 Task: Go to Program & Features. Select Whole Food Market. Add to cart Organic Tempeh-2. Select Amazon Health. Add to cart Frankincense essential oil-1. Place order for Heidi Phillips, _x000D_
29730 SW Lancelot Ln_x000D_
Wilsonville, Oregon(OR), 97070, Cell Number (503) 682-3913
Action: Mouse moved to (13, 75)
Screenshot: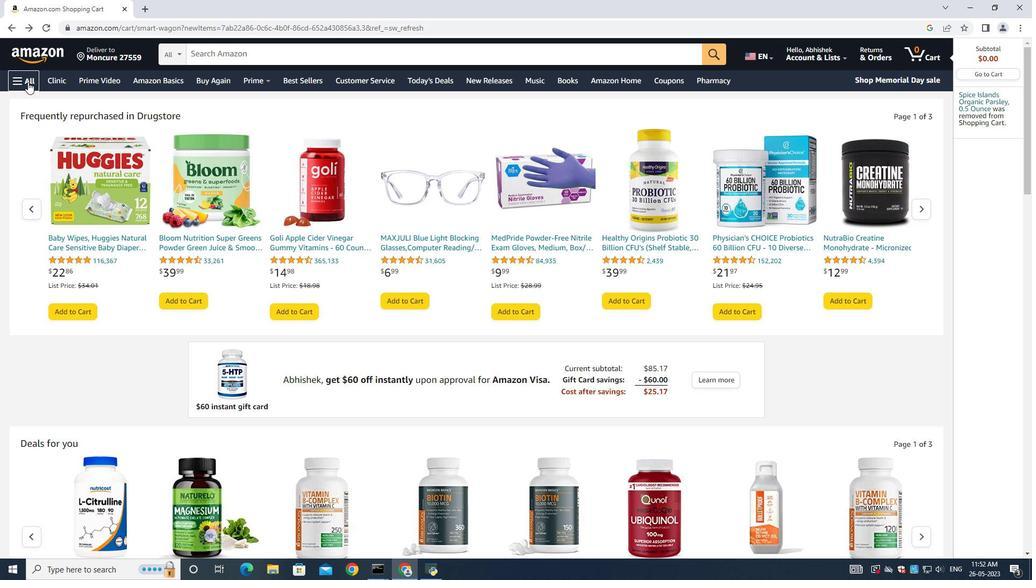 
Action: Mouse pressed left at (13, 75)
Screenshot: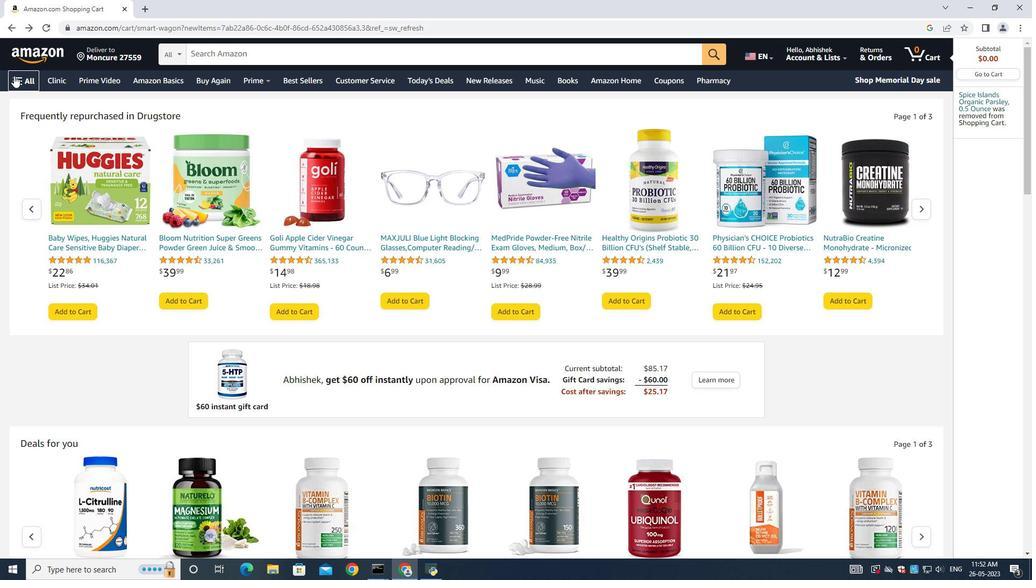
Action: Mouse moved to (98, 365)
Screenshot: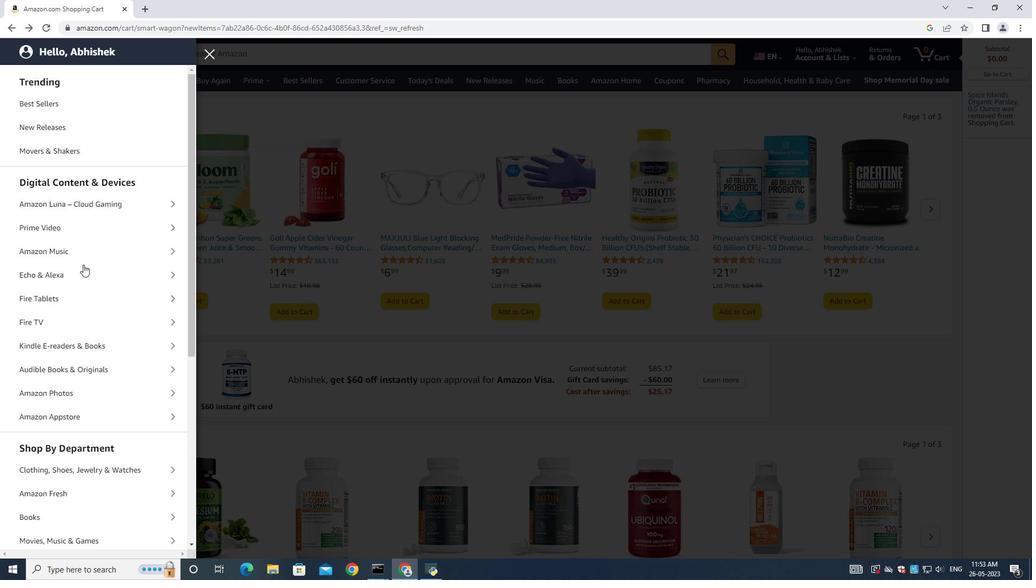 
Action: Mouse scrolled (98, 365) with delta (0, 0)
Screenshot: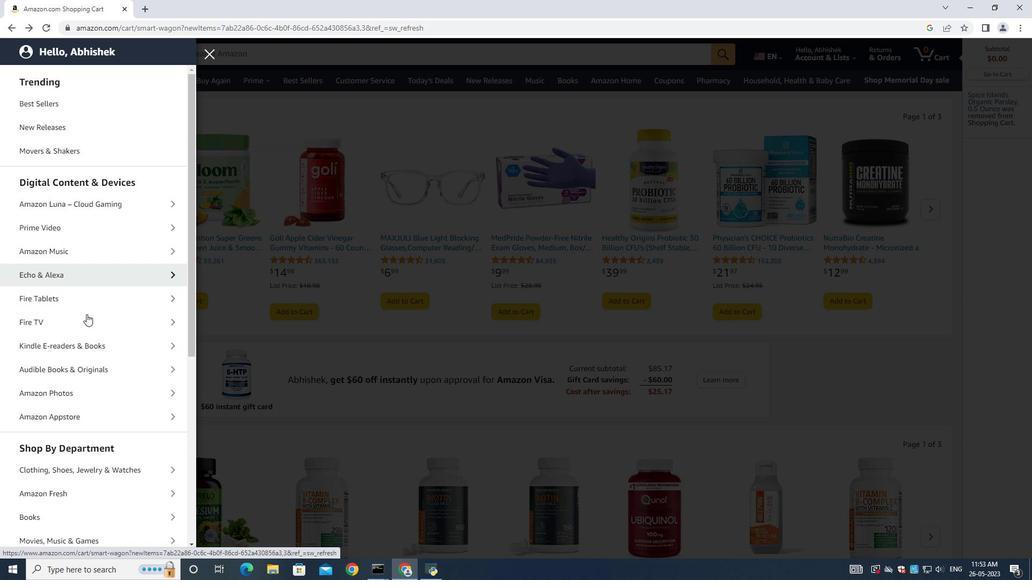 
Action: Mouse scrolled (98, 365) with delta (0, 0)
Screenshot: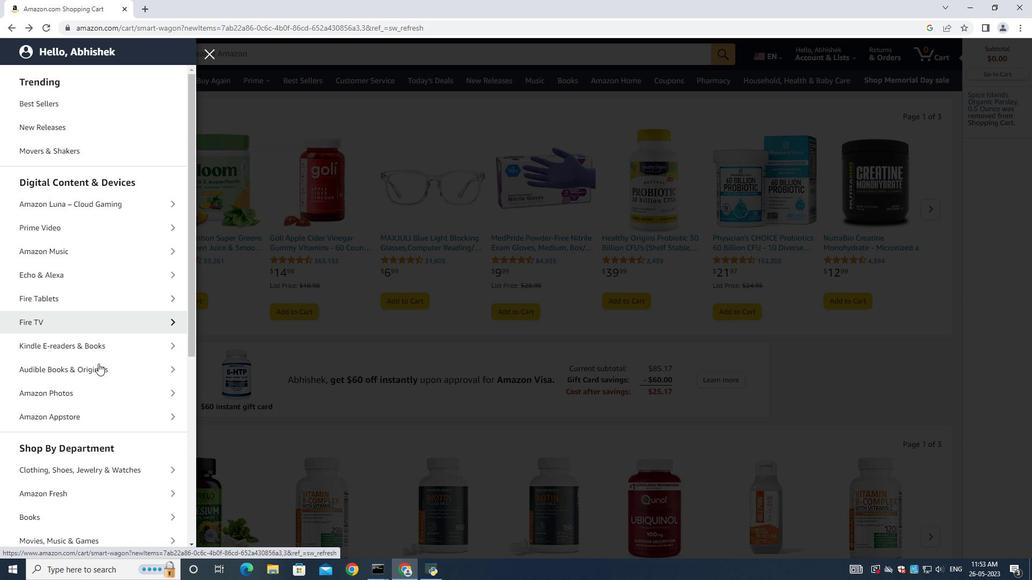 
Action: Mouse scrolled (98, 365) with delta (0, 0)
Screenshot: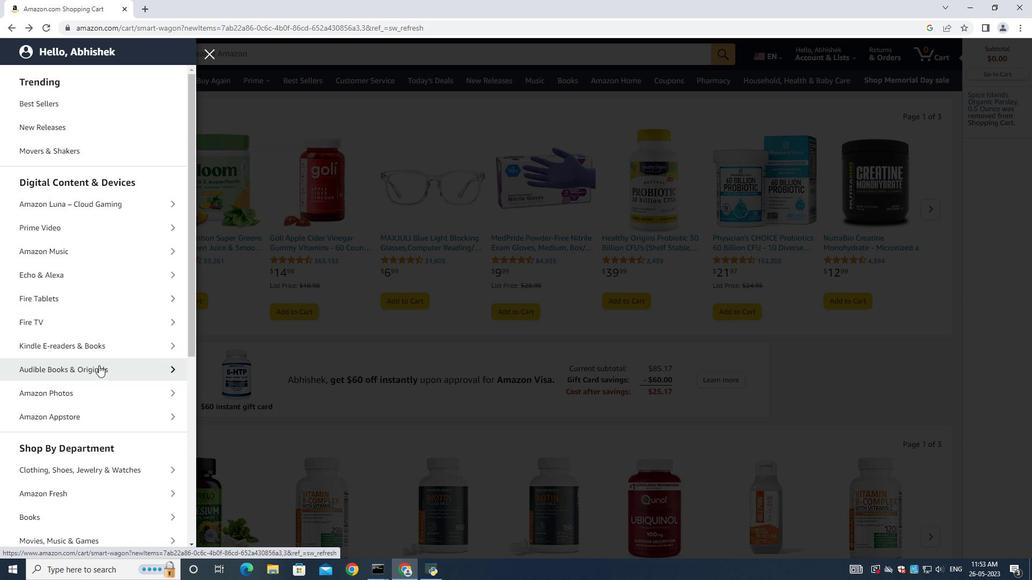 
Action: Mouse moved to (84, 449)
Screenshot: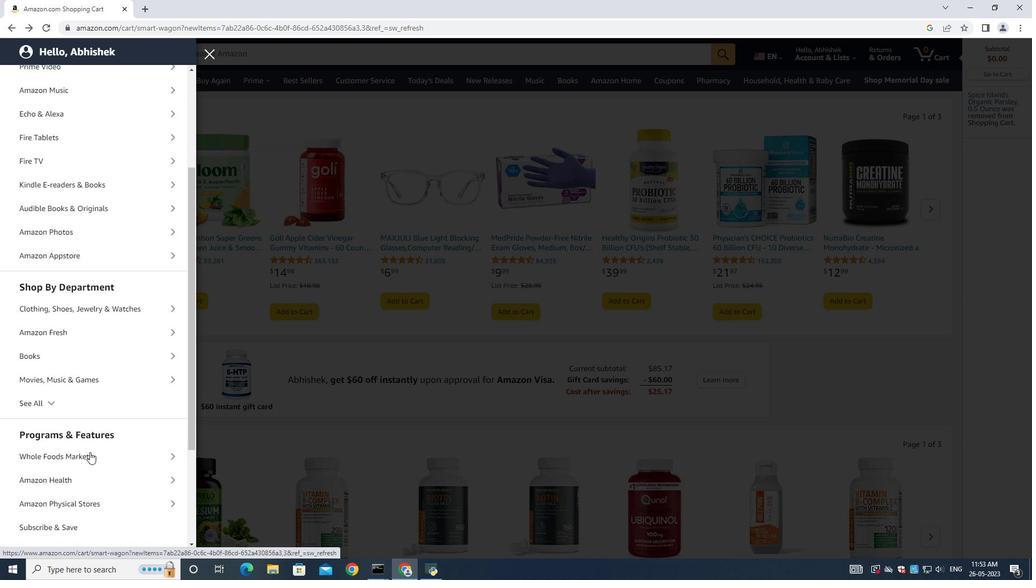 
Action: Mouse pressed left at (84, 449)
Screenshot: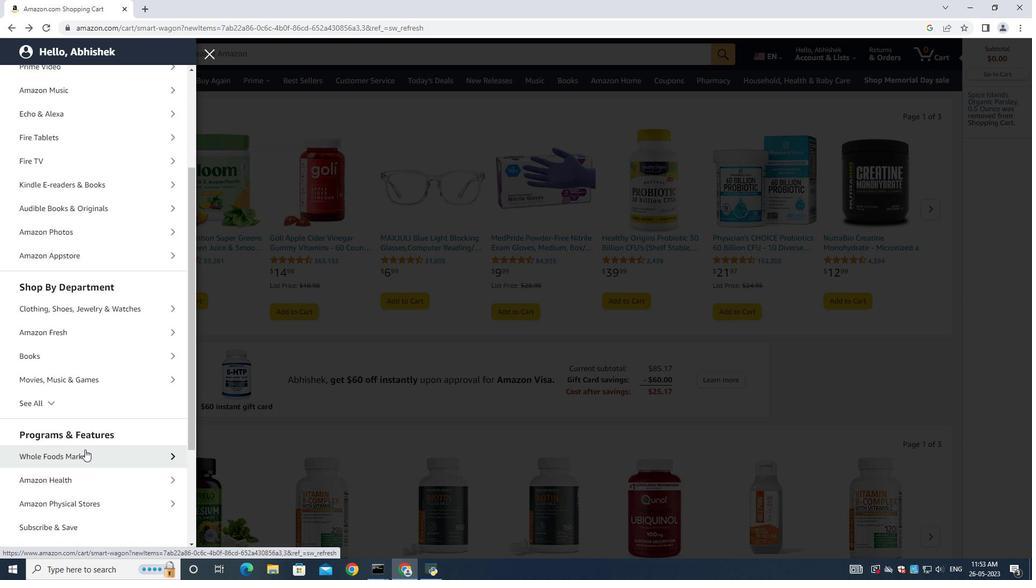 
Action: Mouse moved to (76, 130)
Screenshot: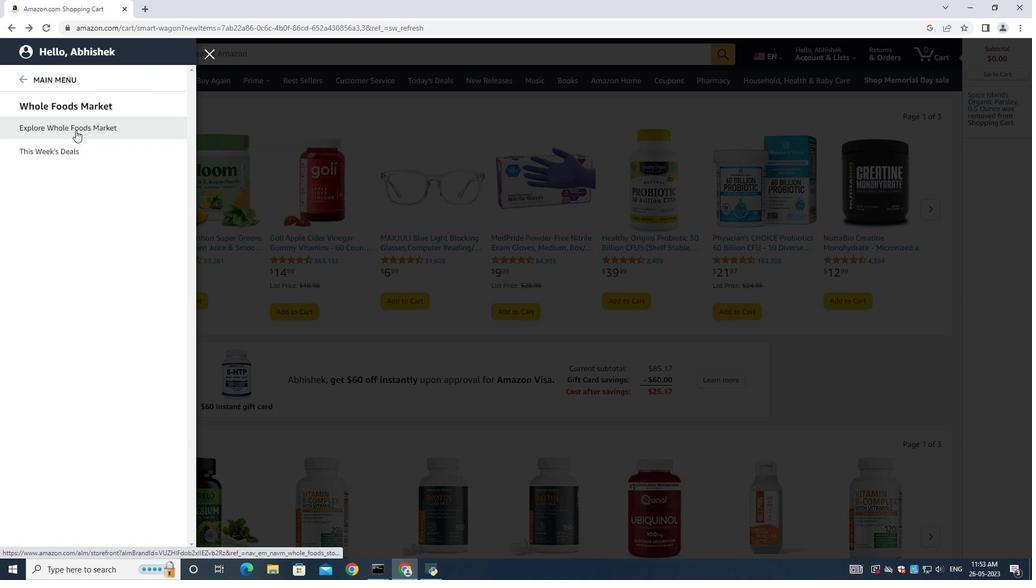 
Action: Mouse pressed left at (76, 130)
Screenshot: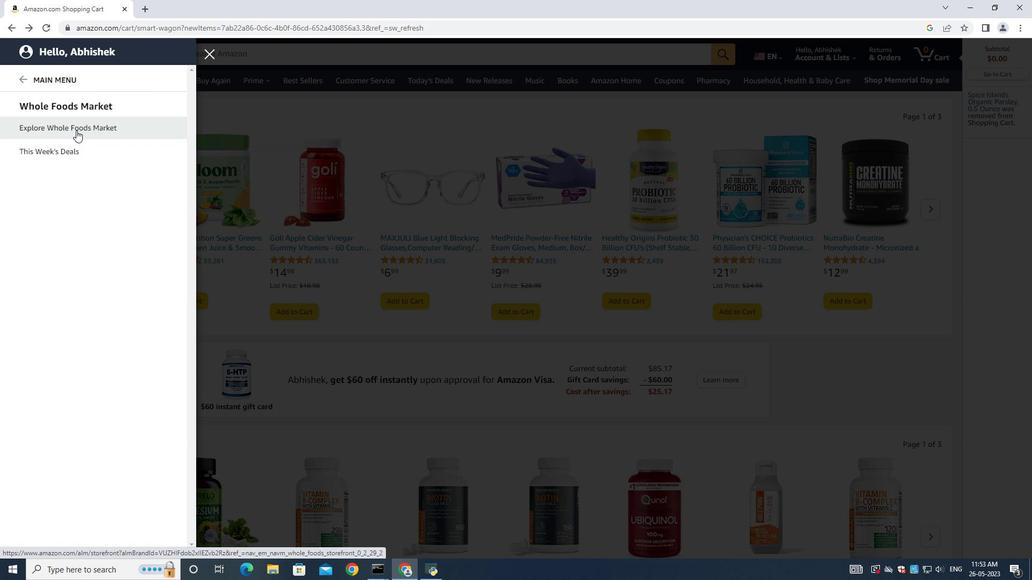 
Action: Mouse moved to (283, 56)
Screenshot: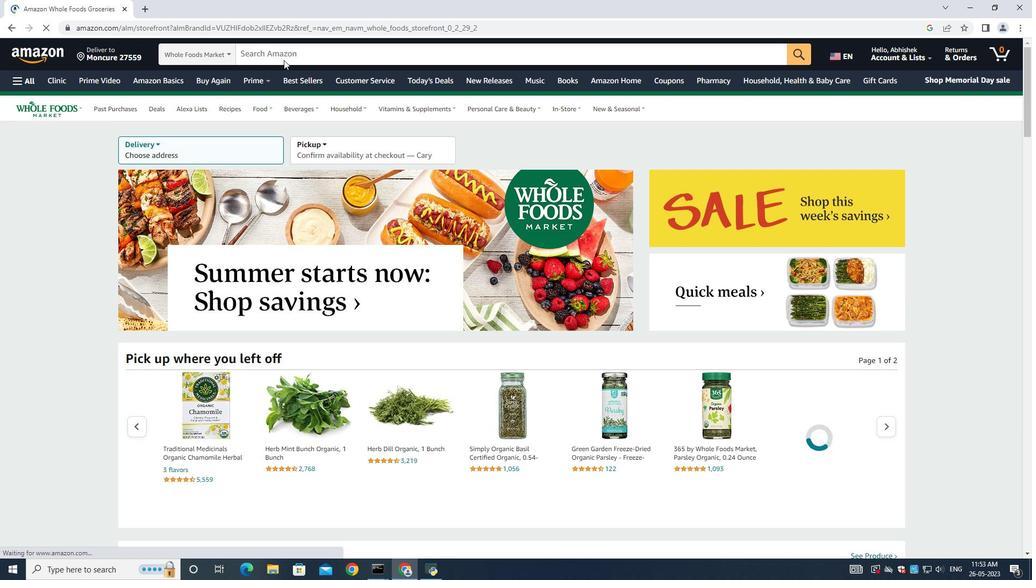 
Action: Mouse pressed left at (283, 56)
Screenshot: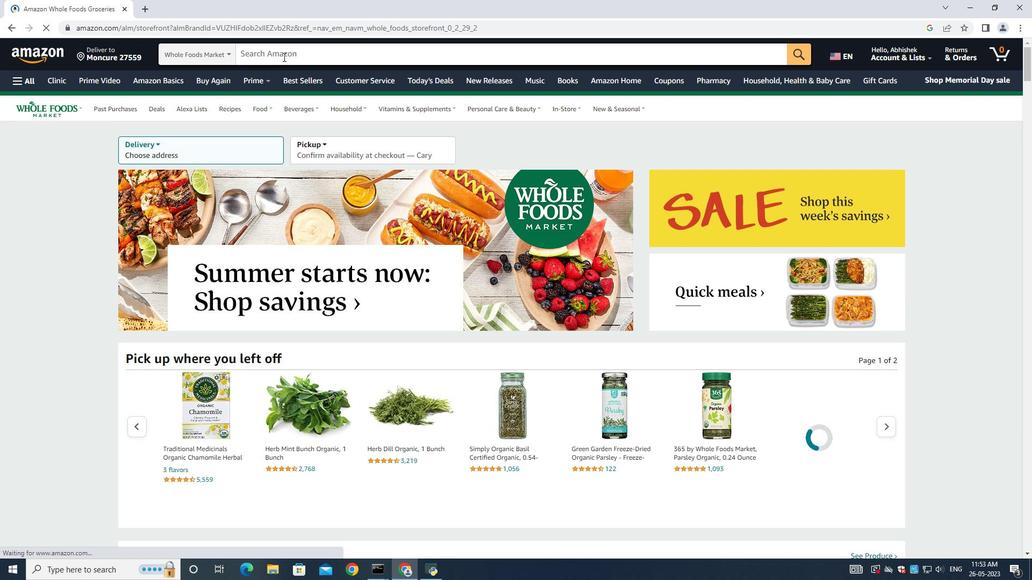 
Action: Mouse moved to (507, 418)
Screenshot: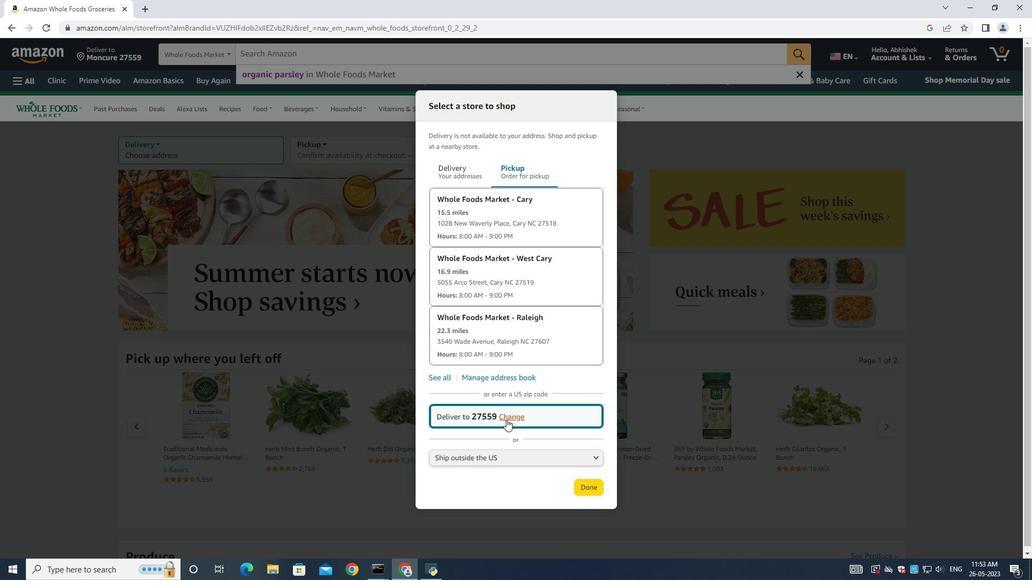 
Action: Mouse pressed left at (507, 418)
Screenshot: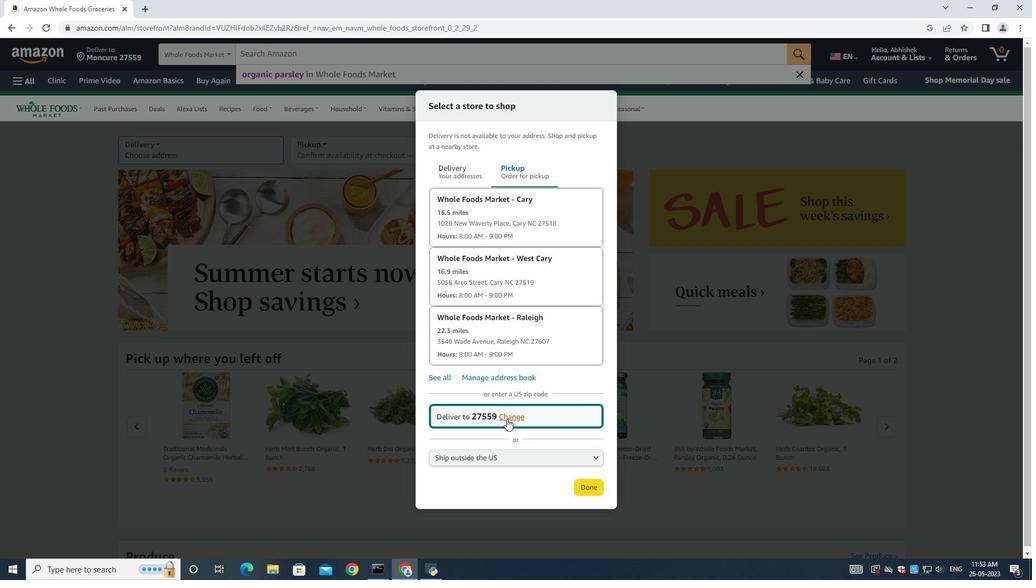 
Action: Mouse moved to (479, 410)
Screenshot: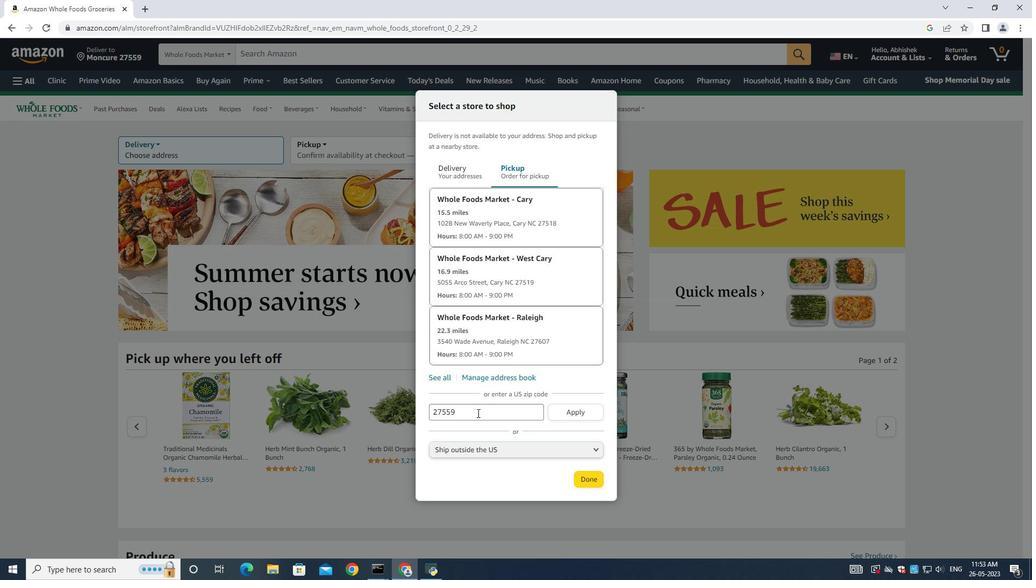 
Action: Key pressed ctrl+A<Key.backspace>
Screenshot: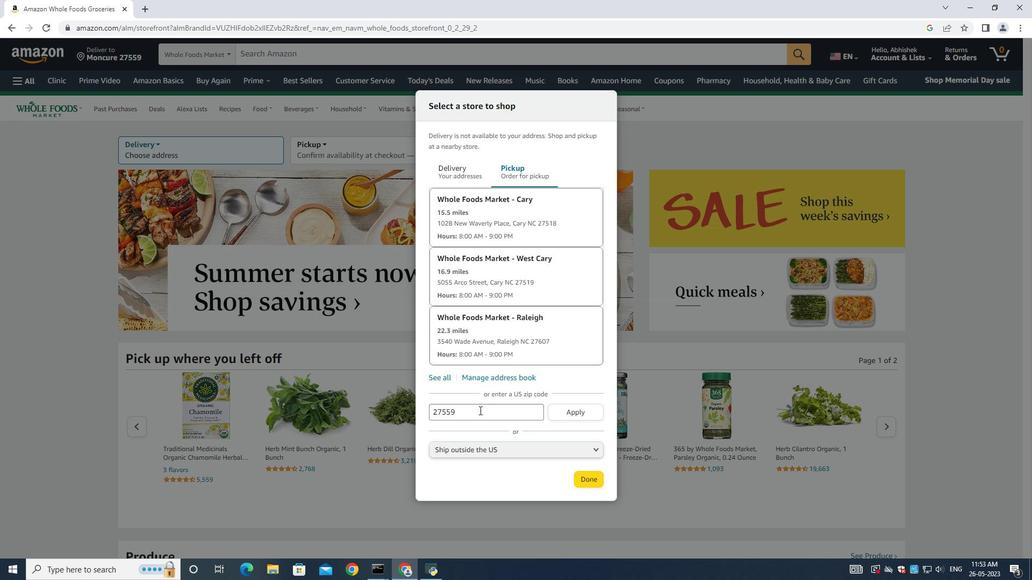 
Action: Mouse pressed left at (479, 410)
Screenshot: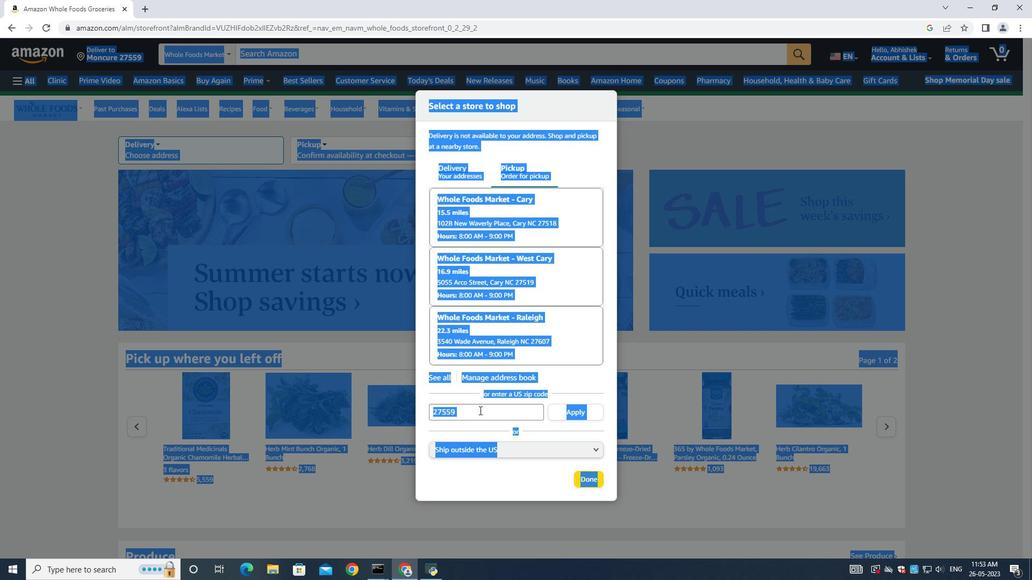 
Action: Mouse moved to (479, 410)
Screenshot: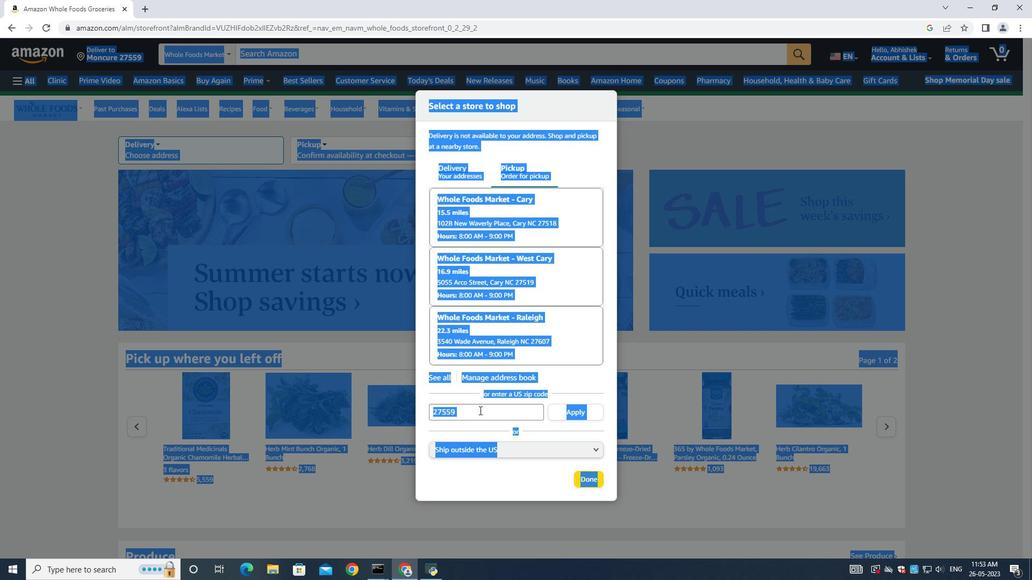 
Action: Mouse pressed left at (479, 410)
Screenshot: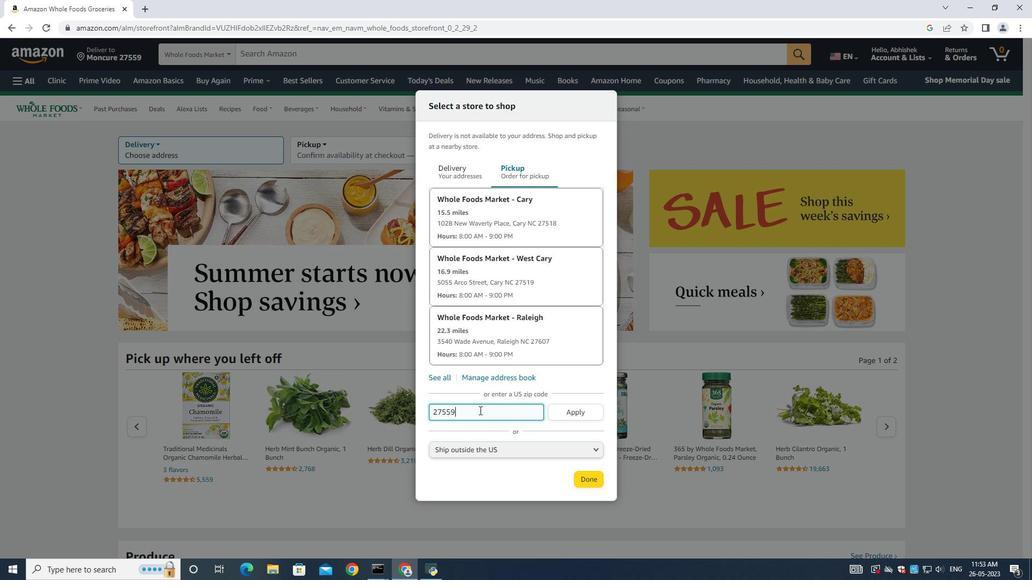 
Action: Mouse moved to (479, 411)
Screenshot: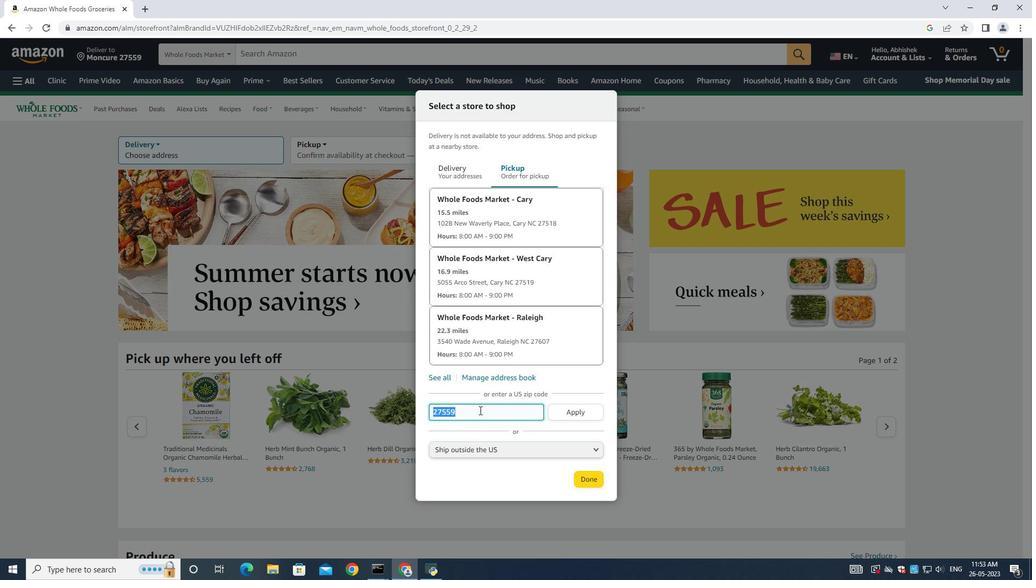 
Action: Key pressed <Key.backspace>97070
Screenshot: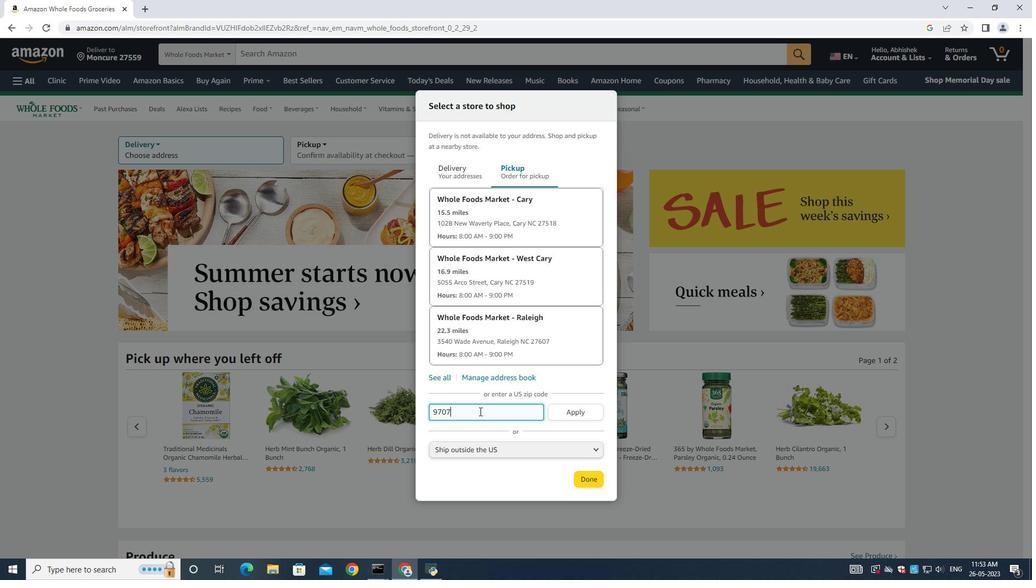 
Action: Mouse moved to (564, 414)
Screenshot: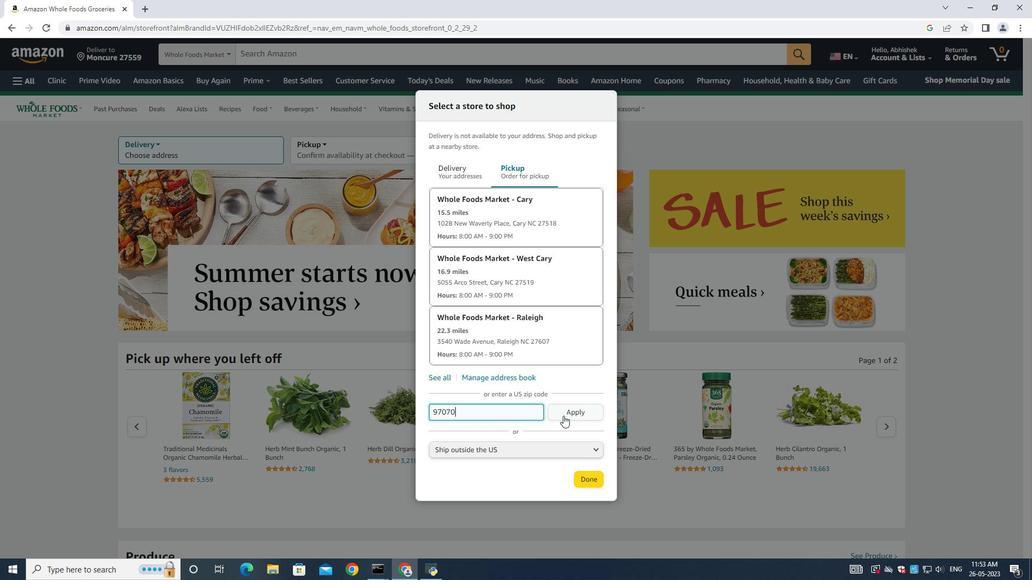 
Action: Mouse pressed left at (564, 414)
Screenshot: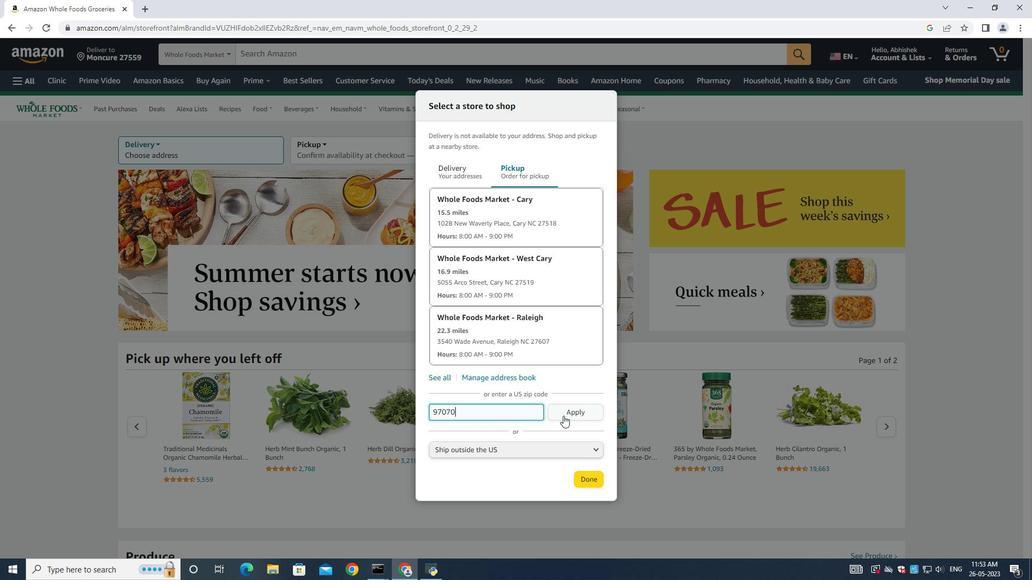 
Action: Mouse moved to (586, 489)
Screenshot: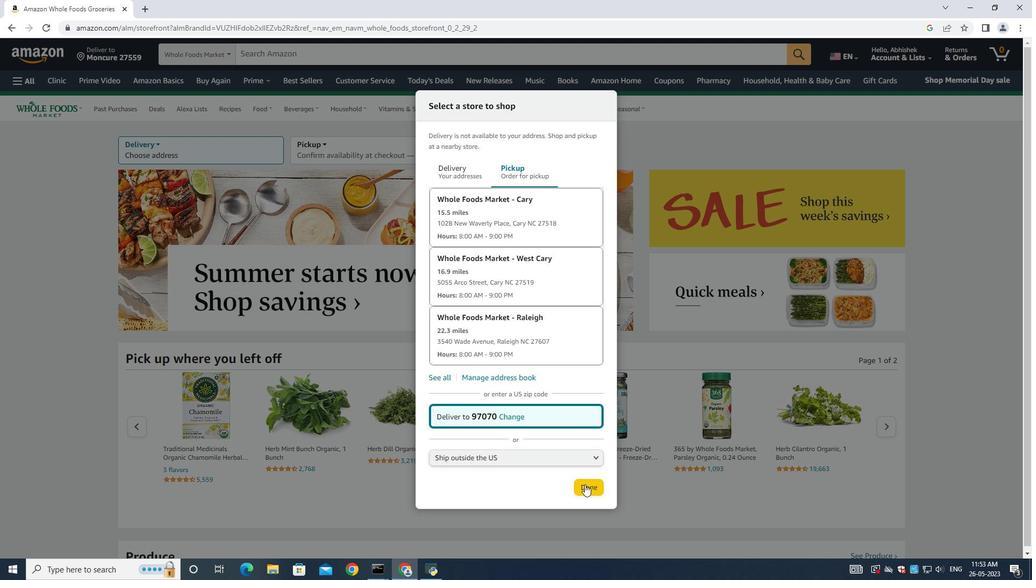 
Action: Mouse pressed left at (586, 489)
Screenshot: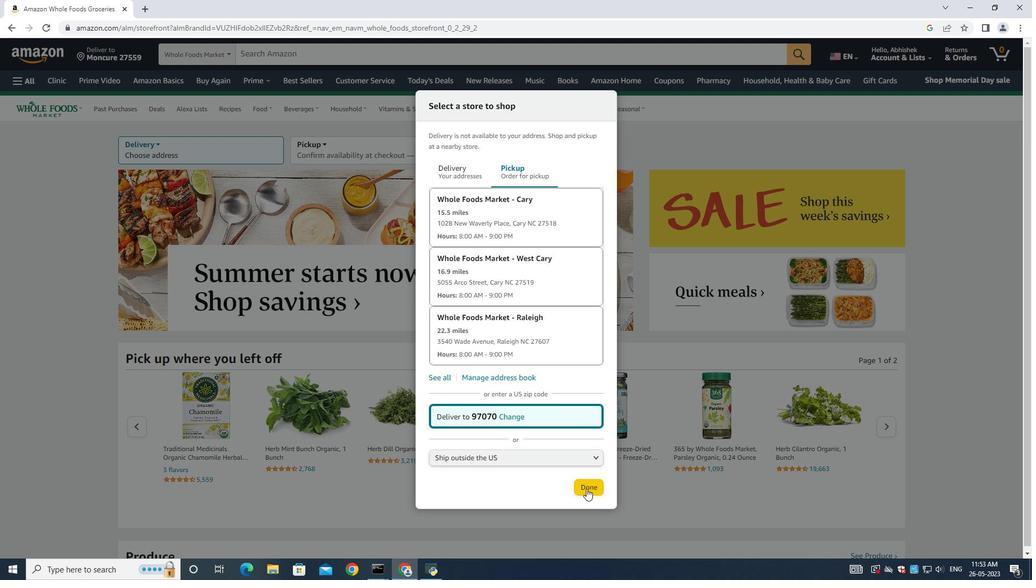 
Action: Mouse moved to (258, 199)
Screenshot: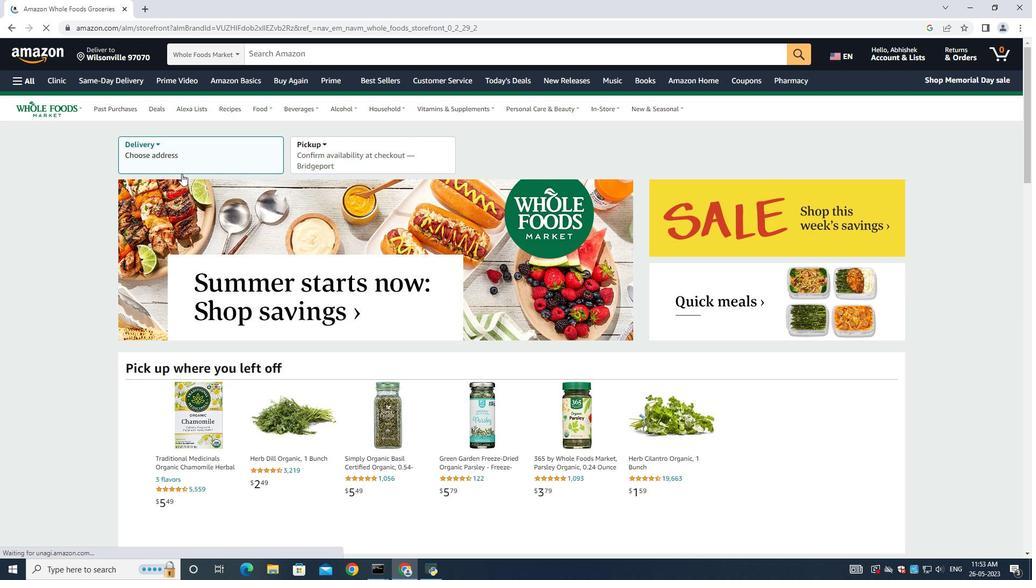 
Action: Mouse scrolled (258, 199) with delta (0, 0)
Screenshot: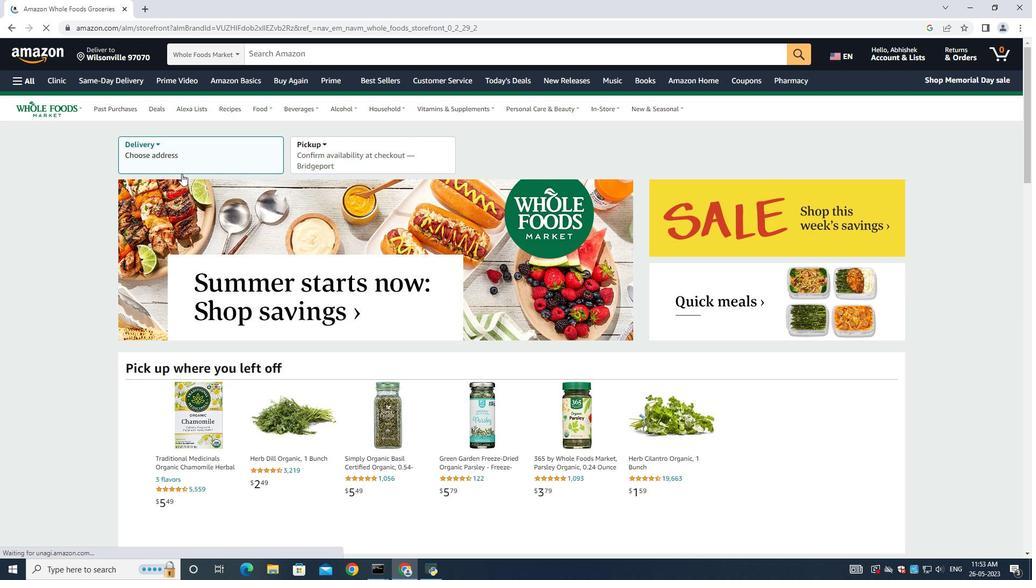 
Action: Mouse moved to (259, 202)
Screenshot: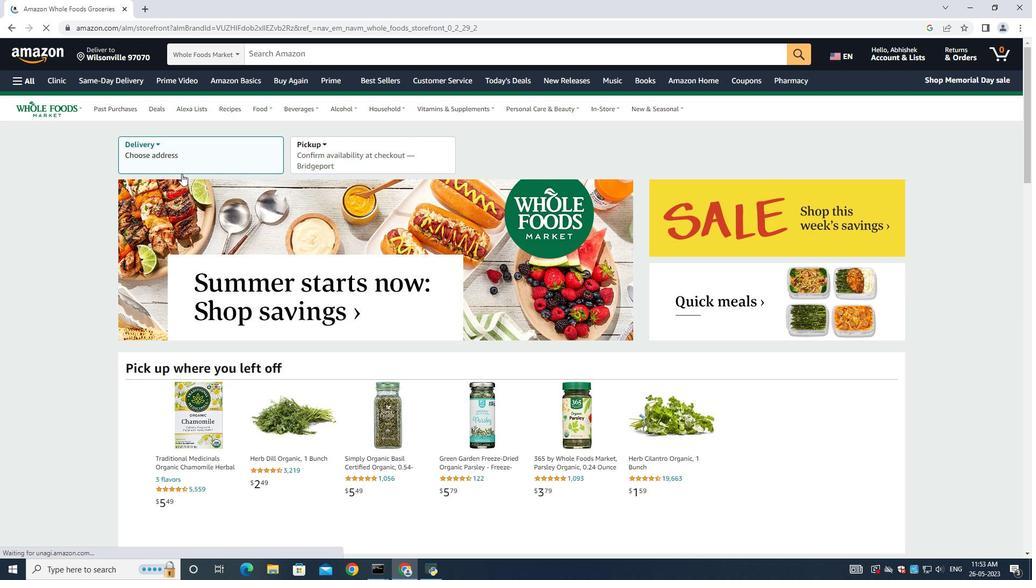
Action: Mouse scrolled (259, 201) with delta (0, 0)
Screenshot: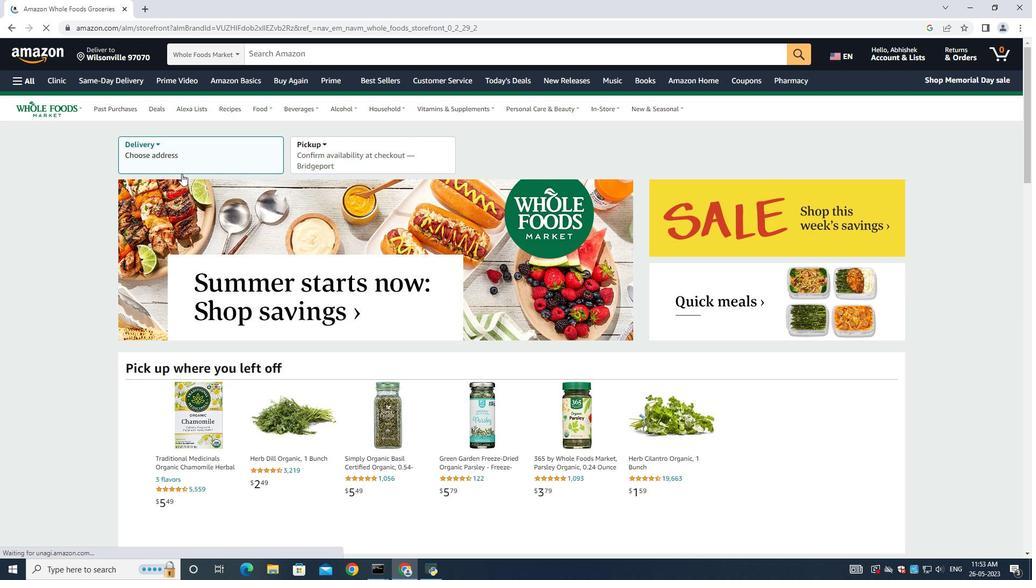
Action: Mouse moved to (260, 204)
Screenshot: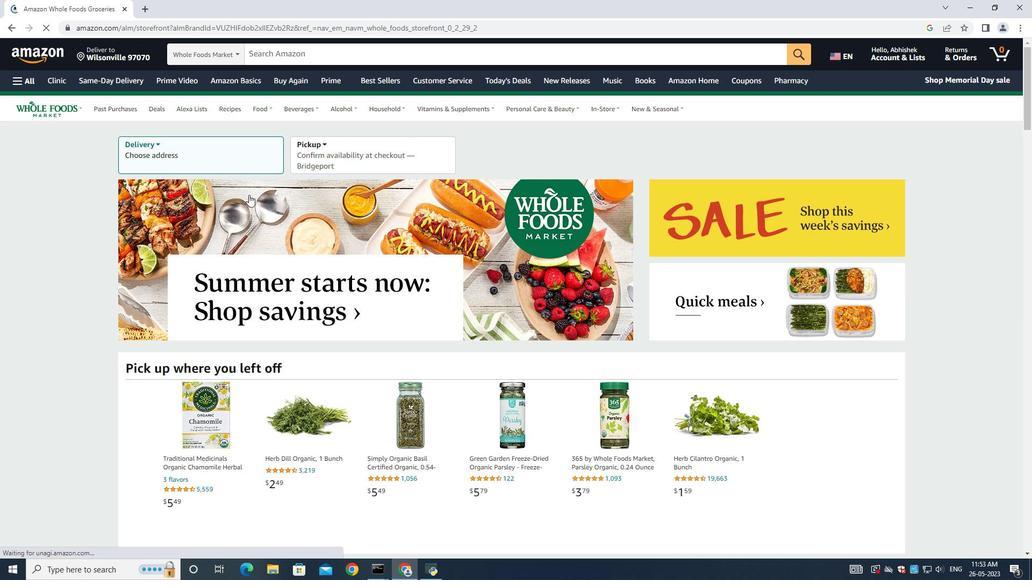 
Action: Mouse scrolled (260, 203) with delta (0, 0)
Screenshot: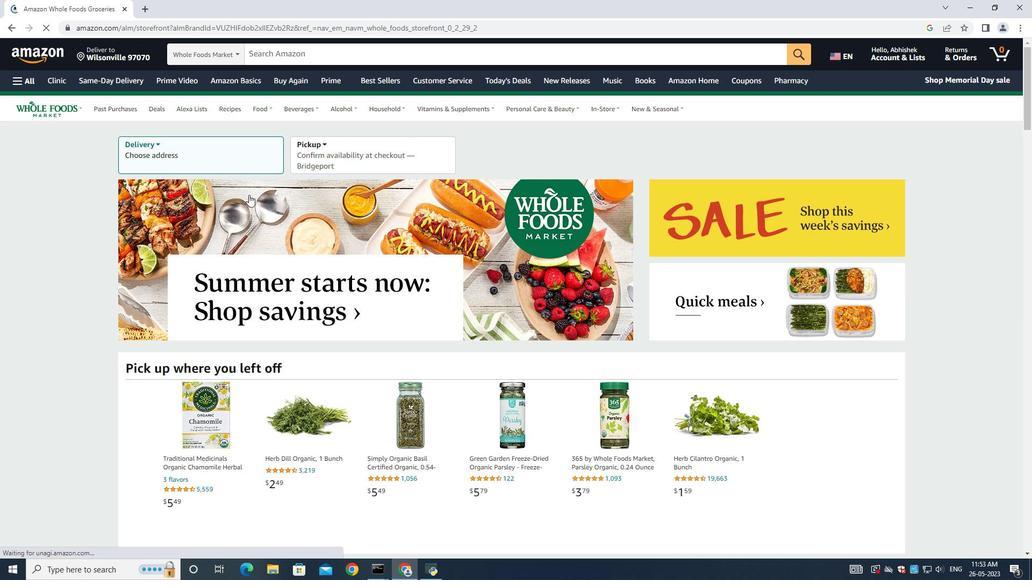 
Action: Mouse moved to (260, 204)
Screenshot: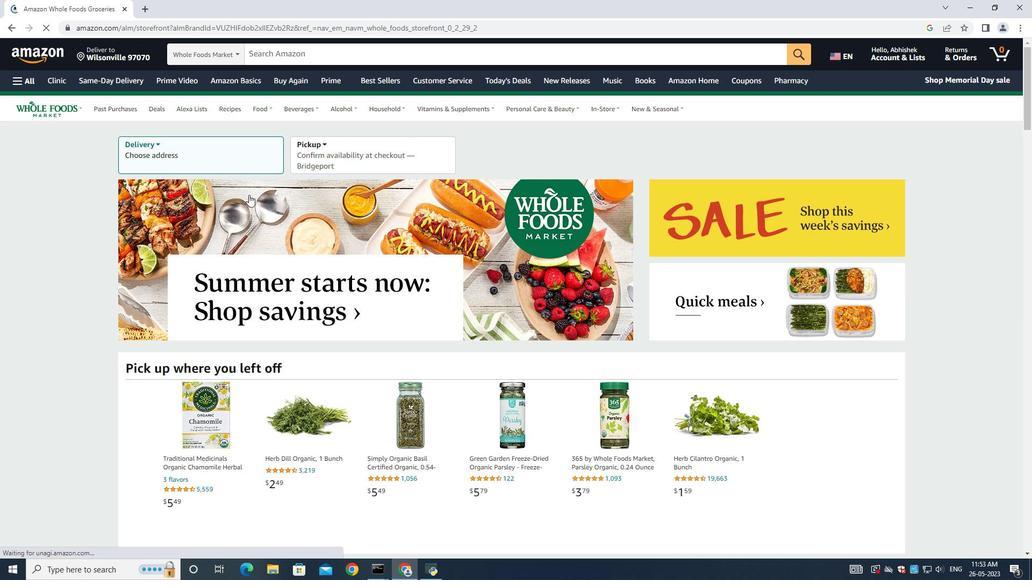 
Action: Mouse scrolled (260, 204) with delta (0, 0)
Screenshot: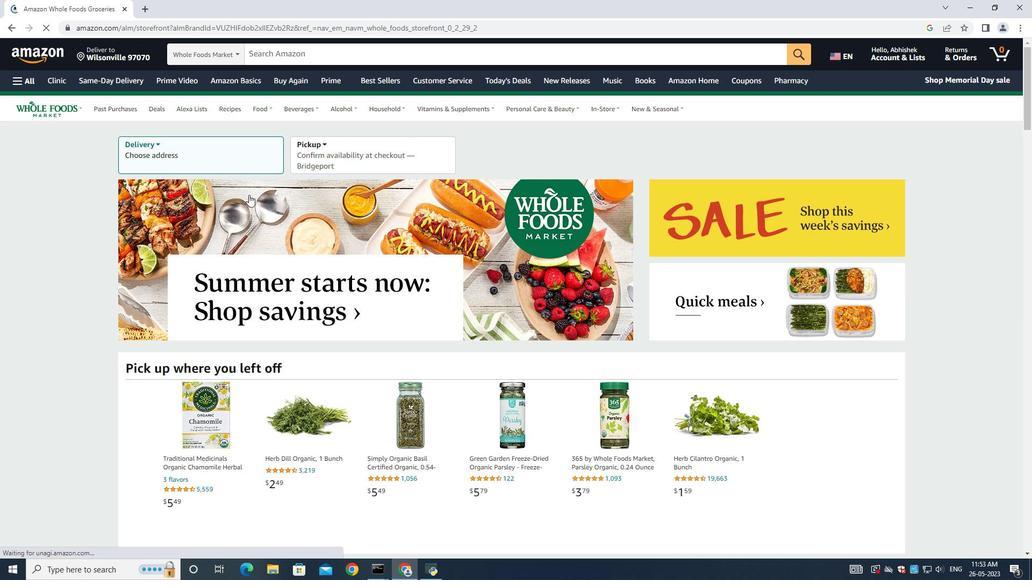 
Action: Mouse scrolled (260, 204) with delta (0, 0)
Screenshot: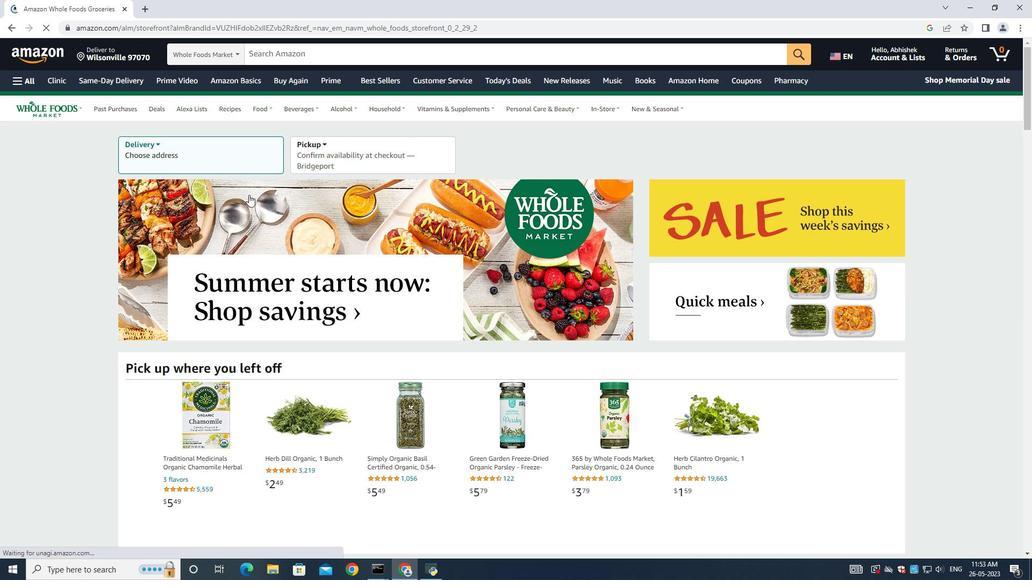 
Action: Mouse scrolled (260, 203) with delta (0, -1)
Screenshot: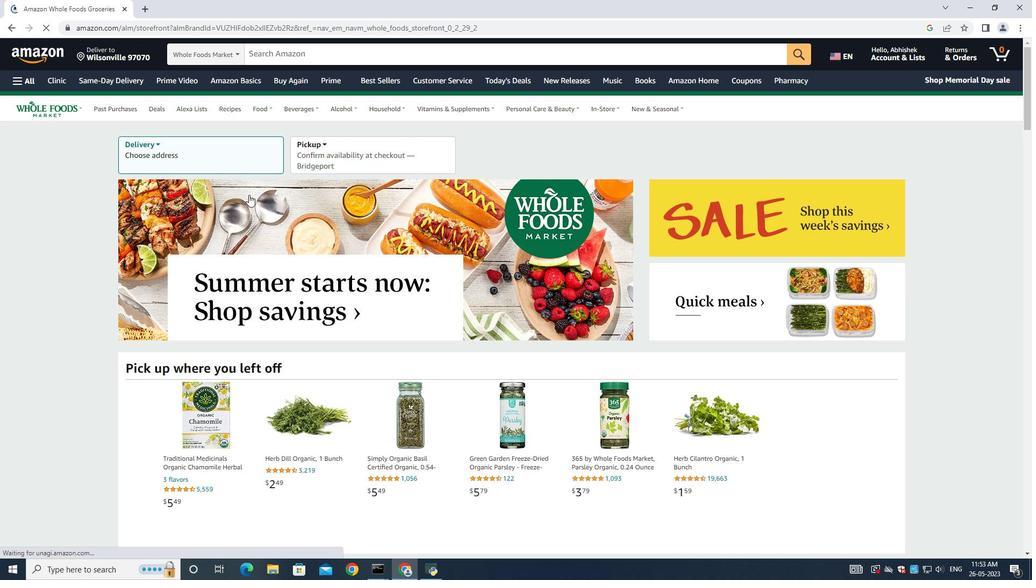 
Action: Mouse moved to (260, 205)
Screenshot: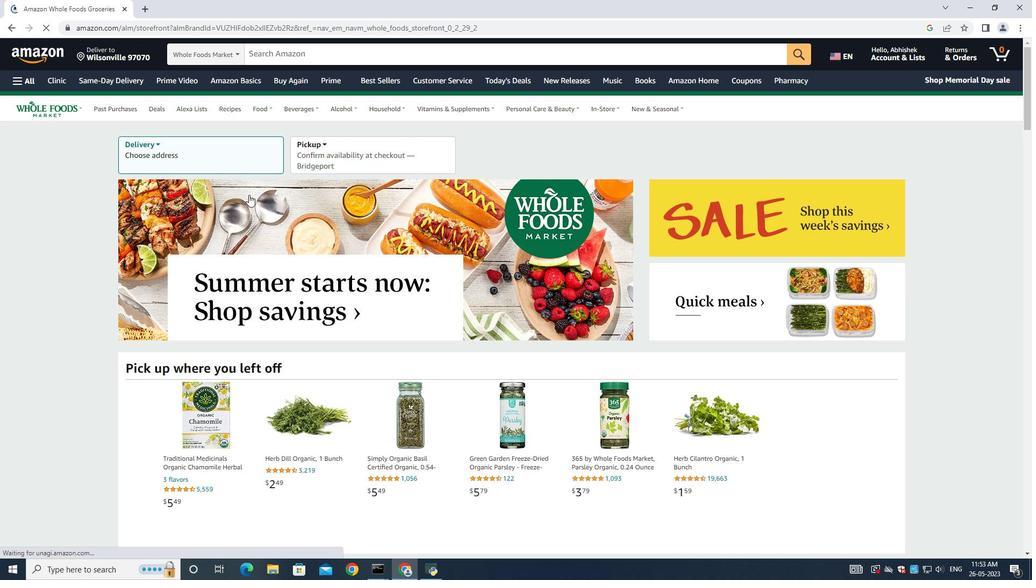 
Action: Mouse scrolled (260, 204) with delta (0, 0)
Screenshot: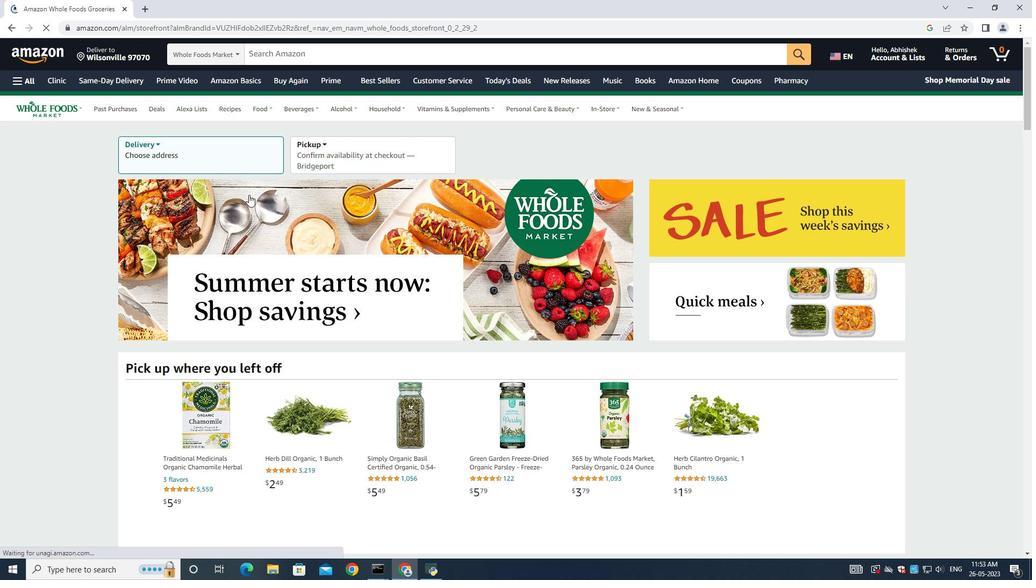 
Action: Mouse moved to (263, 260)
Screenshot: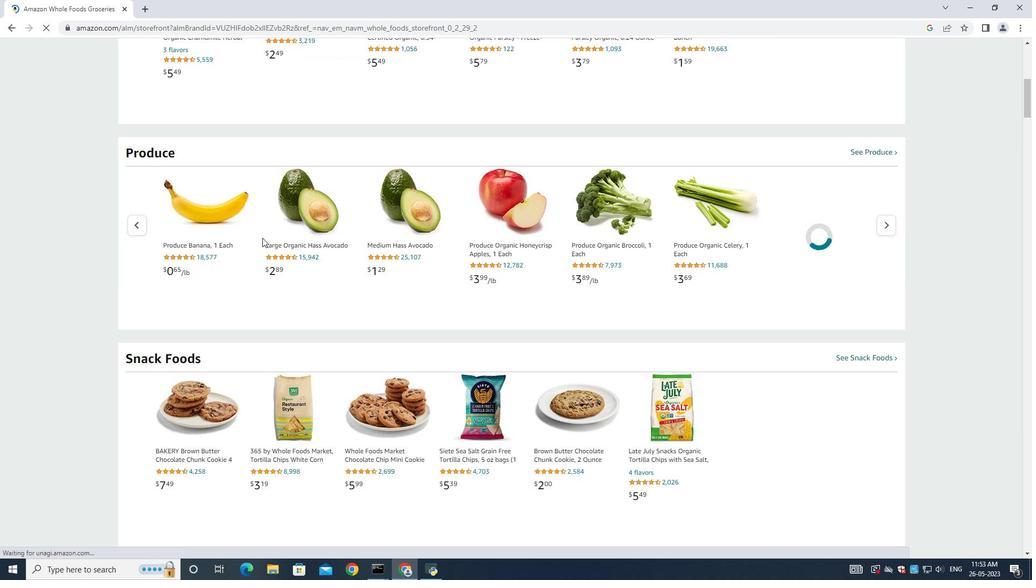 
Action: Mouse scrolled (263, 260) with delta (0, 0)
Screenshot: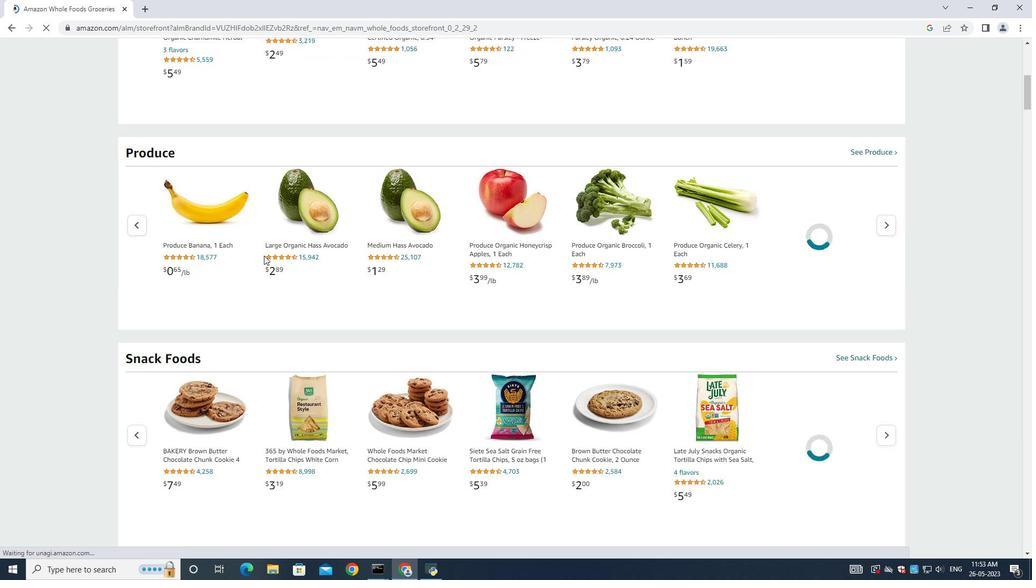 
Action: Mouse scrolled (263, 261) with delta (0, 1)
Screenshot: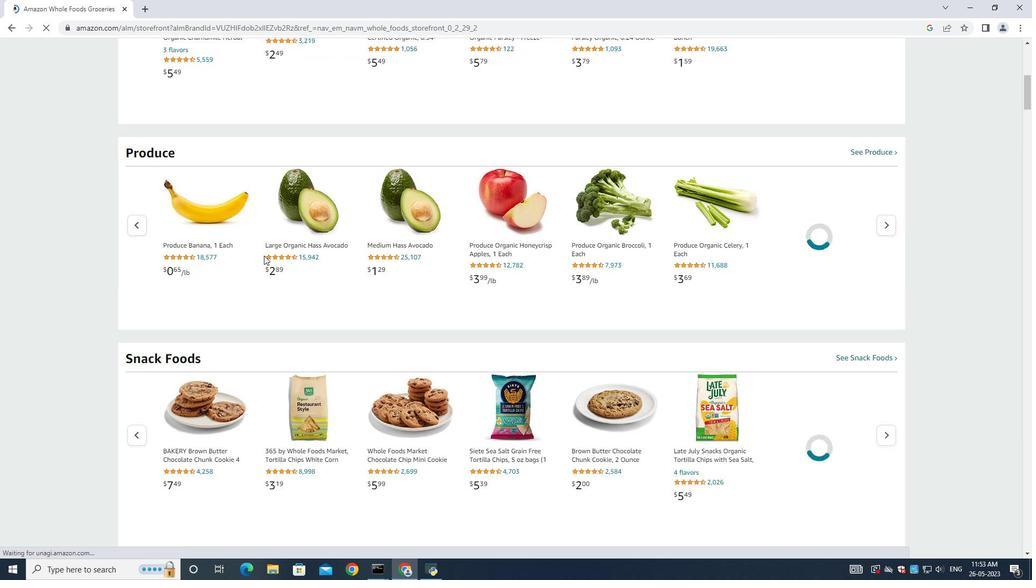 
Action: Mouse moved to (263, 260)
Screenshot: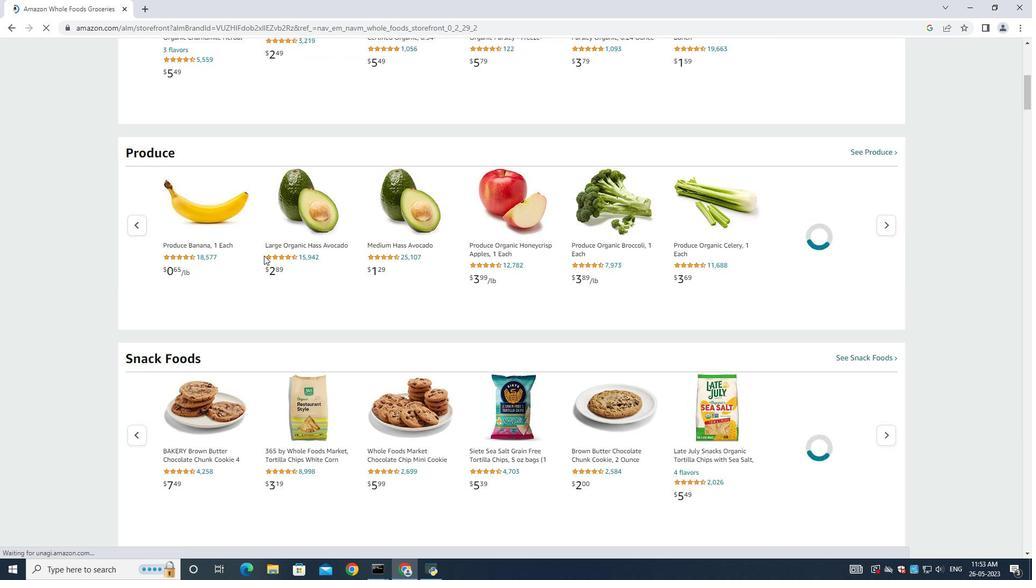 
Action: Mouse scrolled (263, 260) with delta (0, 0)
Screenshot: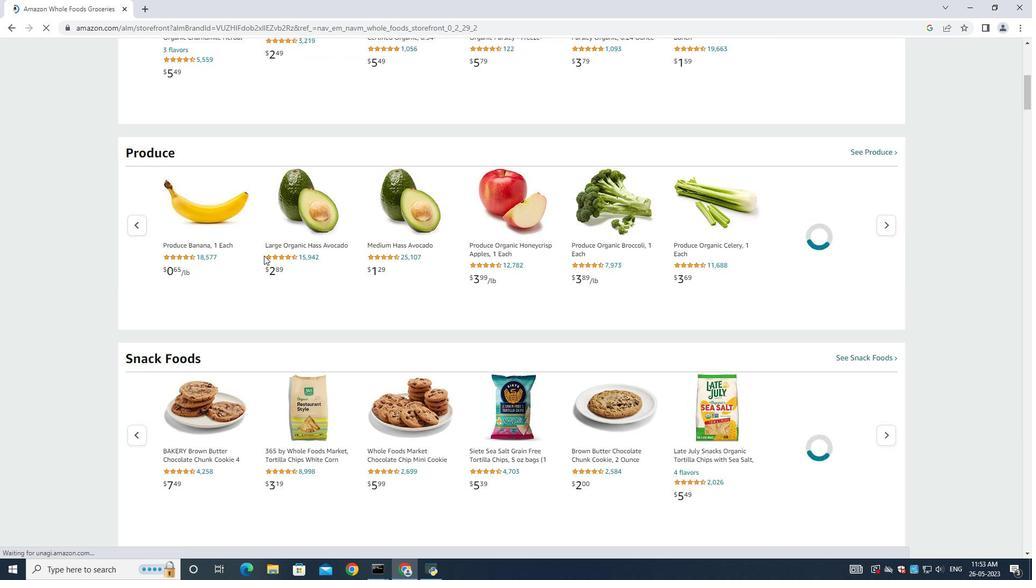 
Action: Mouse scrolled (263, 260) with delta (0, 0)
Screenshot: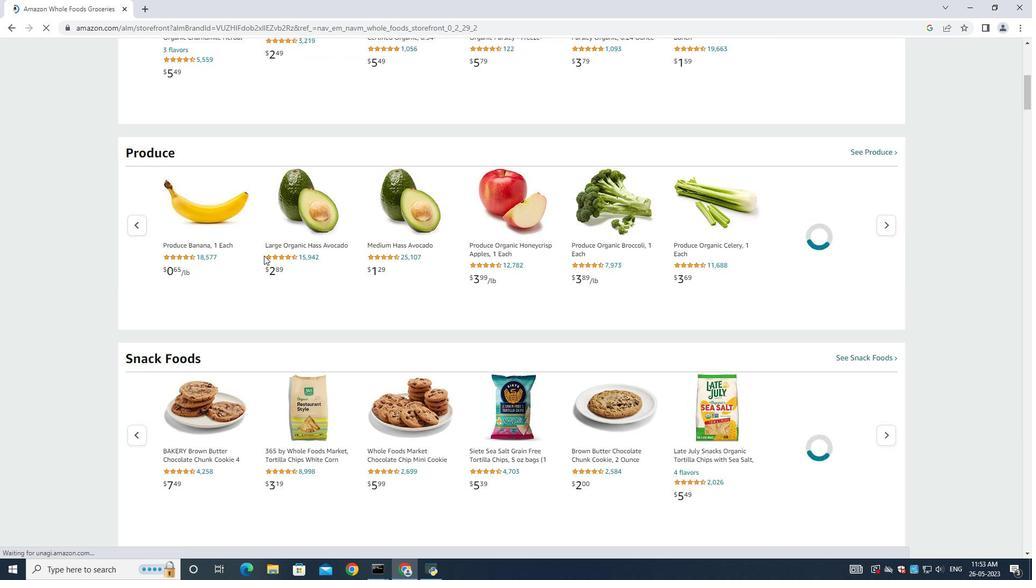 
Action: Mouse scrolled (263, 260) with delta (0, 0)
Screenshot: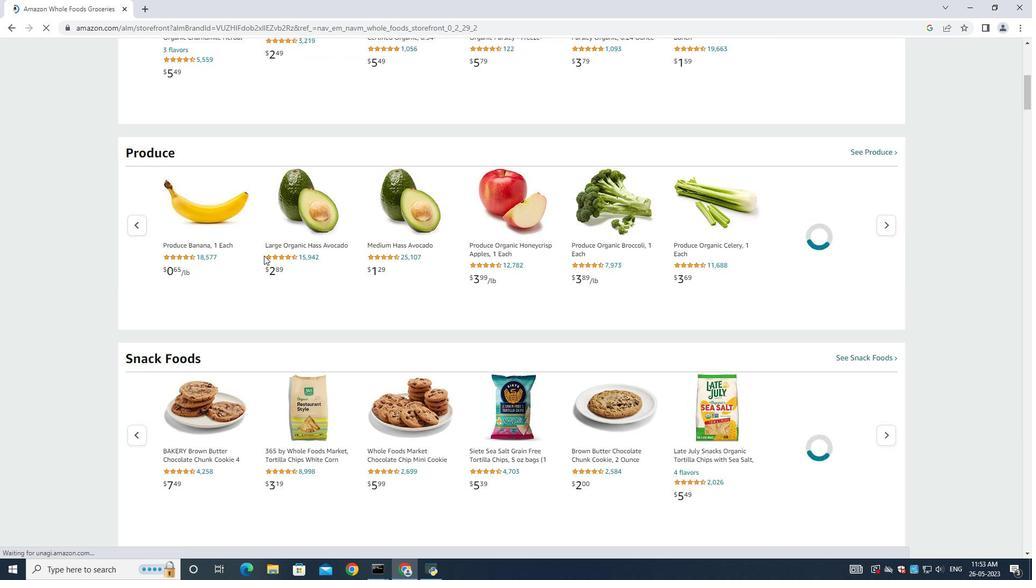 
Action: Mouse scrolled (263, 260) with delta (0, 0)
Screenshot: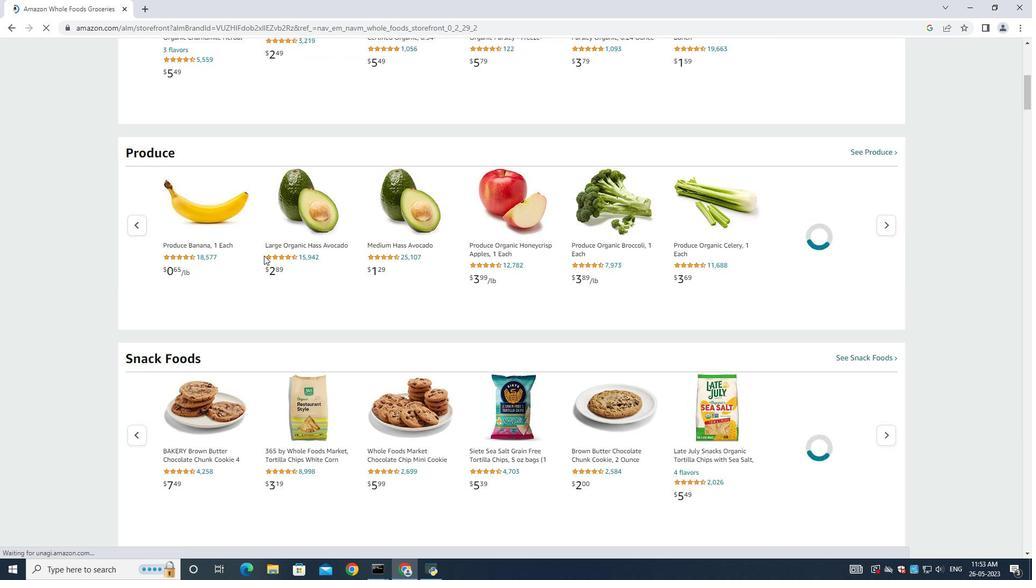 
Action: Mouse scrolled (263, 260) with delta (0, 0)
Screenshot: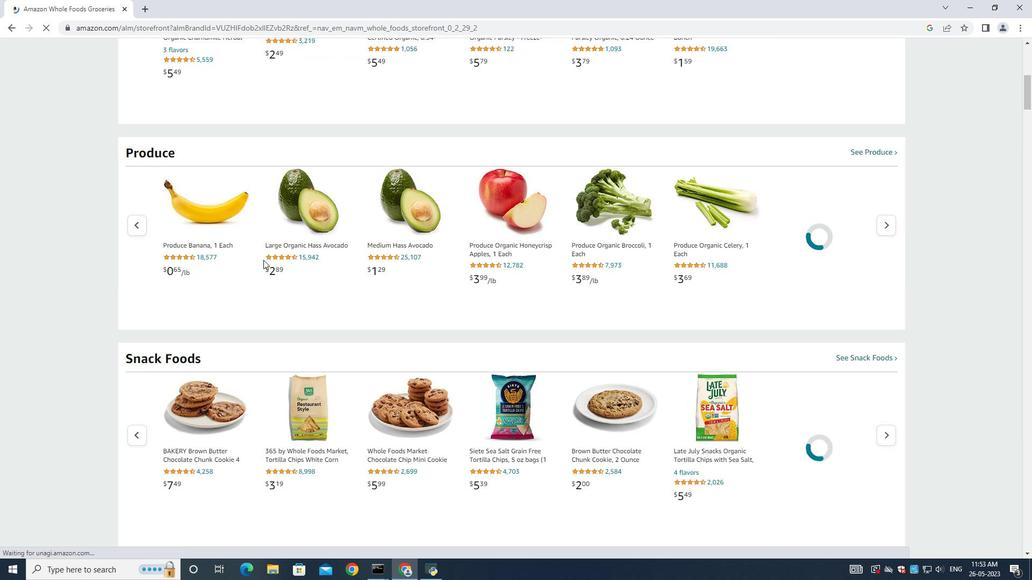 
Action: Mouse scrolled (263, 260) with delta (0, 0)
Screenshot: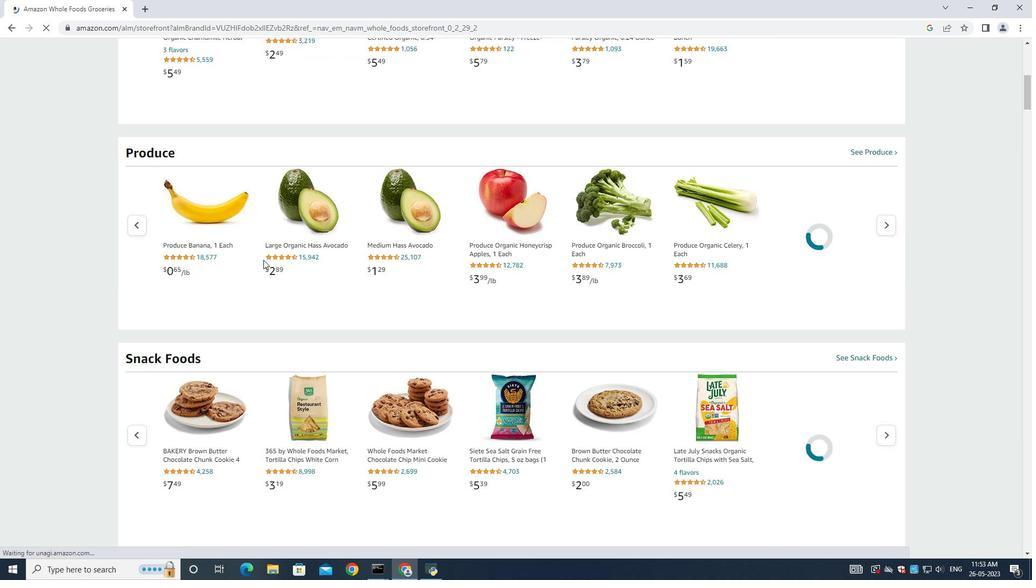 
Action: Mouse moved to (262, 260)
Screenshot: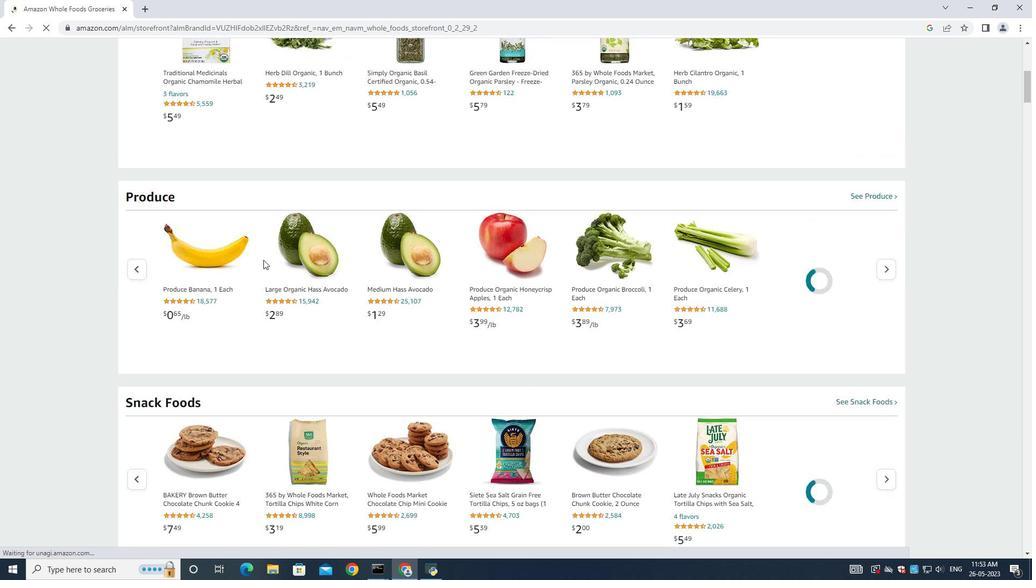 
Action: Mouse scrolled (262, 260) with delta (0, 0)
Screenshot: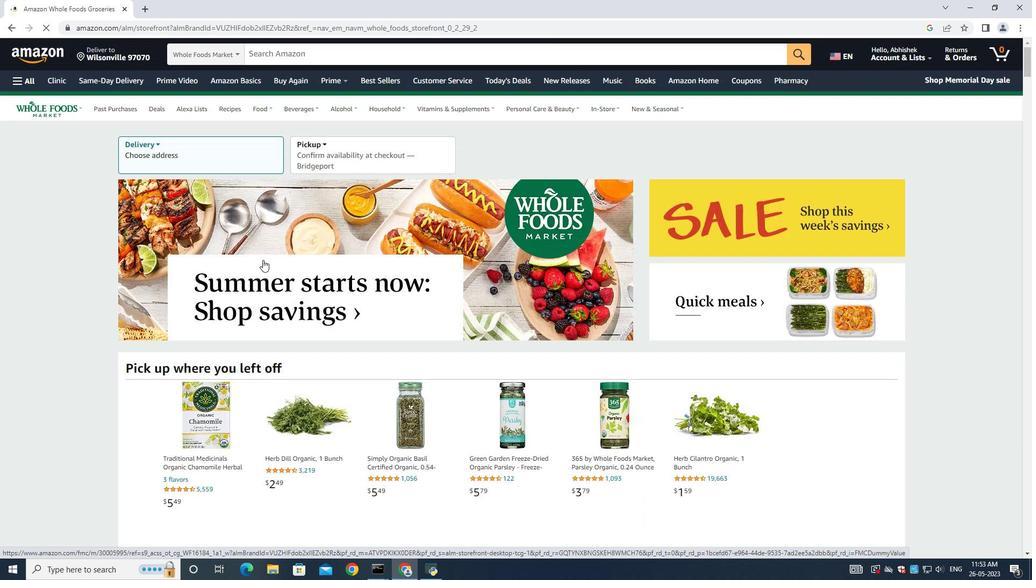 
Action: Mouse moved to (262, 260)
Screenshot: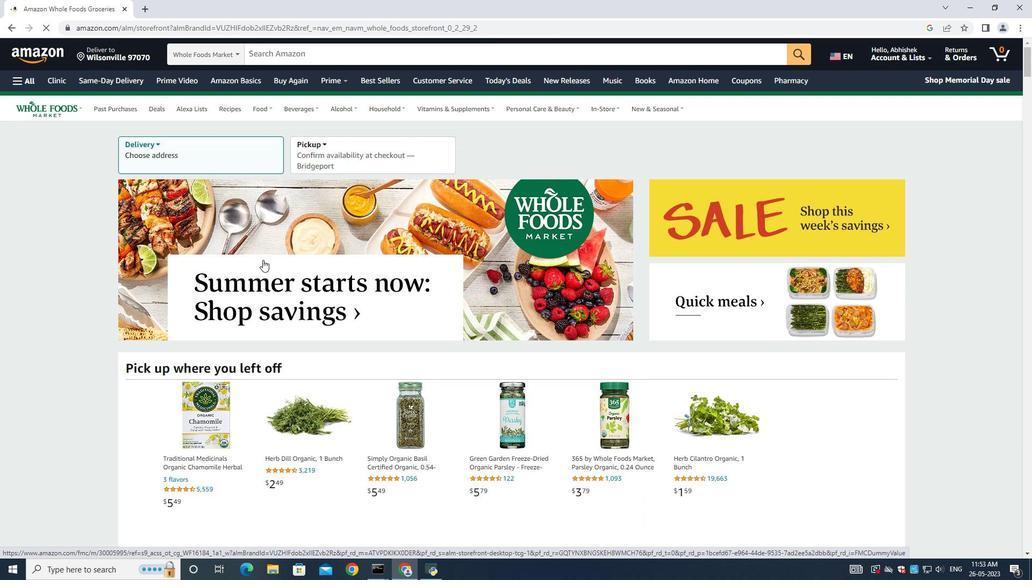 
Action: Mouse scrolled (262, 260) with delta (0, 0)
Screenshot: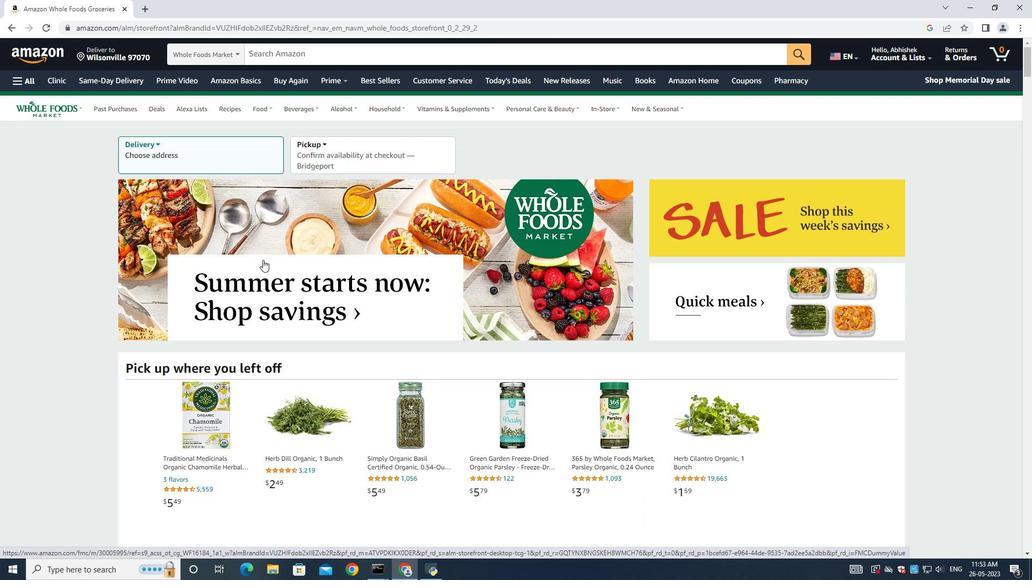 
Action: Mouse moved to (256, 256)
Screenshot: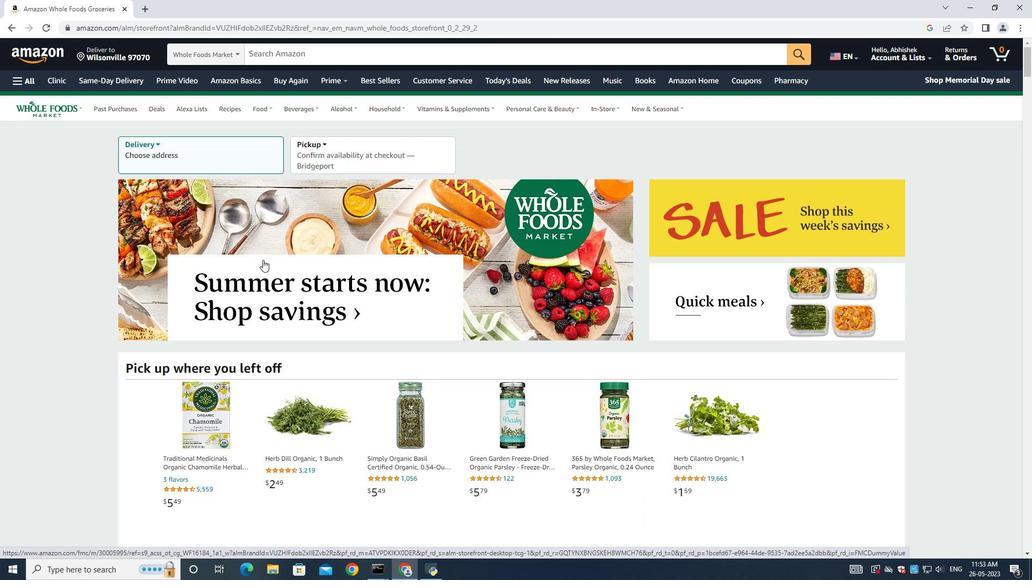 
Action: Mouse scrolled (262, 260) with delta (0, 0)
Screenshot: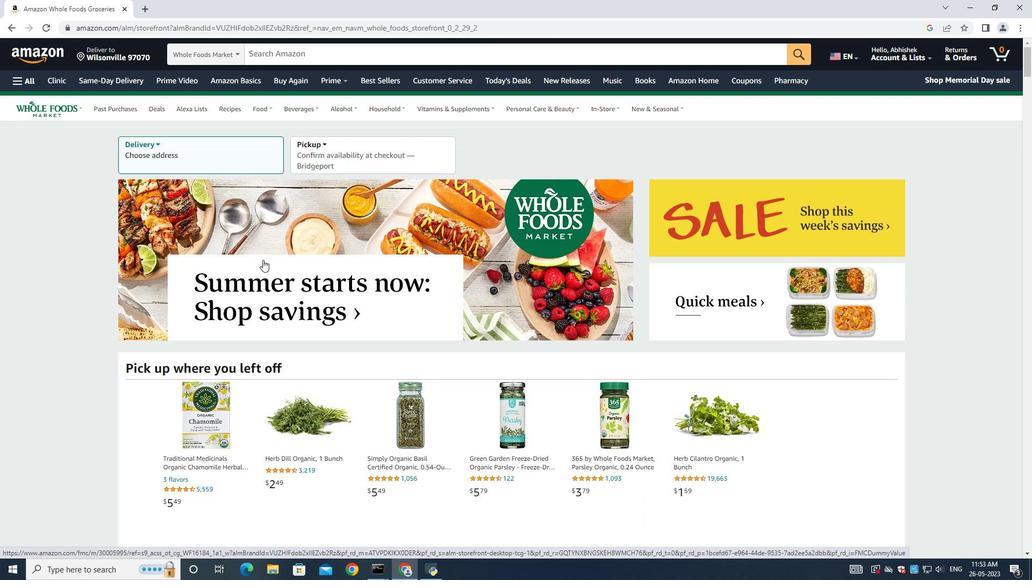 
Action: Mouse moved to (232, 243)
Screenshot: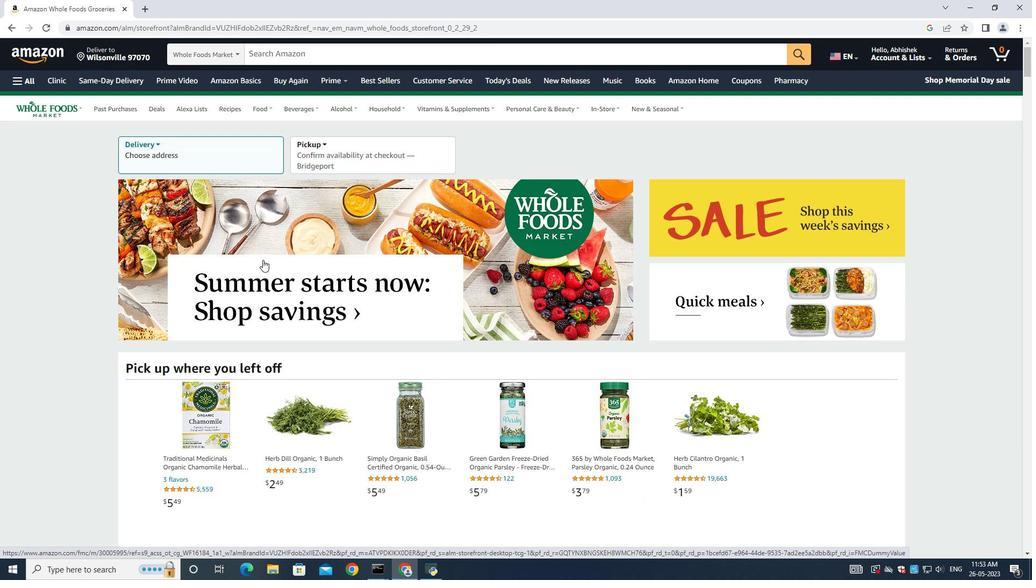 
Action: Mouse scrolled (262, 260) with delta (0, 0)
Screenshot: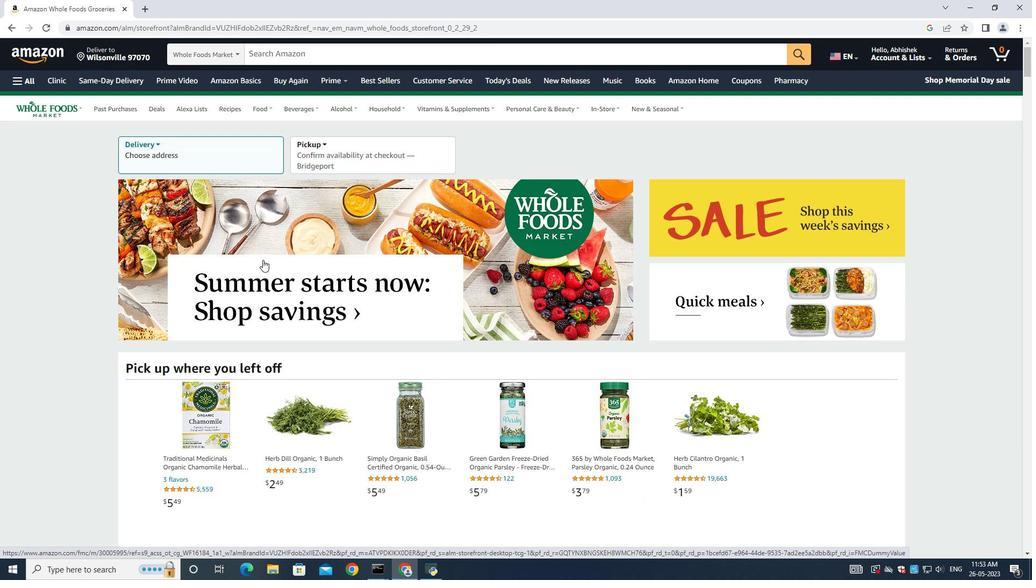 
Action: Mouse moved to (170, 201)
Screenshot: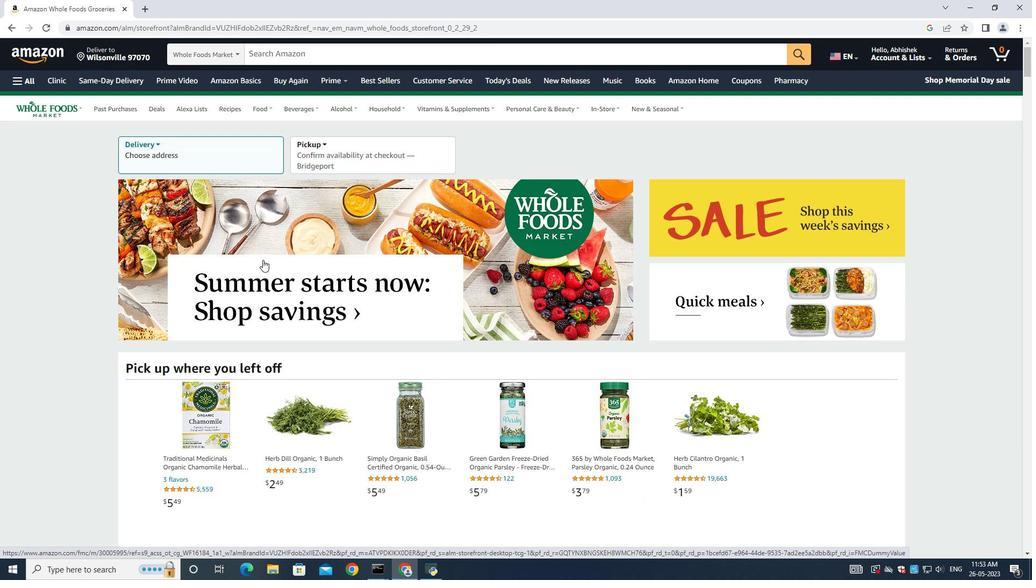 
Action: Mouse scrolled (262, 260) with delta (0, 0)
Screenshot: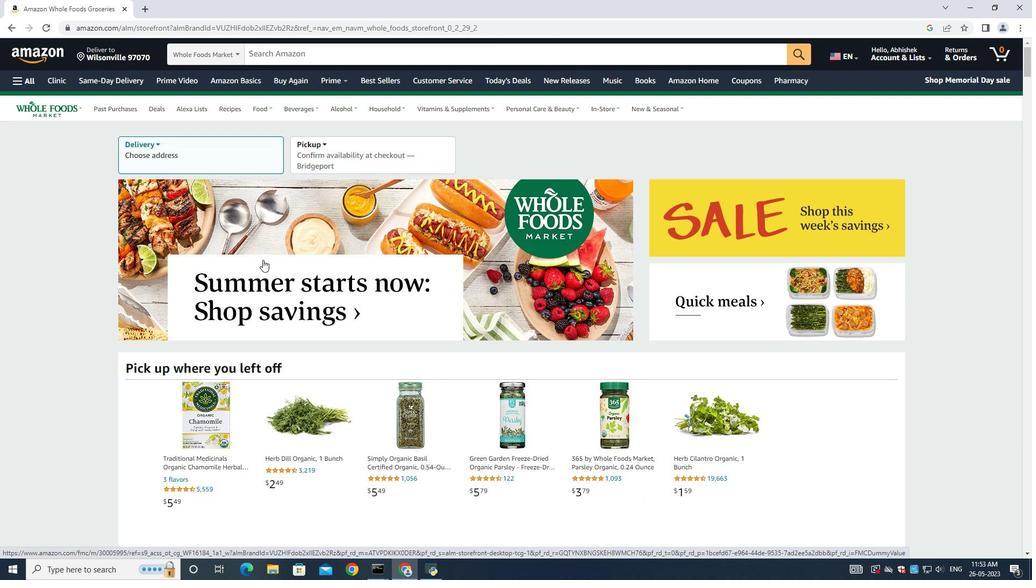 
Action: Mouse moved to (128, 169)
Screenshot: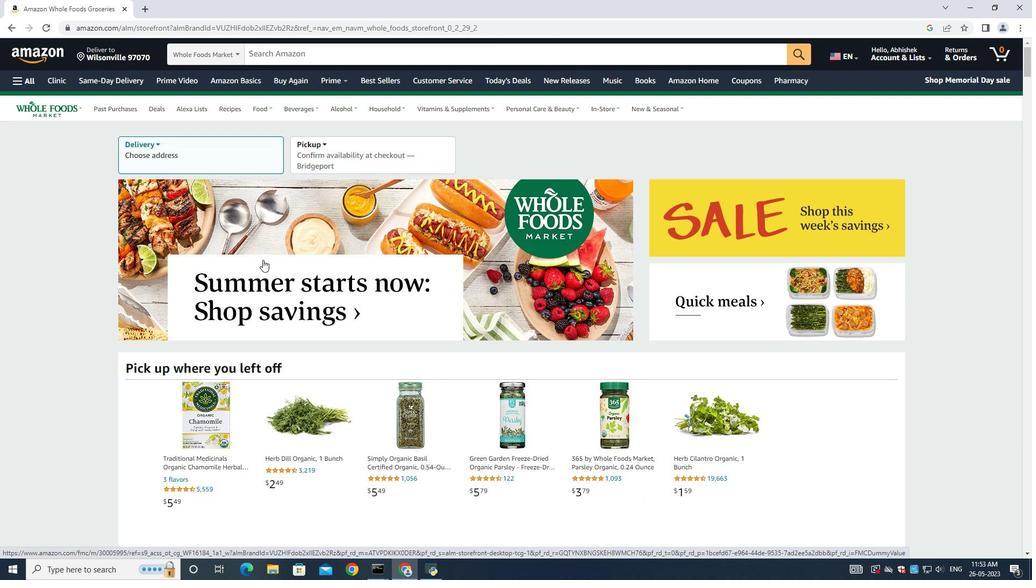 
Action: Mouse scrolled (262, 260) with delta (0, 0)
Screenshot: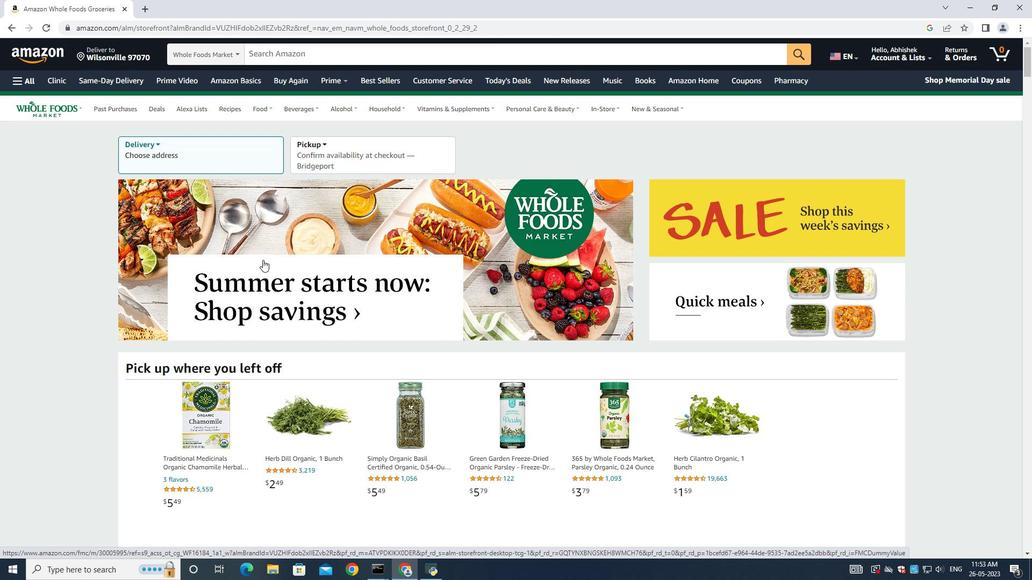 
Action: Mouse moved to (79, 130)
Screenshot: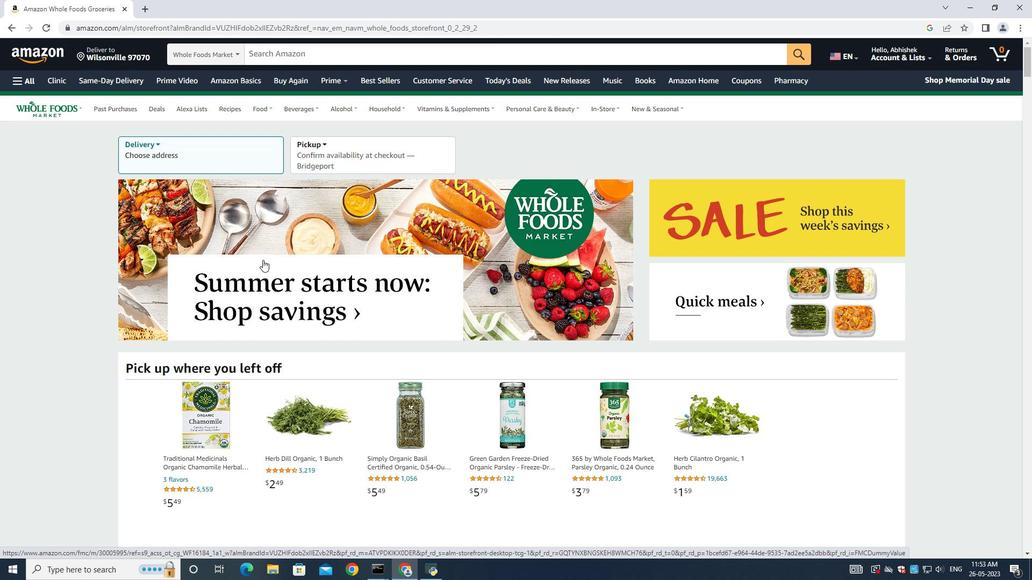 
Action: Mouse scrolled (262, 260) with delta (0, 0)
Screenshot: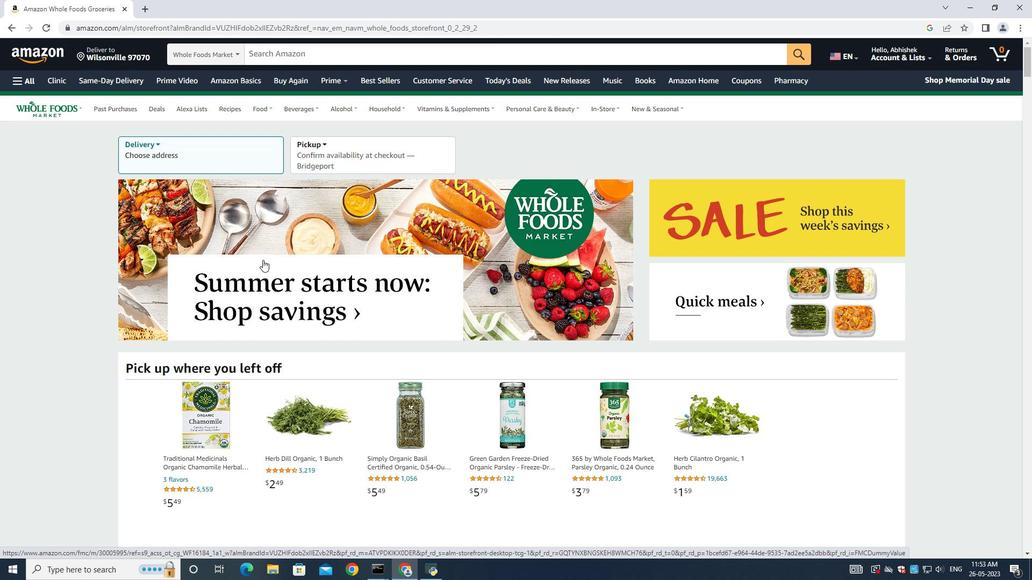 
Action: Mouse moved to (73, 127)
Screenshot: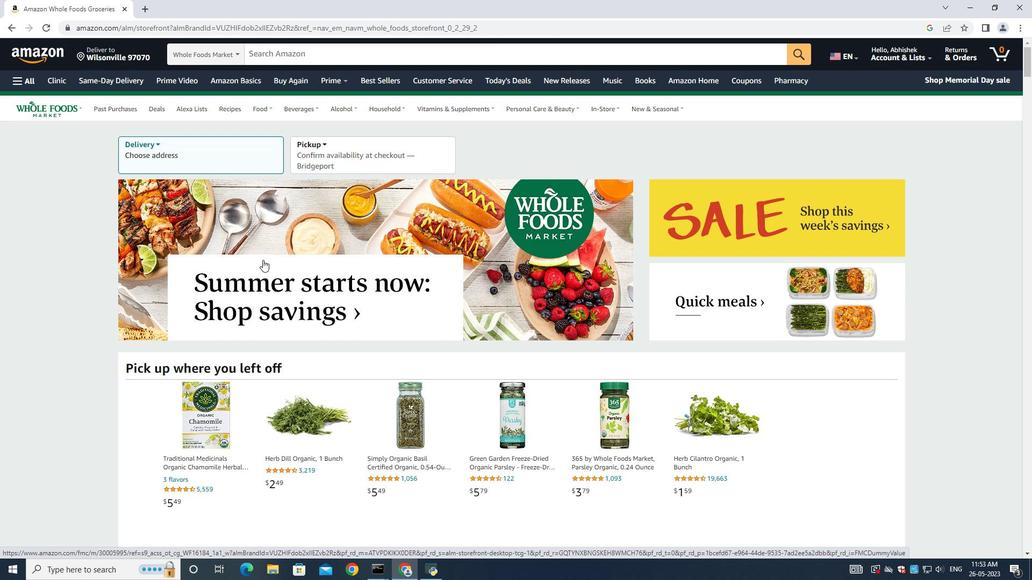 
Action: Mouse scrolled (262, 260) with delta (0, 0)
Screenshot: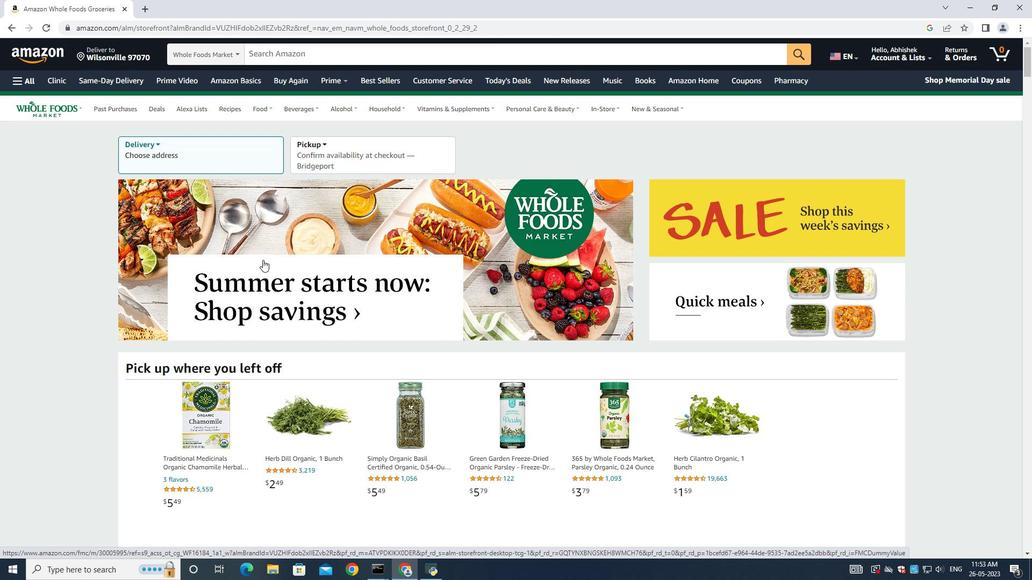 
Action: Mouse moved to (73, 126)
Screenshot: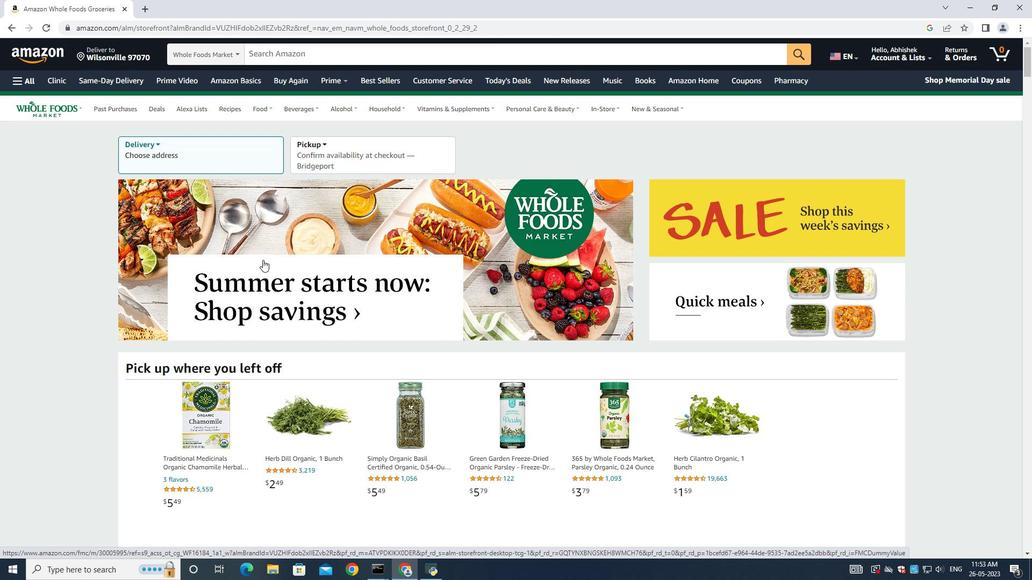 
Action: Mouse scrolled (262, 260) with delta (0, 0)
Screenshot: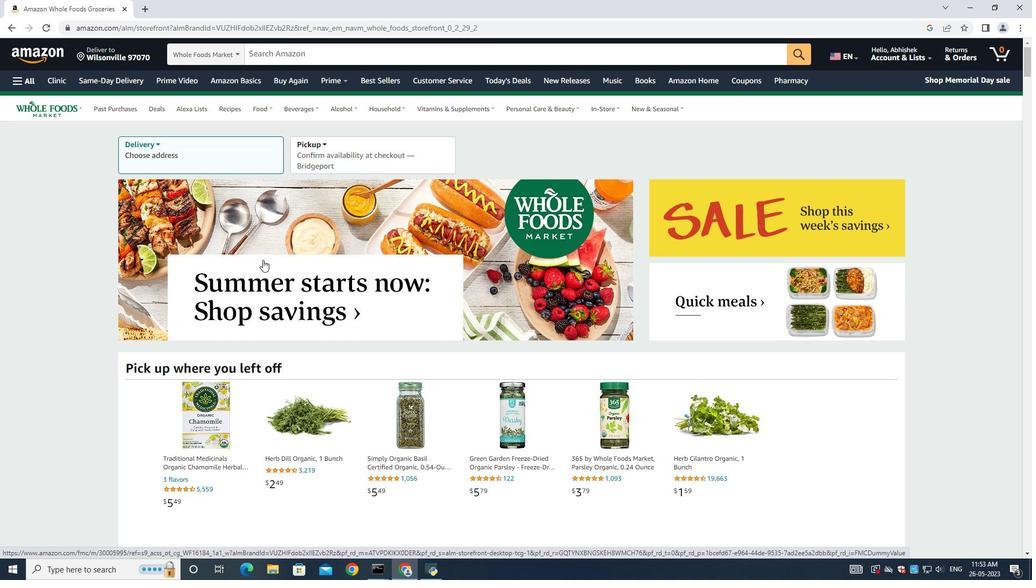
Action: Mouse moved to (24, 80)
Screenshot: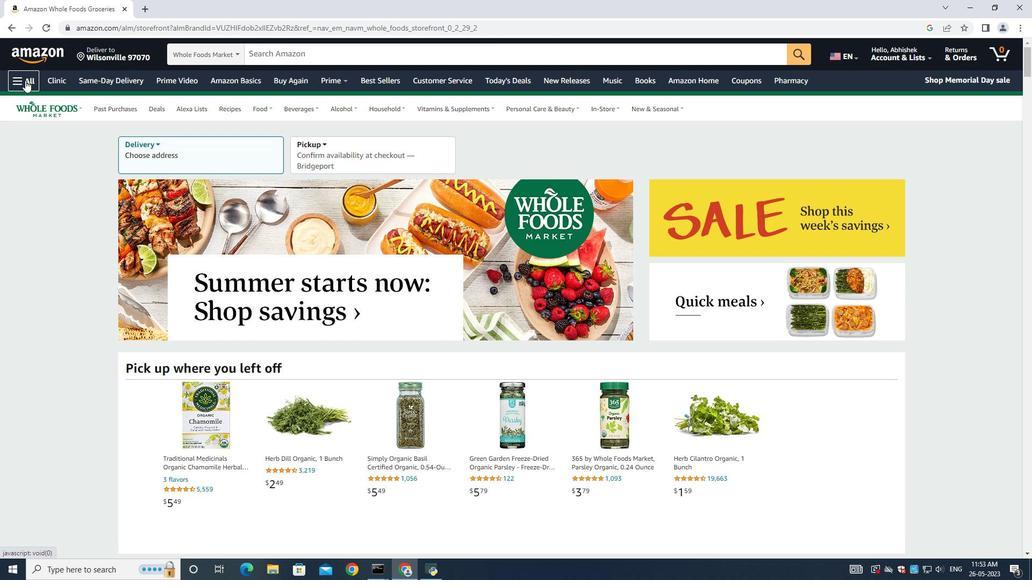 
Action: Mouse pressed left at (24, 80)
Screenshot: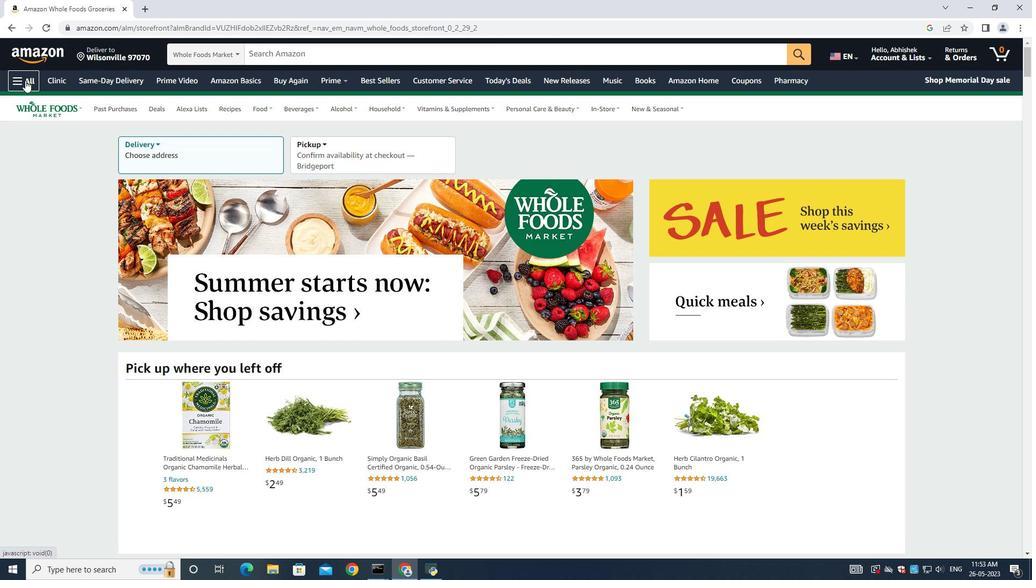 
Action: Mouse moved to (84, 347)
Screenshot: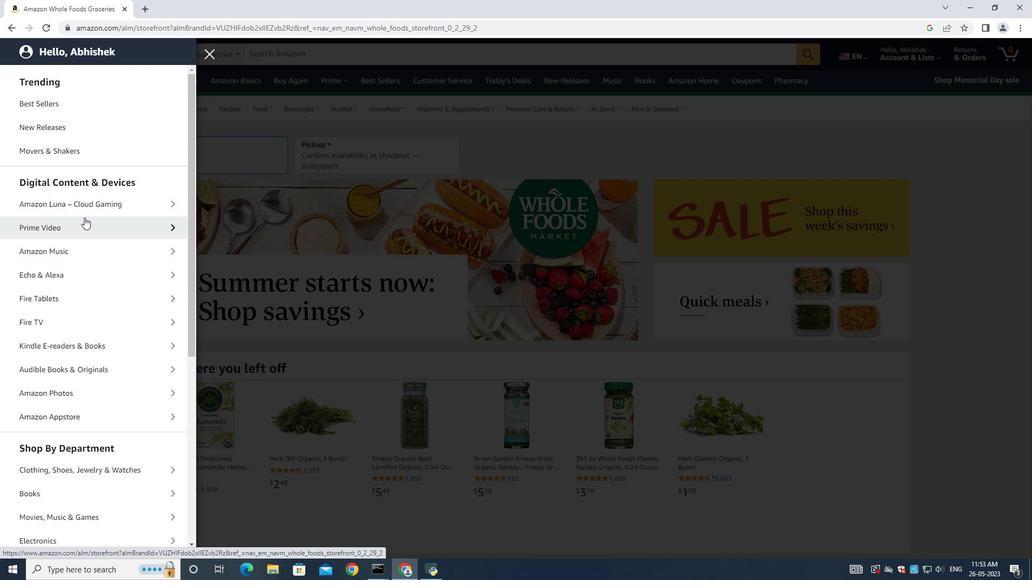 
Action: Mouse scrolled (84, 347) with delta (0, 0)
Screenshot: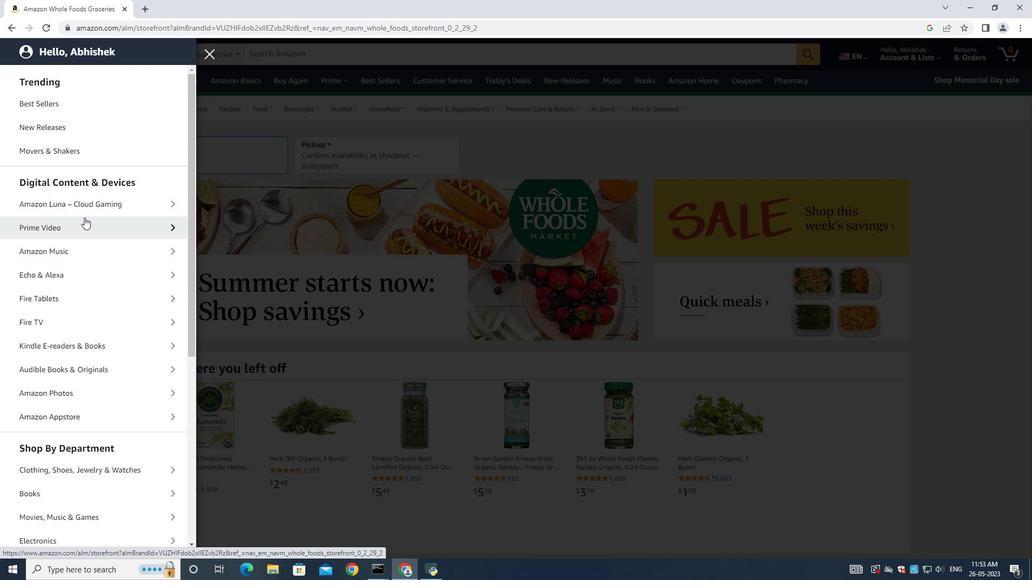 
Action: Mouse moved to (83, 355)
Screenshot: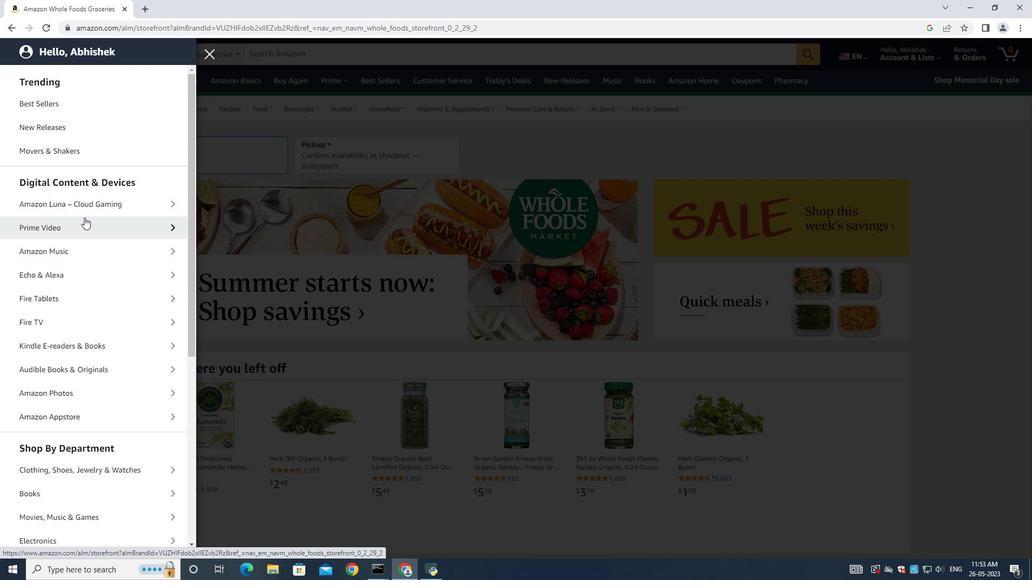 
Action: Mouse scrolled (83, 355) with delta (0, 0)
Screenshot: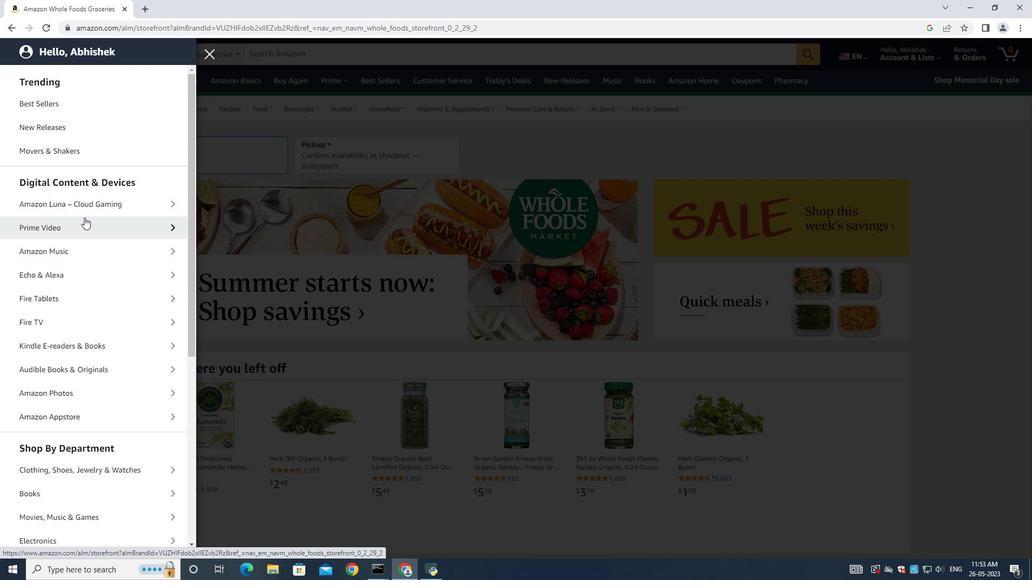 
Action: Mouse moved to (83, 357)
Screenshot: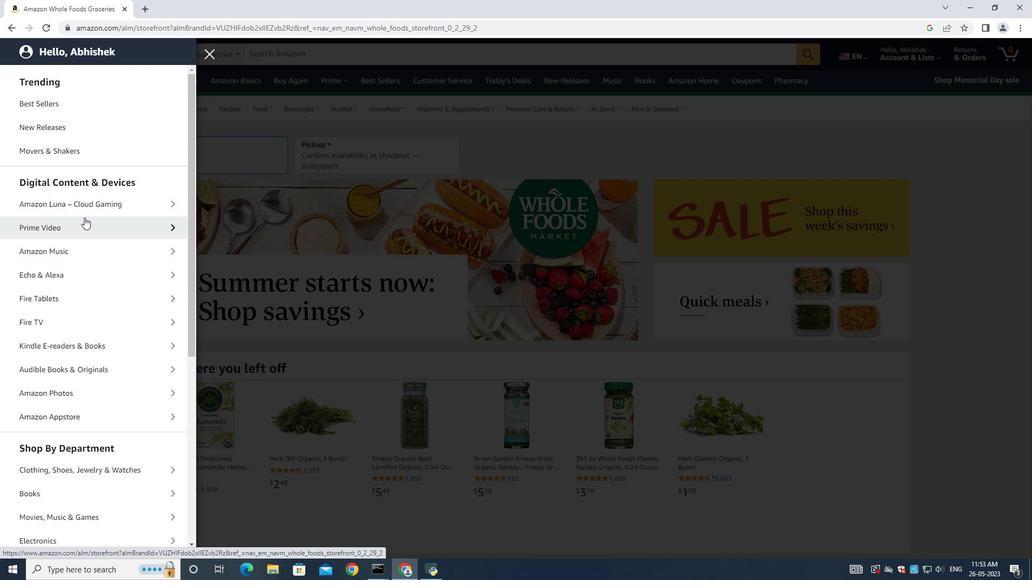 
Action: Mouse scrolled (83, 356) with delta (0, 0)
Screenshot: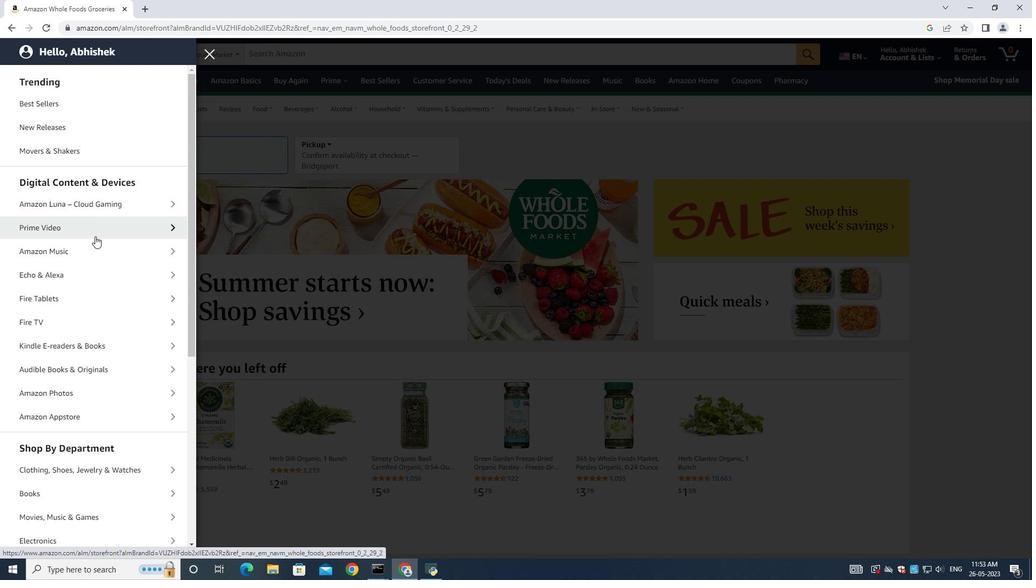 
Action: Mouse moved to (83, 359)
Screenshot: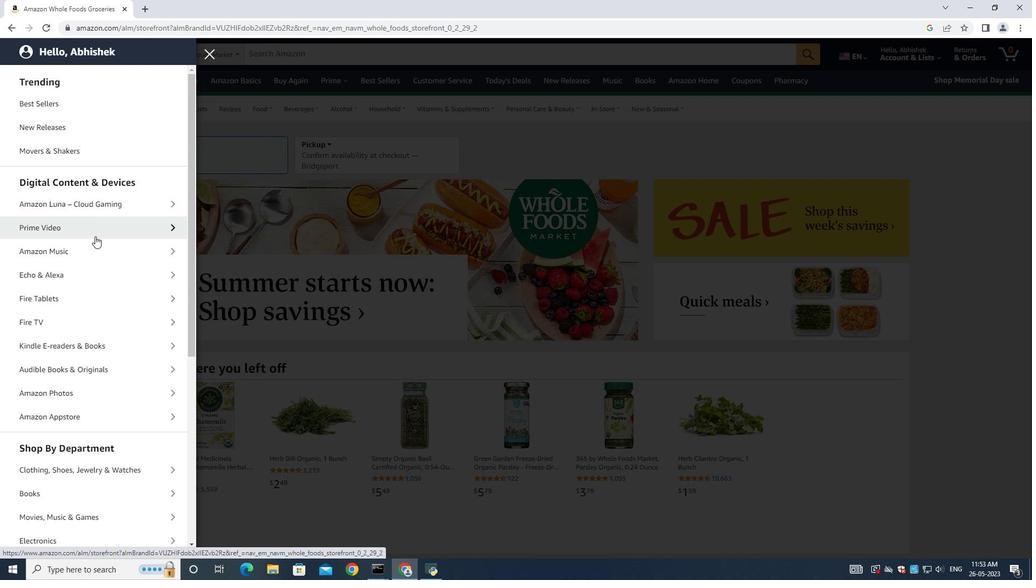 
Action: Mouse scrolled (83, 358) with delta (0, 0)
Screenshot: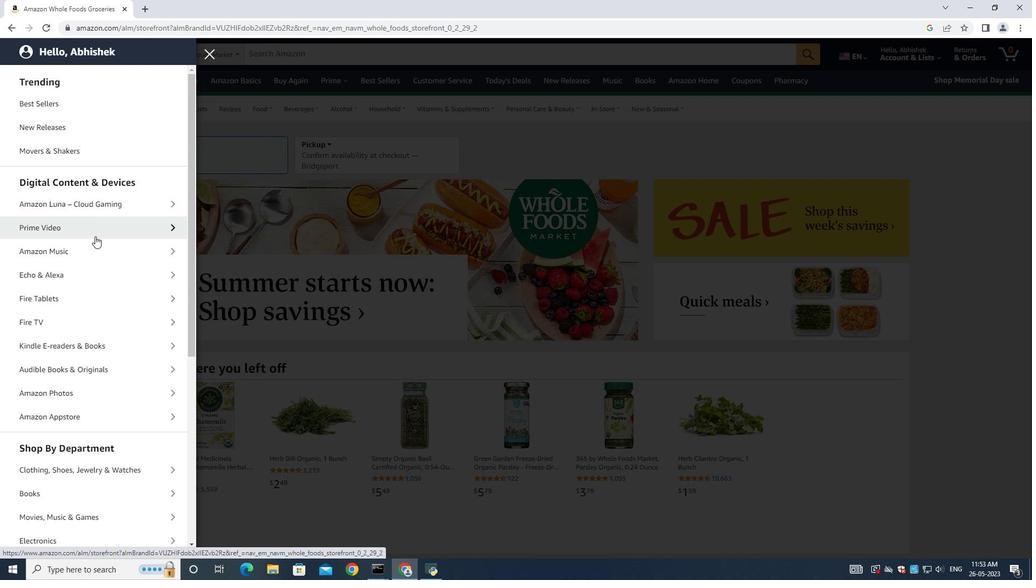 
Action: Mouse moved to (83, 359)
Screenshot: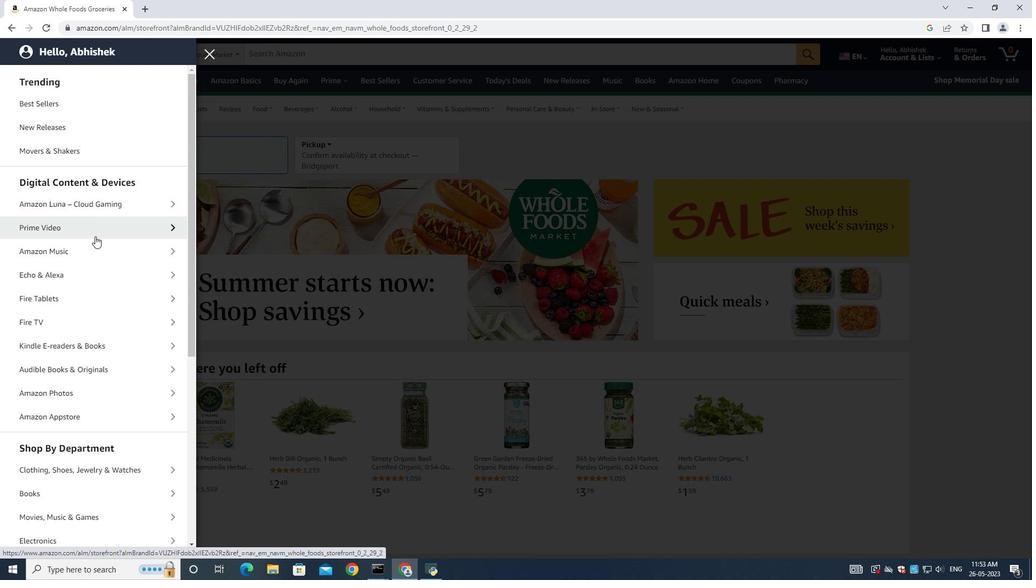 
Action: Mouse scrolled (83, 359) with delta (0, 0)
Screenshot: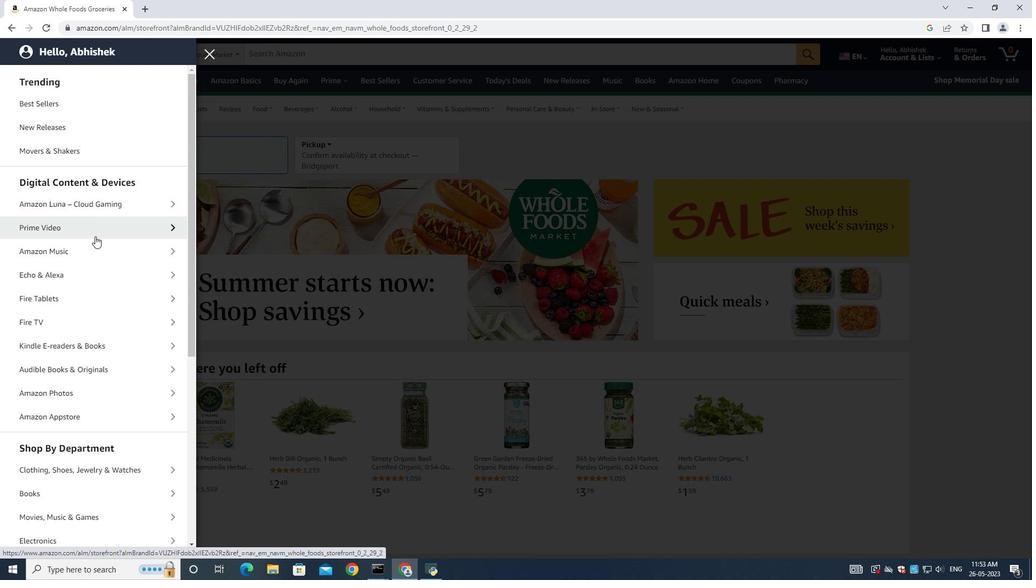 
Action: Mouse scrolled (83, 359) with delta (0, 0)
Screenshot: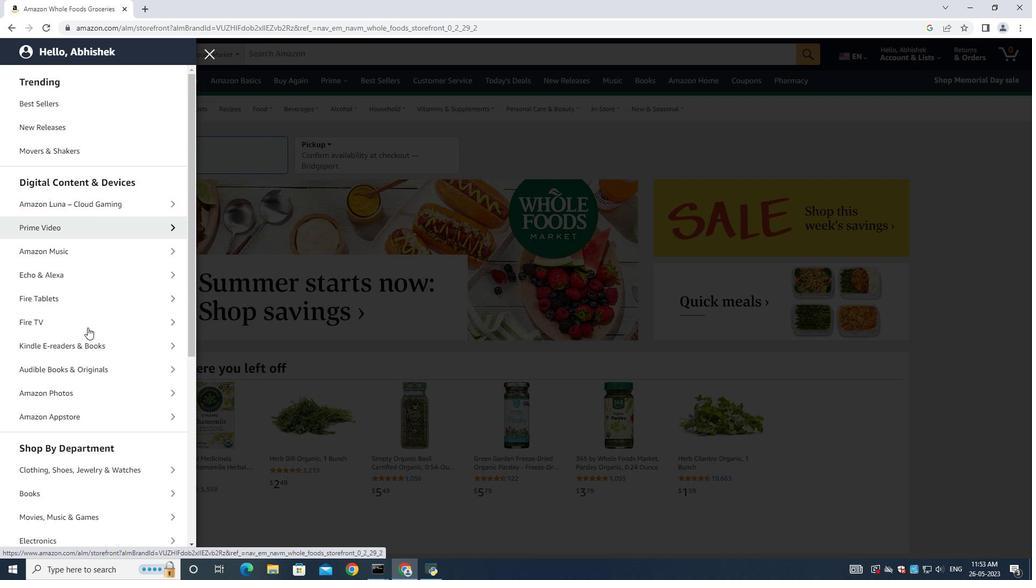 
Action: Mouse scrolled (83, 359) with delta (0, 0)
Screenshot: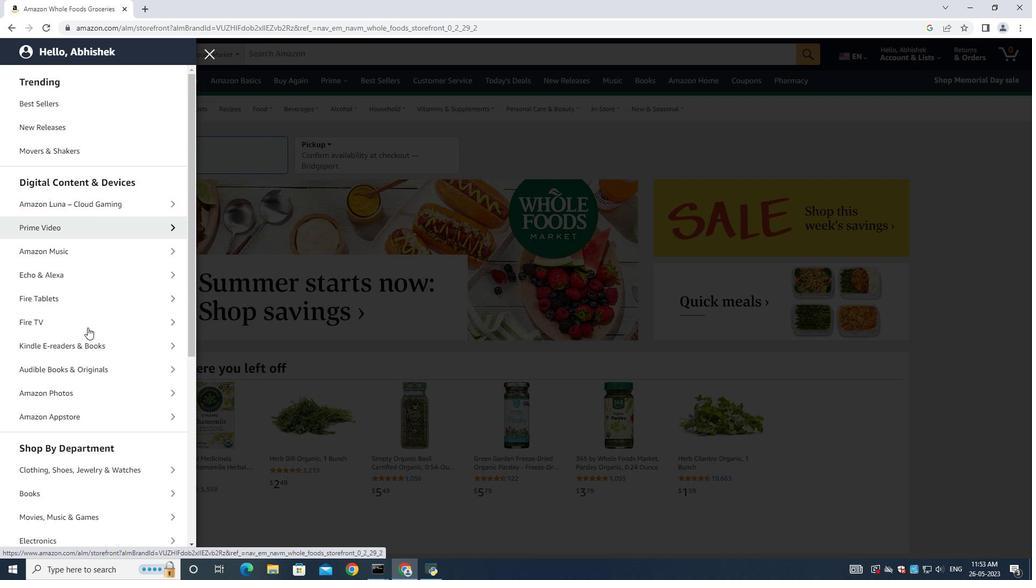
Action: Mouse moved to (83, 360)
Screenshot: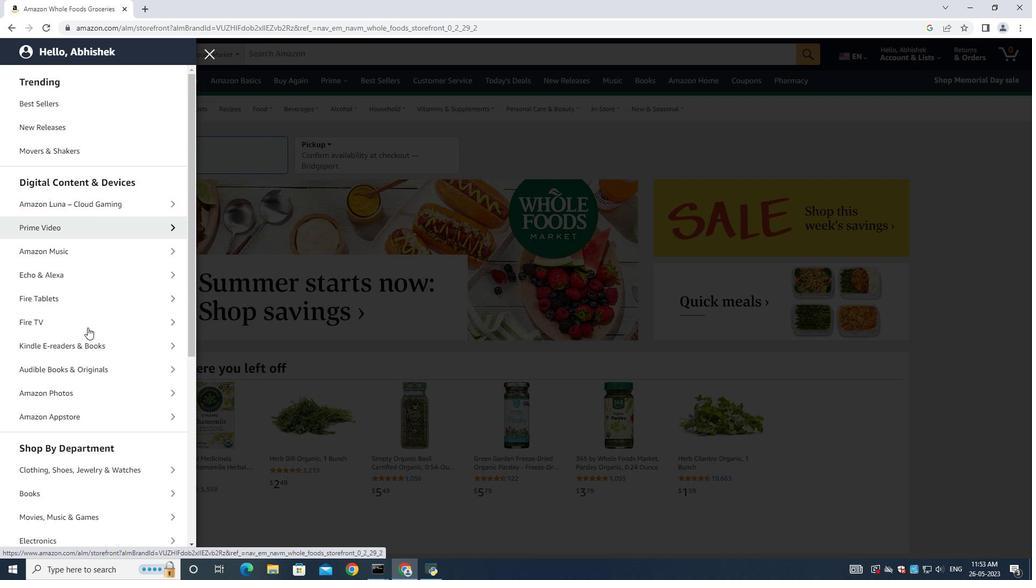 
Action: Mouse scrolled (83, 359) with delta (0, 0)
Screenshot: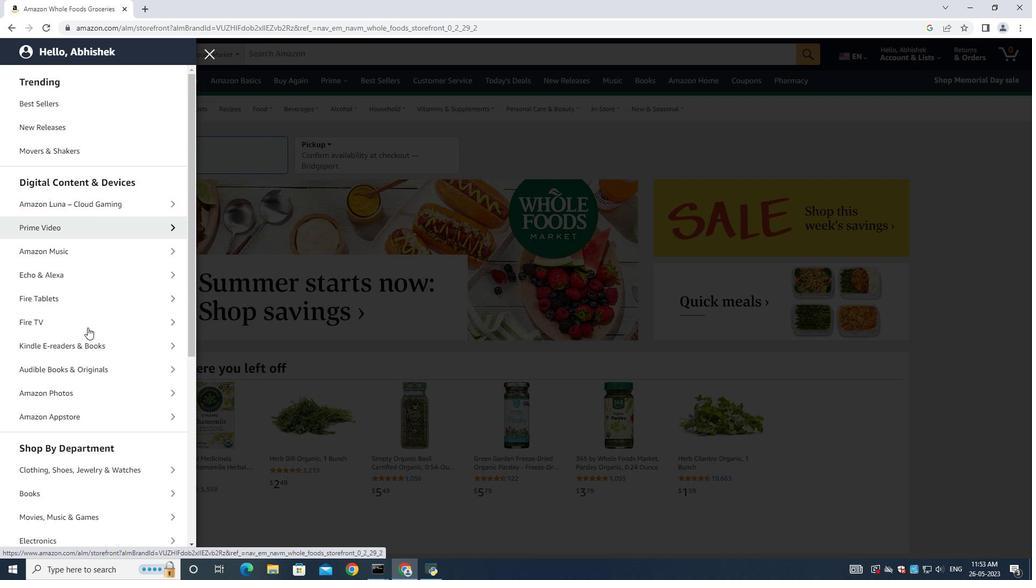 
Action: Mouse moved to (68, 323)
Screenshot: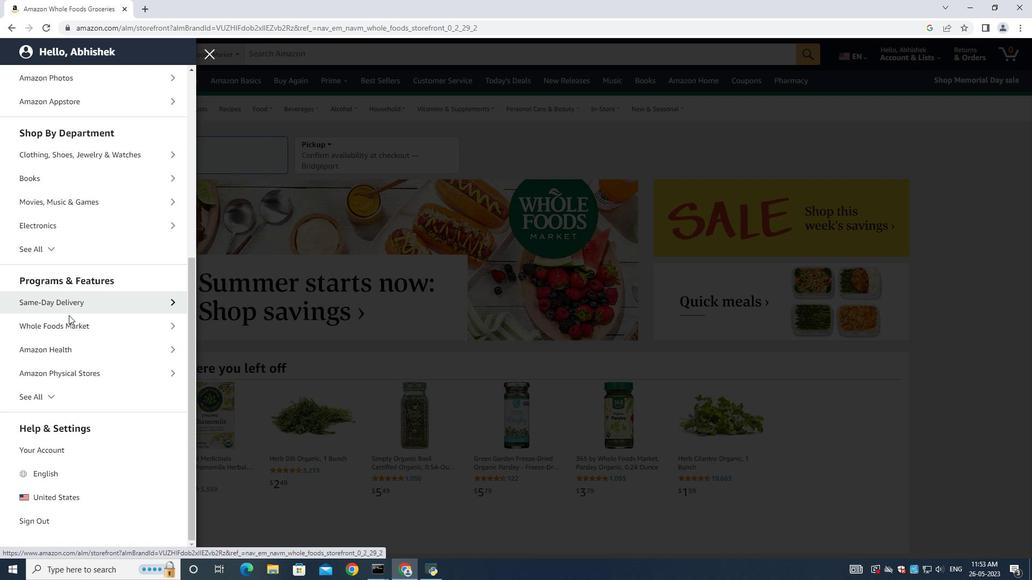 
Action: Mouse pressed left at (68, 323)
Screenshot: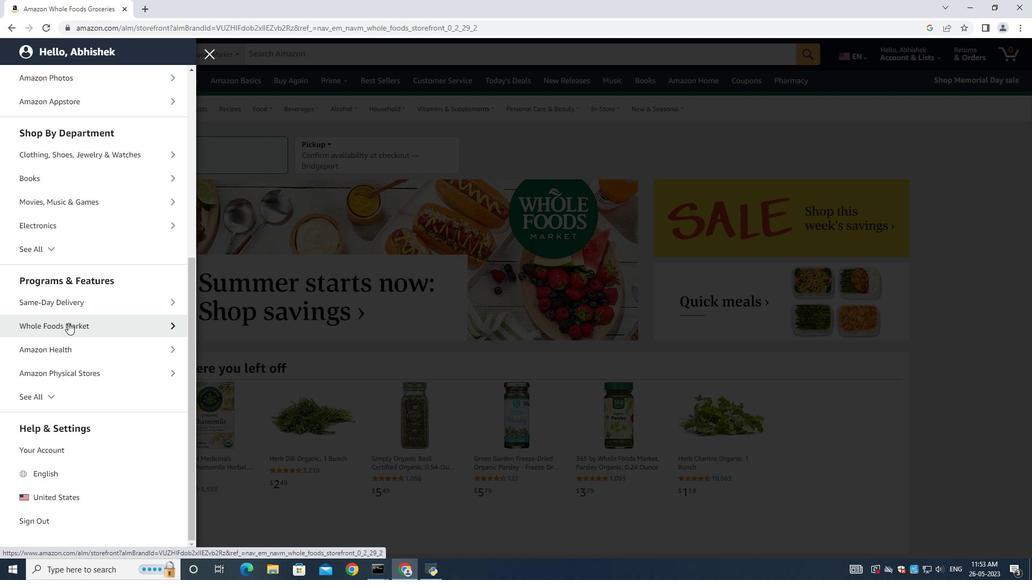 
Action: Mouse moved to (44, 27)
Screenshot: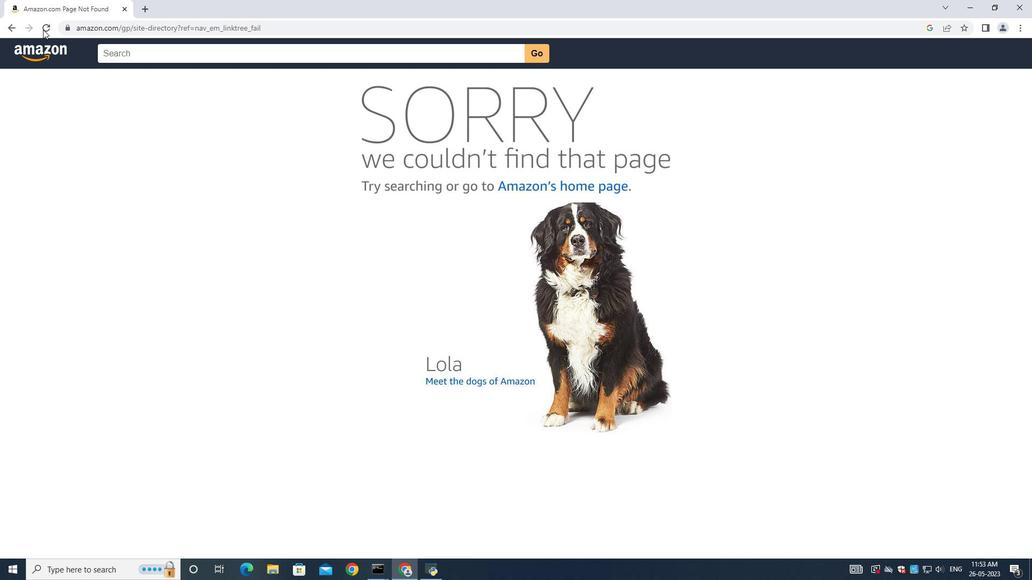 
Action: Mouse pressed left at (44, 27)
Screenshot: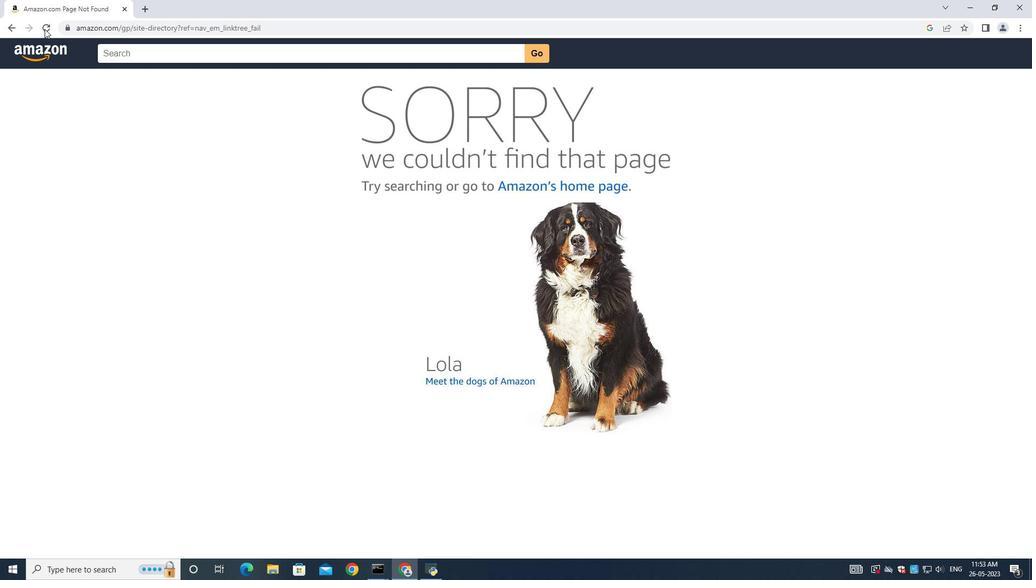 
Action: Mouse moved to (6, 23)
Screenshot: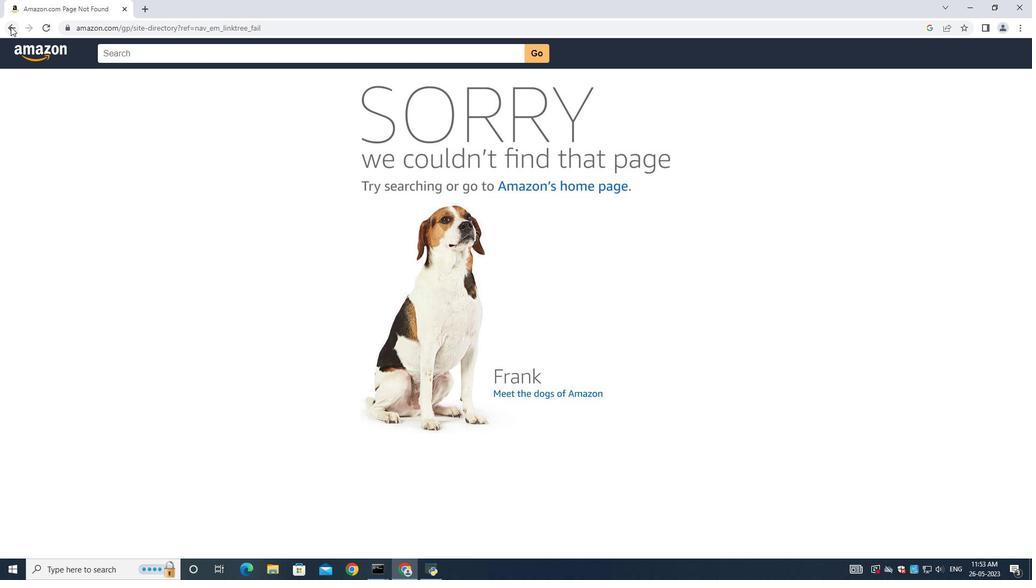
Action: Mouse pressed left at (6, 23)
Screenshot: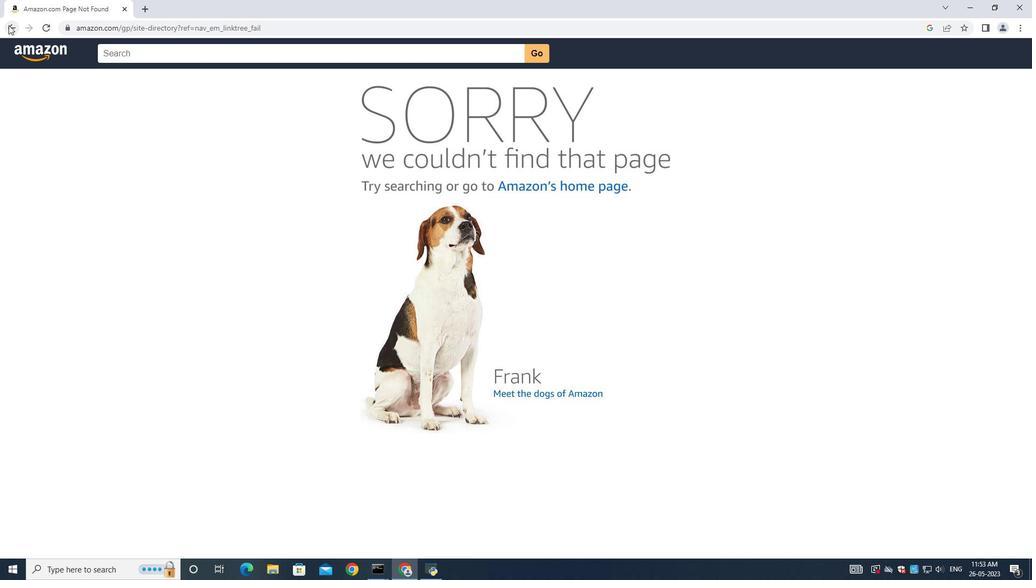 
Action: Mouse moved to (126, 55)
Screenshot: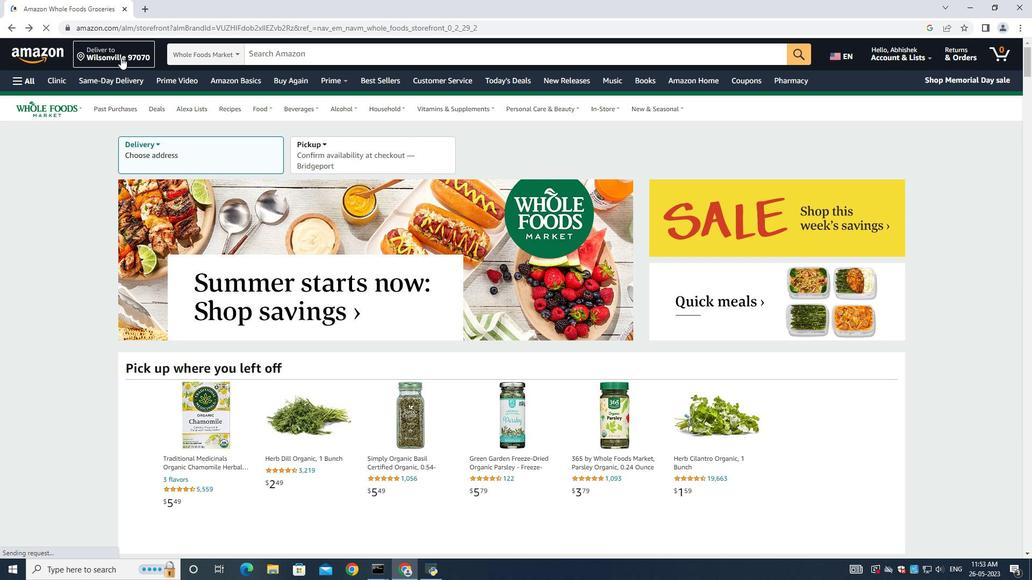 
Action: Mouse pressed left at (126, 55)
Screenshot: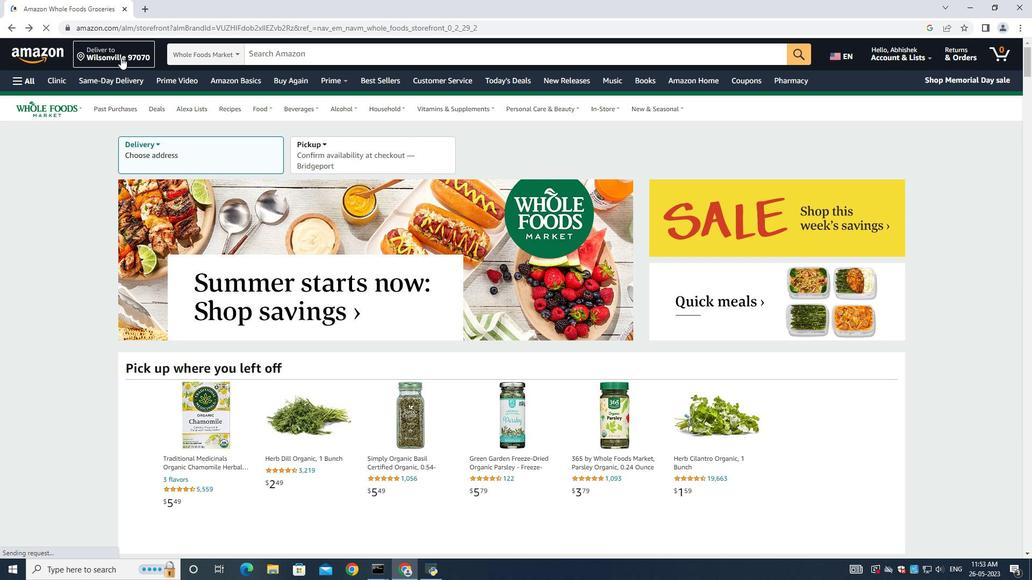 
Action: Mouse moved to (594, 483)
Screenshot: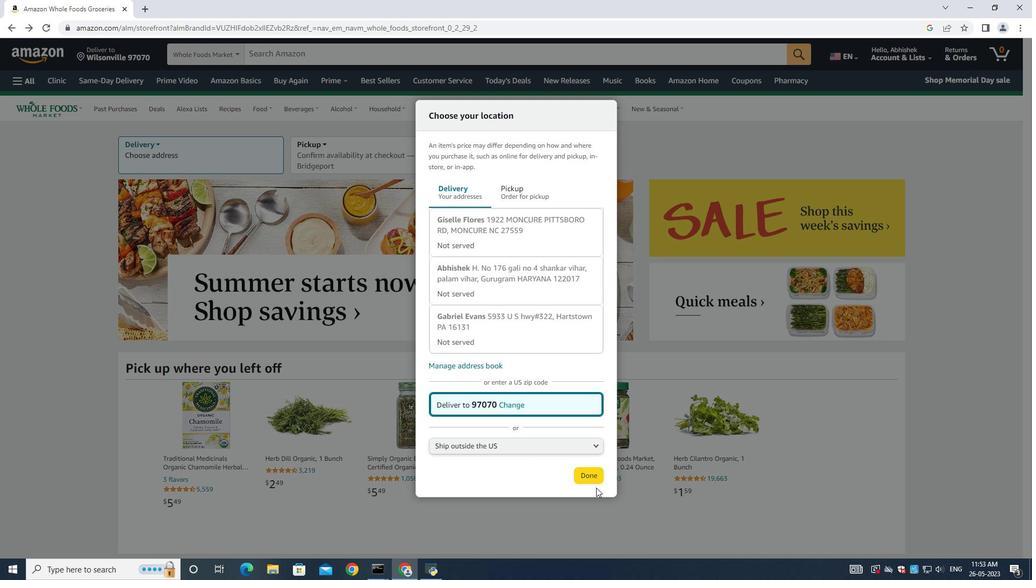 
Action: Mouse pressed left at (594, 483)
Screenshot: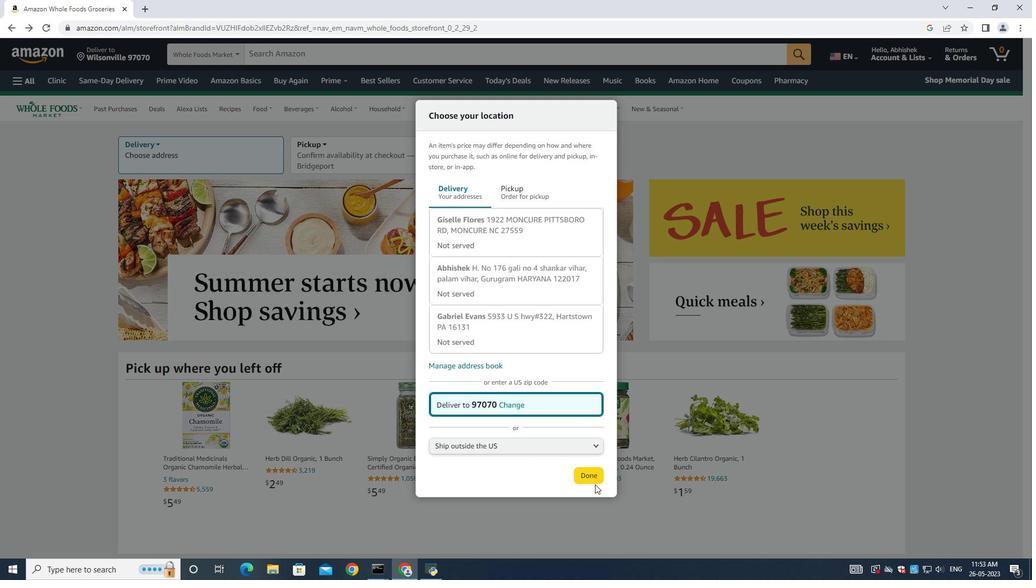 
Action: Mouse moved to (17, 89)
Screenshot: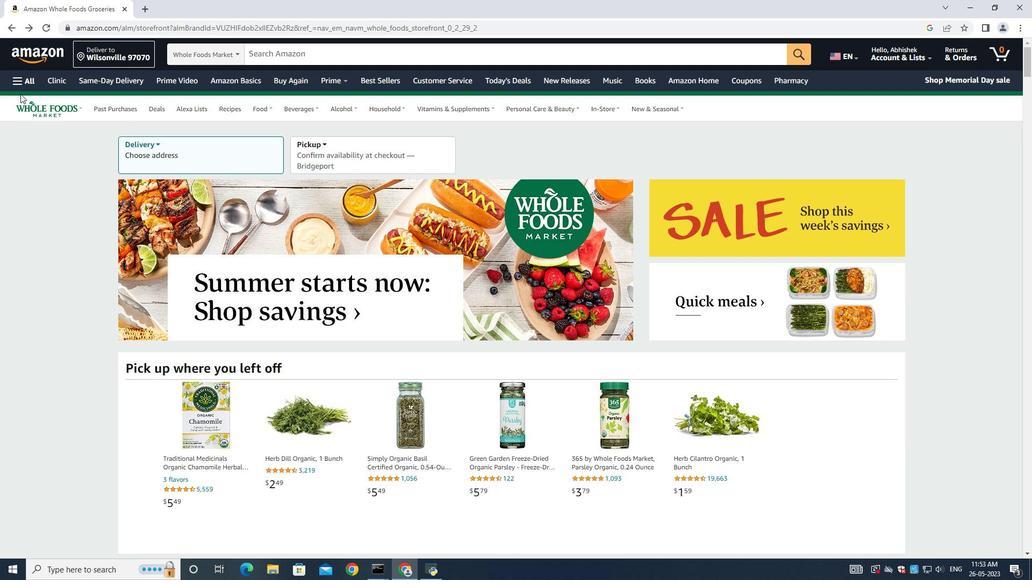 
Action: Mouse pressed left at (17, 89)
Screenshot: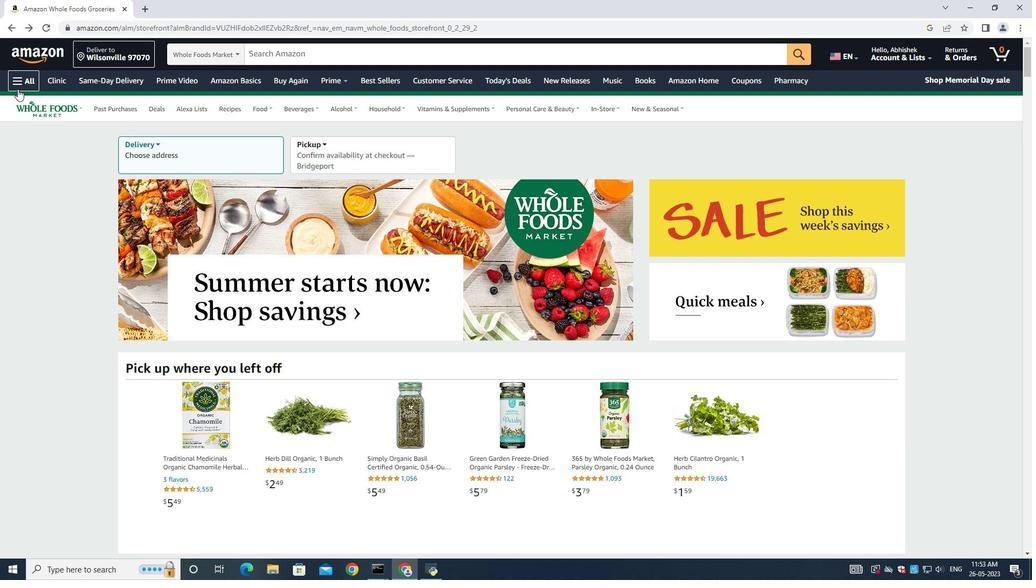 
Action: Mouse moved to (212, 54)
Screenshot: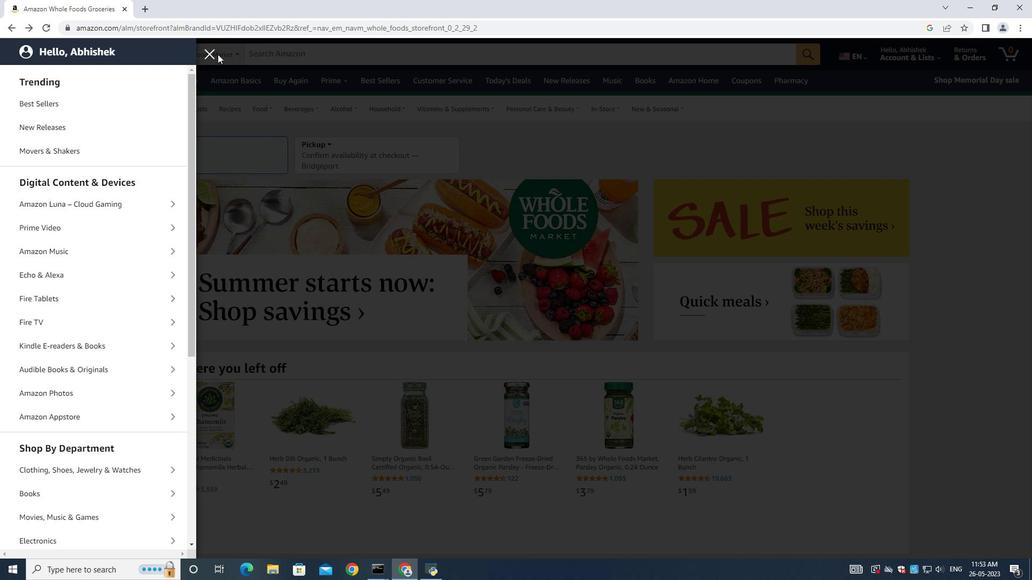 
Action: Mouse pressed left at (212, 54)
Screenshot: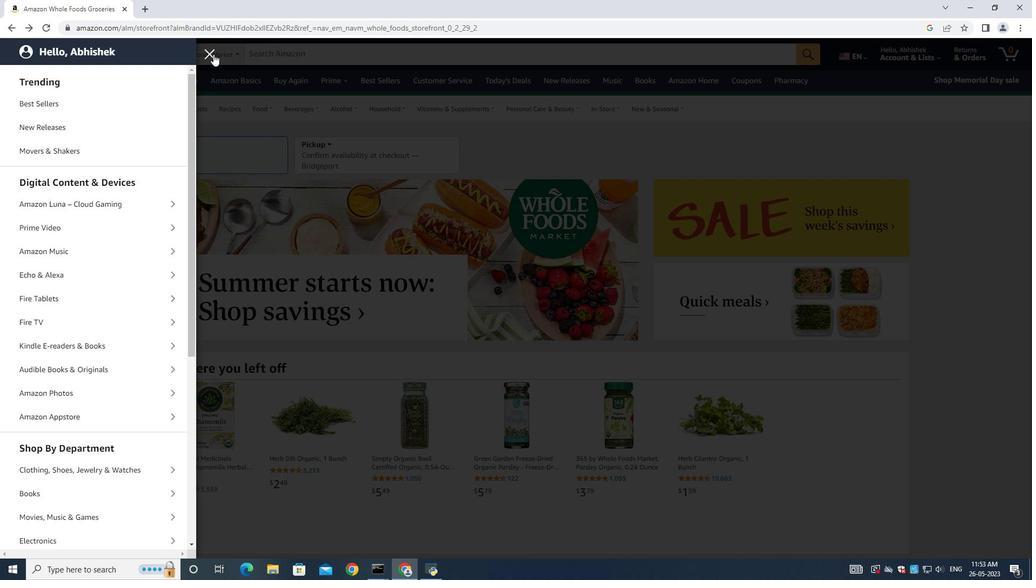 
Action: Mouse moved to (195, 58)
Screenshot: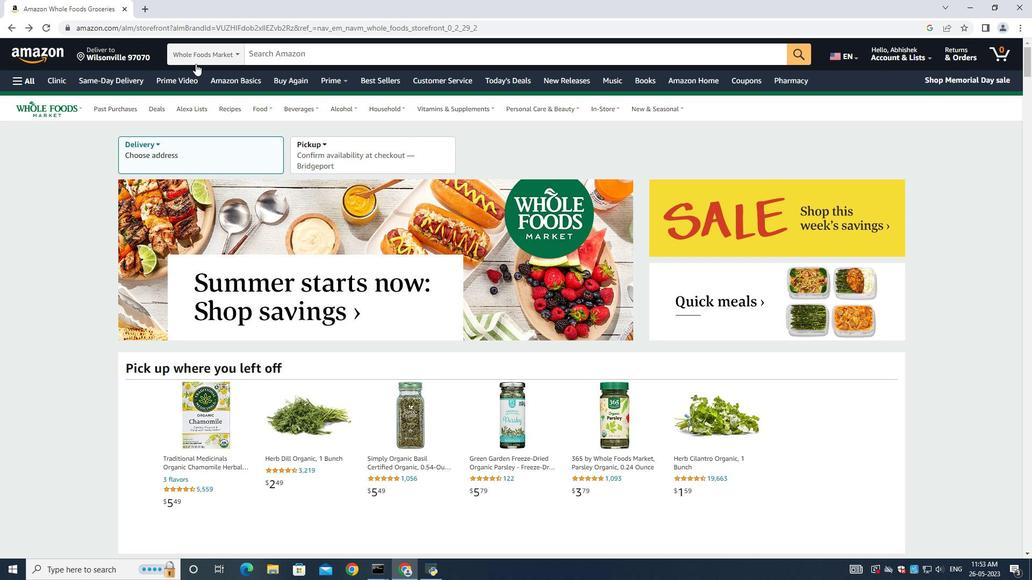 
Action: Mouse pressed left at (195, 58)
Screenshot: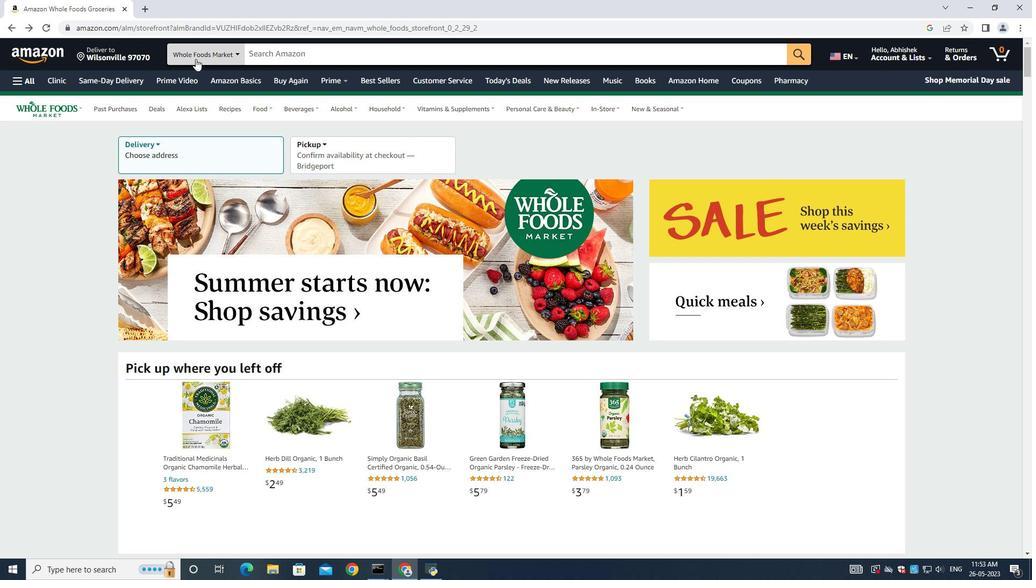 
Action: Mouse moved to (217, 69)
Screenshot: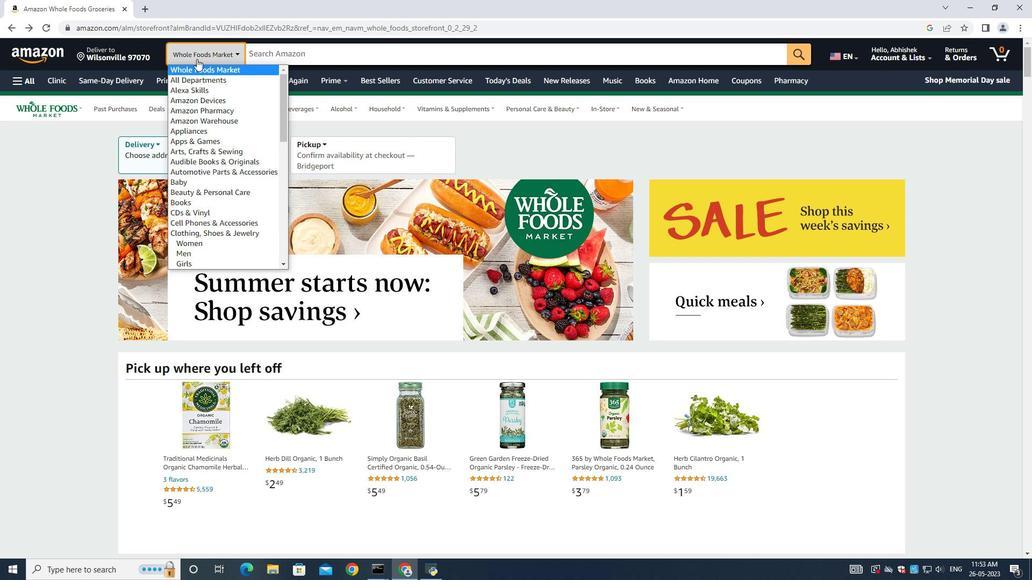 
Action: Mouse pressed left at (217, 69)
Screenshot: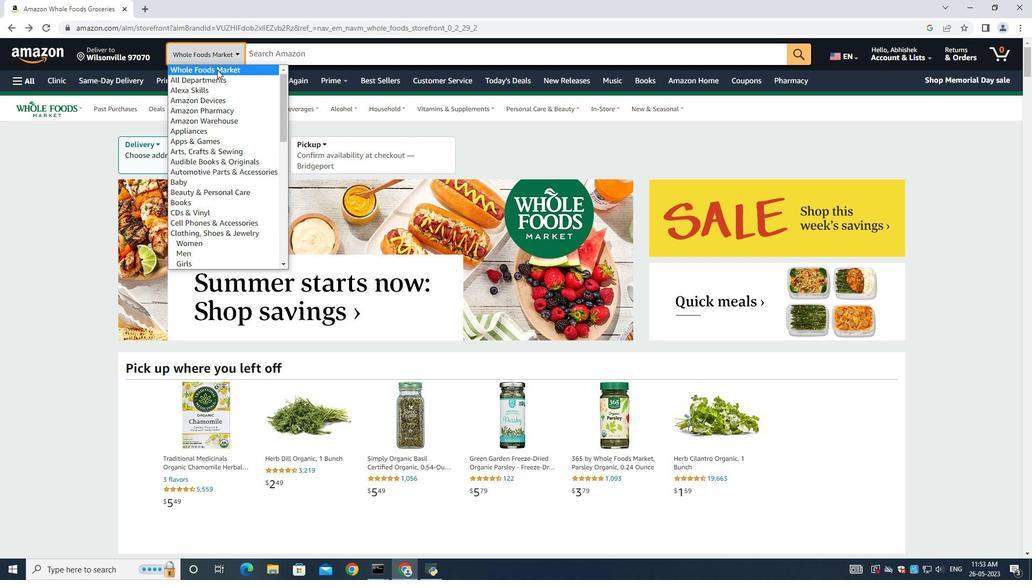 
Action: Mouse moved to (282, 60)
Screenshot: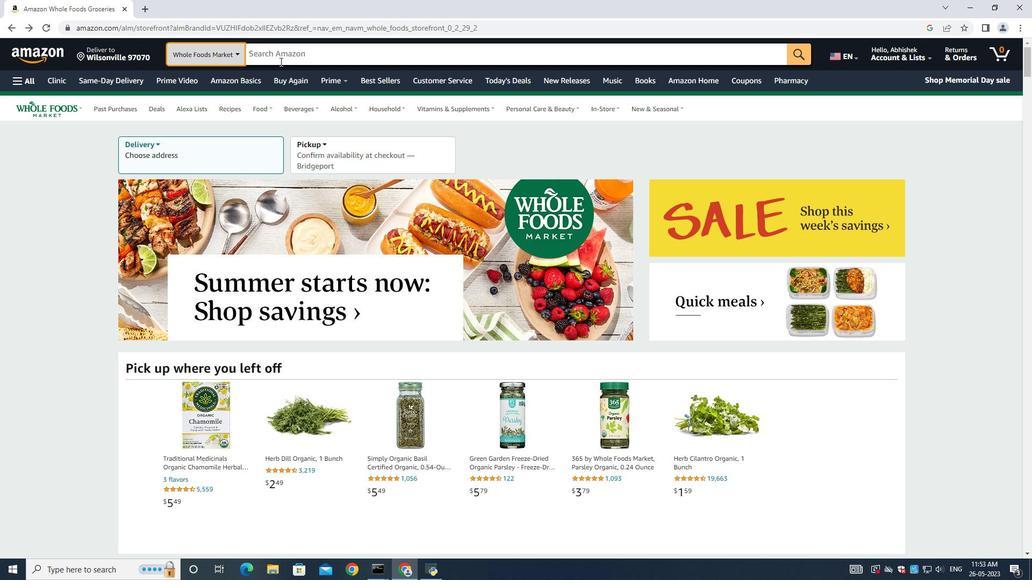 
Action: Mouse pressed left at (282, 60)
Screenshot: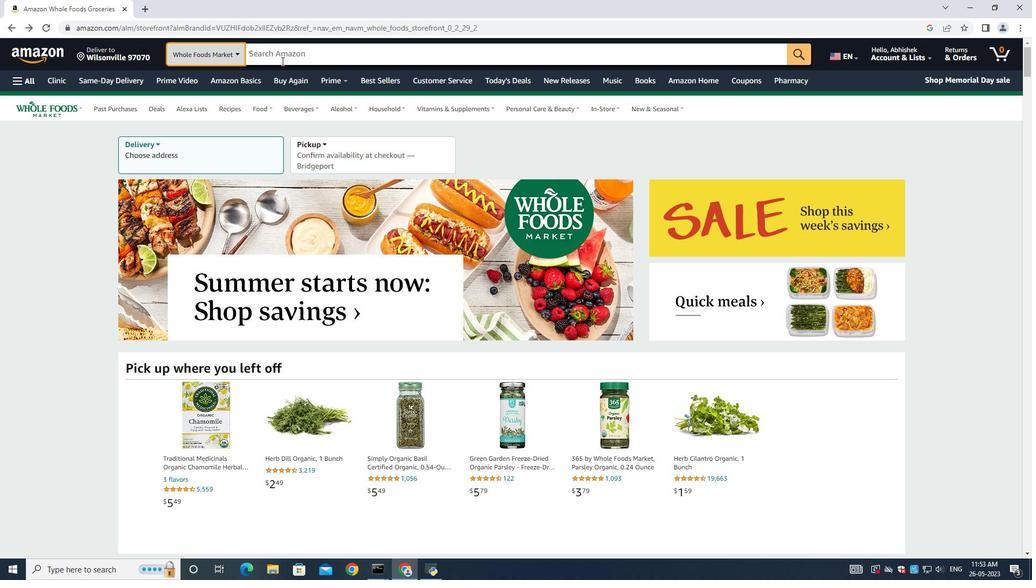 
Action: Mouse moved to (276, 60)
Screenshot: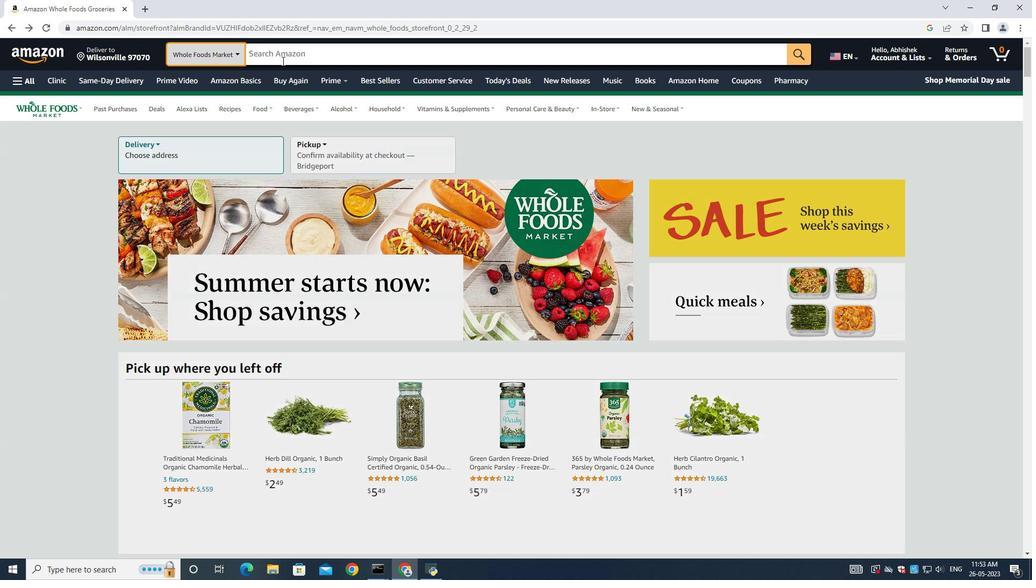 
Action: Key pressed o<Key.backspace><Key.shift>Organic<Key.space><Key.shift>Tempeh<Key.enter>
Screenshot: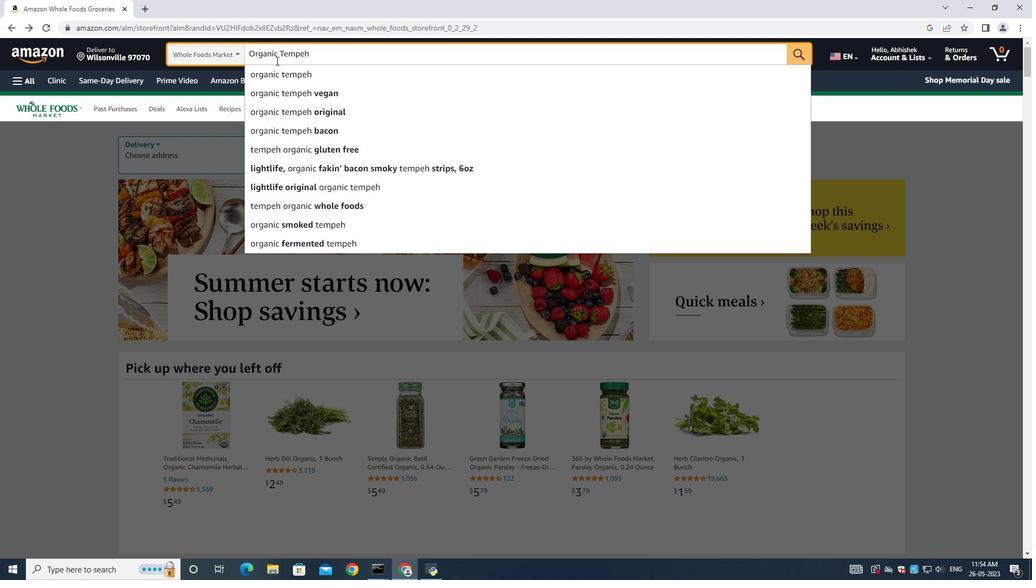 
Action: Mouse moved to (468, 99)
Screenshot: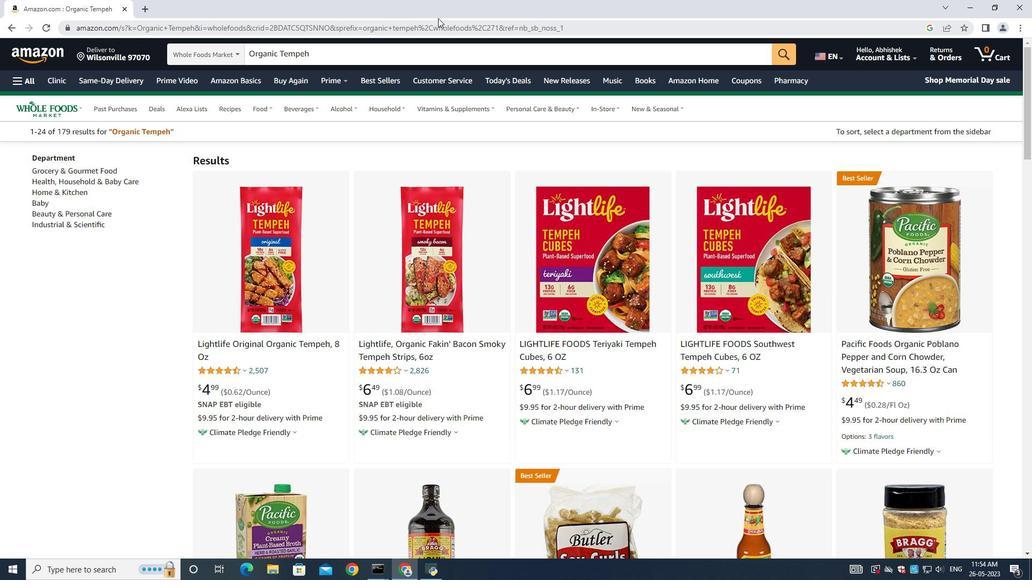 
Action: Mouse scrolled (465, 82) with delta (0, 0)
Screenshot: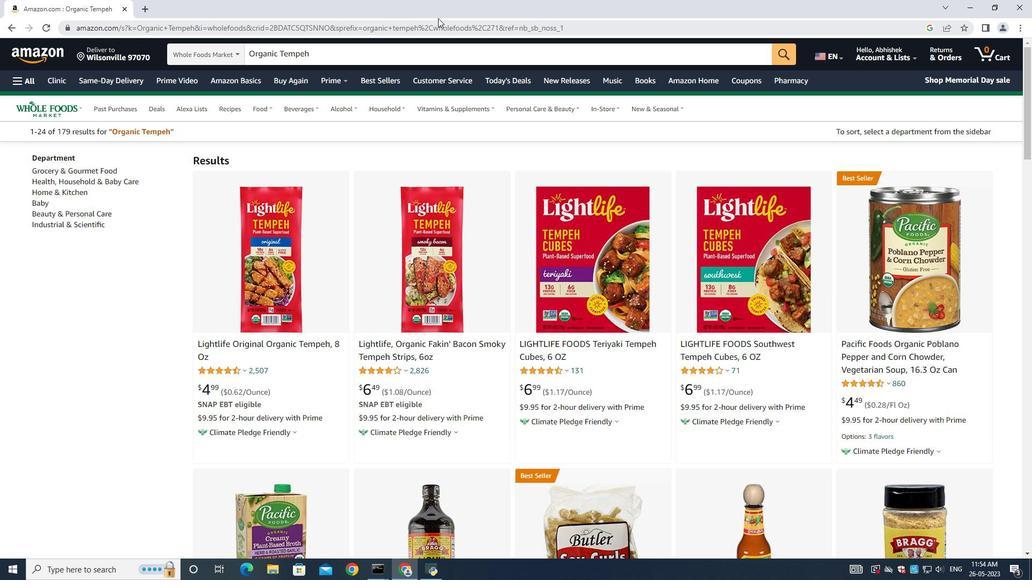
Action: Mouse moved to (471, 116)
Screenshot: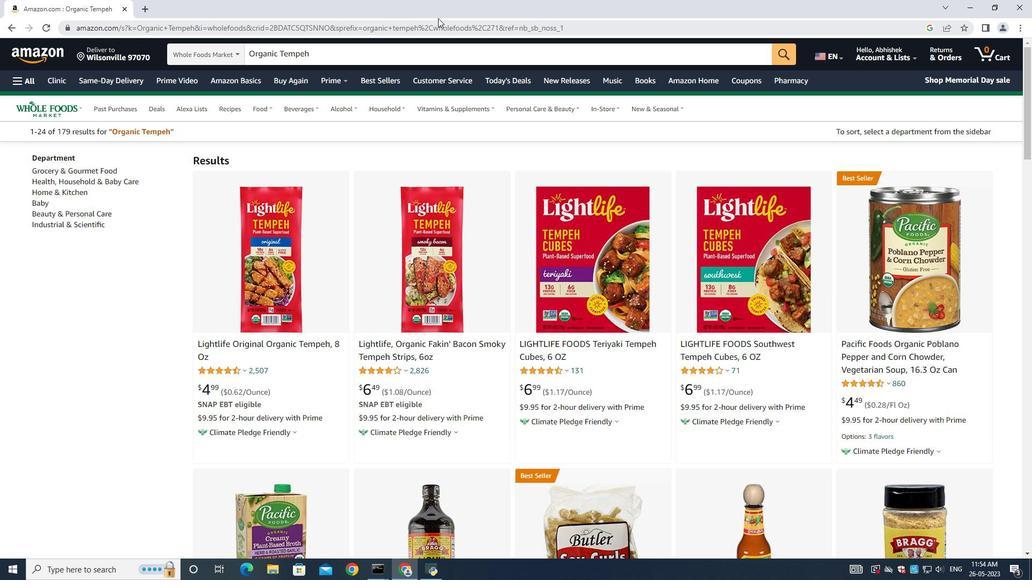 
Action: Mouse scrolled (470, 109) with delta (0, 0)
Screenshot: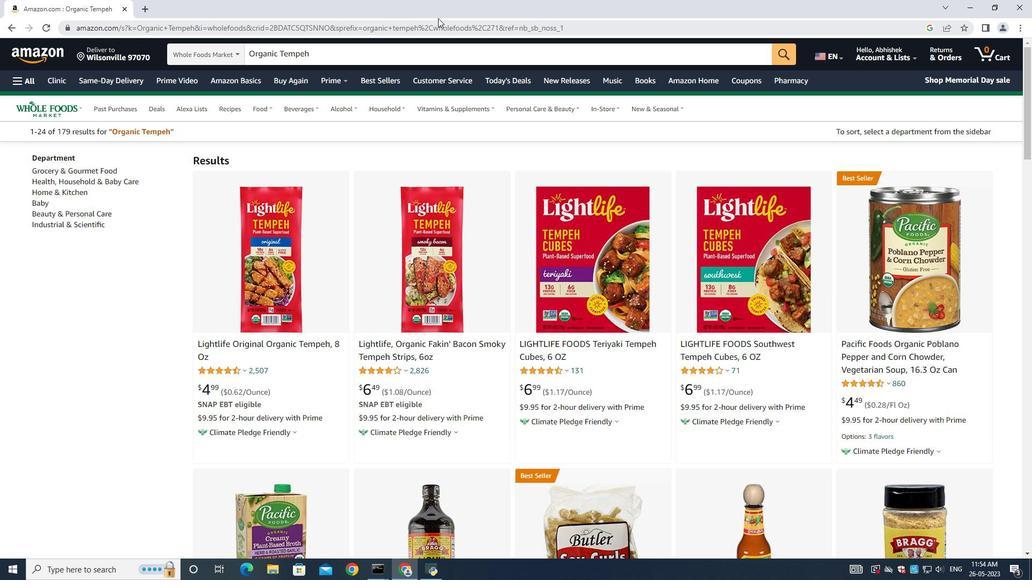 
Action: Mouse moved to (472, 119)
Screenshot: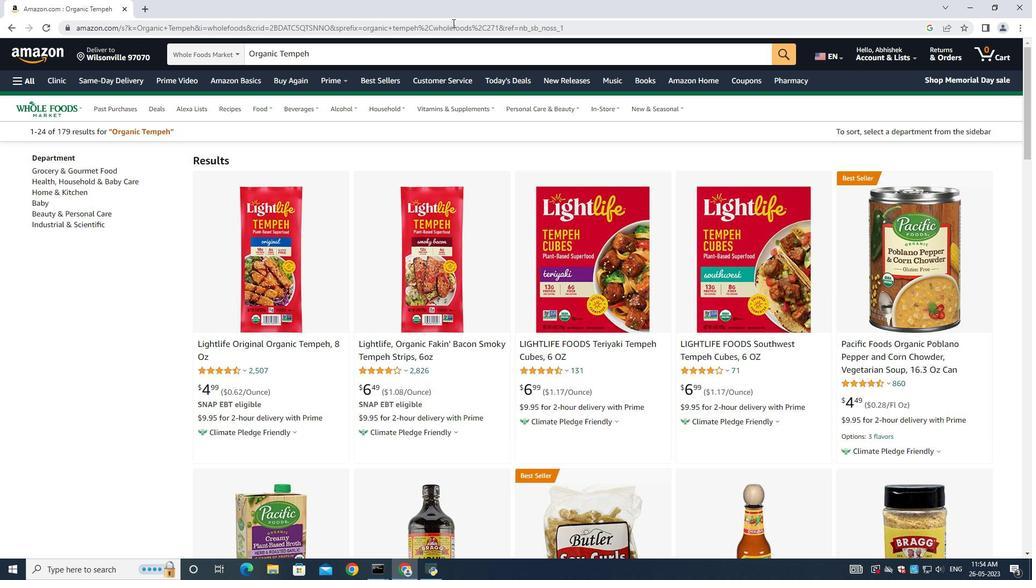 
Action: Mouse scrolled (472, 118) with delta (0, 0)
Screenshot: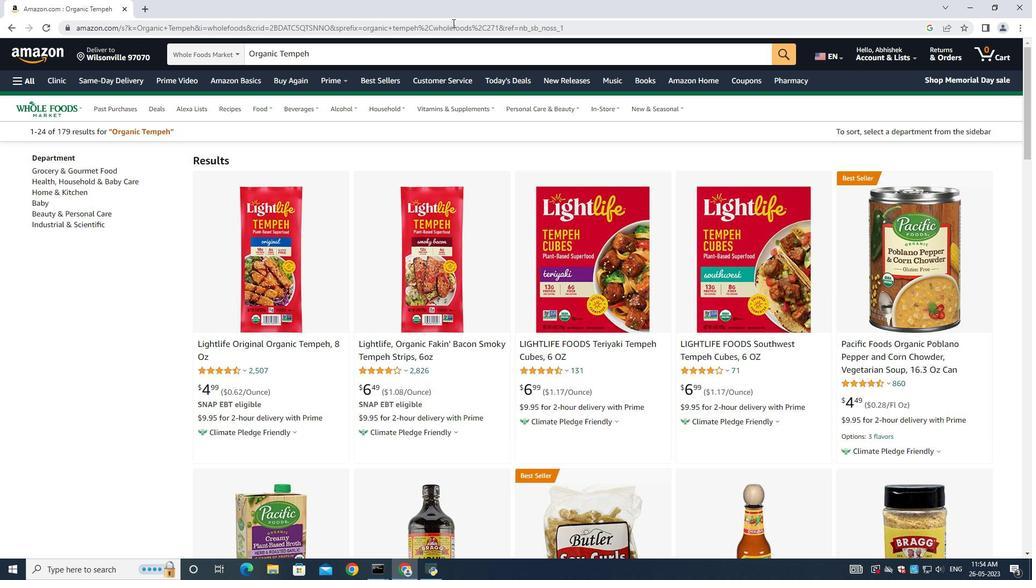 
Action: Mouse moved to (472, 119)
Screenshot: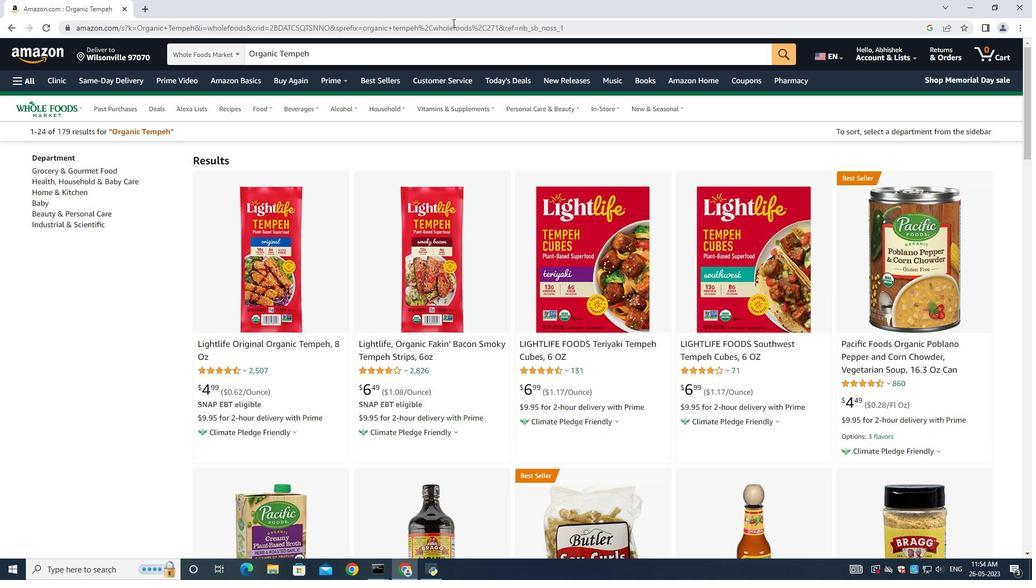 
Action: Mouse scrolled (472, 118) with delta (0, 0)
Screenshot: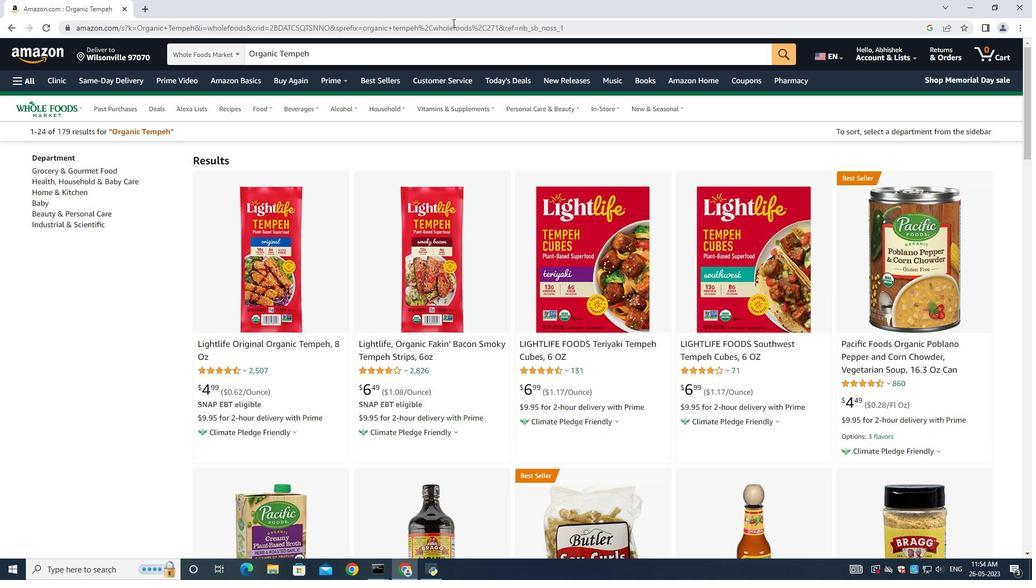 
Action: Mouse scrolled (472, 119) with delta (0, 0)
Screenshot: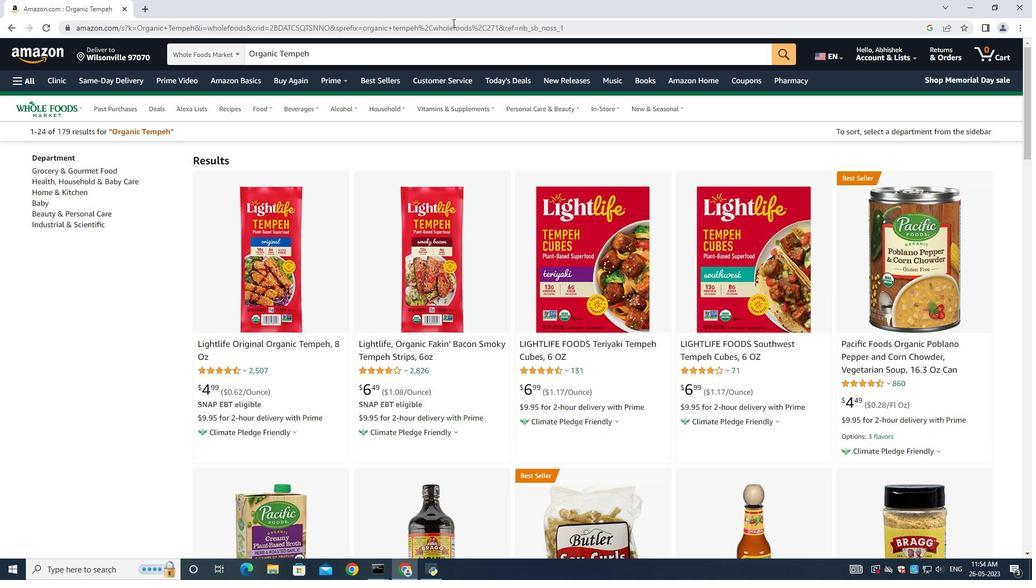 
Action: Mouse moved to (354, 243)
Screenshot: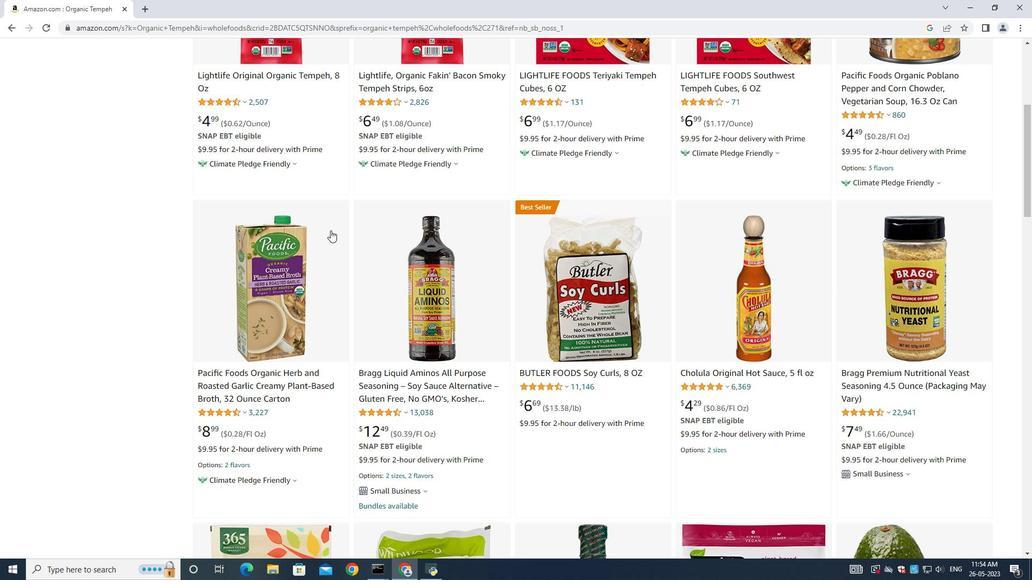 
Action: Mouse scrolled (354, 244) with delta (0, 0)
Screenshot: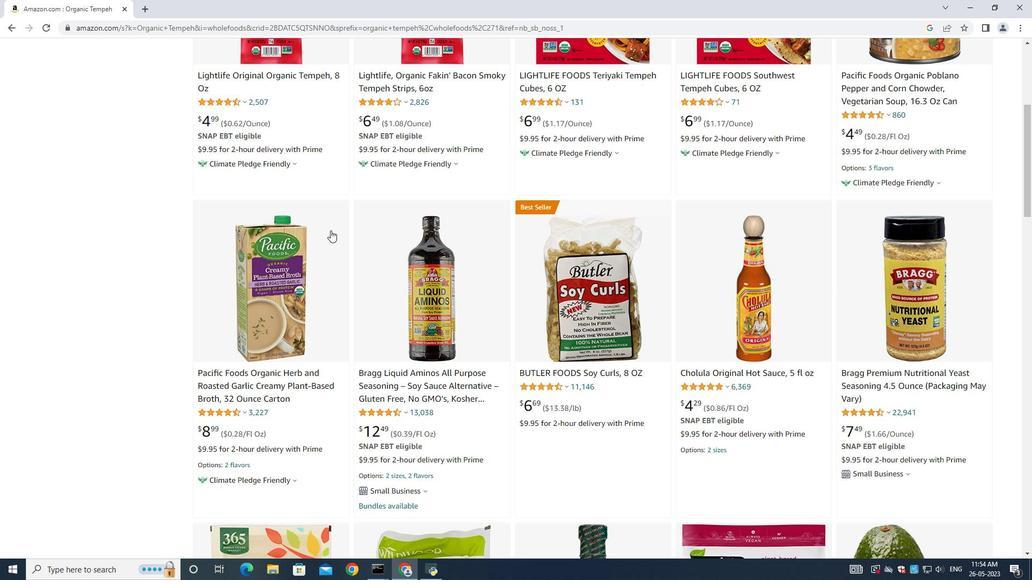 
Action: Mouse scrolled (354, 244) with delta (0, 0)
Screenshot: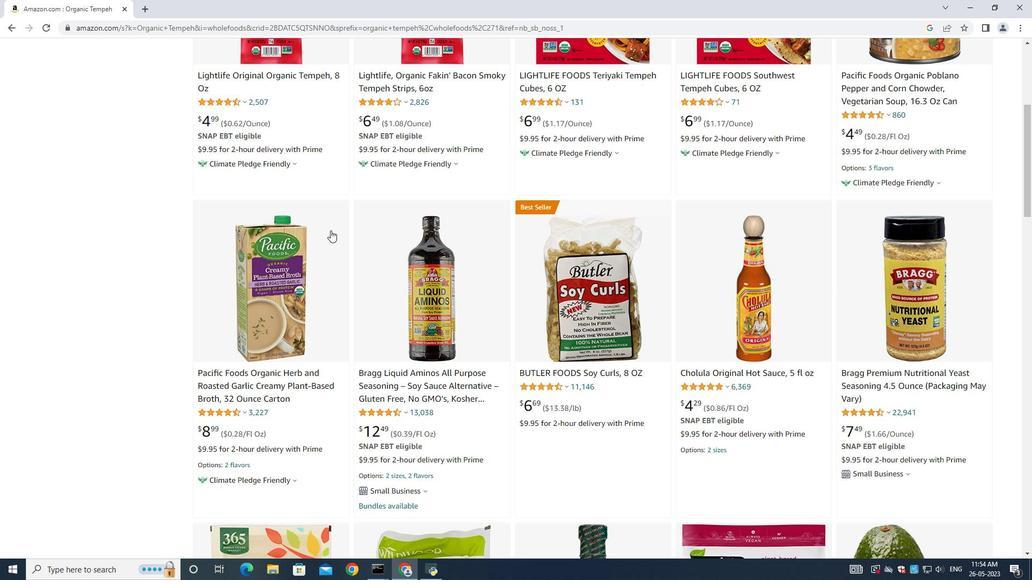 
Action: Mouse scrolled (354, 244) with delta (0, 0)
Screenshot: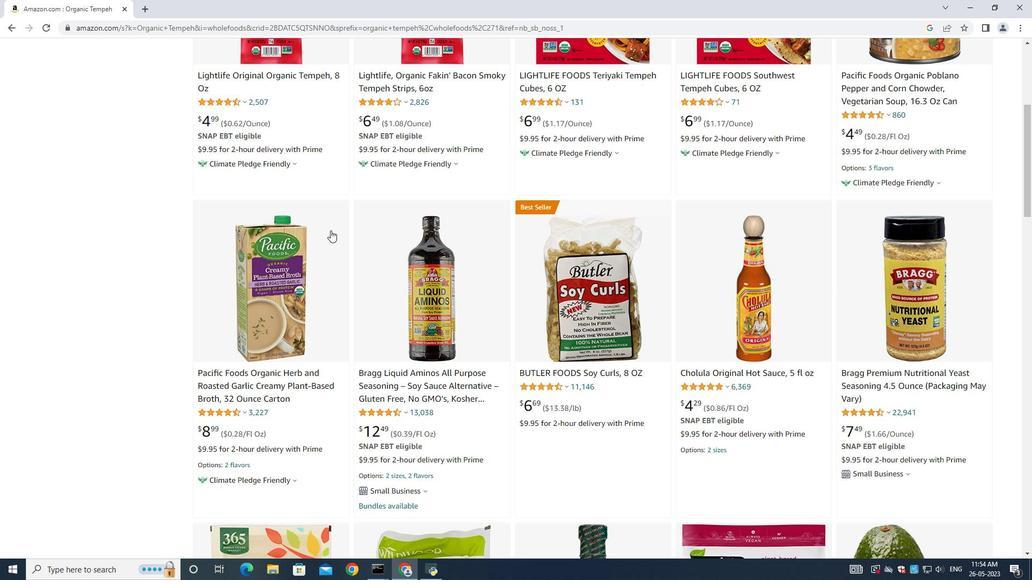 
Action: Mouse scrolled (354, 244) with delta (0, 0)
Screenshot: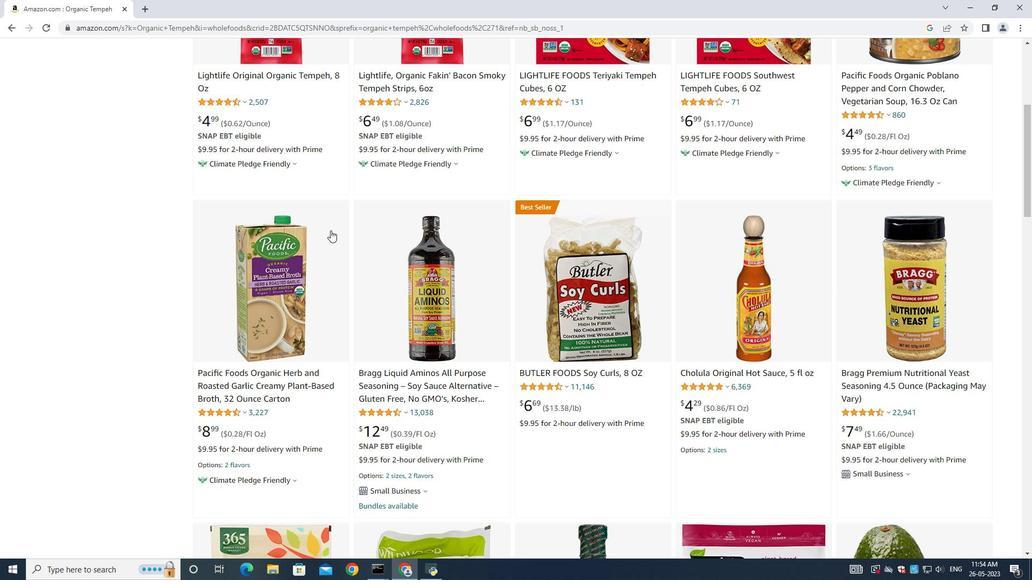 
Action: Mouse scrolled (354, 244) with delta (0, 0)
Screenshot: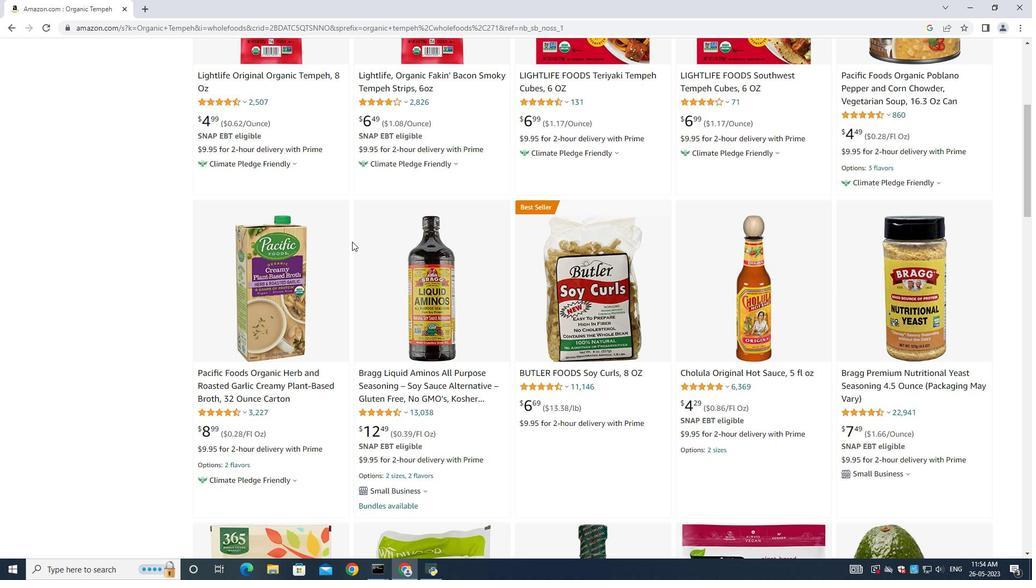 
Action: Mouse moved to (419, 268)
Screenshot: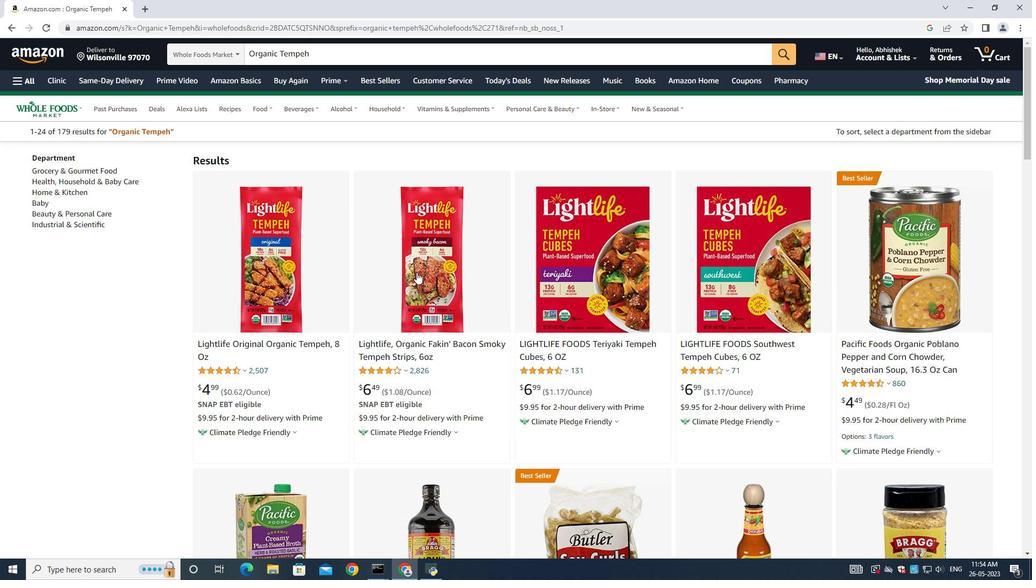 
Action: Mouse pressed left at (419, 268)
Screenshot: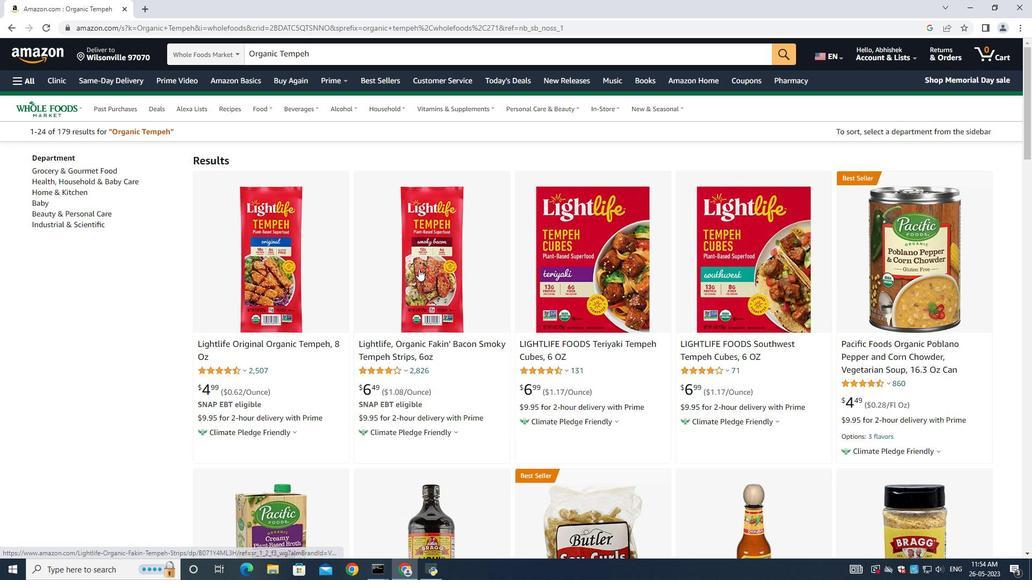 
Action: Mouse moved to (528, 319)
Screenshot: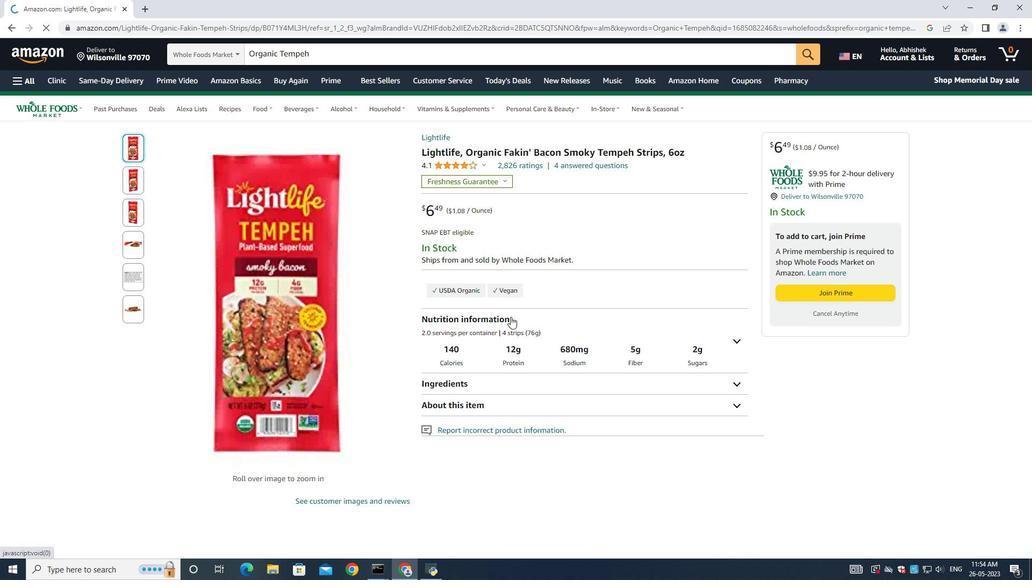
Action: Mouse scrolled (528, 318) with delta (0, 0)
Screenshot: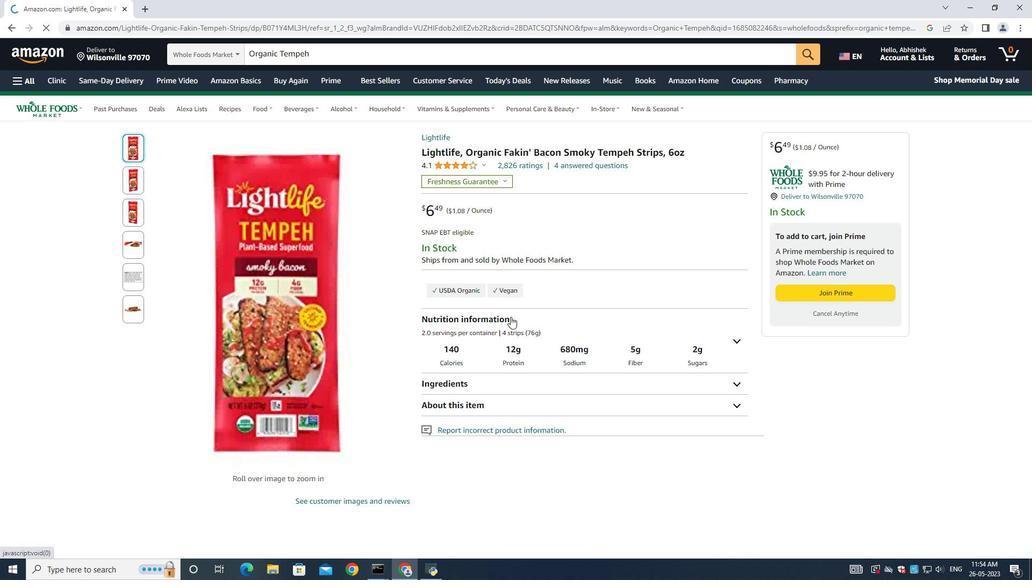 
Action: Mouse moved to (528, 319)
Screenshot: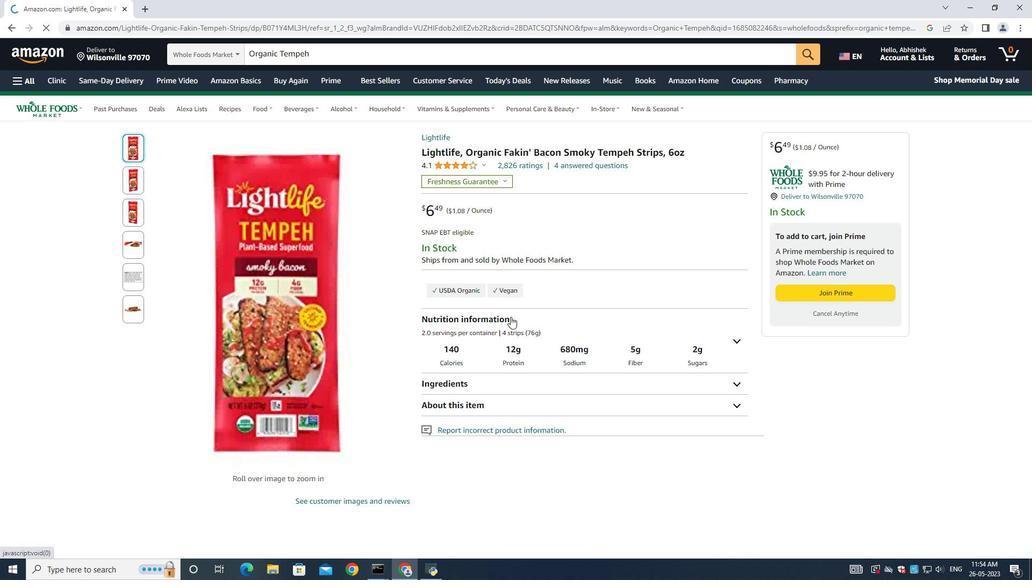 
Action: Mouse scrolled (528, 319) with delta (0, 0)
Screenshot: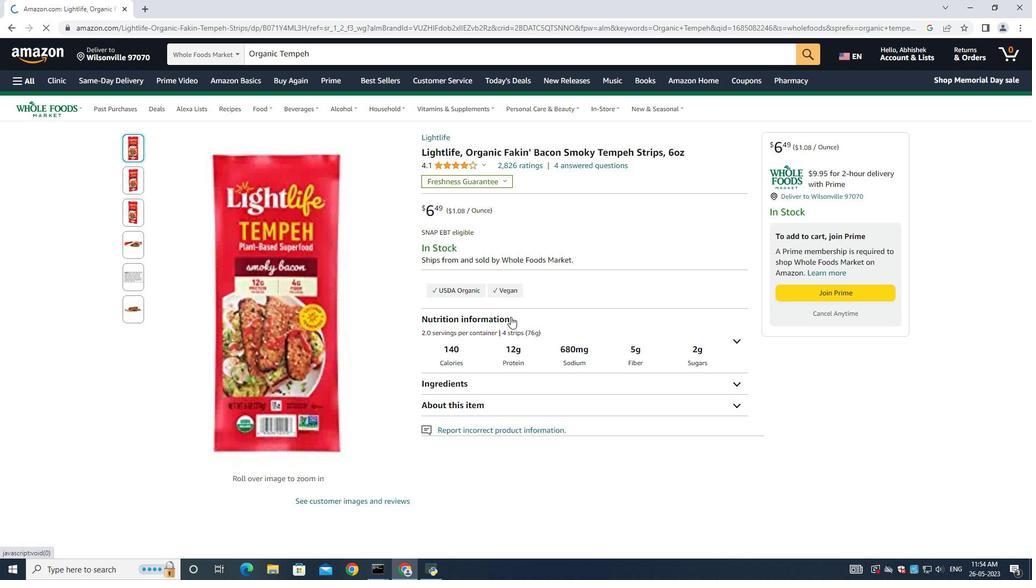 
Action: Mouse moved to (528, 320)
Screenshot: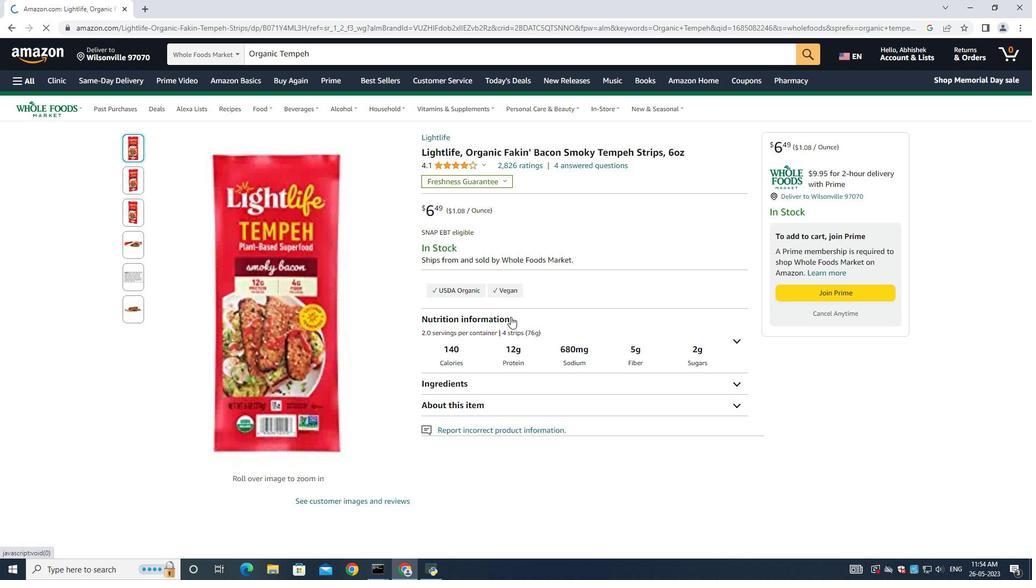 
Action: Mouse scrolled (528, 319) with delta (0, 0)
Screenshot: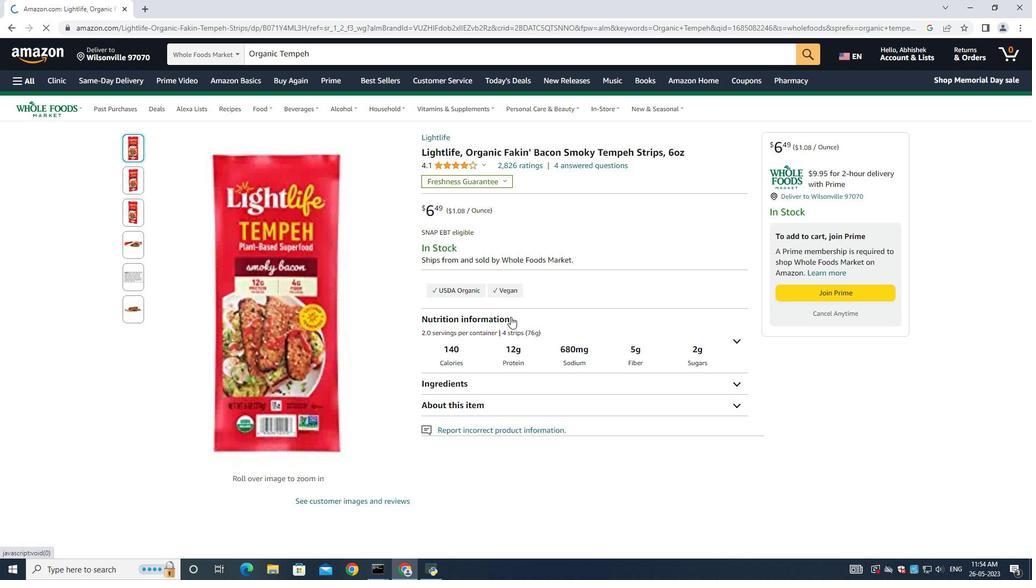 
Action: Mouse moved to (527, 320)
Screenshot: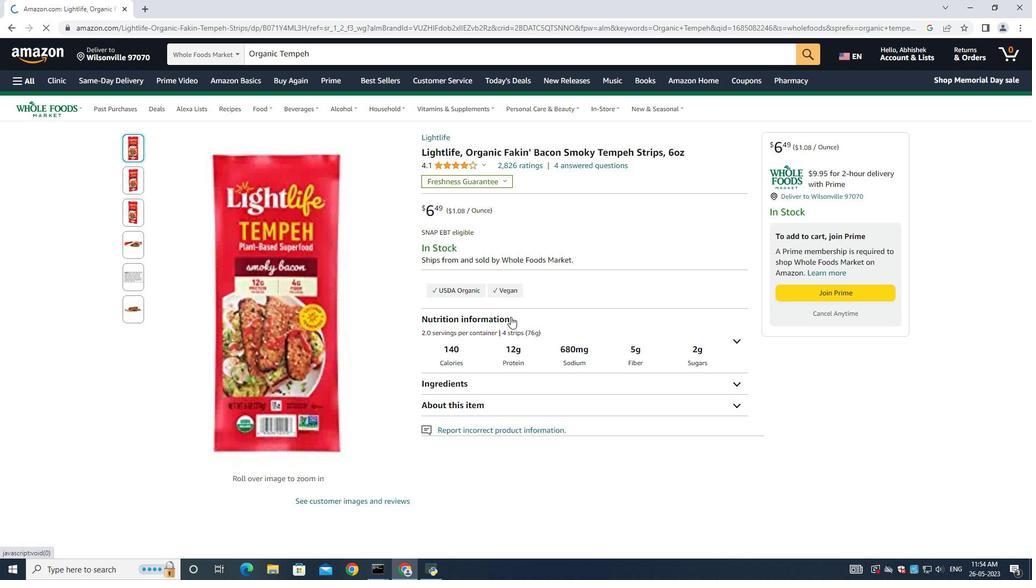 
Action: Mouse scrolled (527, 319) with delta (0, 0)
Screenshot: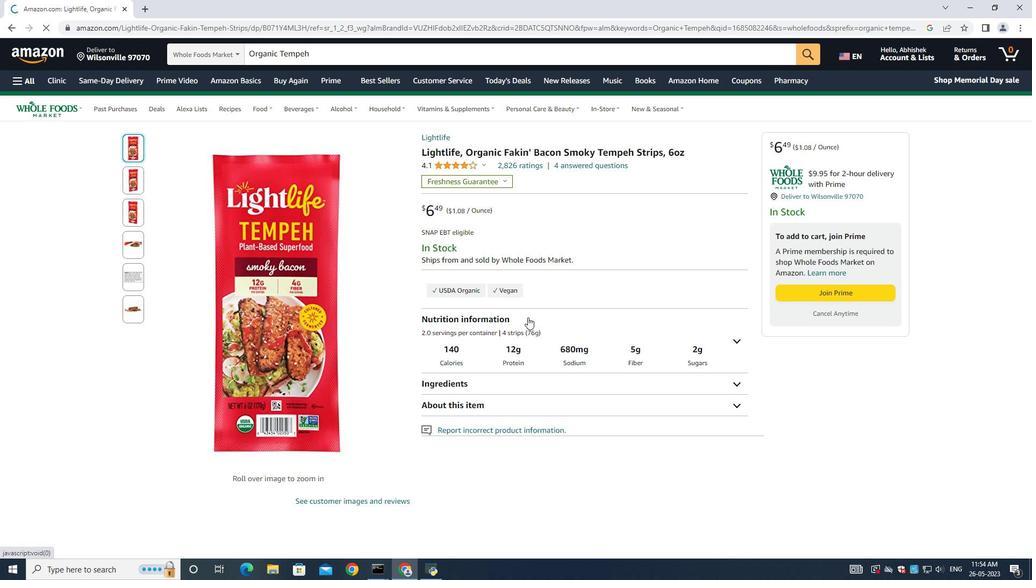 
Action: Mouse moved to (527, 320)
Screenshot: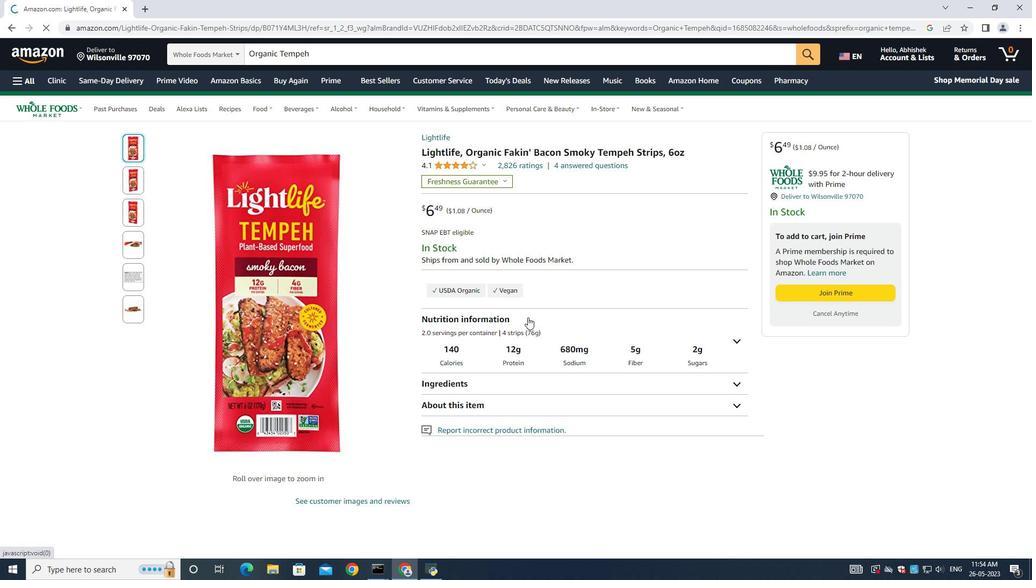 
Action: Mouse scrolled (527, 319) with delta (0, 0)
Screenshot: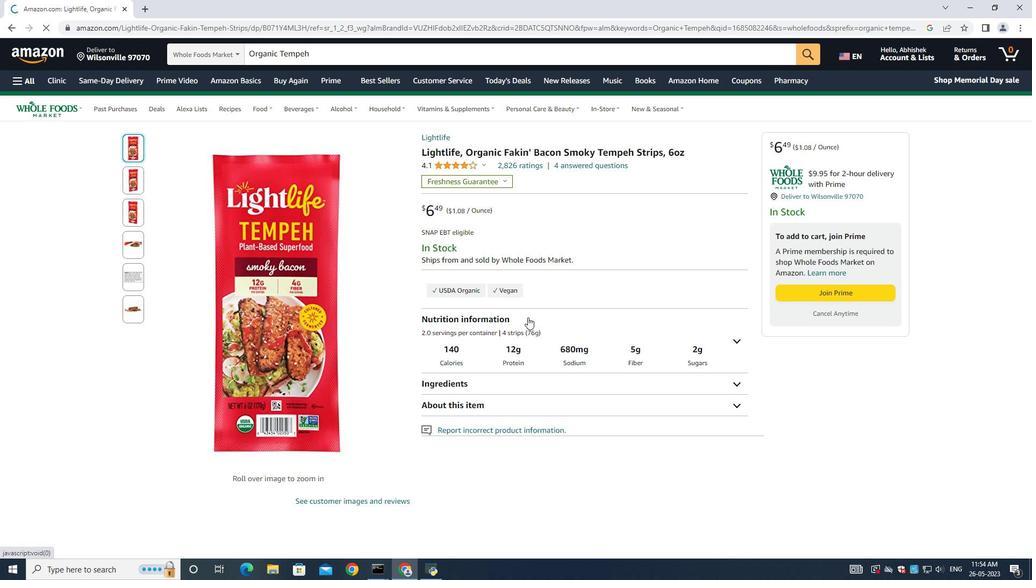 
Action: Mouse moved to (518, 310)
Screenshot: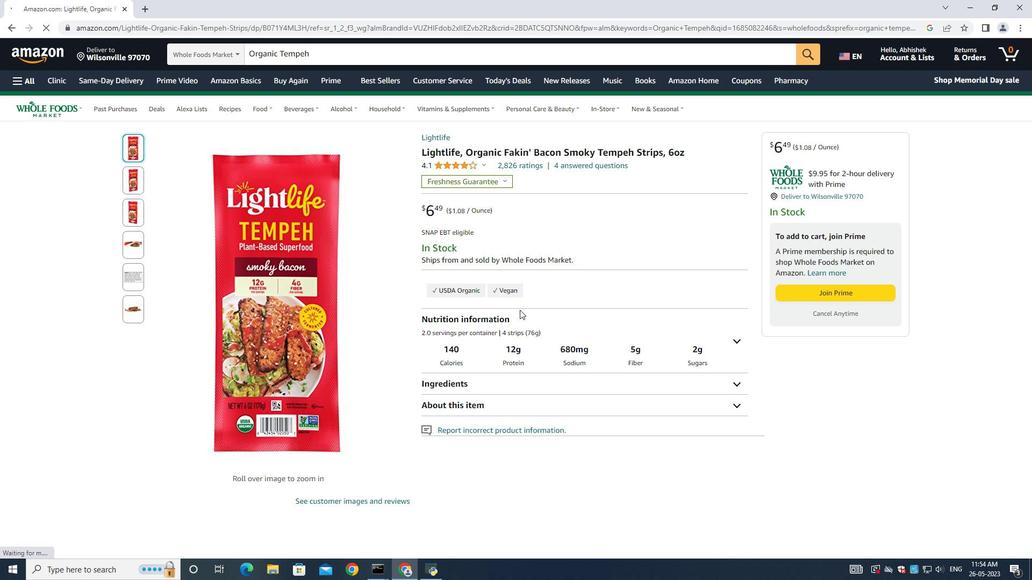 
Action: Mouse scrolled (518, 309) with delta (0, 0)
Screenshot: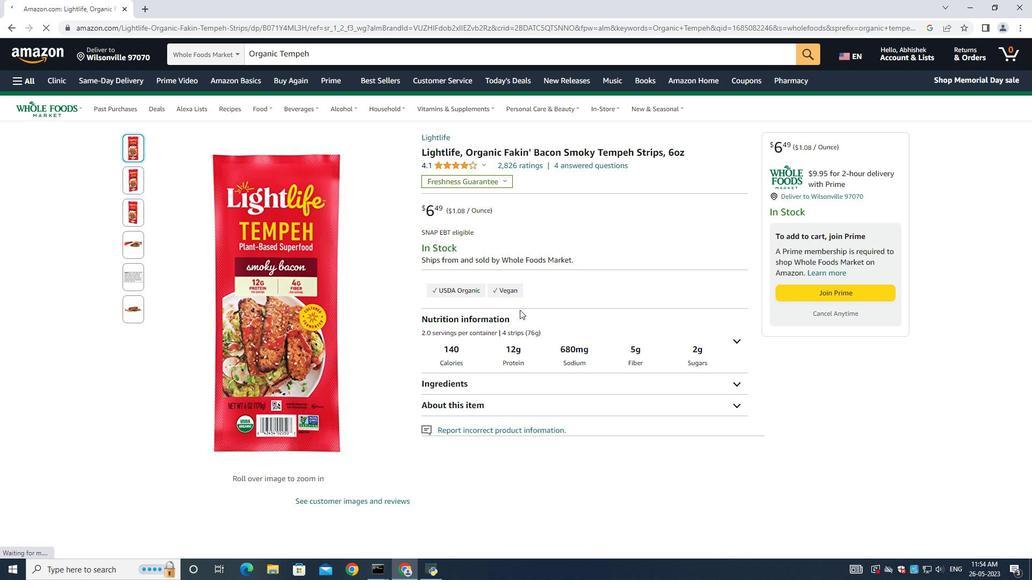 
Action: Mouse moved to (518, 310)
Screenshot: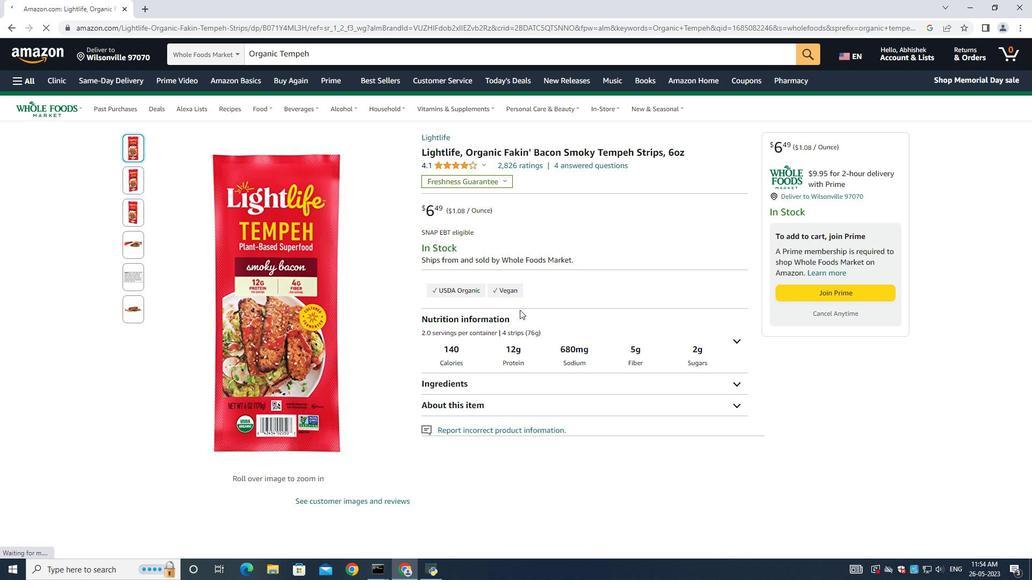 
Action: Mouse scrolled (518, 310) with delta (0, 0)
Screenshot: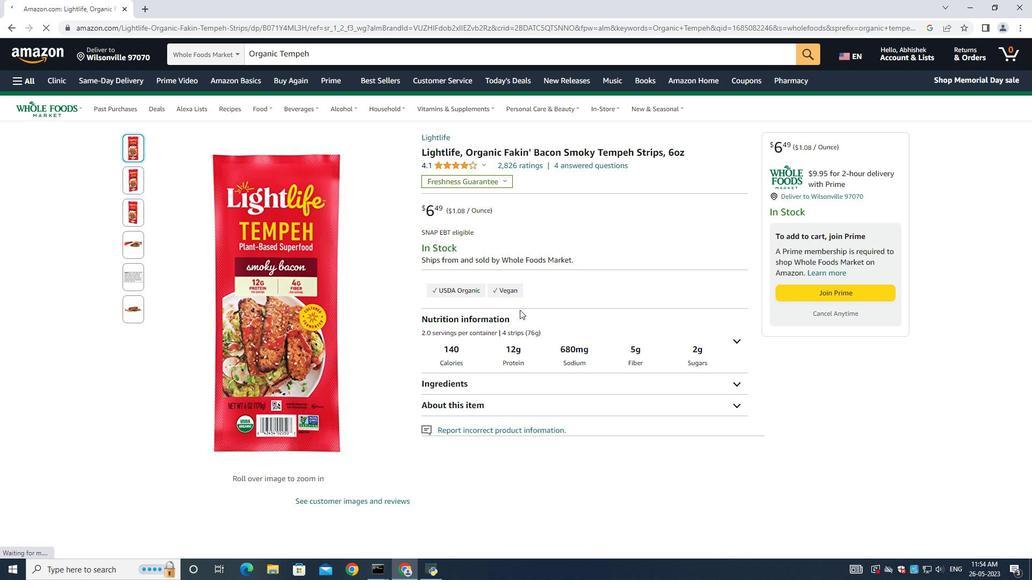 
Action: Mouse moved to (518, 311)
Screenshot: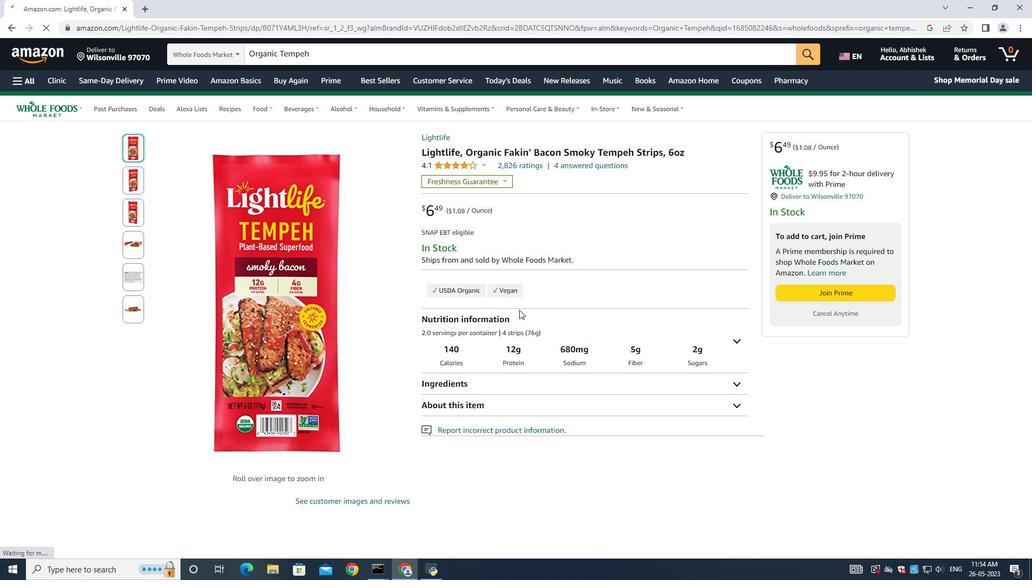
Action: Mouse scrolled (518, 310) with delta (0, 0)
Screenshot: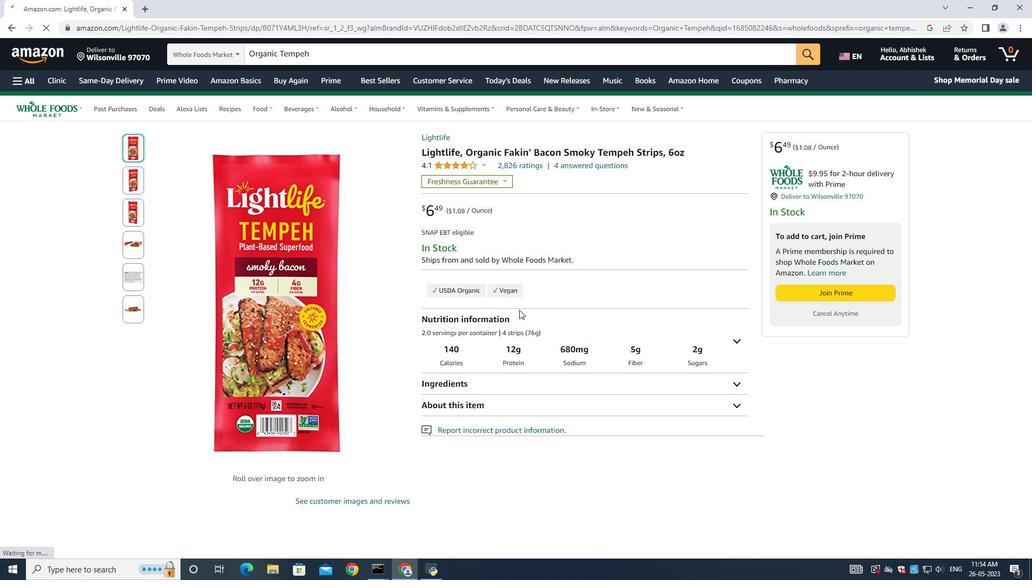 
Action: Mouse scrolled (518, 310) with delta (0, 0)
Screenshot: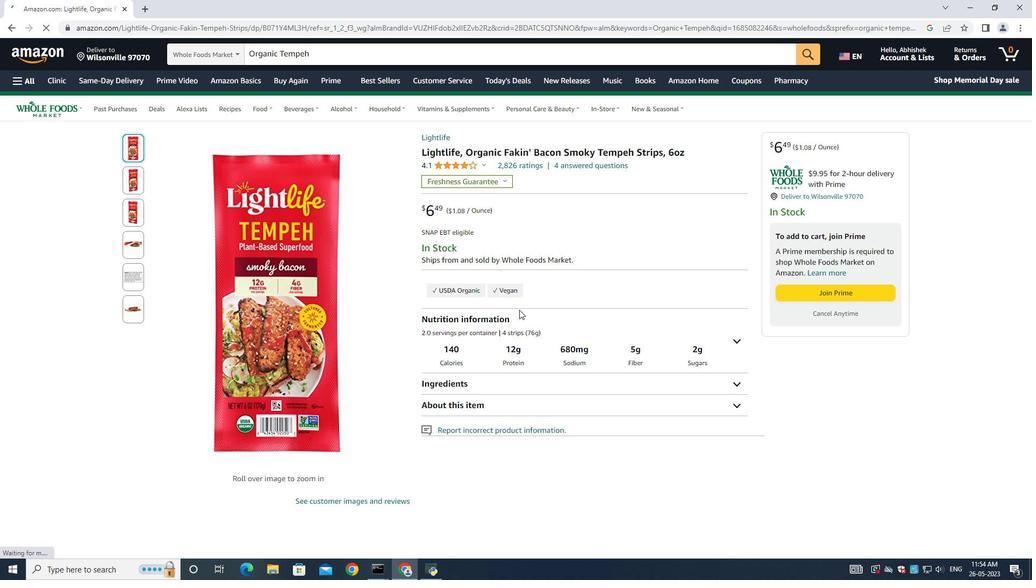 
Action: Mouse moved to (523, 280)
Screenshot: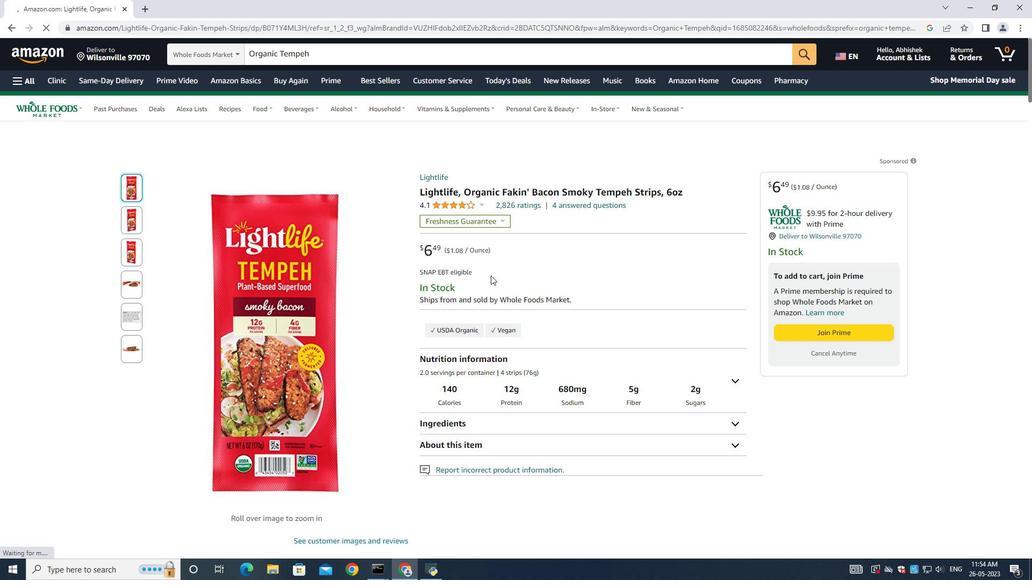 
Action: Mouse scrolled (523, 279) with delta (0, 0)
Screenshot: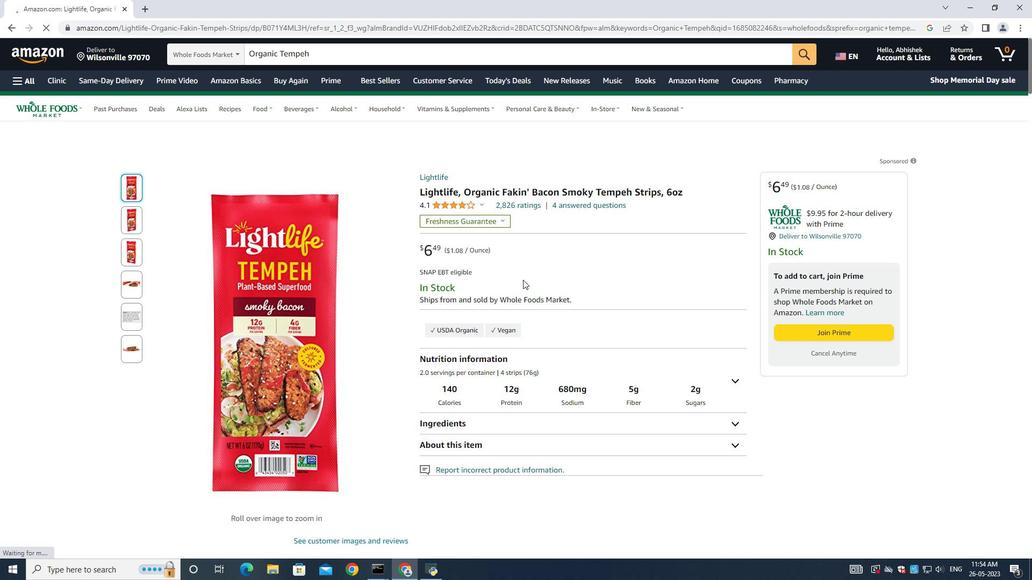 
Action: Mouse scrolled (523, 279) with delta (0, 0)
Screenshot: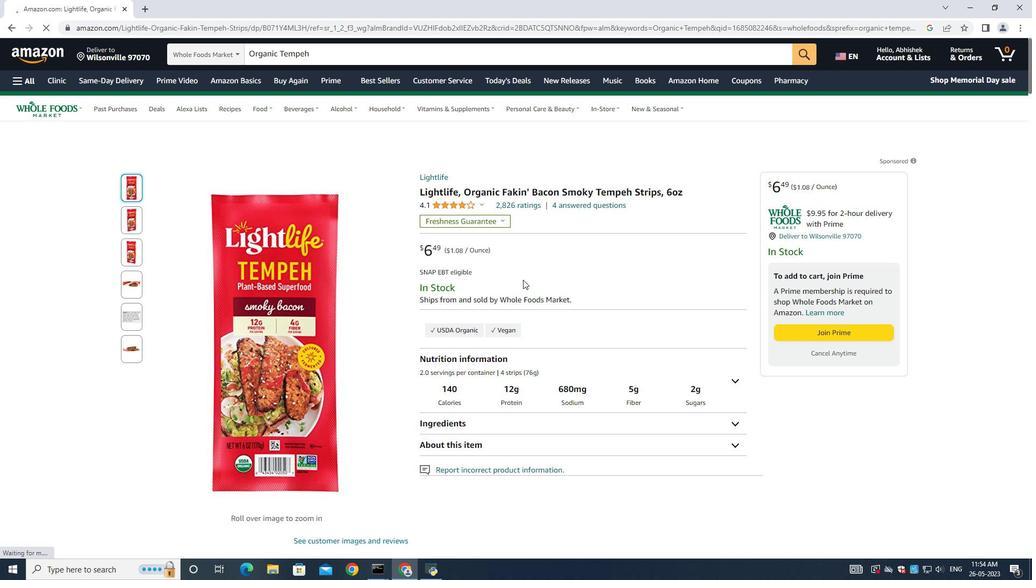 
Action: Mouse scrolled (523, 279) with delta (0, 0)
Screenshot: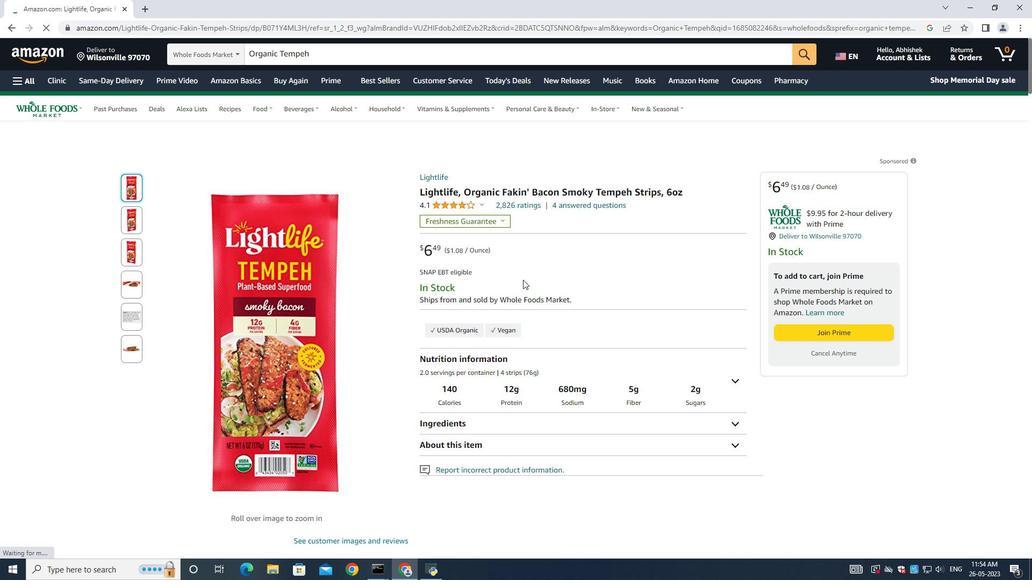 
Action: Mouse scrolled (523, 279) with delta (0, 0)
Screenshot: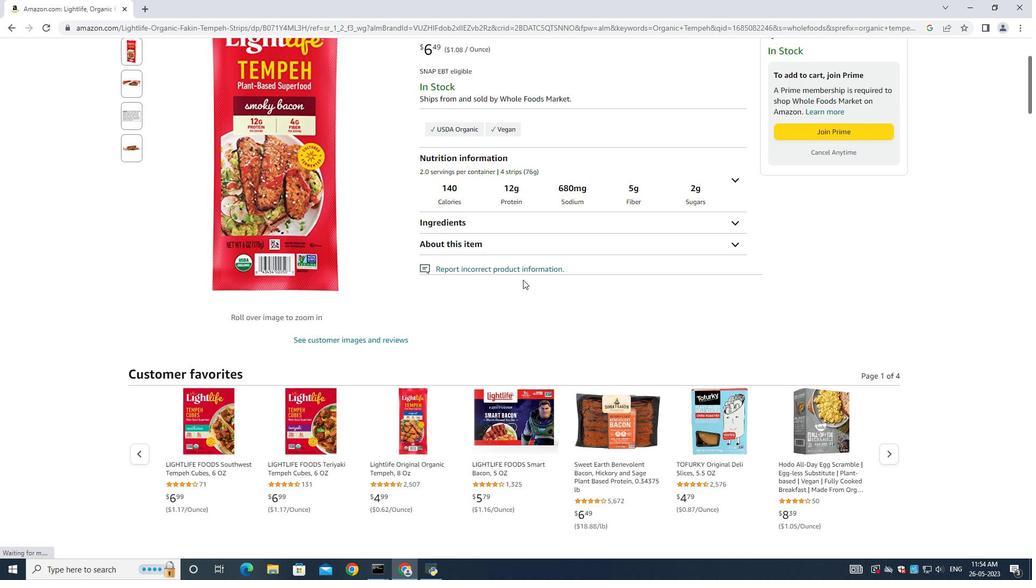 
Action: Mouse scrolled (523, 279) with delta (0, 0)
Screenshot: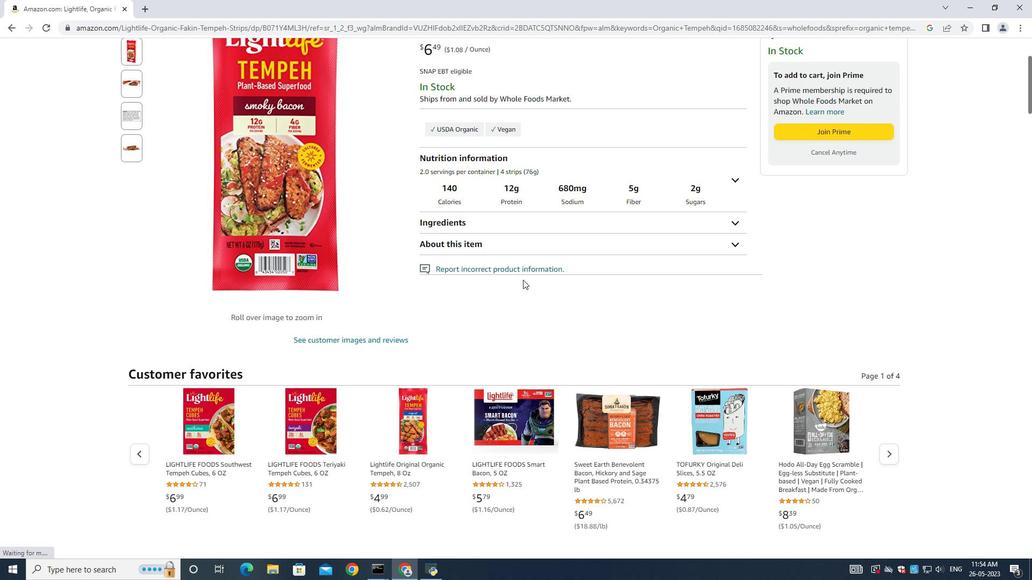 
Action: Mouse scrolled (523, 279) with delta (0, 0)
Screenshot: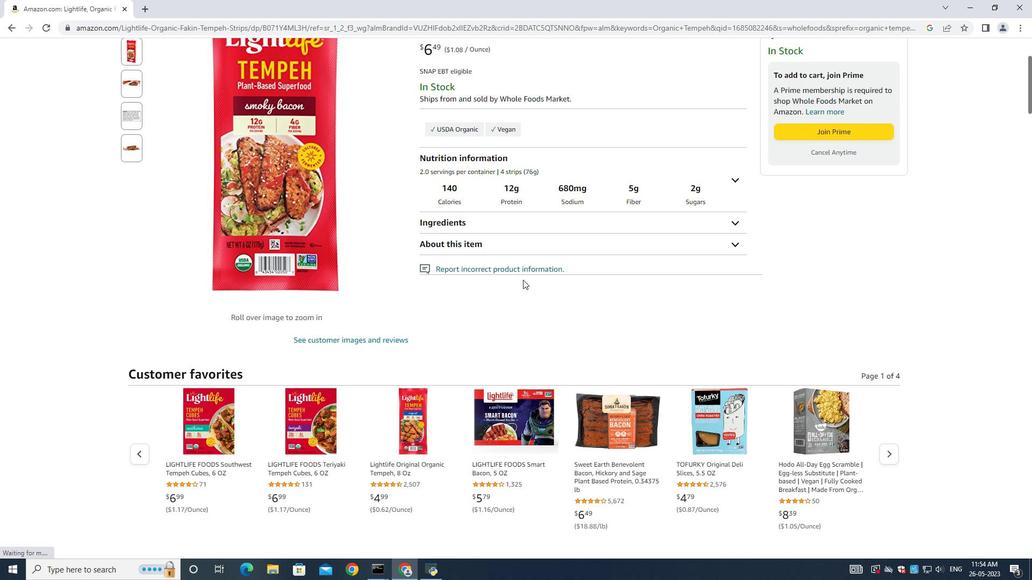 
Action: Mouse moved to (531, 292)
Screenshot: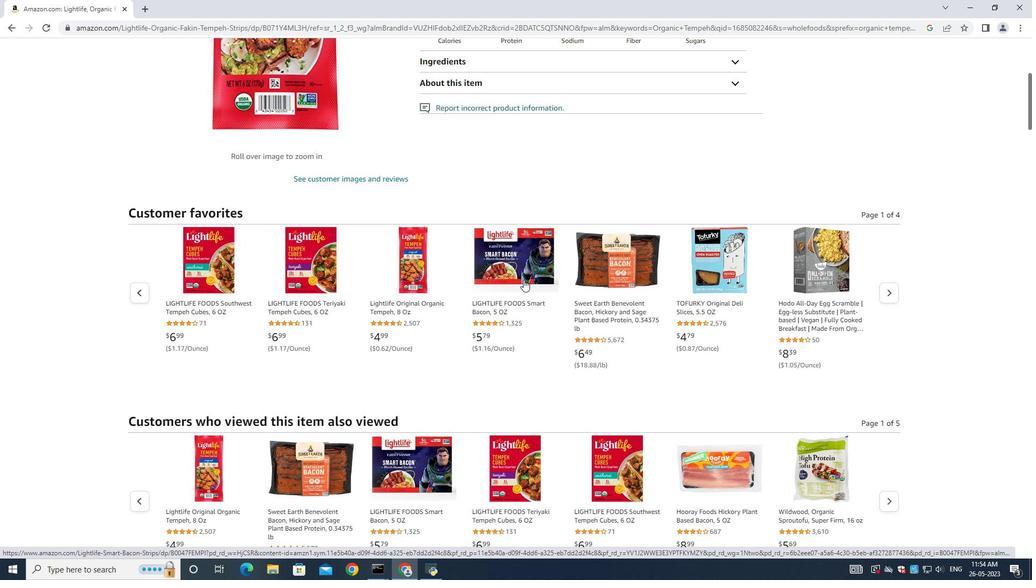 
Action: Mouse scrolled (531, 291) with delta (0, 0)
Screenshot: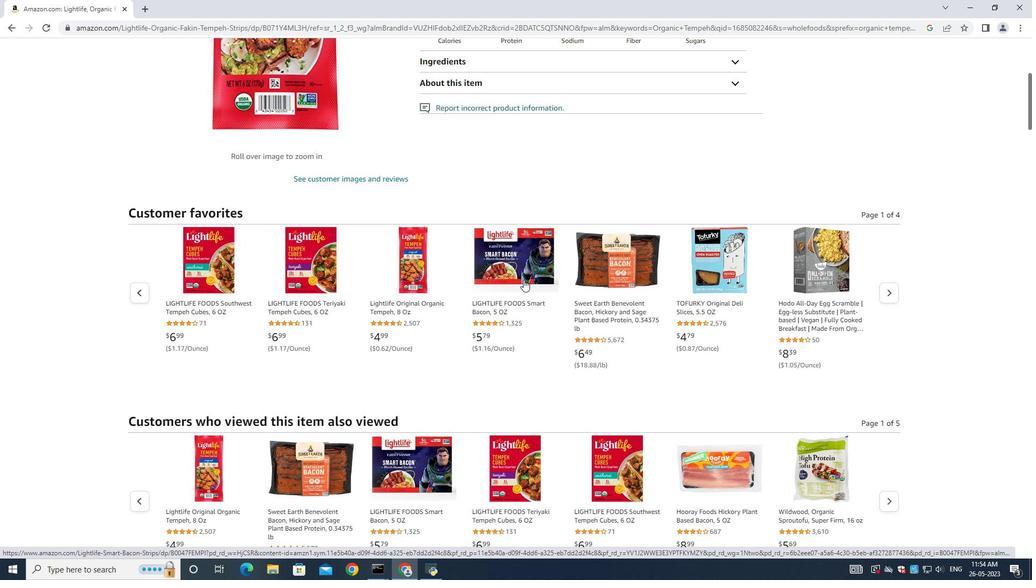 
Action: Mouse moved to (534, 303)
Screenshot: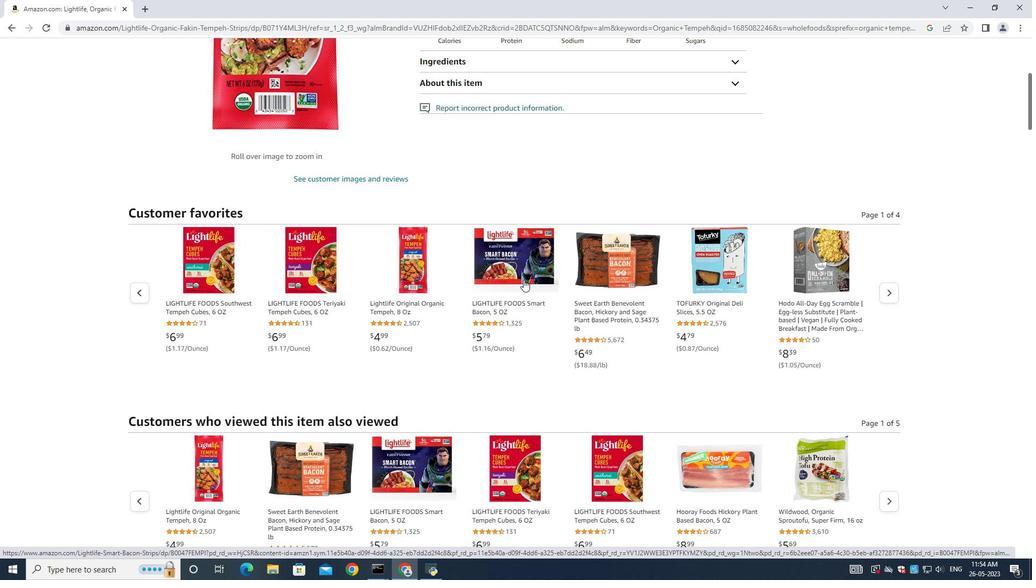 
Action: Mouse scrolled (534, 302) with delta (0, 0)
Screenshot: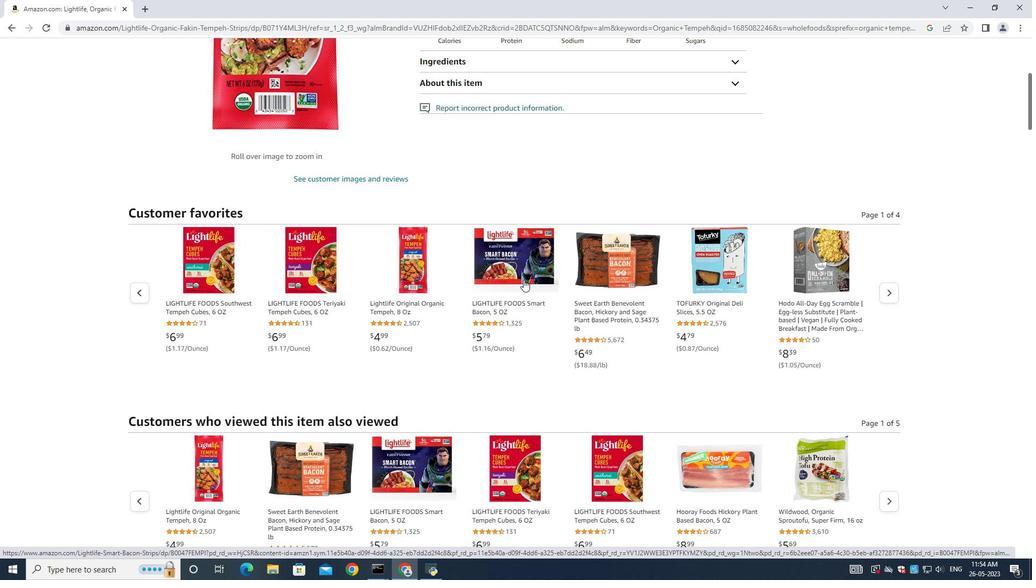 
Action: Mouse moved to (534, 304)
Screenshot: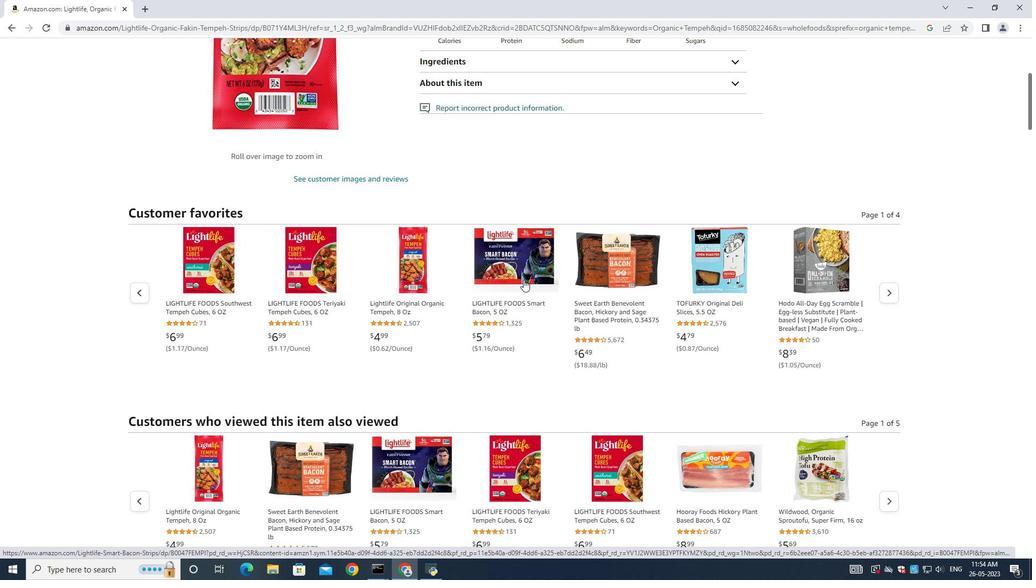 
Action: Mouse scrolled (534, 303) with delta (0, 0)
Screenshot: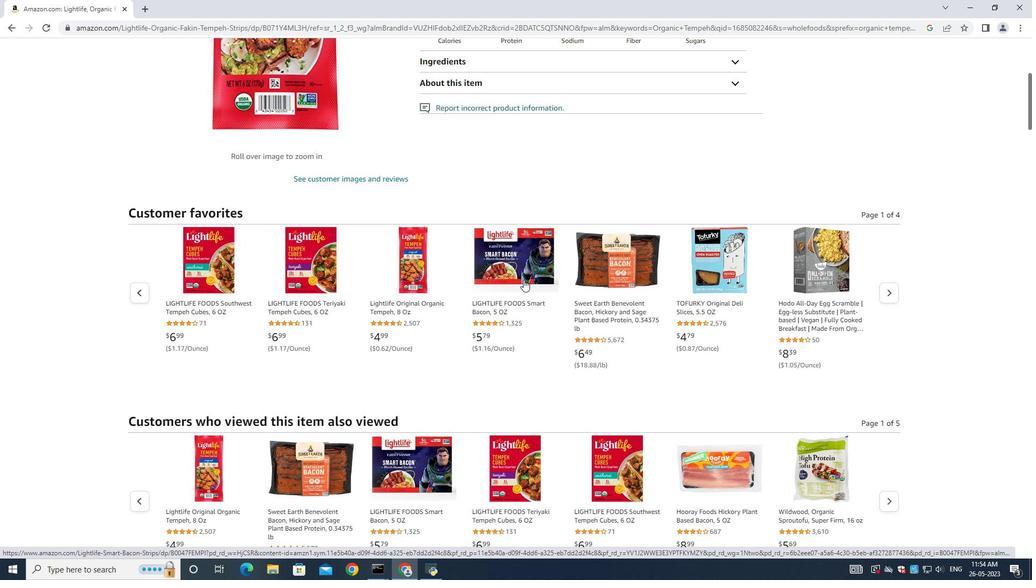 
Action: Mouse moved to (534, 304)
Screenshot: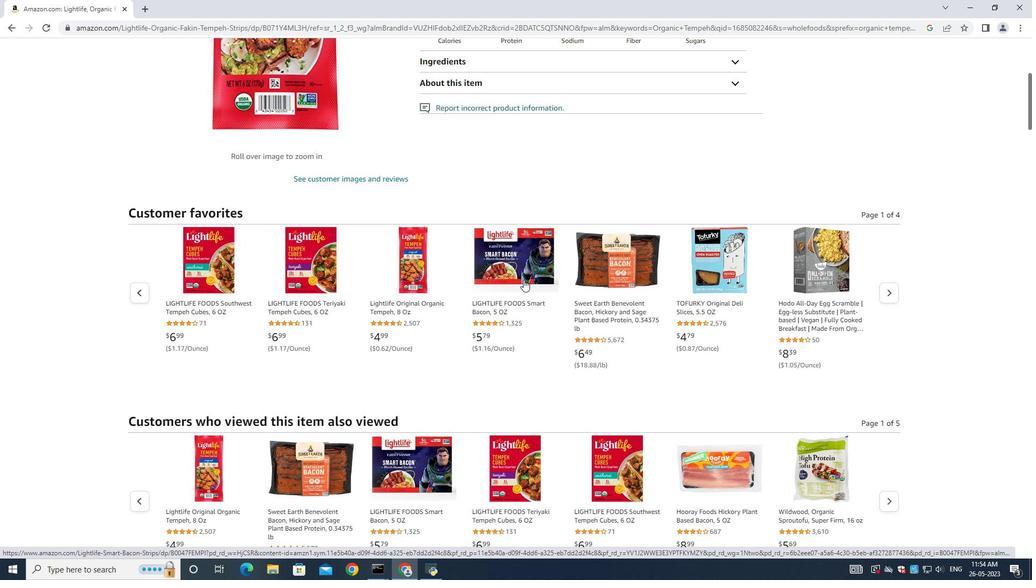 
Action: Mouse scrolled (534, 304) with delta (0, 0)
Screenshot: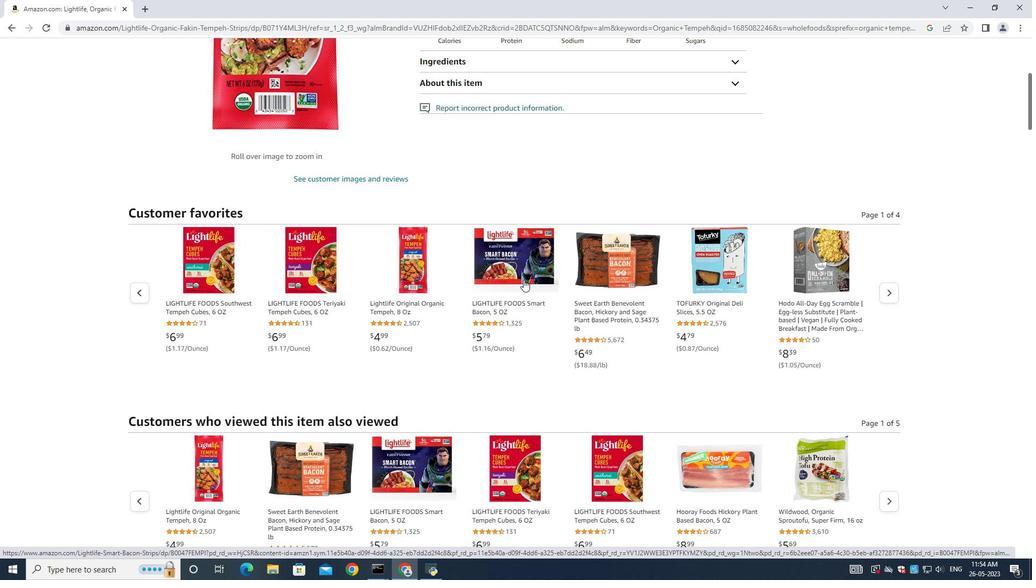 
Action: Mouse moved to (534, 305)
Screenshot: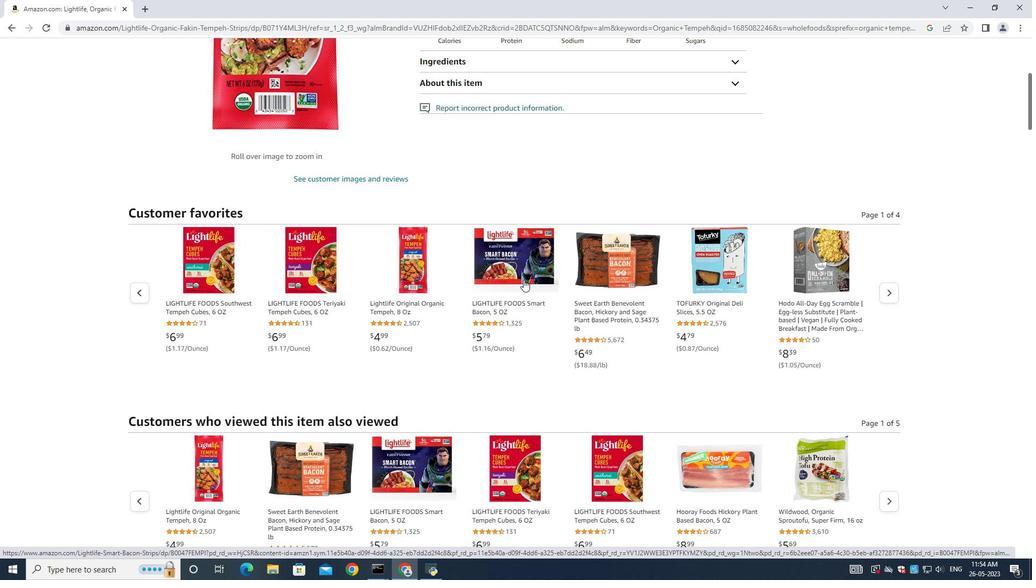 
Action: Mouse scrolled (534, 304) with delta (0, 0)
Screenshot: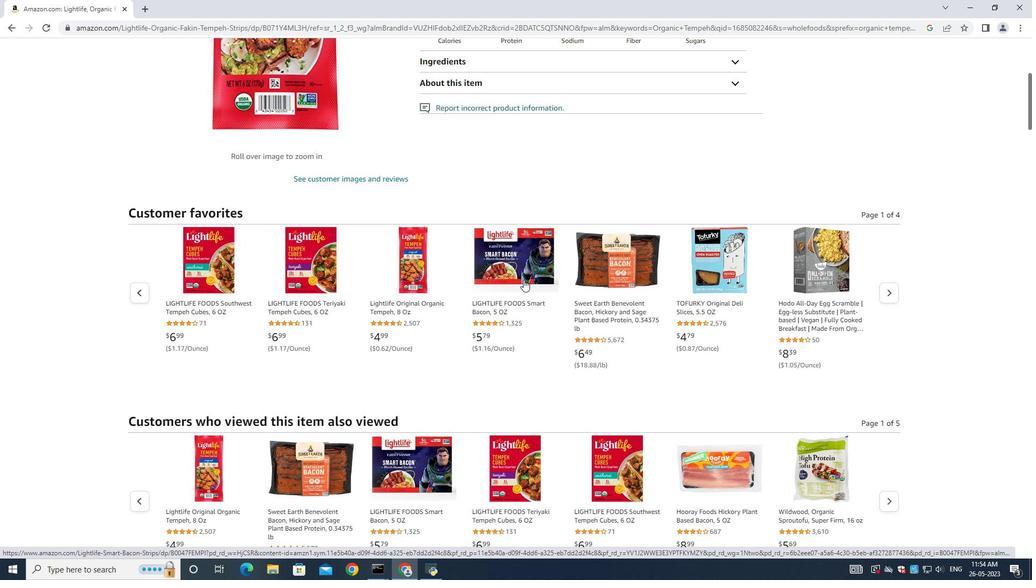 
Action: Mouse moved to (538, 312)
Screenshot: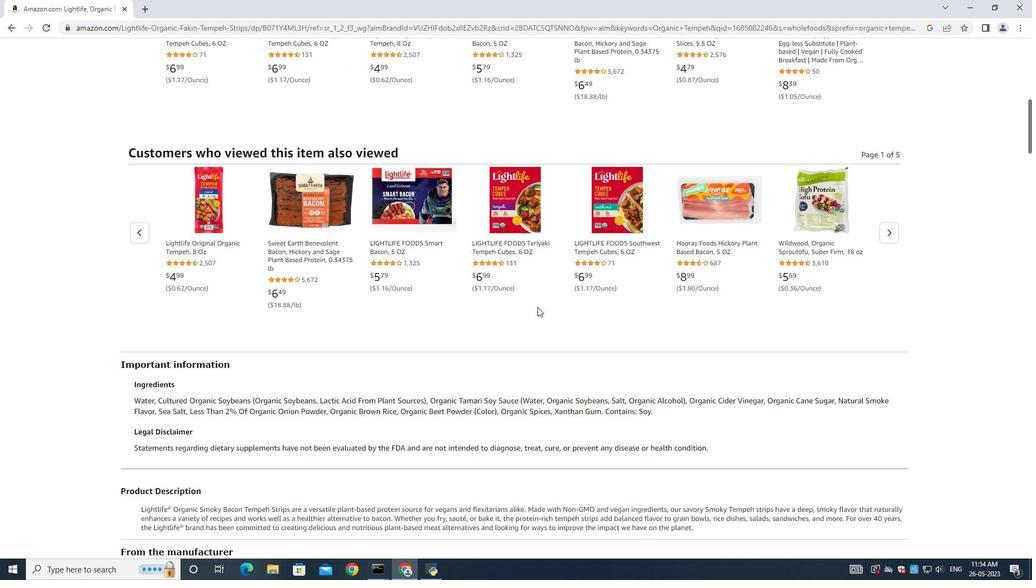 
Action: Mouse scrolled (538, 311) with delta (0, 0)
Screenshot: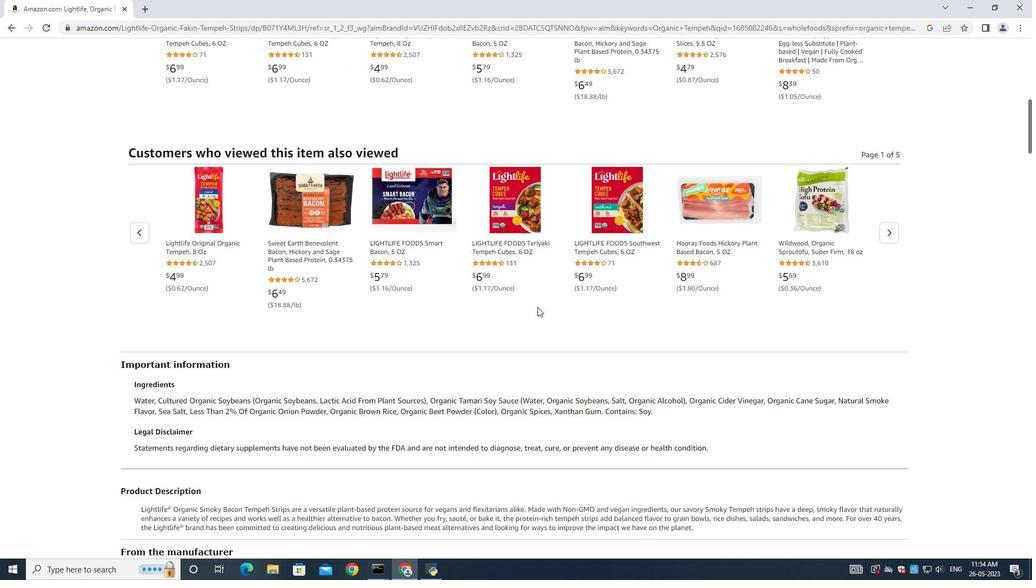 
Action: Mouse moved to (538, 320)
Screenshot: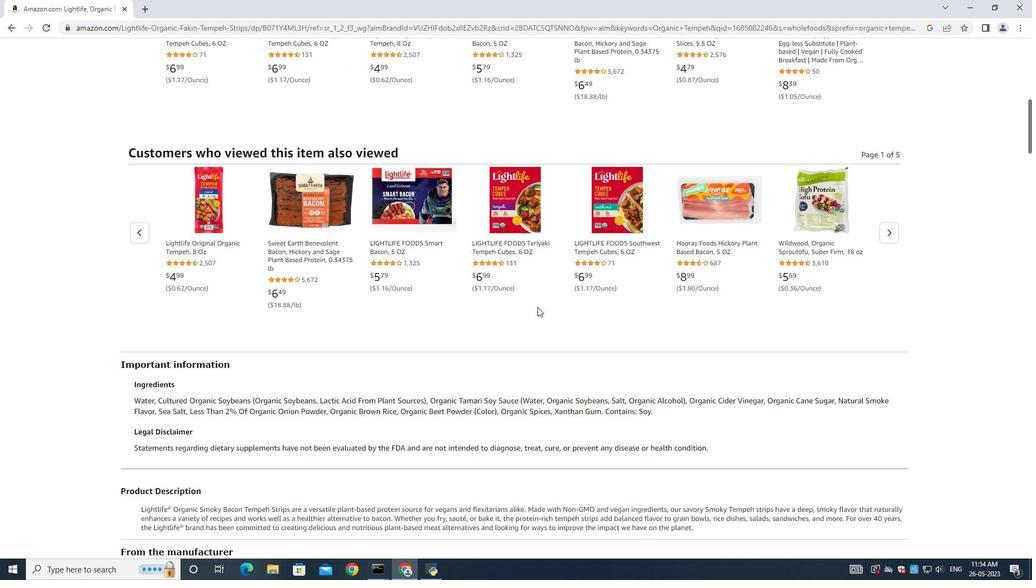 
Action: Mouse scrolled (538, 319) with delta (0, 0)
Screenshot: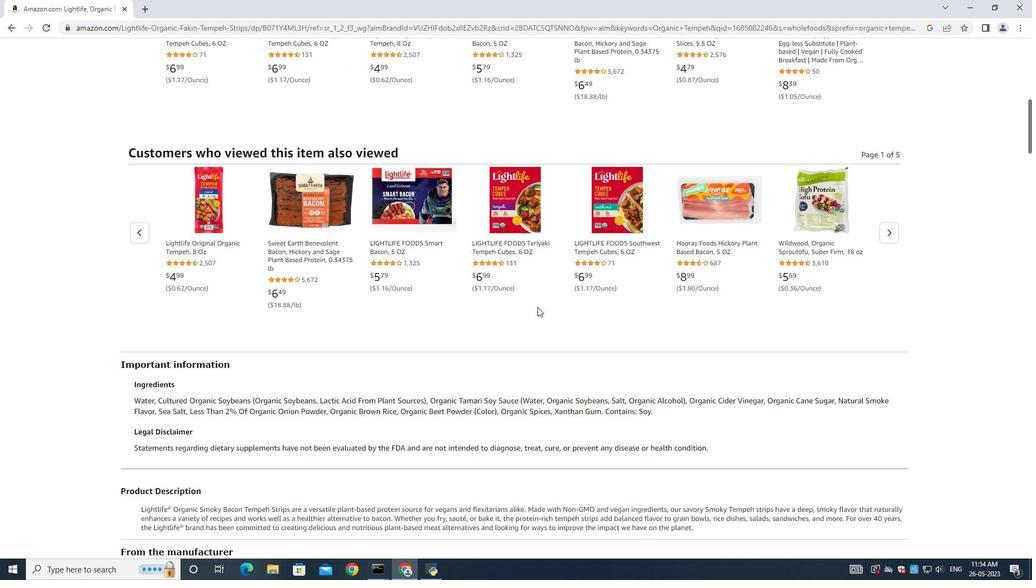 
Action: Mouse moved to (538, 324)
Screenshot: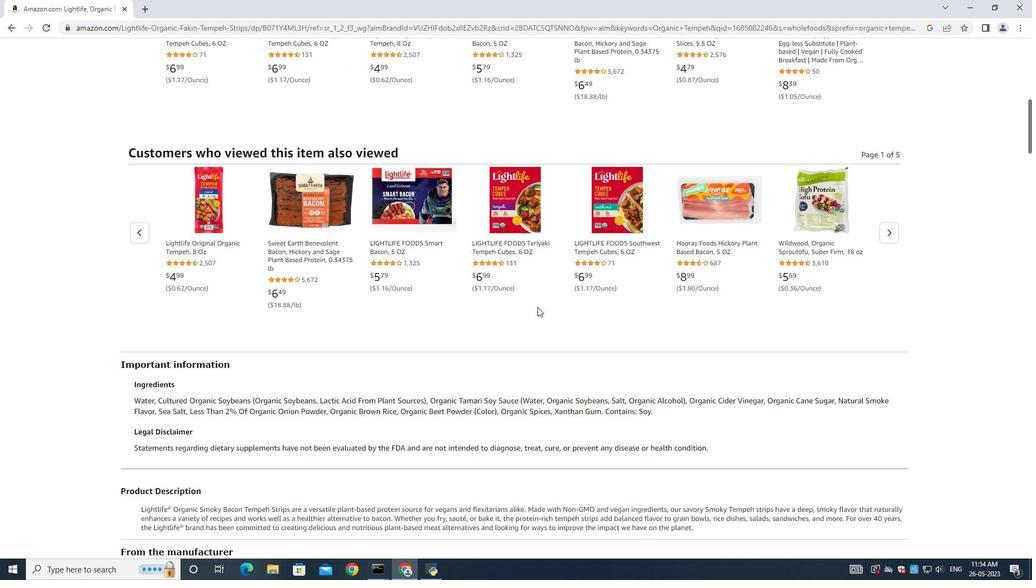 
Action: Mouse scrolled (538, 323) with delta (0, 0)
Screenshot: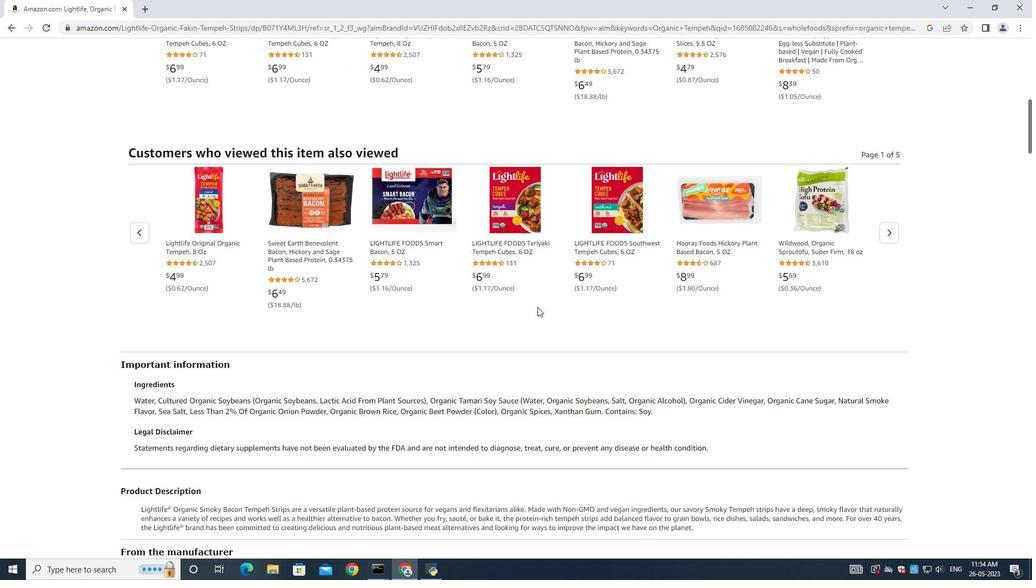
Action: Mouse moved to (538, 325)
Screenshot: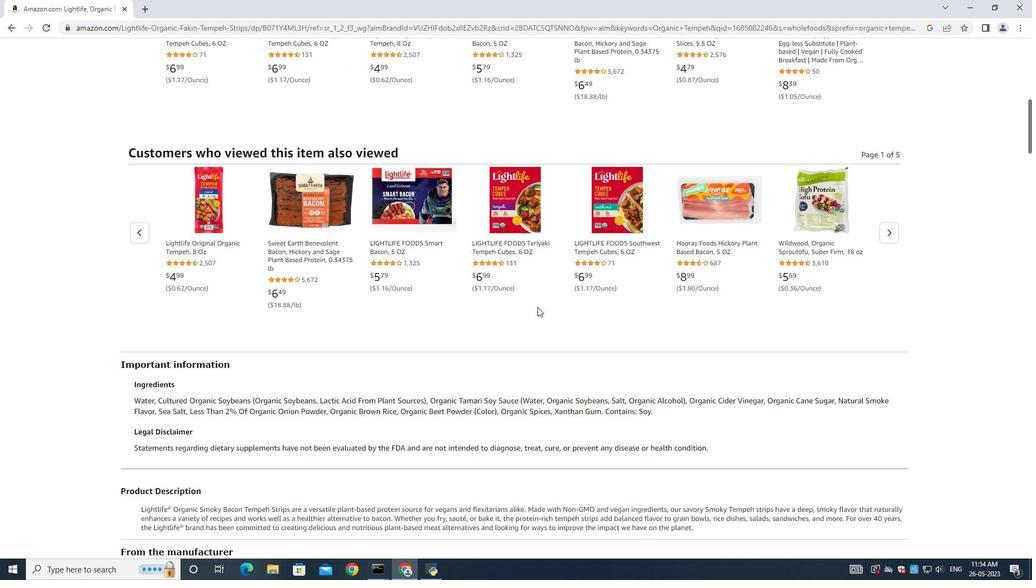 
Action: Mouse scrolled (538, 325) with delta (0, 0)
Screenshot: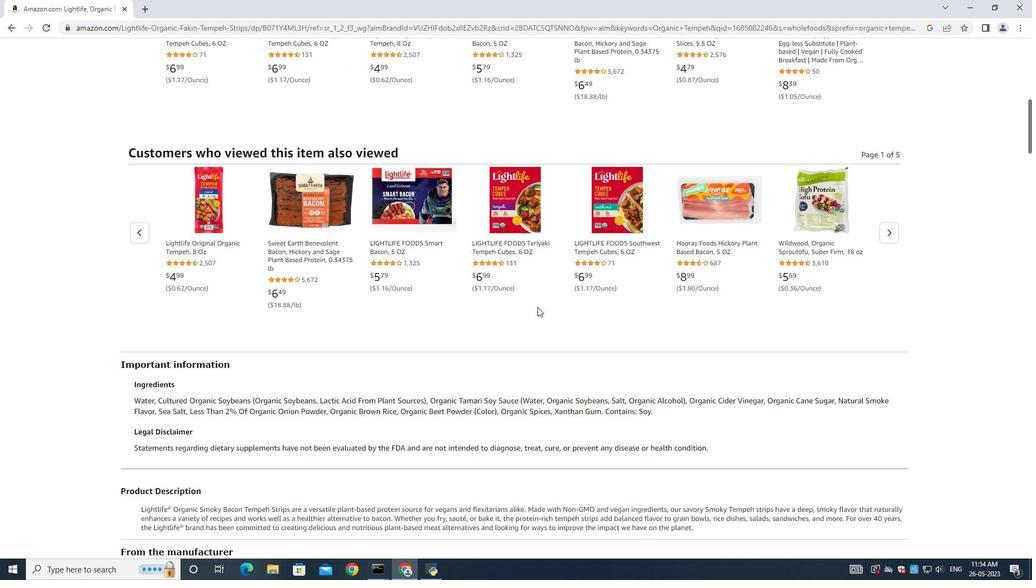 
Action: Mouse moved to (551, 323)
Screenshot: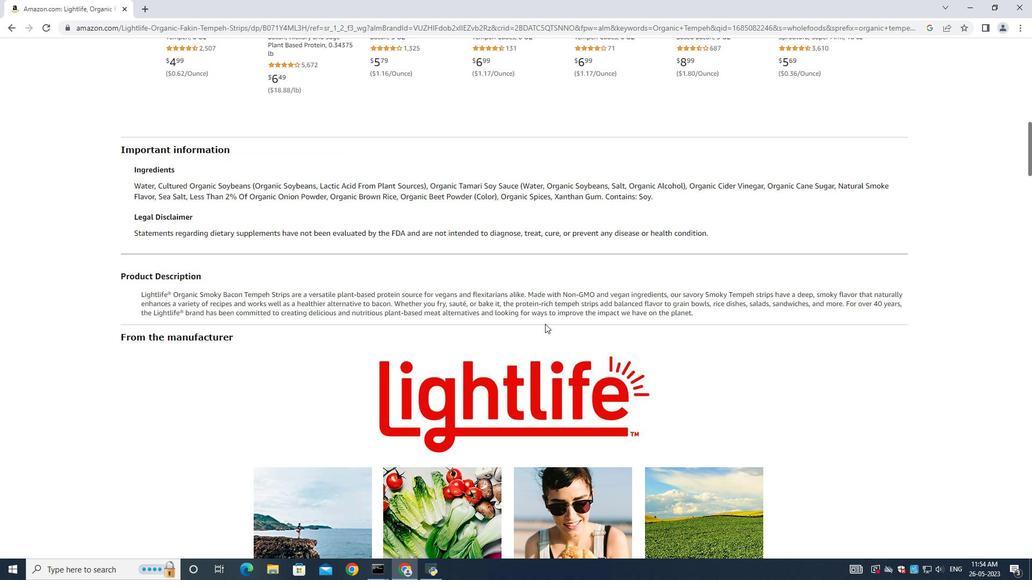 
Action: Mouse scrolled (551, 322) with delta (0, 0)
Screenshot: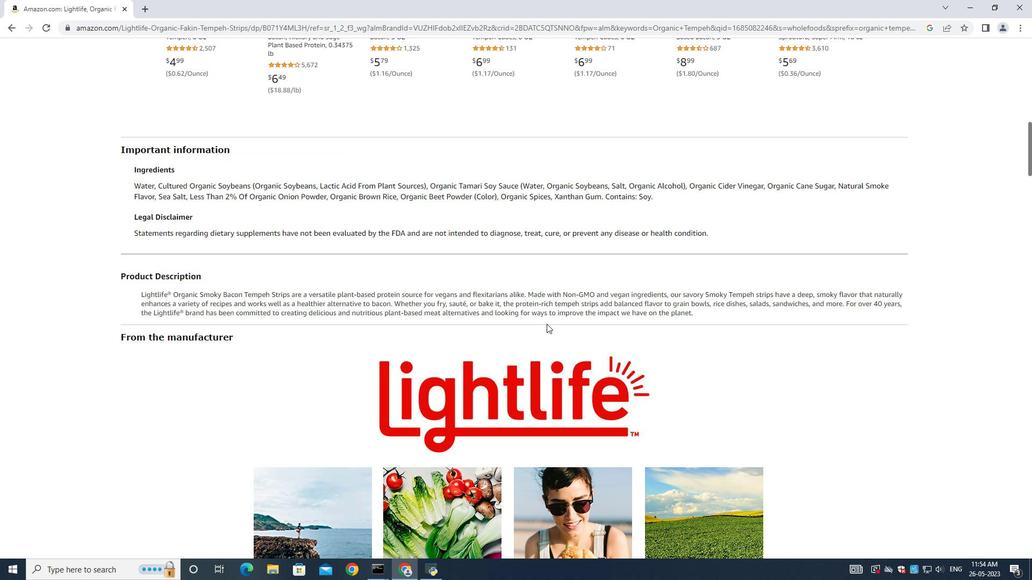 
Action: Mouse scrolled (551, 322) with delta (0, 0)
Screenshot: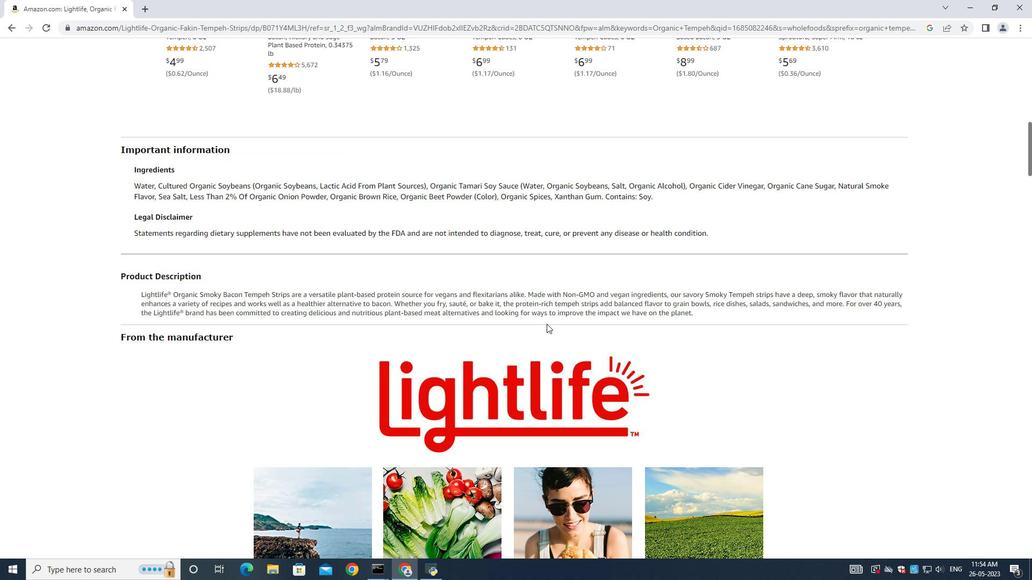 
Action: Mouse scrolled (551, 322) with delta (0, 0)
Screenshot: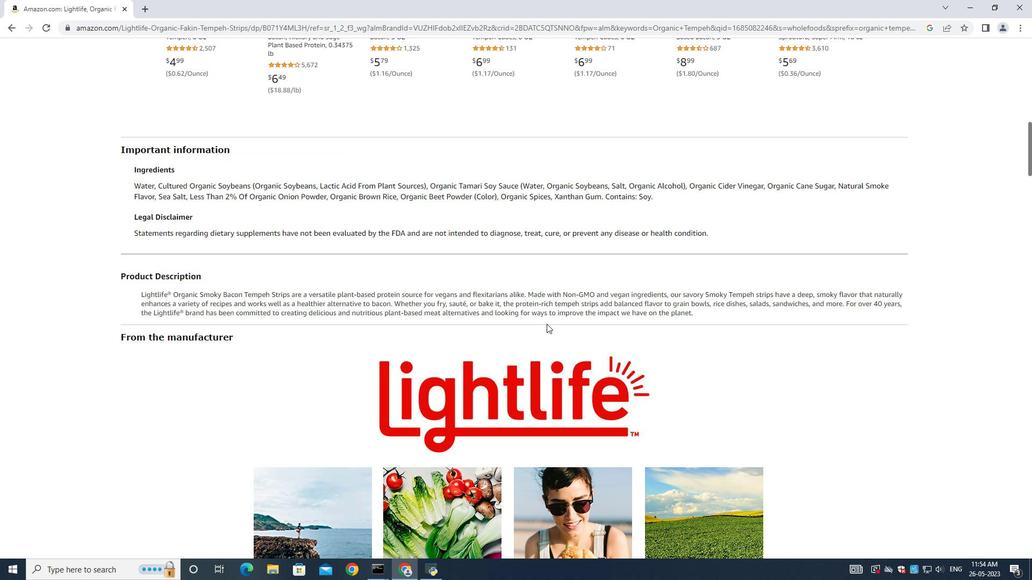 
Action: Mouse moved to (584, 281)
Screenshot: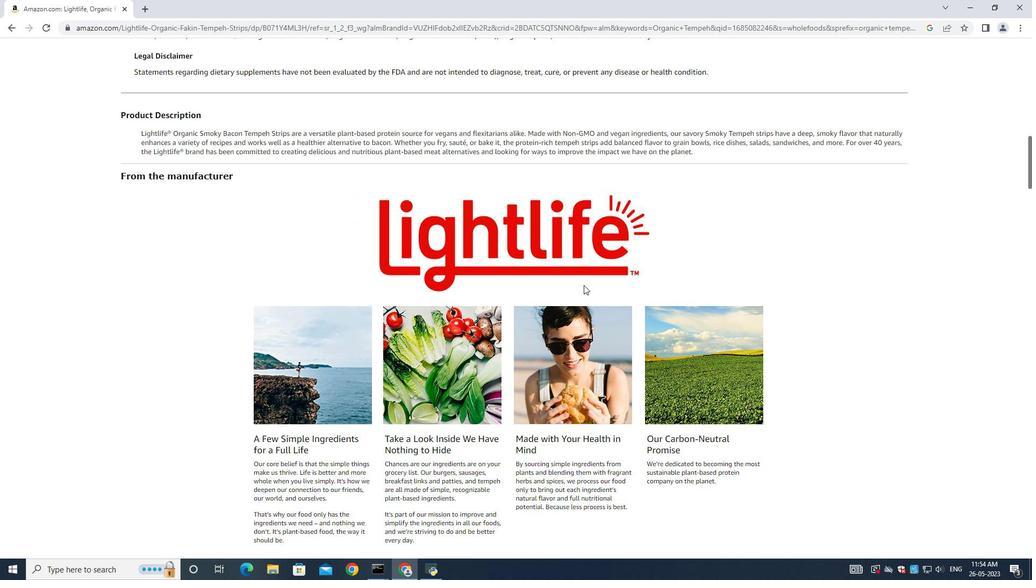 
Action: Mouse scrolled (584, 282) with delta (0, 0)
Screenshot: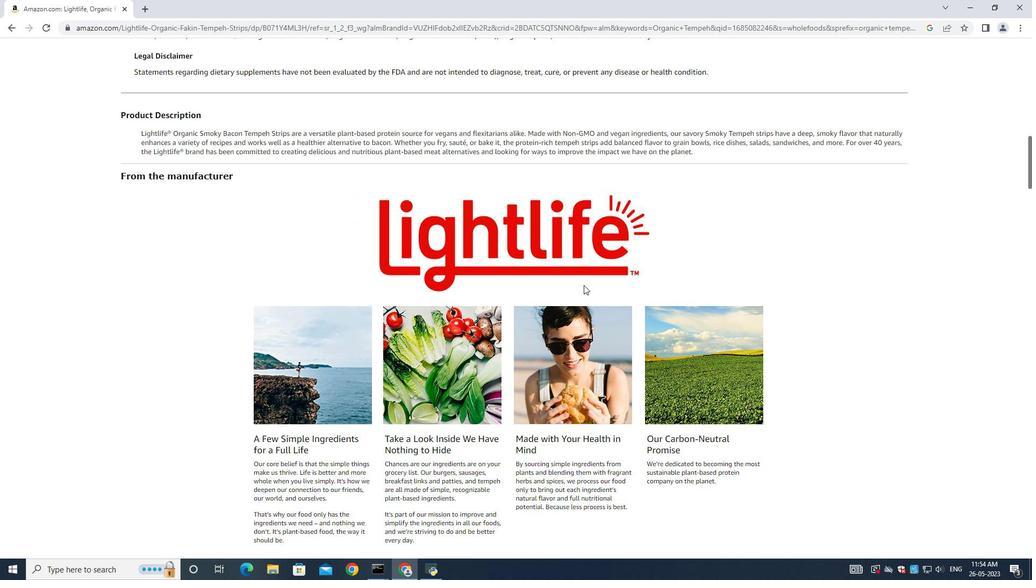 
Action: Mouse scrolled (584, 282) with delta (0, 0)
Screenshot: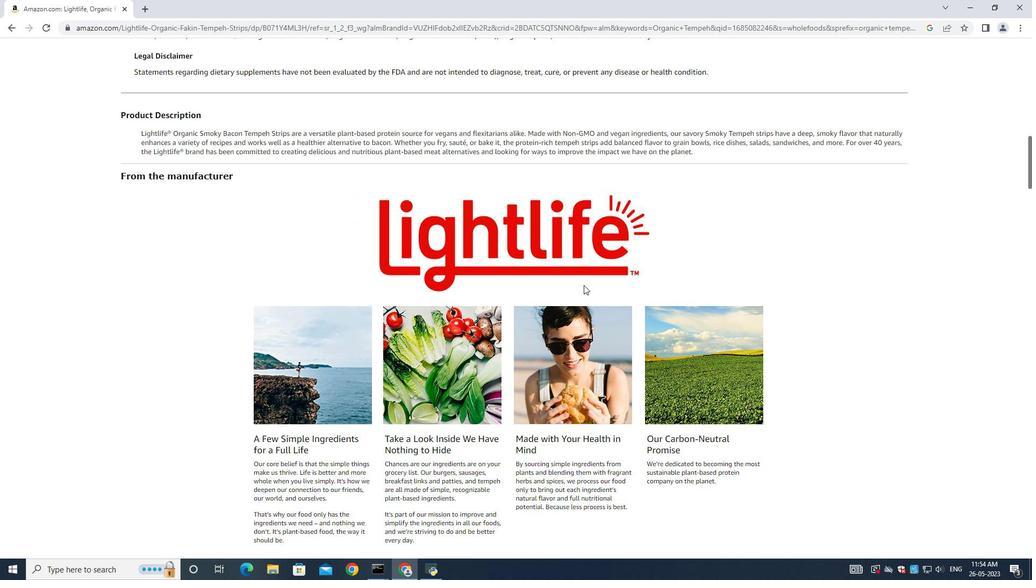 
Action: Mouse scrolled (584, 282) with delta (0, 0)
Screenshot: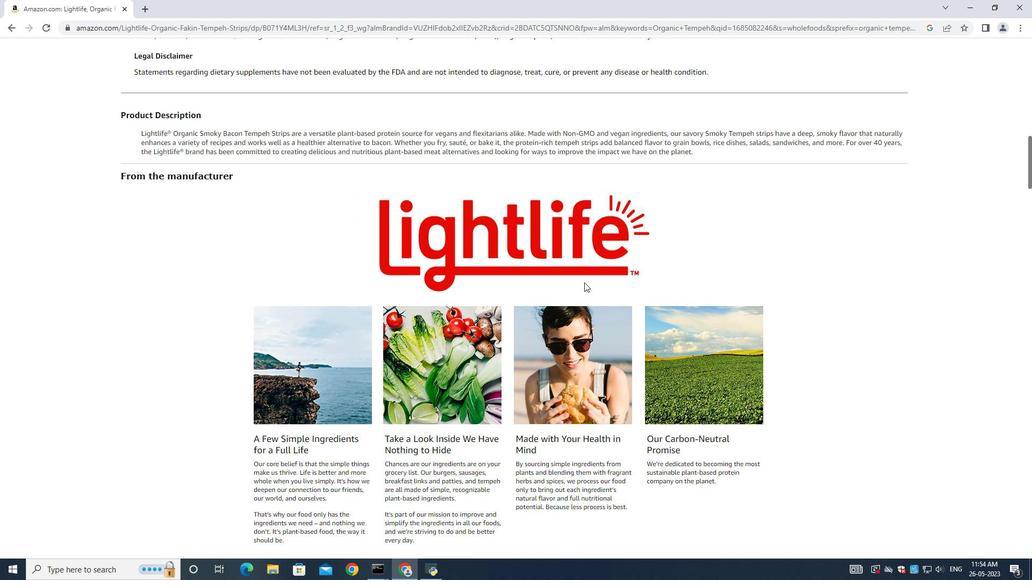 
Action: Mouse scrolled (584, 282) with delta (0, 0)
Screenshot: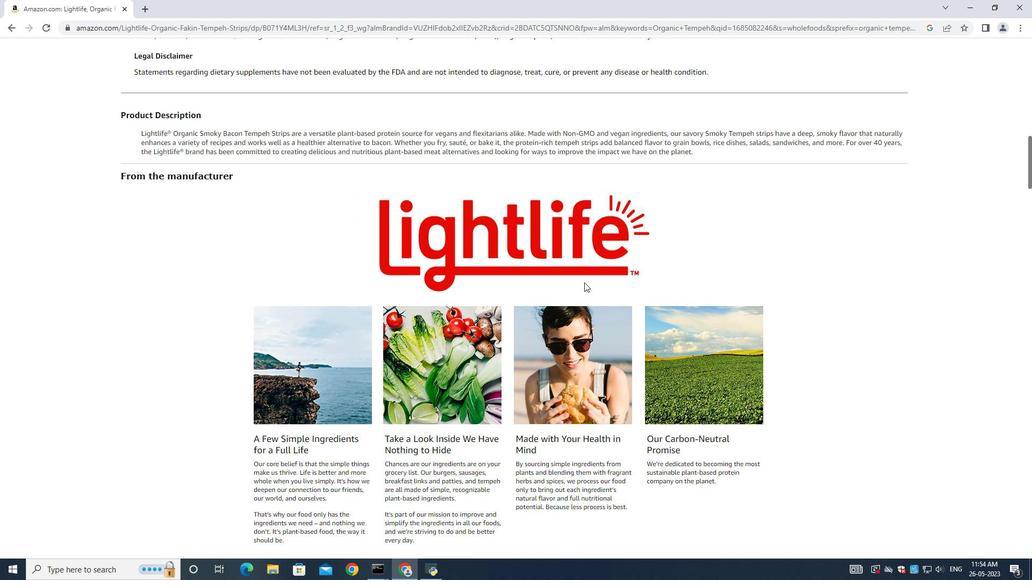 
Action: Mouse scrolled (584, 282) with delta (0, 0)
Screenshot: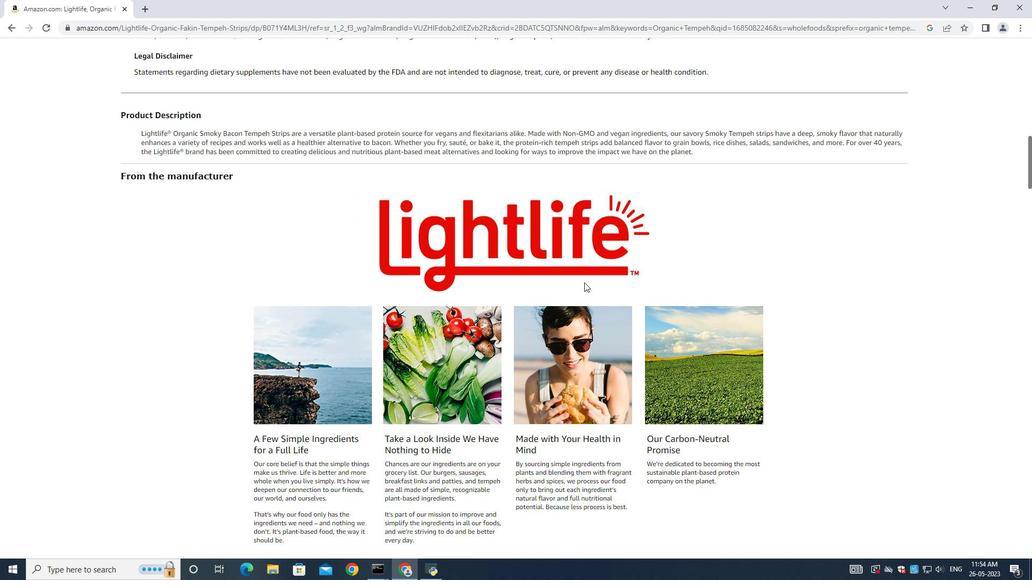 
Action: Mouse scrolled (584, 282) with delta (0, 0)
Screenshot: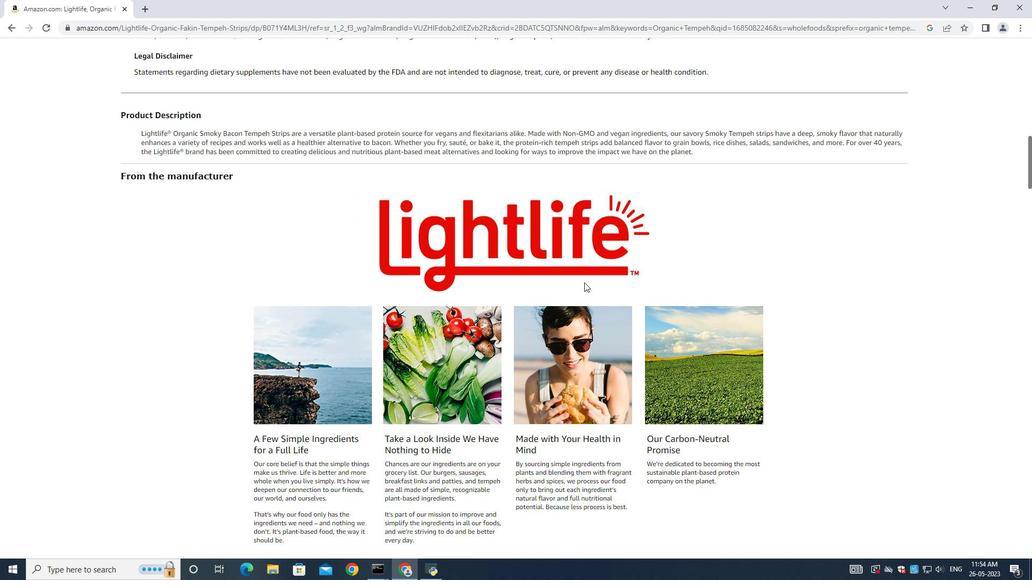 
Action: Mouse scrolled (584, 282) with delta (0, 0)
Screenshot: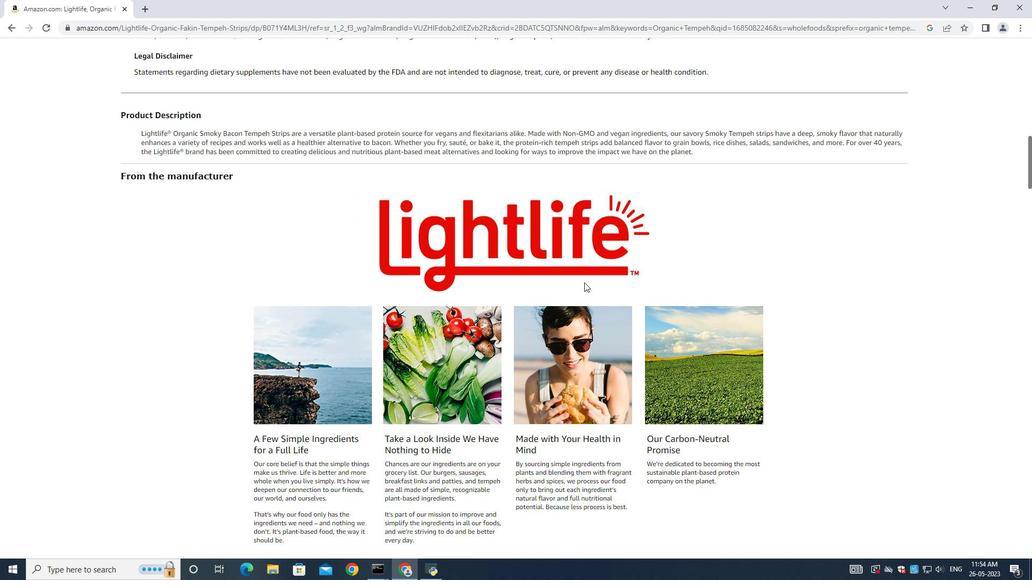
Action: Mouse scrolled (584, 282) with delta (0, 0)
Screenshot: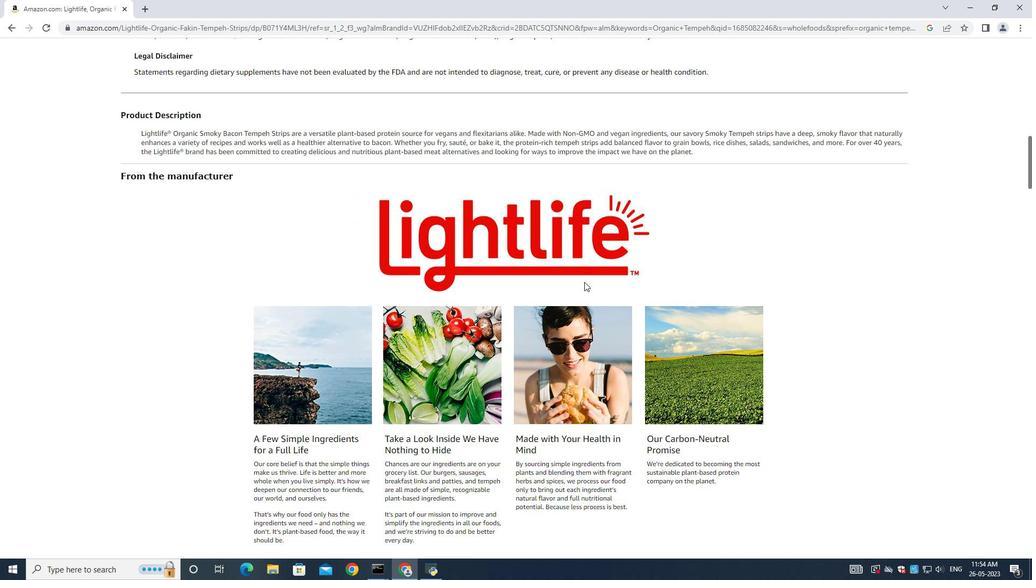 
Action: Mouse moved to (588, 281)
Screenshot: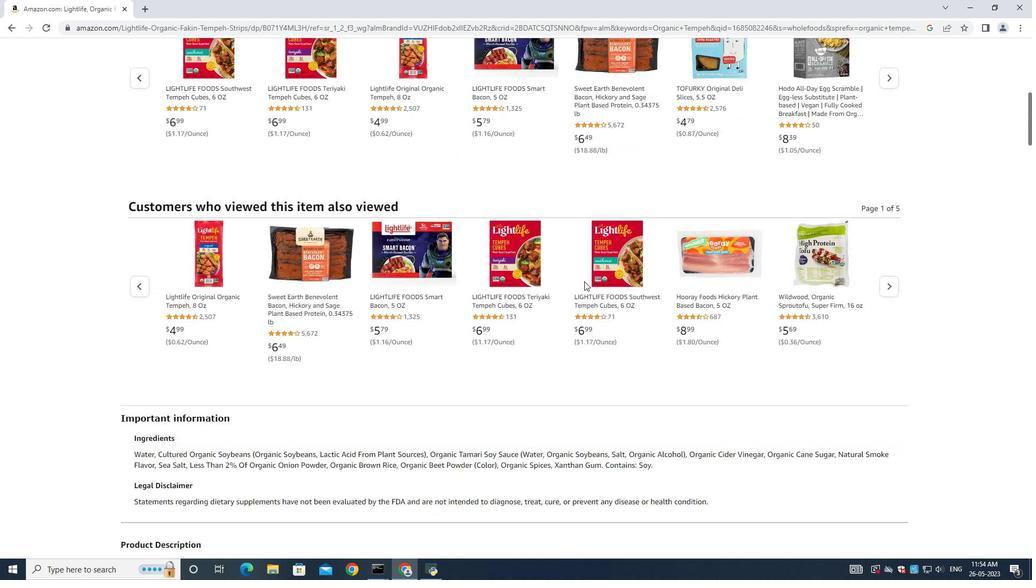 
Action: Mouse scrolled (588, 282) with delta (0, 0)
Screenshot: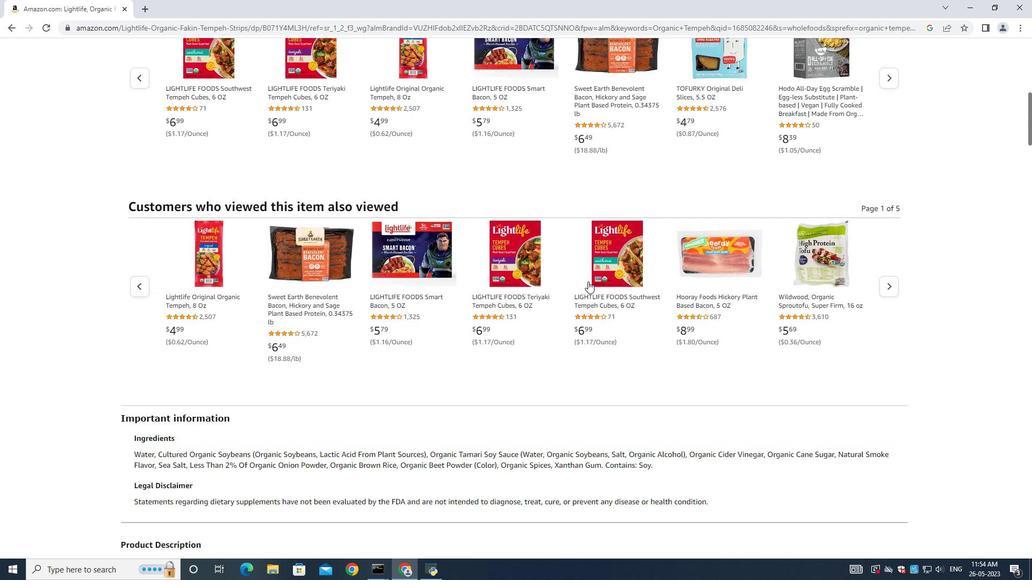 
Action: Mouse scrolled (588, 282) with delta (0, 0)
Screenshot: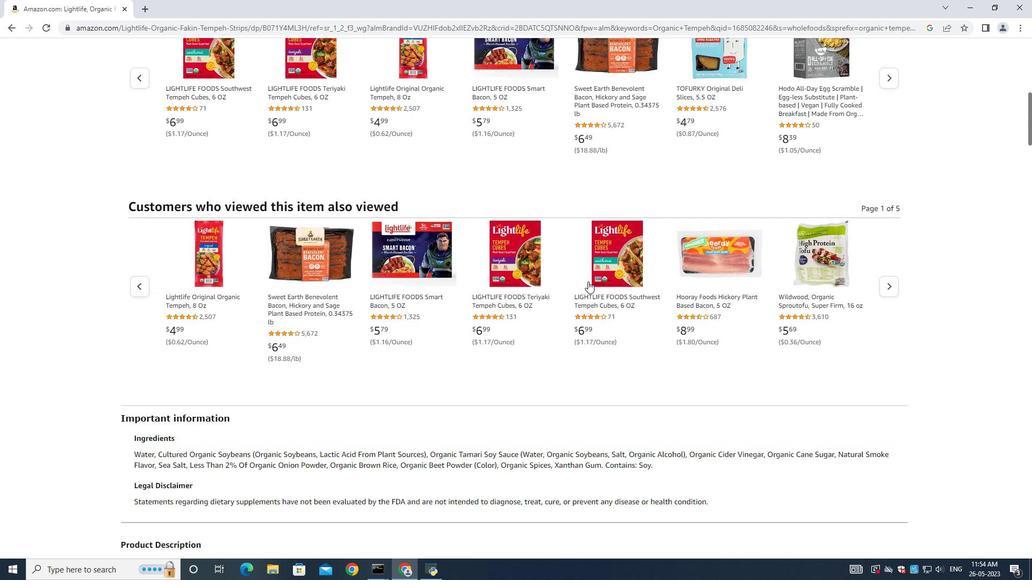 
Action: Mouse scrolled (588, 282) with delta (0, 0)
Screenshot: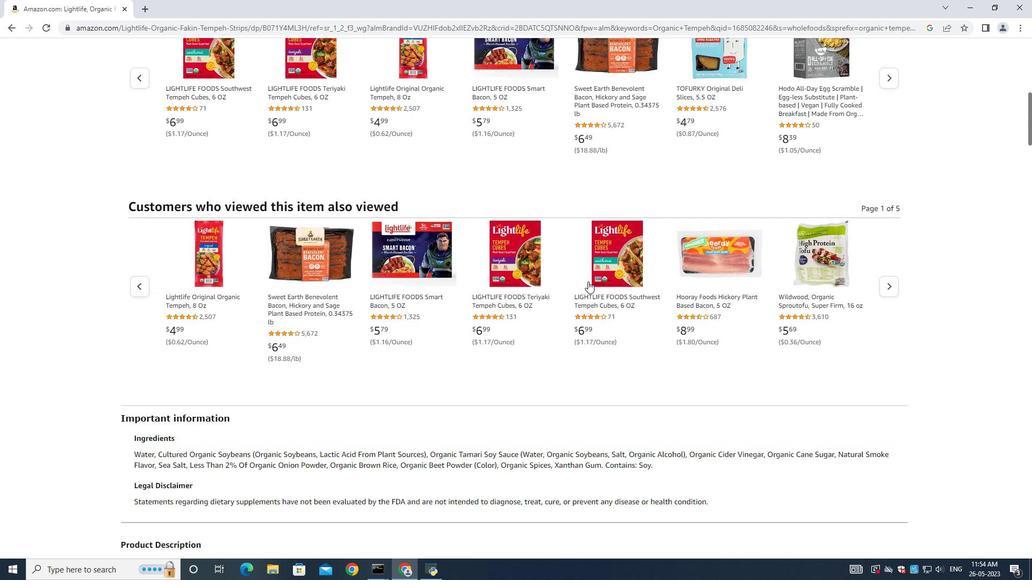 
Action: Mouse scrolled (588, 282) with delta (0, 0)
Screenshot: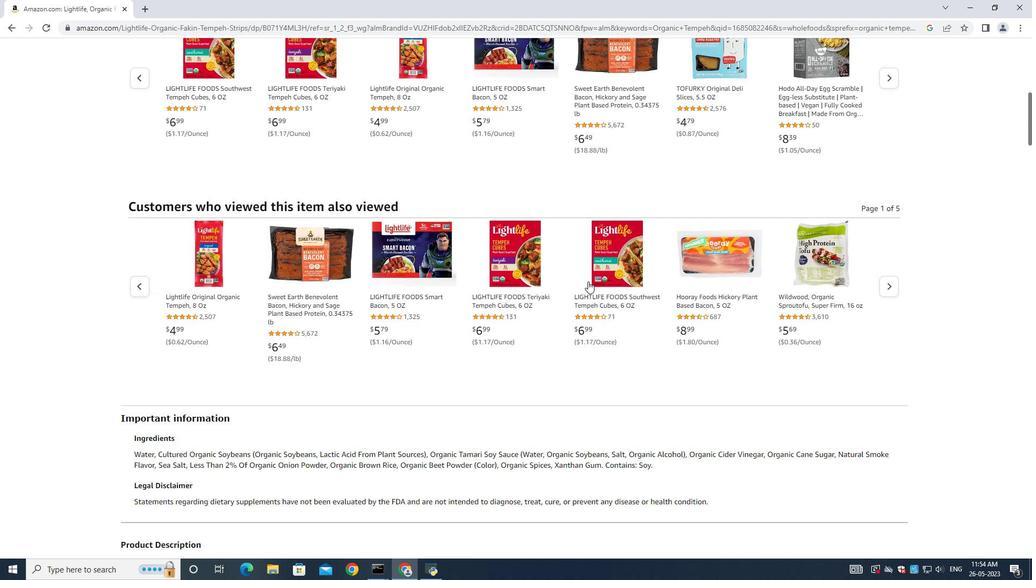 
Action: Mouse scrolled (588, 282) with delta (0, 0)
Screenshot: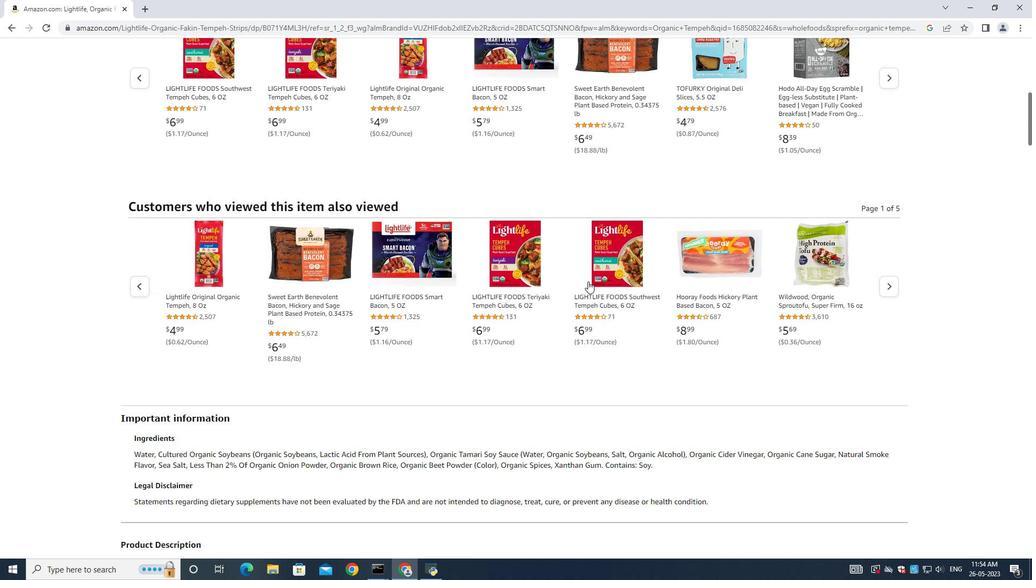 
Action: Mouse scrolled (588, 282) with delta (0, 0)
Screenshot: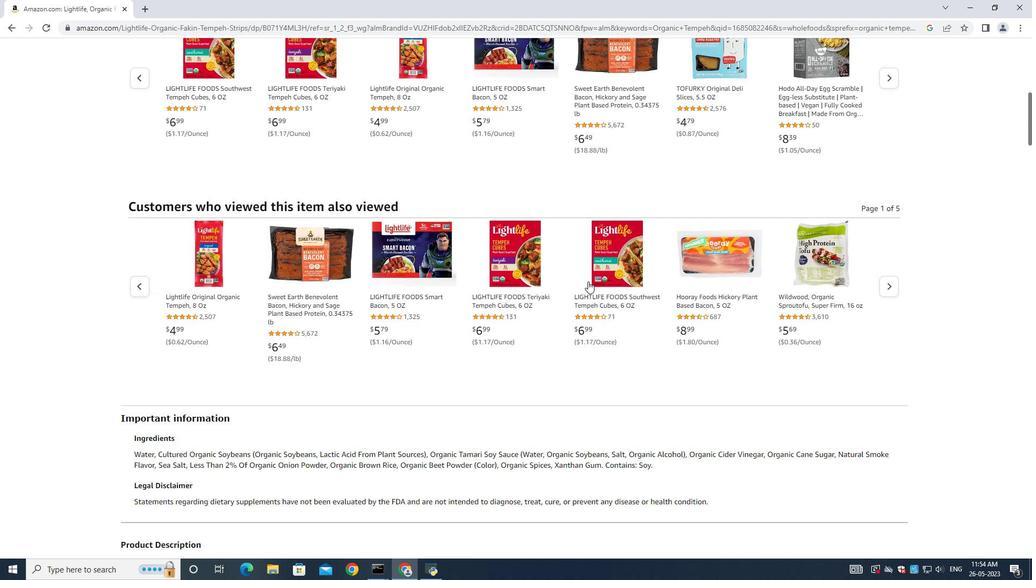 
Action: Mouse scrolled (588, 282) with delta (0, 0)
Screenshot: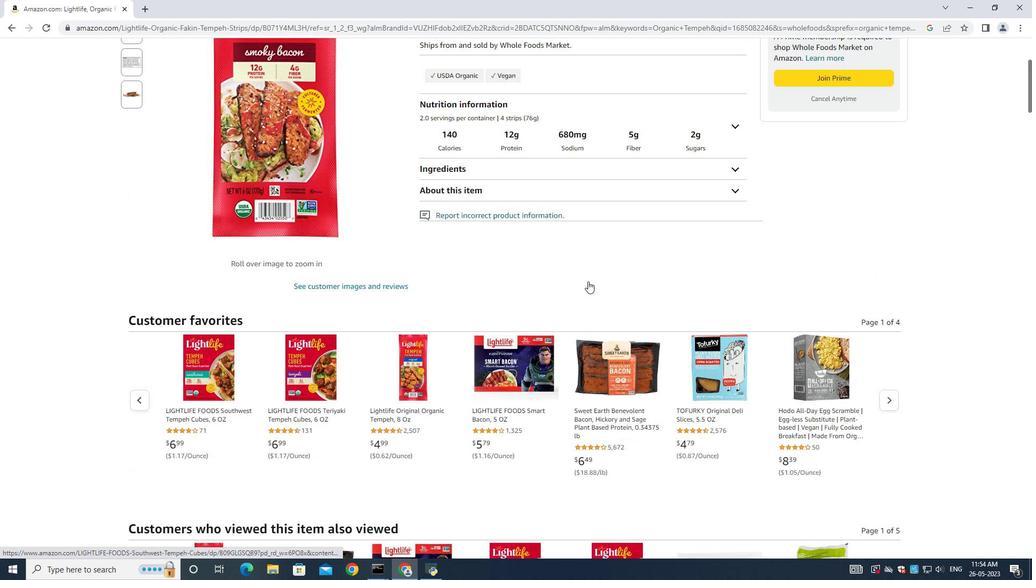 
Action: Mouse scrolled (588, 282) with delta (0, 0)
Screenshot: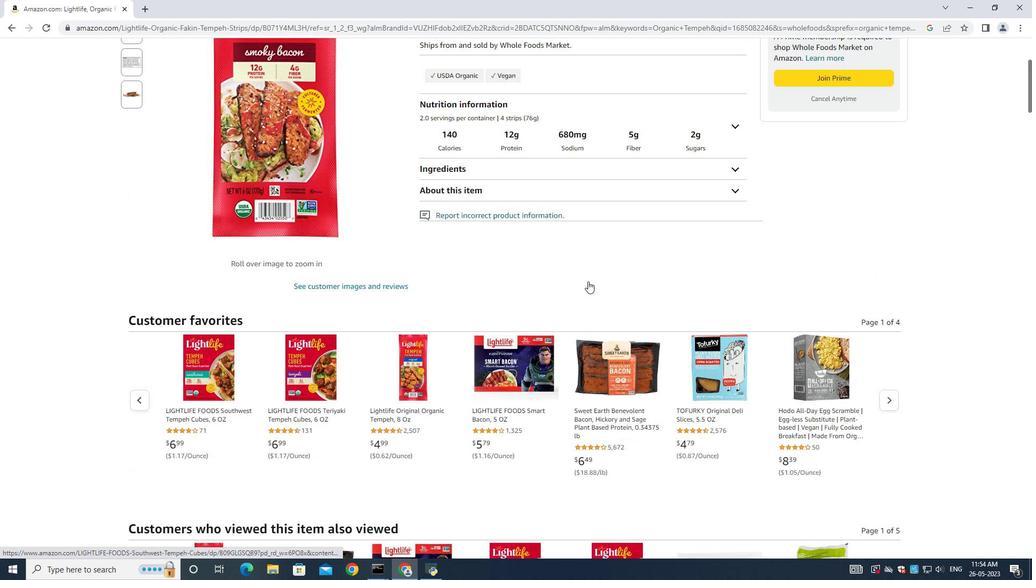 
Action: Mouse scrolled (588, 282) with delta (0, 0)
Screenshot: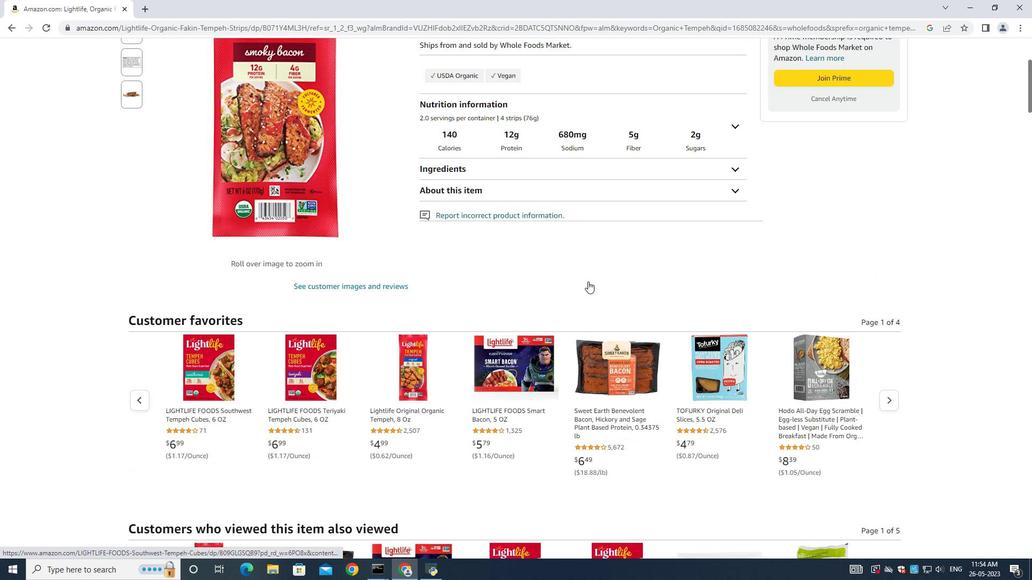
Action: Mouse scrolled (588, 282) with delta (0, 0)
Screenshot: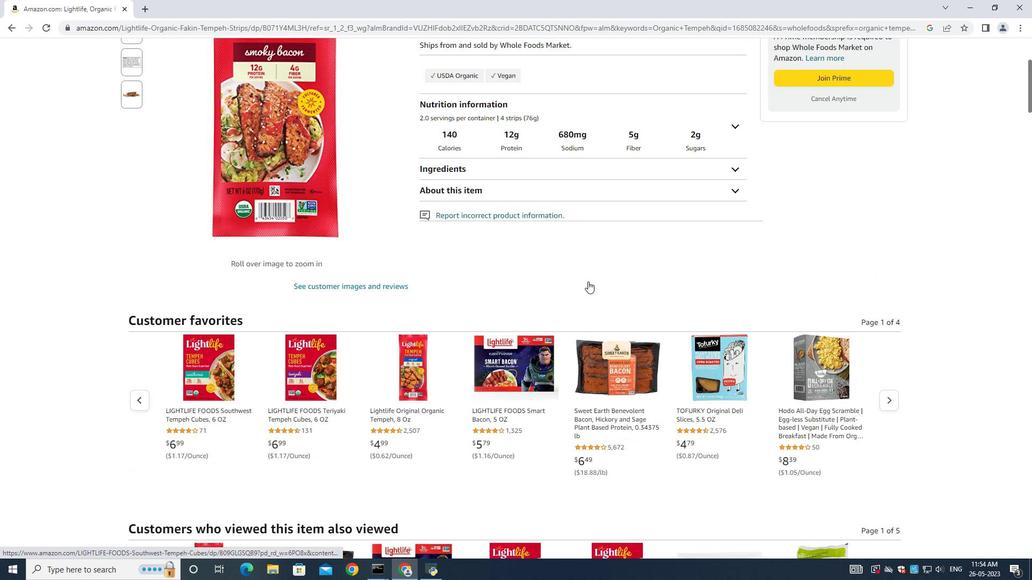 
Action: Mouse scrolled (588, 282) with delta (0, 0)
Screenshot: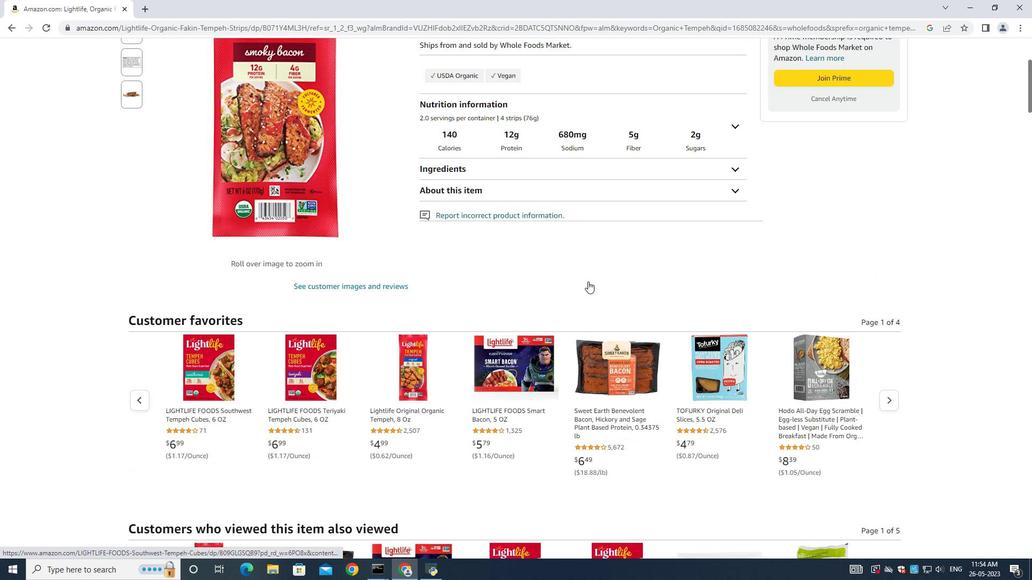 
Action: Mouse scrolled (588, 282) with delta (0, 0)
Screenshot: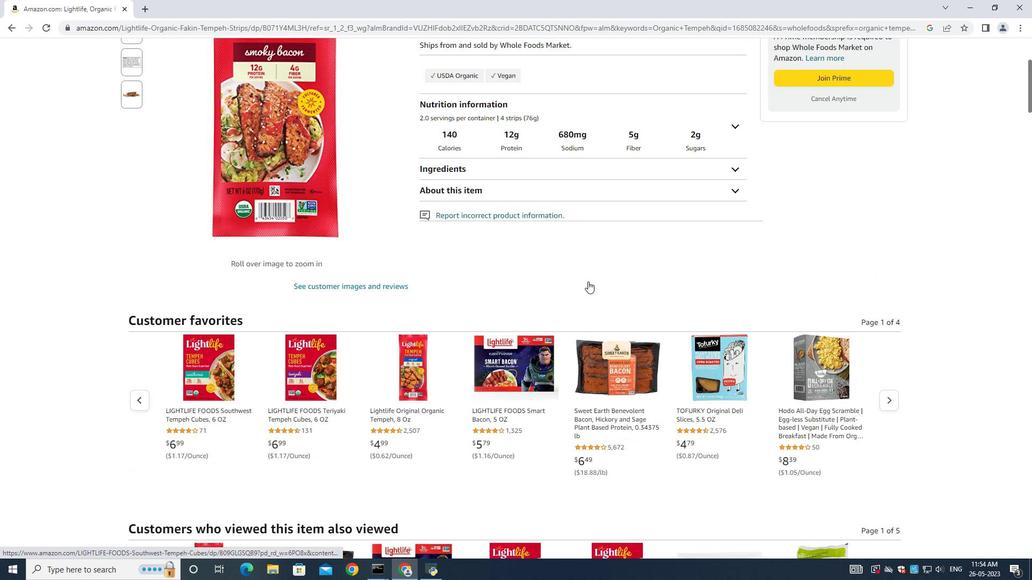 
Action: Mouse scrolled (588, 282) with delta (0, 0)
Screenshot: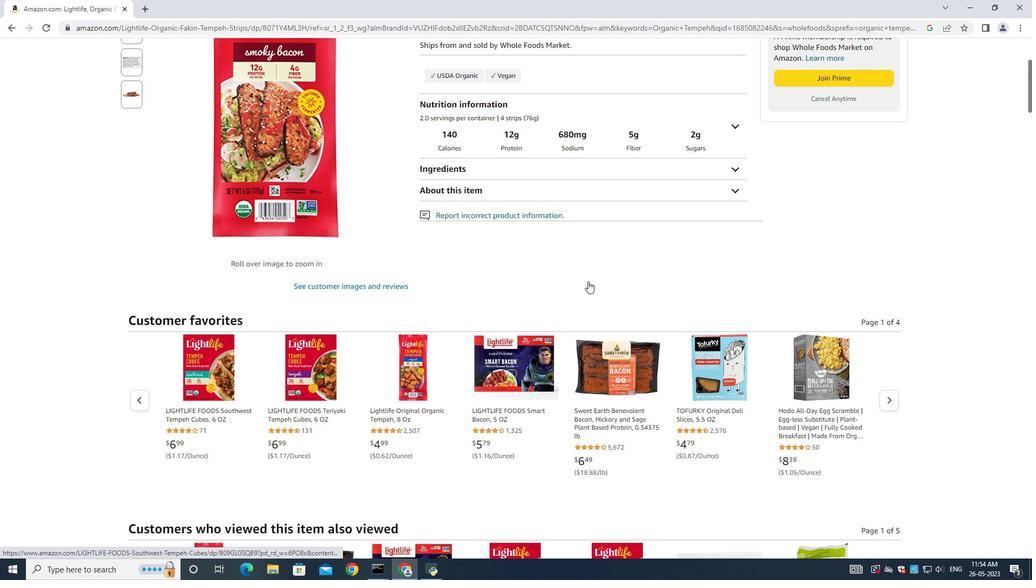 
Action: Mouse scrolled (588, 282) with delta (0, 0)
Screenshot: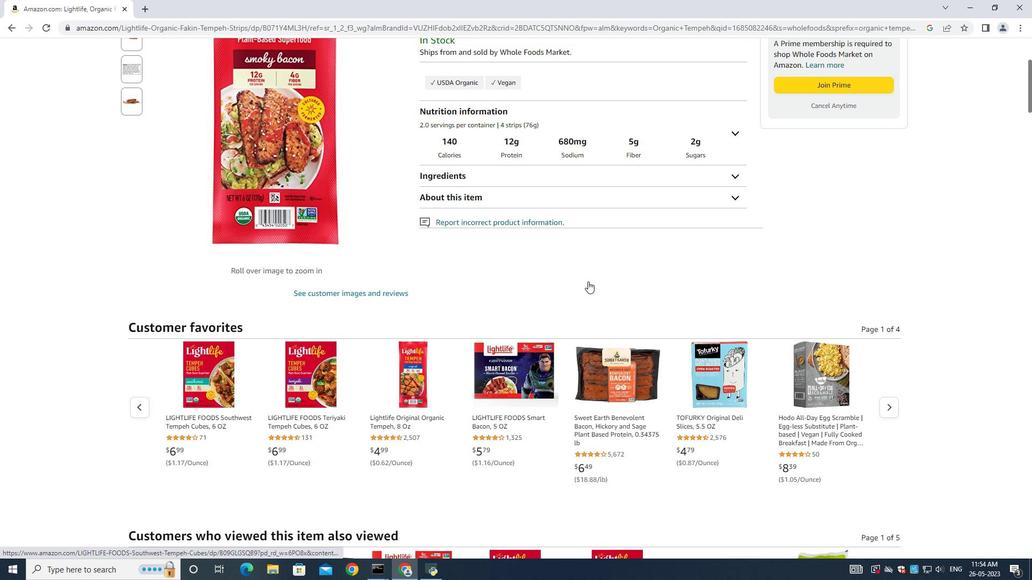 
Action: Mouse moved to (733, 338)
Screenshot: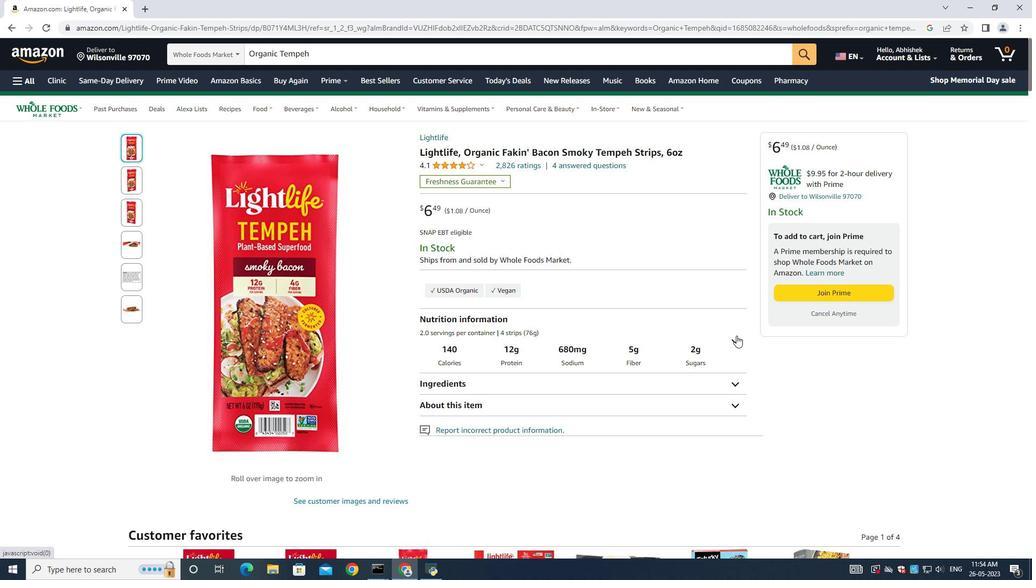 
Action: Mouse pressed left at (733, 338)
Screenshot: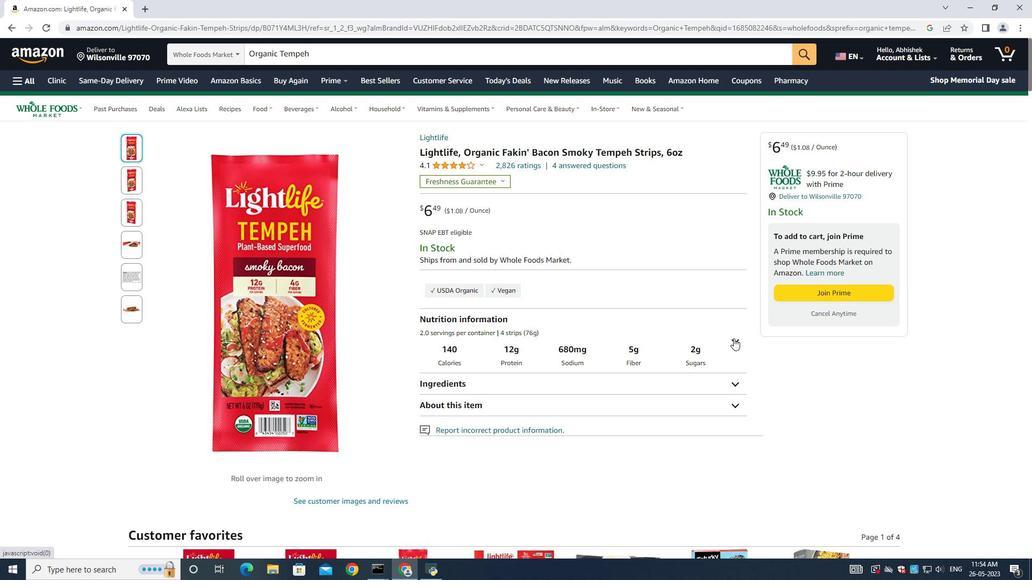 
Action: Mouse moved to (700, 424)
Screenshot: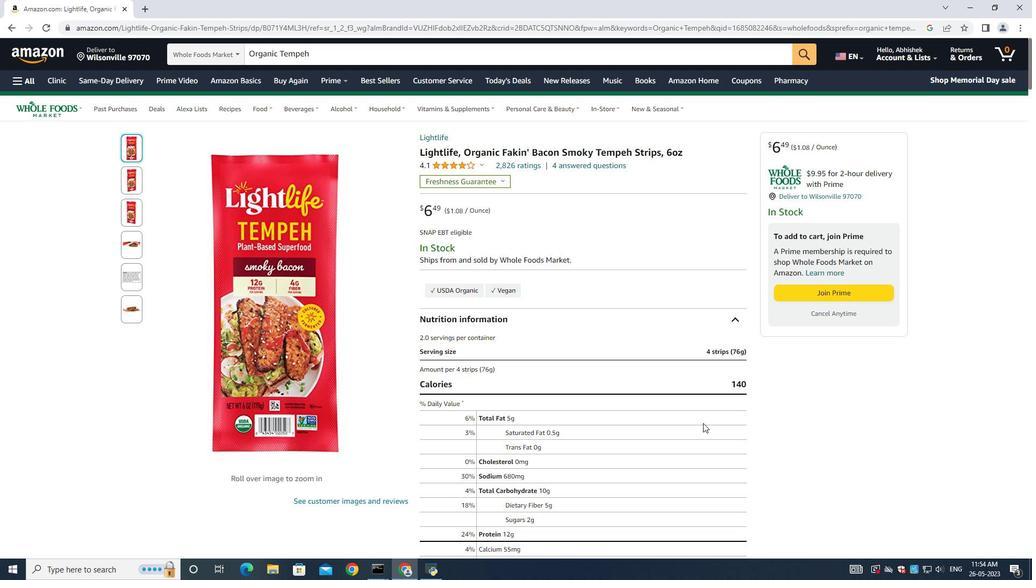 
Action: Mouse scrolled (700, 424) with delta (0, 0)
Screenshot: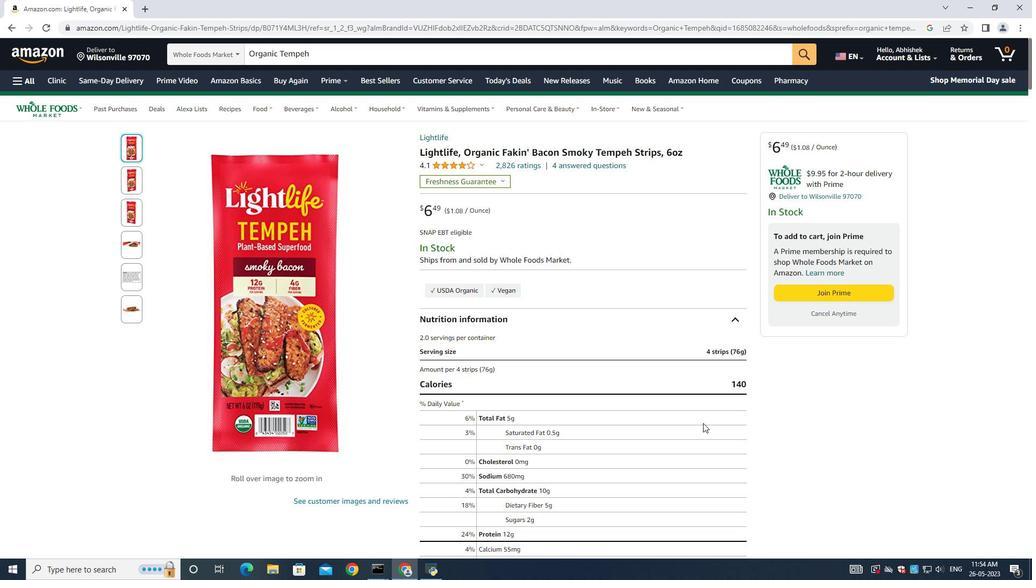 
Action: Mouse scrolled (700, 424) with delta (0, 0)
Screenshot: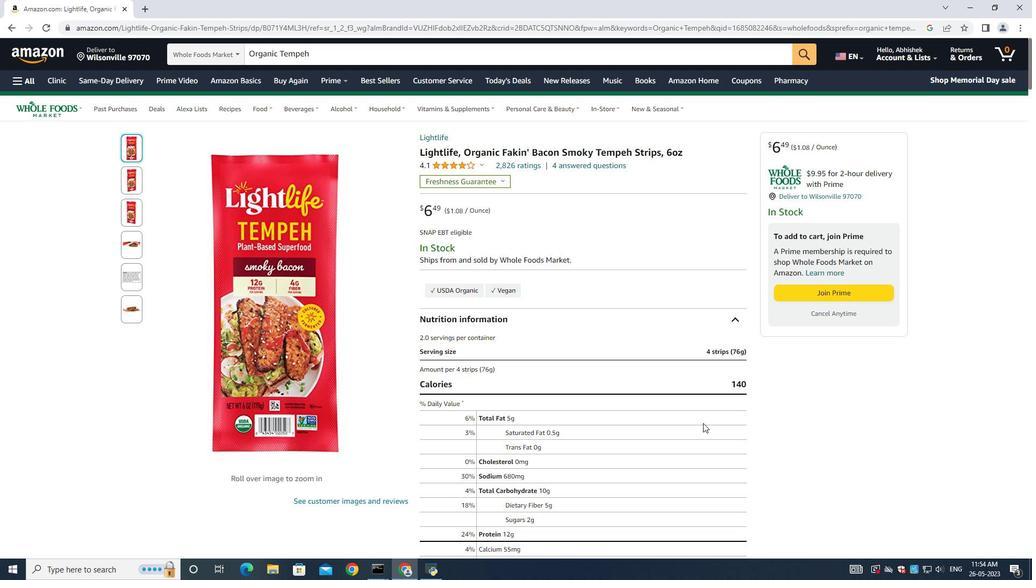 
Action: Mouse moved to (733, 211)
Screenshot: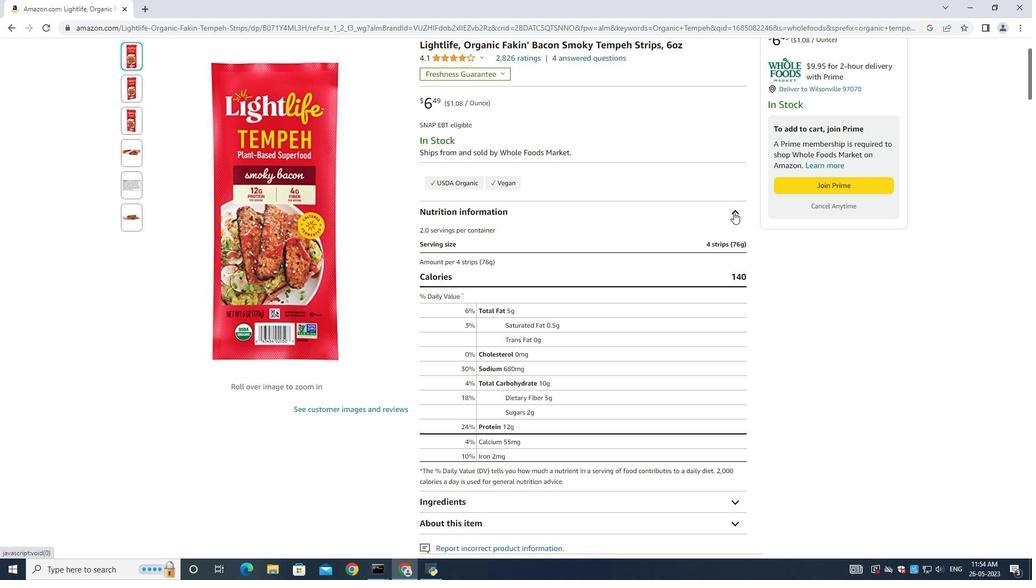 
Action: Mouse pressed left at (733, 211)
Screenshot: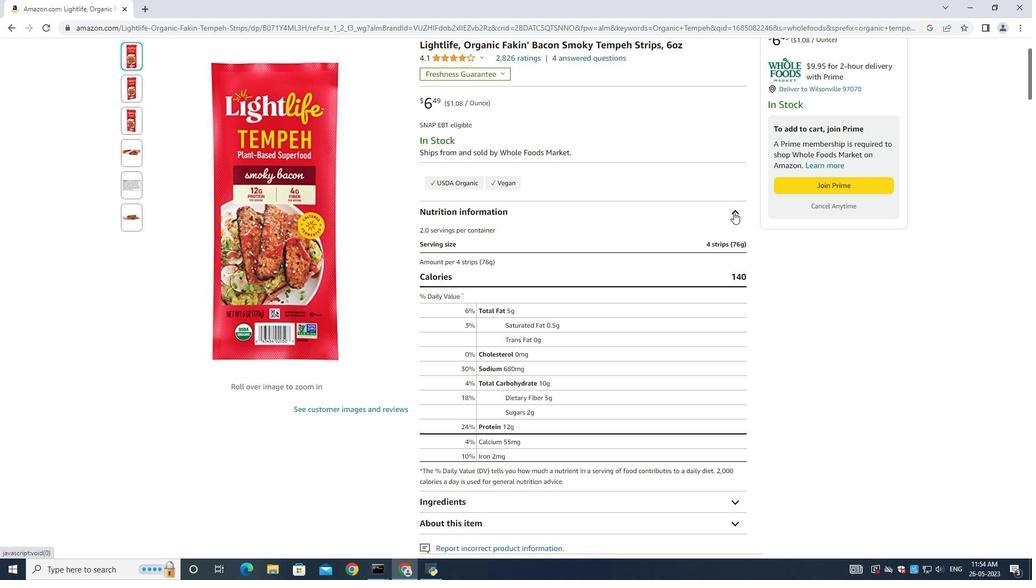 
Action: Mouse moved to (711, 318)
Screenshot: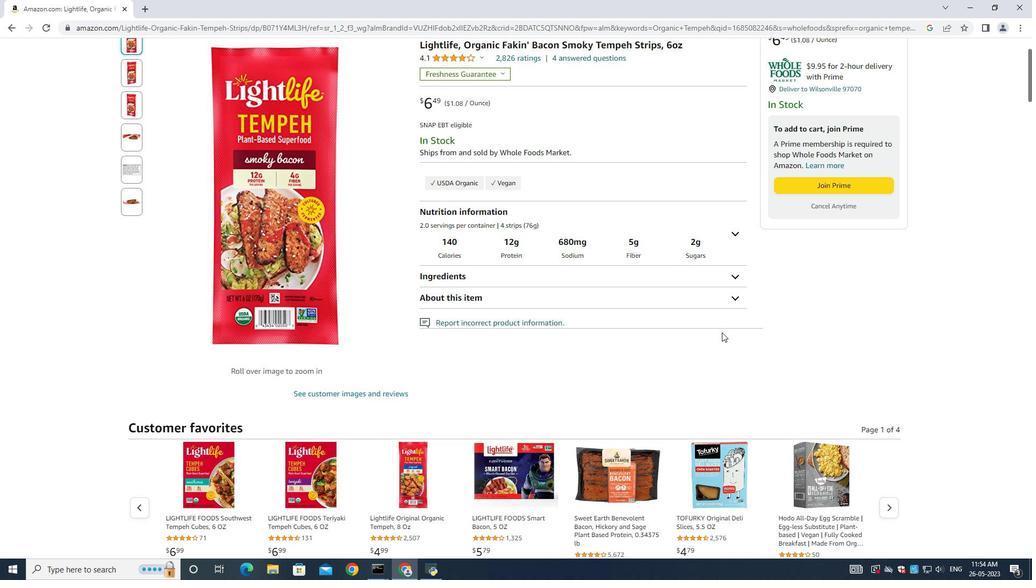 
Action: Mouse scrolled (711, 318) with delta (0, 0)
Screenshot: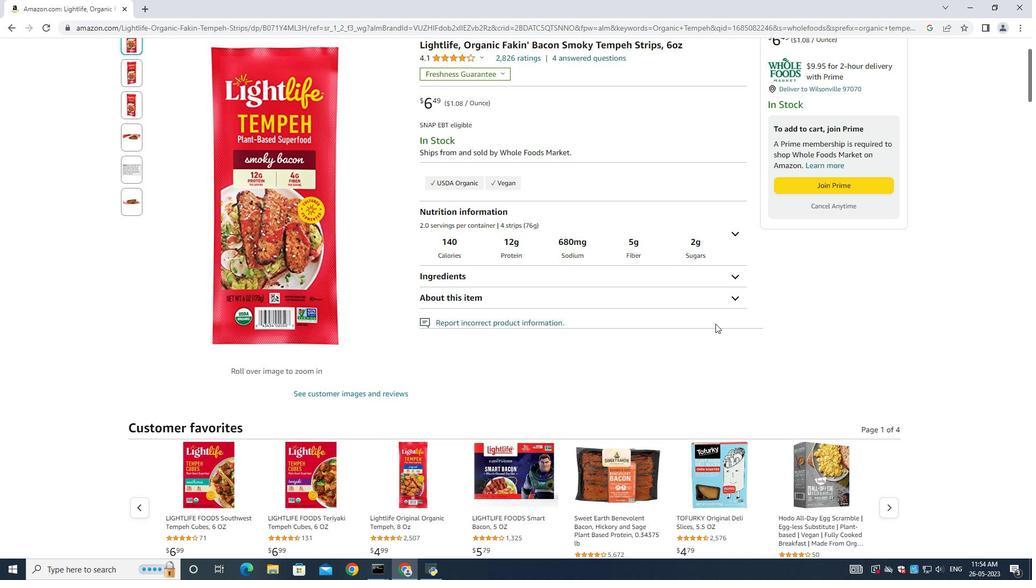 
Action: Mouse scrolled (711, 318) with delta (0, 0)
Screenshot: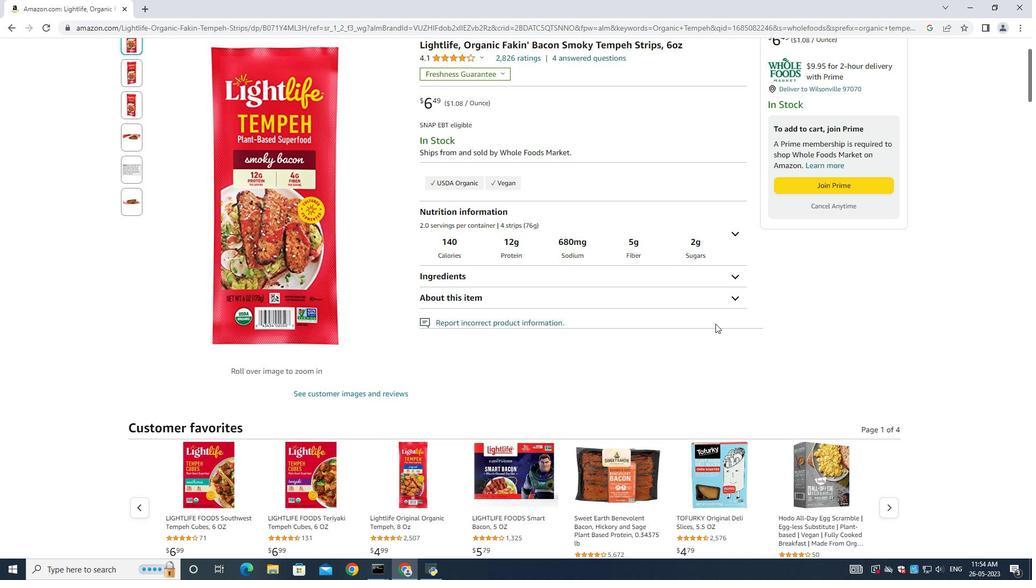 
Action: Mouse scrolled (711, 318) with delta (0, 0)
Screenshot: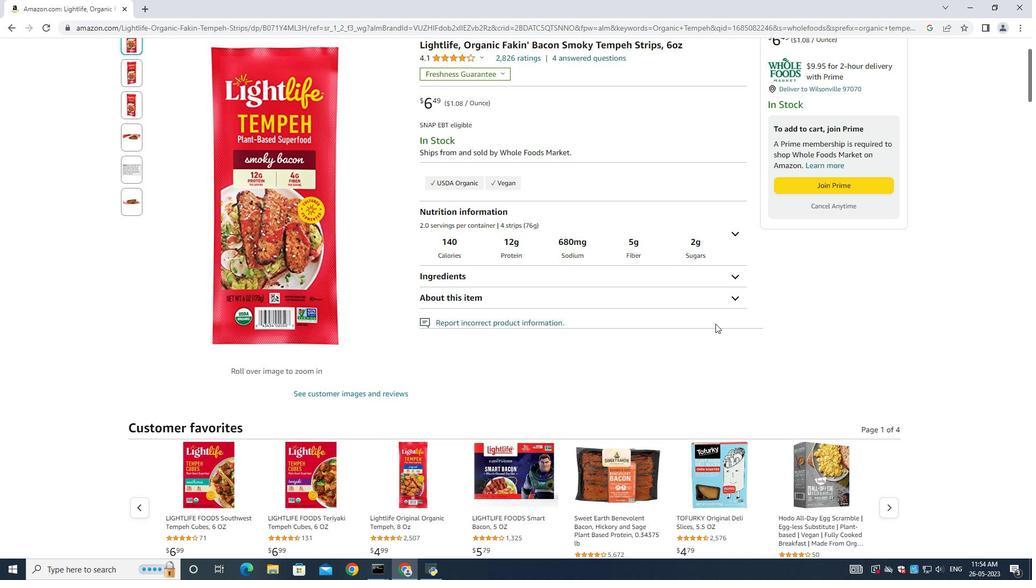 
Action: Mouse scrolled (711, 318) with delta (0, 0)
Screenshot: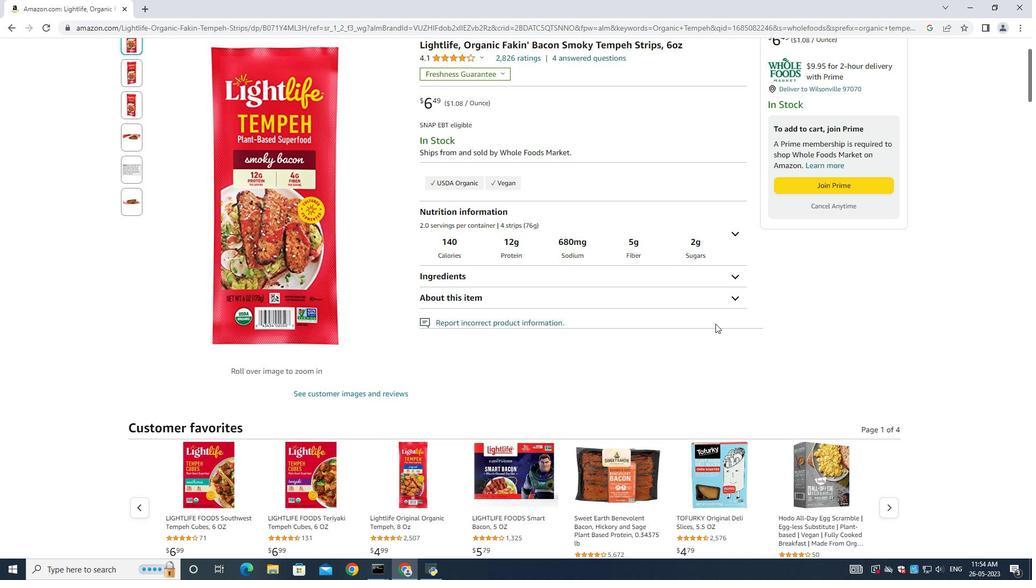 
Action: Mouse scrolled (711, 318) with delta (0, 0)
Screenshot: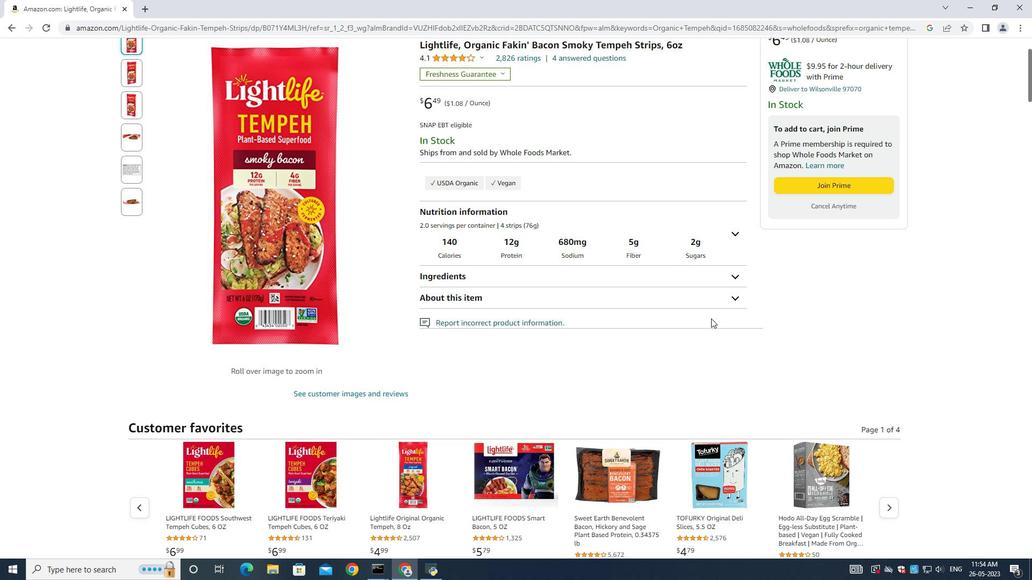 
Action: Mouse moved to (600, 281)
Screenshot: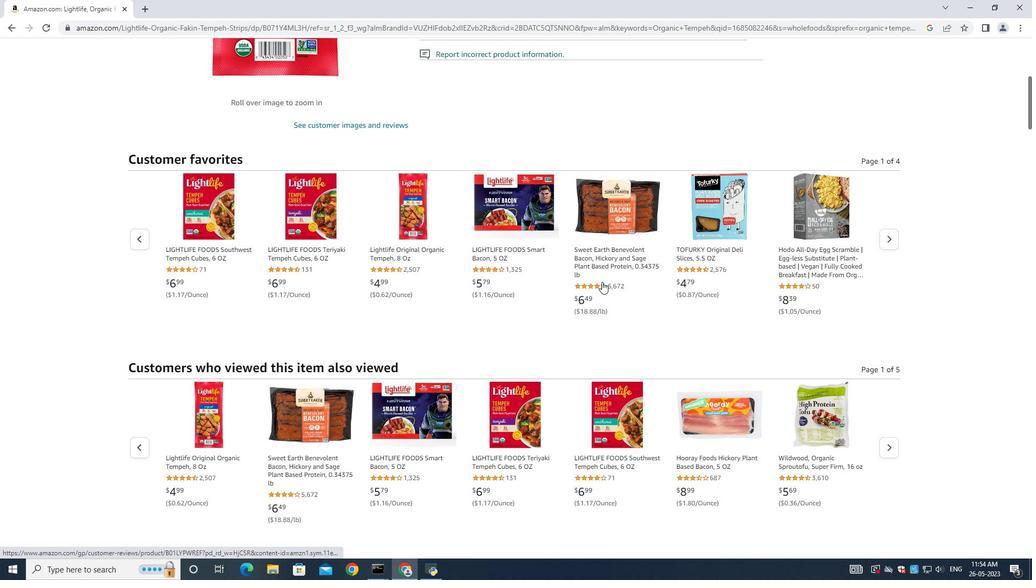 
Action: Mouse scrolled (600, 281) with delta (0, 0)
Screenshot: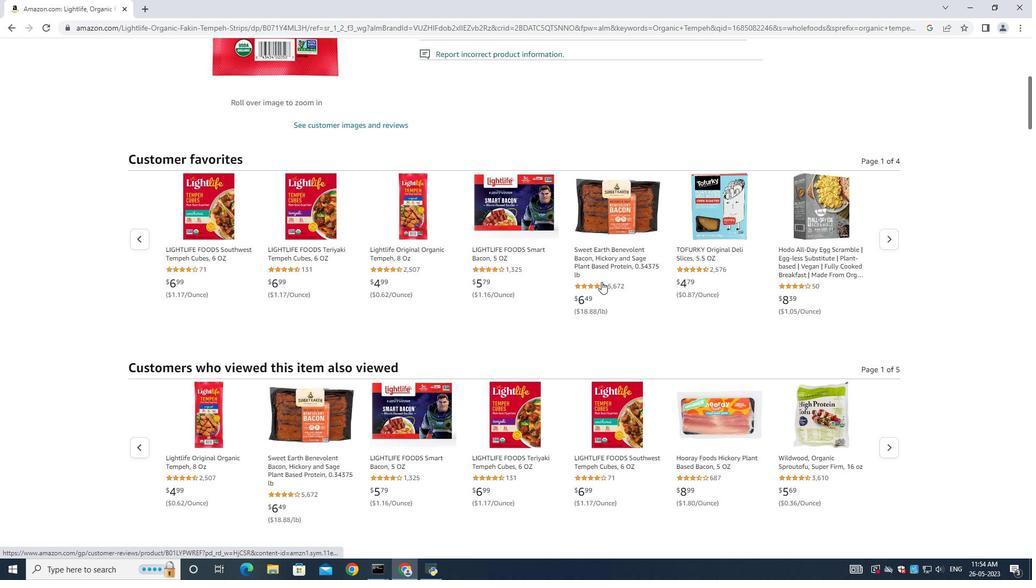 
Action: Mouse scrolled (600, 281) with delta (0, 0)
Screenshot: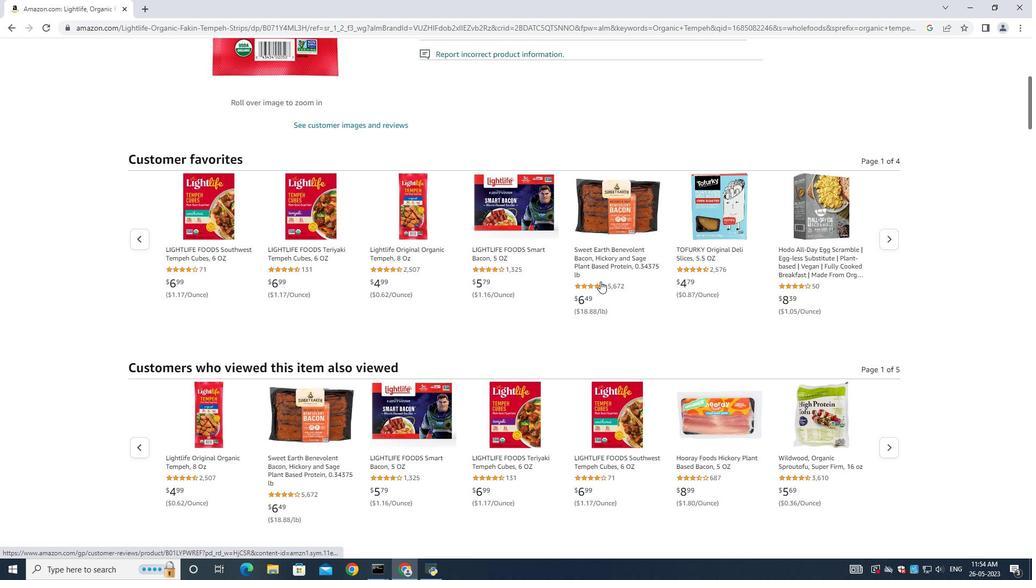 
Action: Mouse moved to (600, 281)
Screenshot: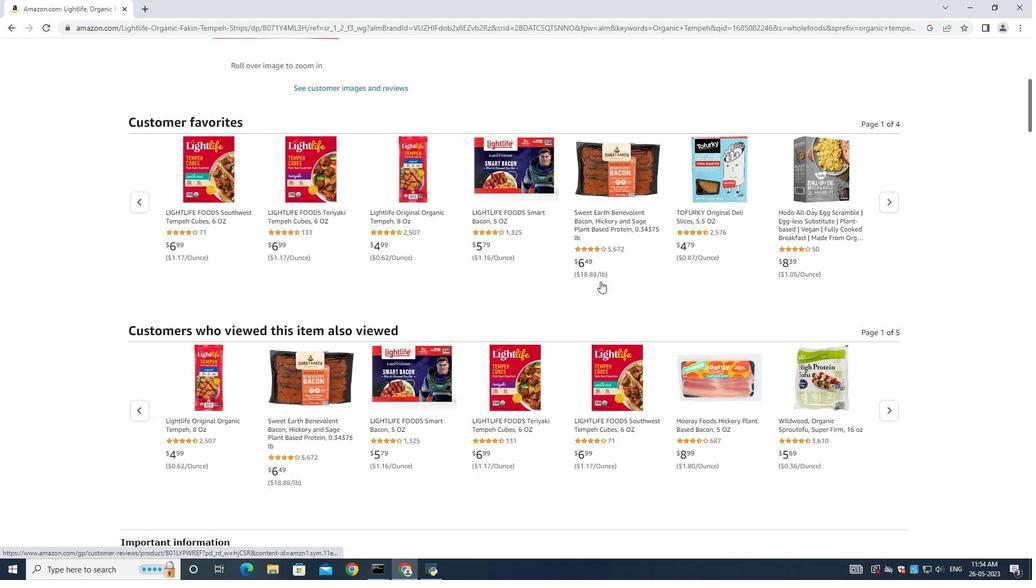 
Action: Mouse scrolled (600, 281) with delta (0, 0)
Screenshot: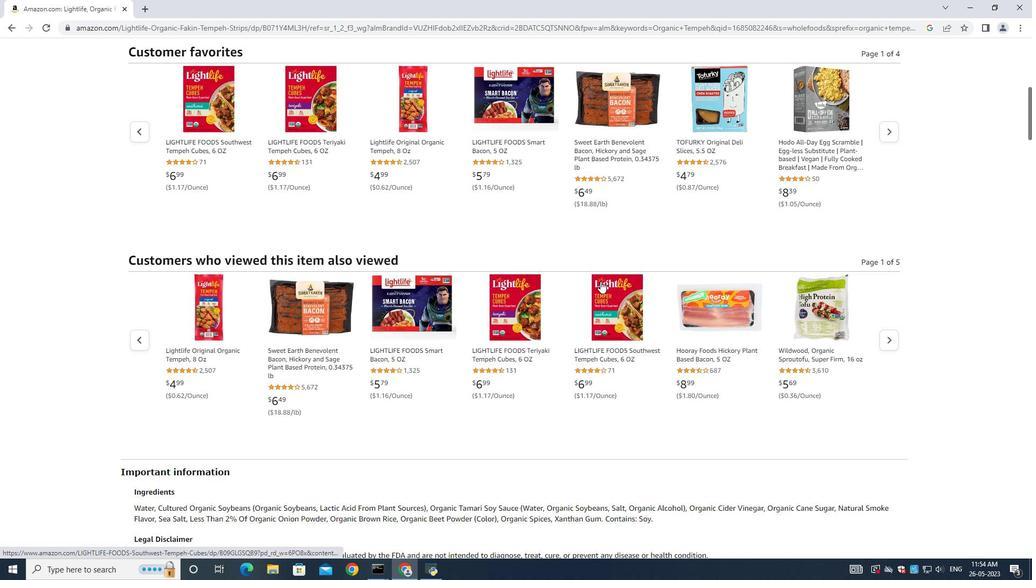 
Action: Mouse moved to (600, 281)
Screenshot: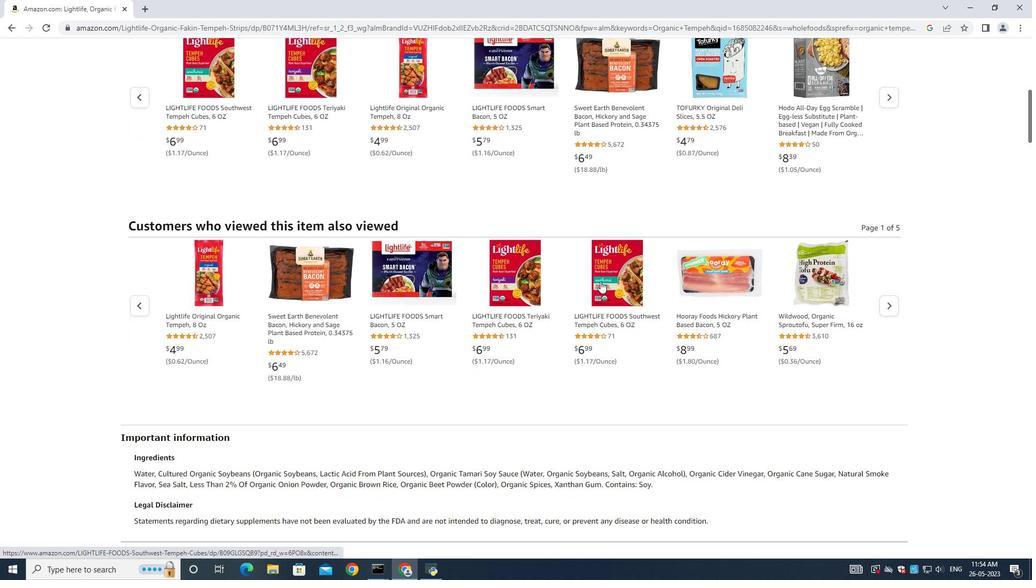 
Action: Mouse scrolled (600, 280) with delta (0, 0)
Screenshot: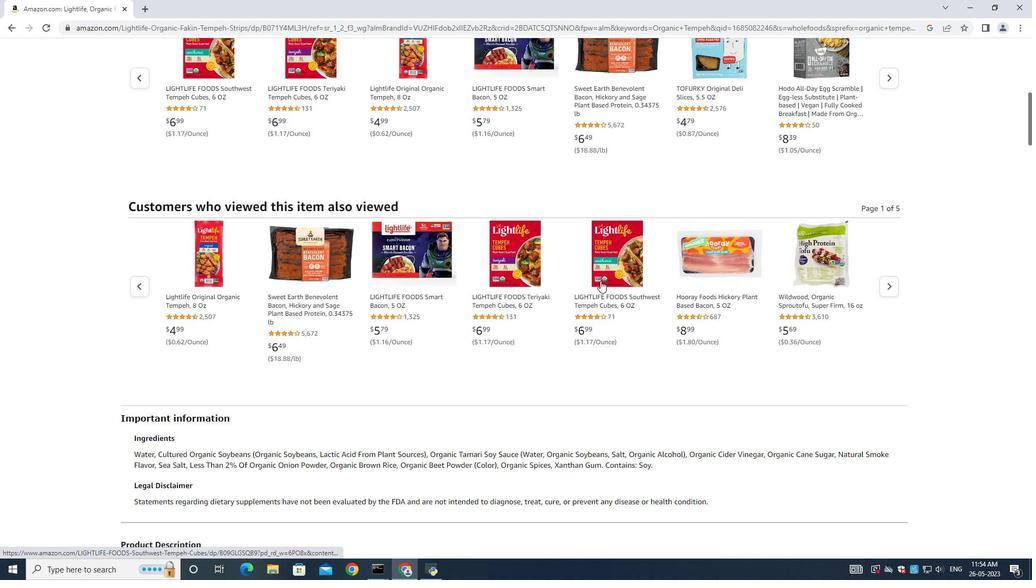 
Action: Mouse moved to (596, 276)
Screenshot: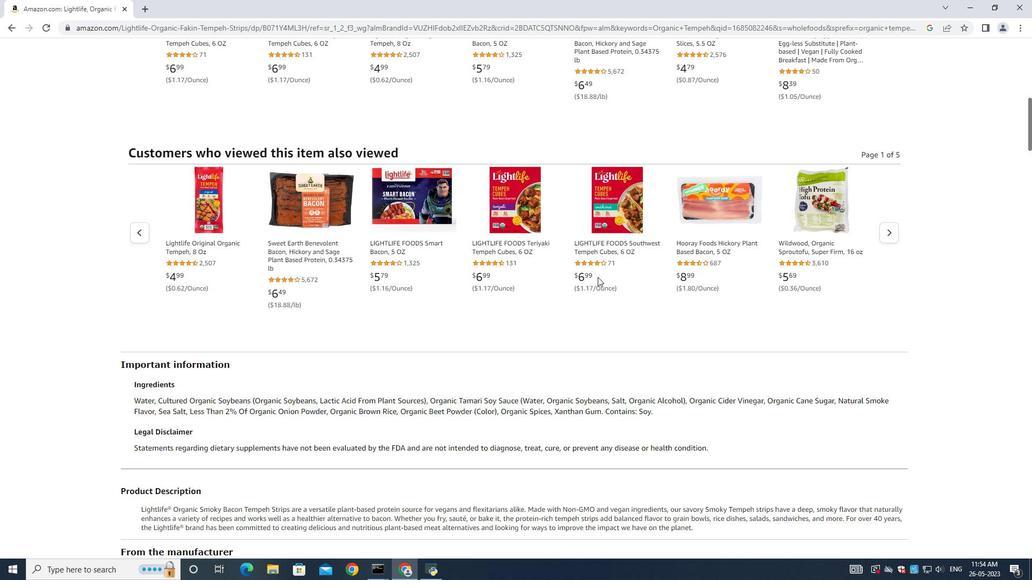 
Action: Mouse scrolled (596, 276) with delta (0, 0)
Screenshot: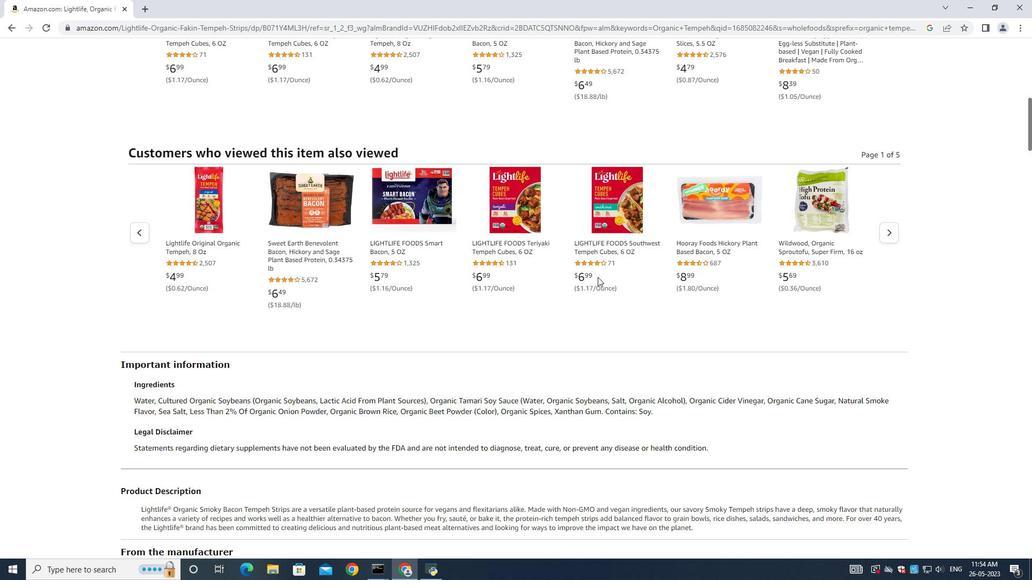 
Action: Mouse scrolled (596, 276) with delta (0, 0)
Screenshot: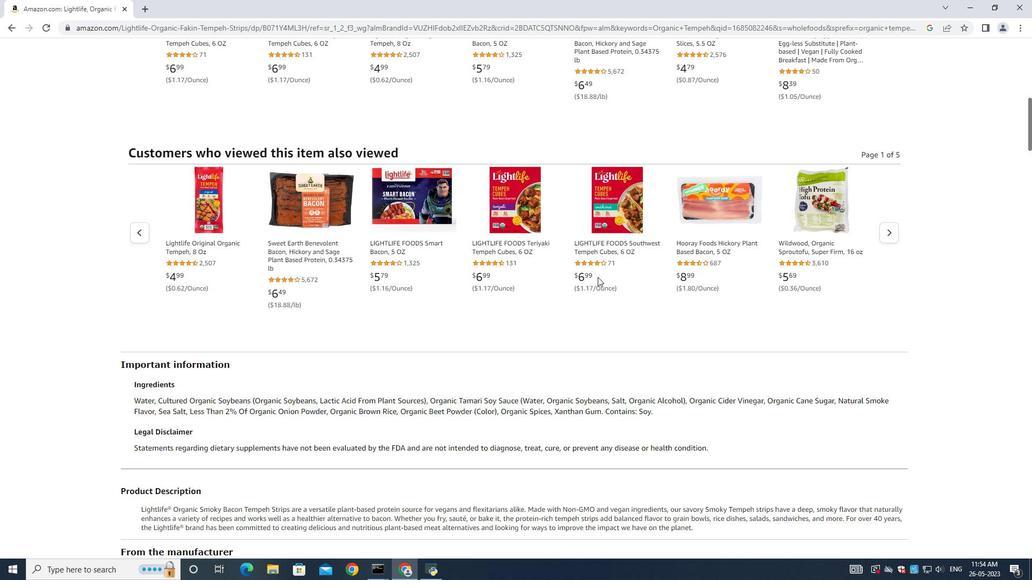 
Action: Mouse moved to (592, 267)
Screenshot: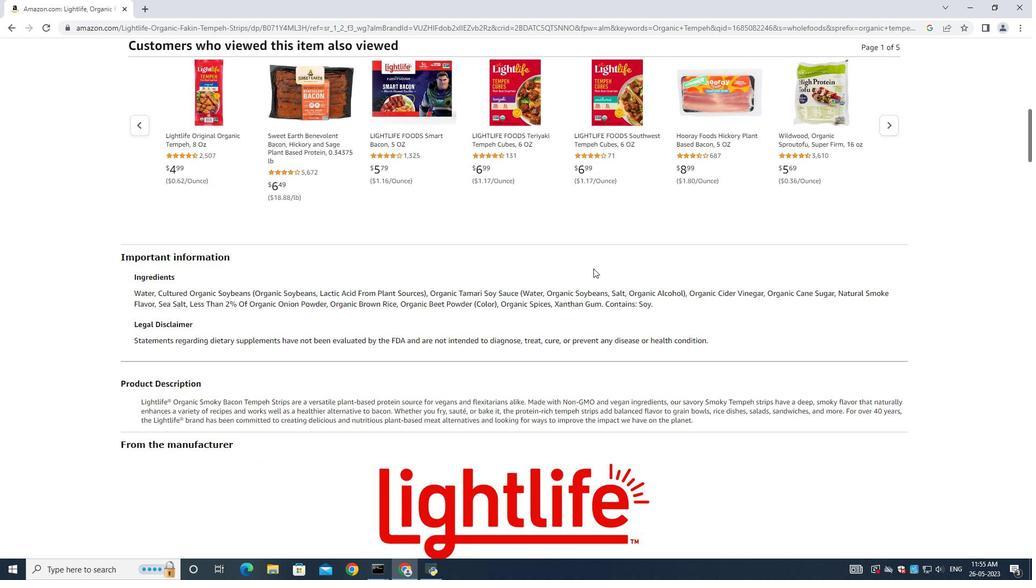
Action: Mouse scrolled (592, 266) with delta (0, 0)
Screenshot: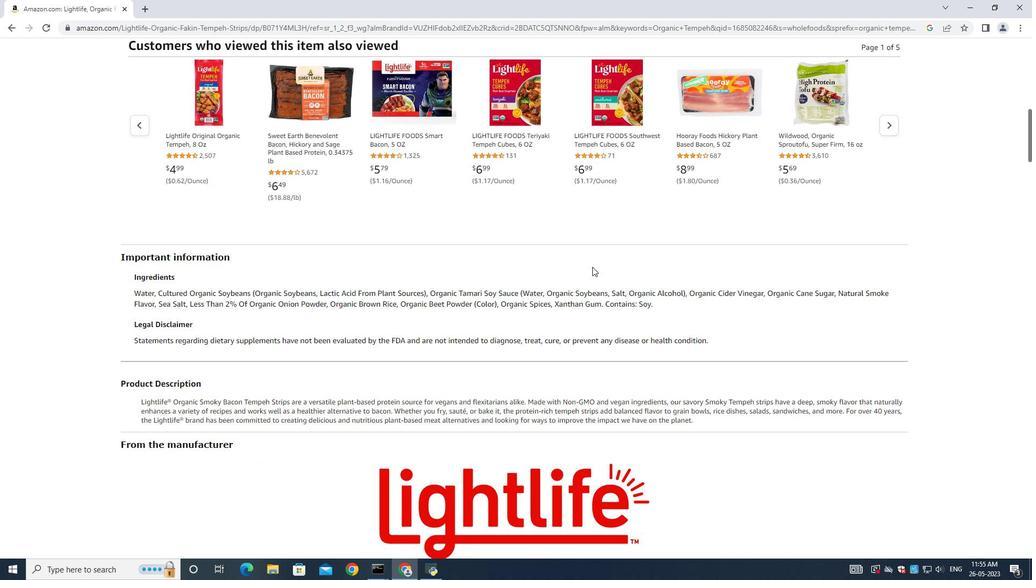 
Action: Mouse moved to (578, 257)
Screenshot: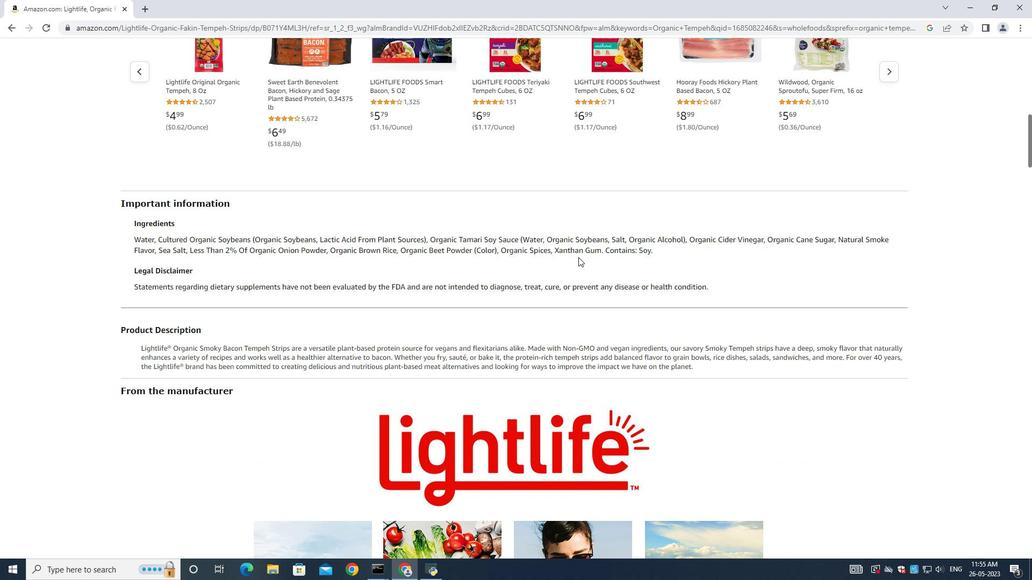 
Action: Mouse scrolled (578, 256) with delta (0, 0)
Screenshot: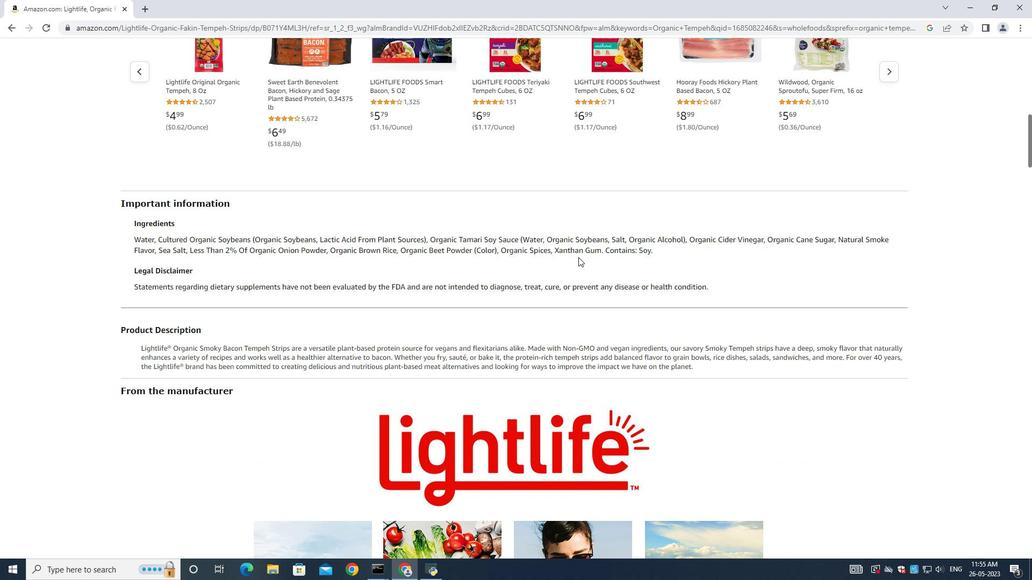 
Action: Mouse moved to (578, 259)
Screenshot: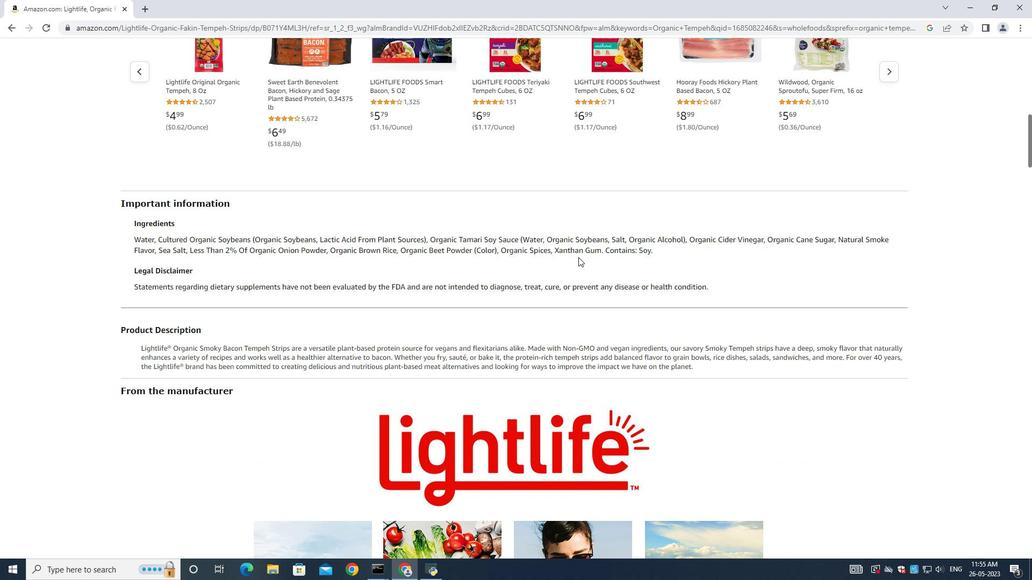 
Action: Mouse scrolled (578, 259) with delta (0, 0)
Screenshot: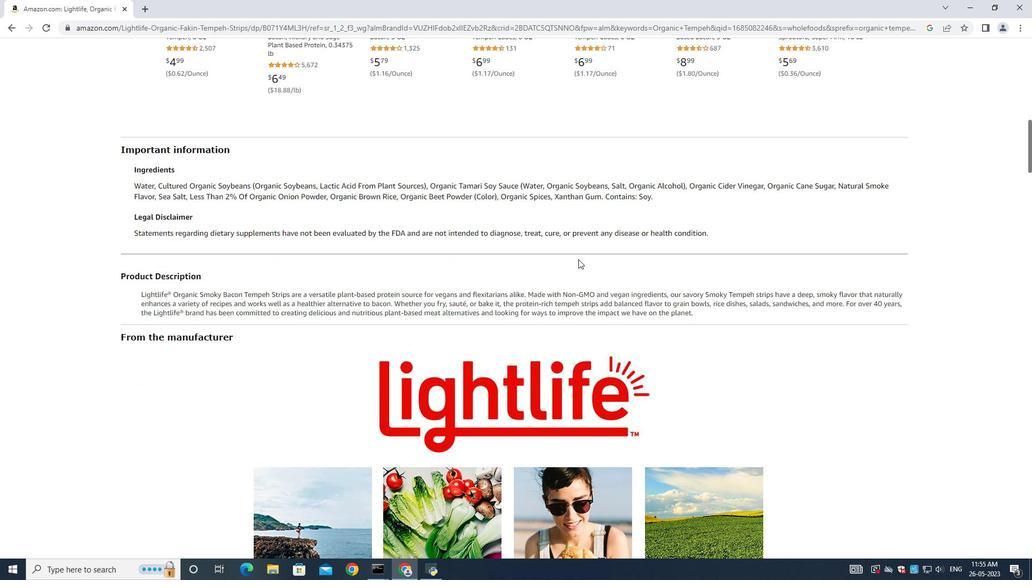 
Action: Mouse scrolled (578, 259) with delta (0, 0)
Screenshot: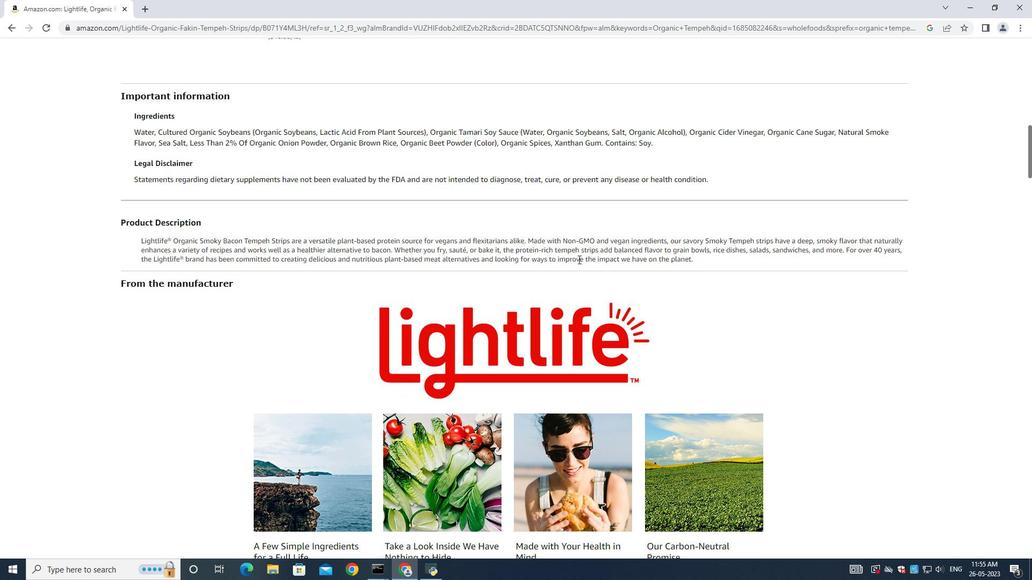 
Action: Mouse scrolled (578, 259) with delta (0, 0)
Screenshot: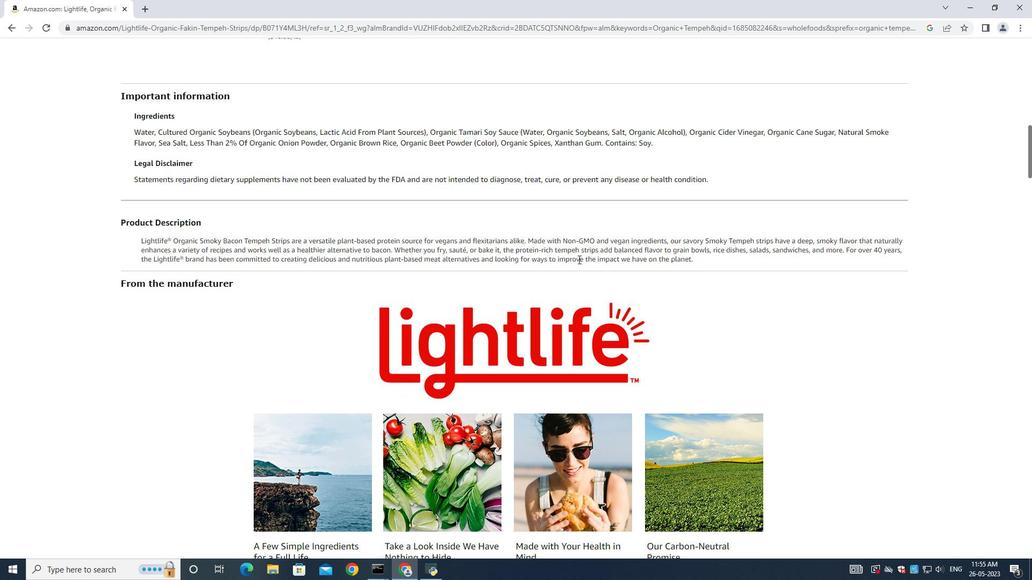 
Action: Mouse scrolled (578, 259) with delta (0, 0)
Screenshot: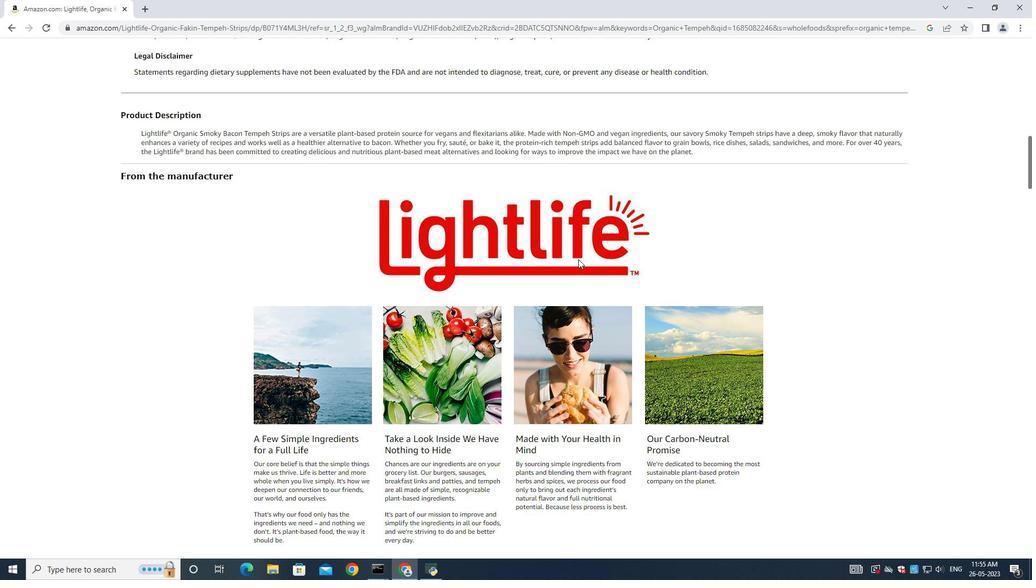
Action: Mouse scrolled (578, 259) with delta (0, 0)
Screenshot: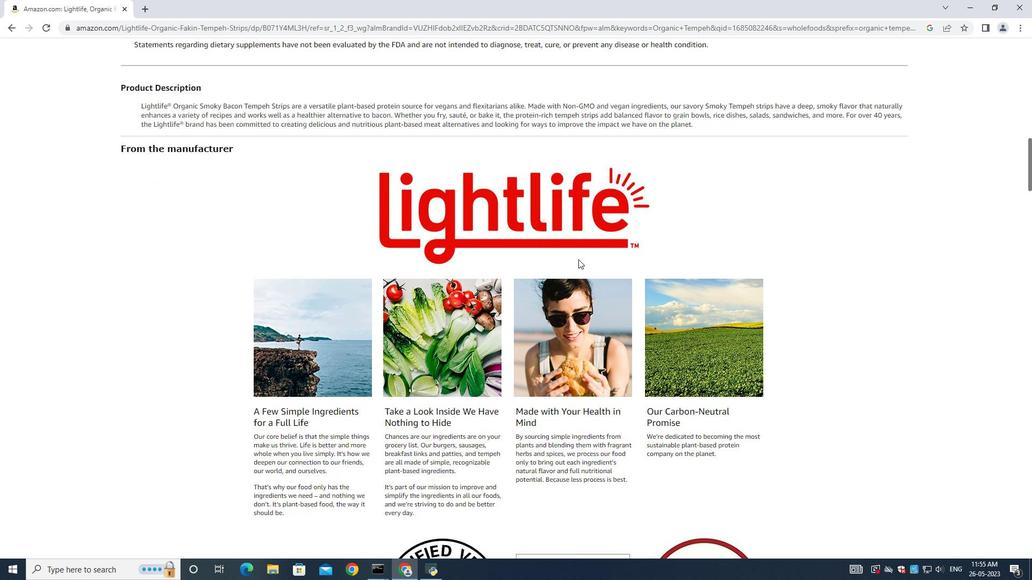 
Action: Mouse moved to (573, 266)
Screenshot: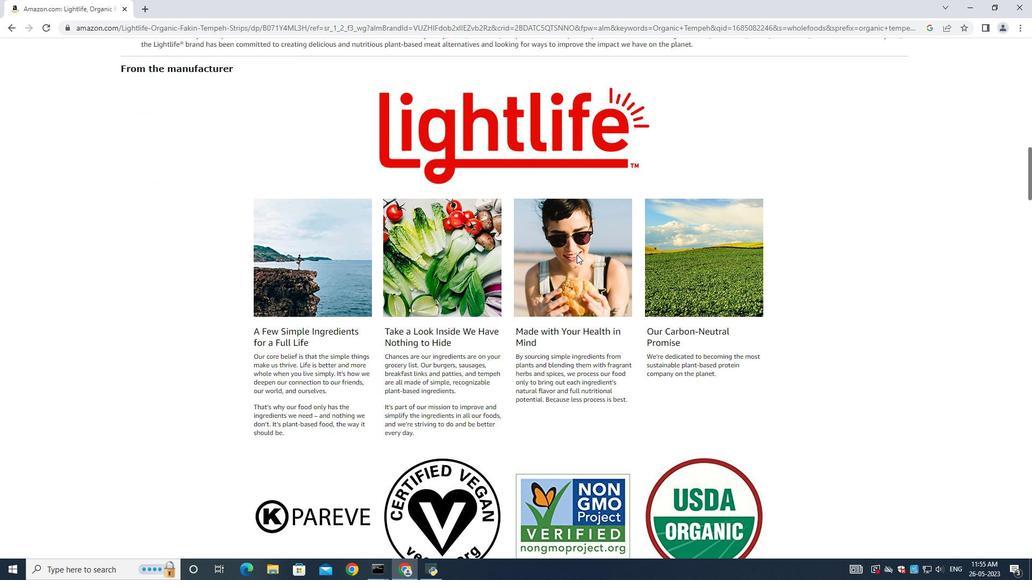 
Action: Mouse scrolled (573, 265) with delta (0, 0)
Screenshot: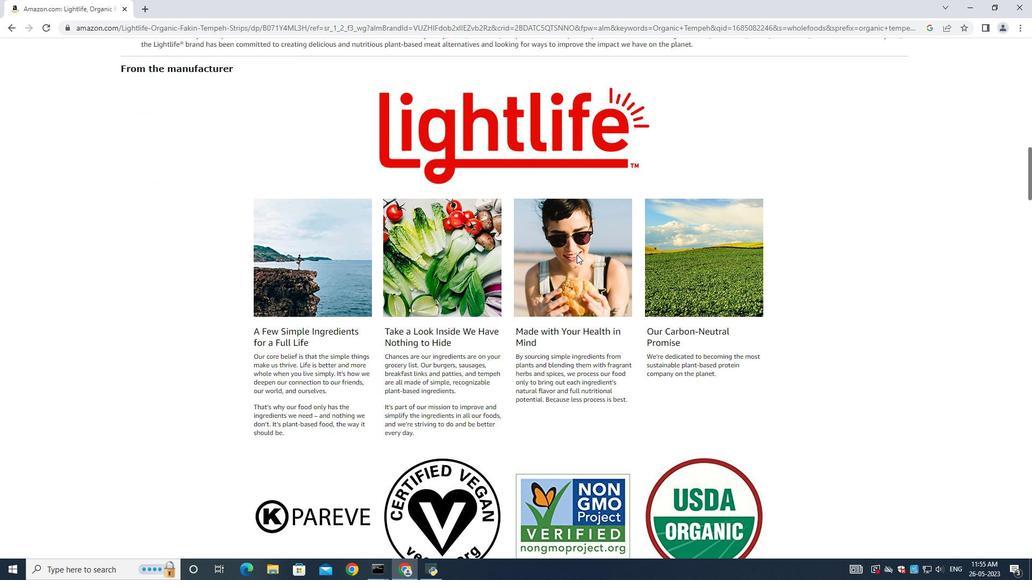 
Action: Mouse moved to (573, 272)
Screenshot: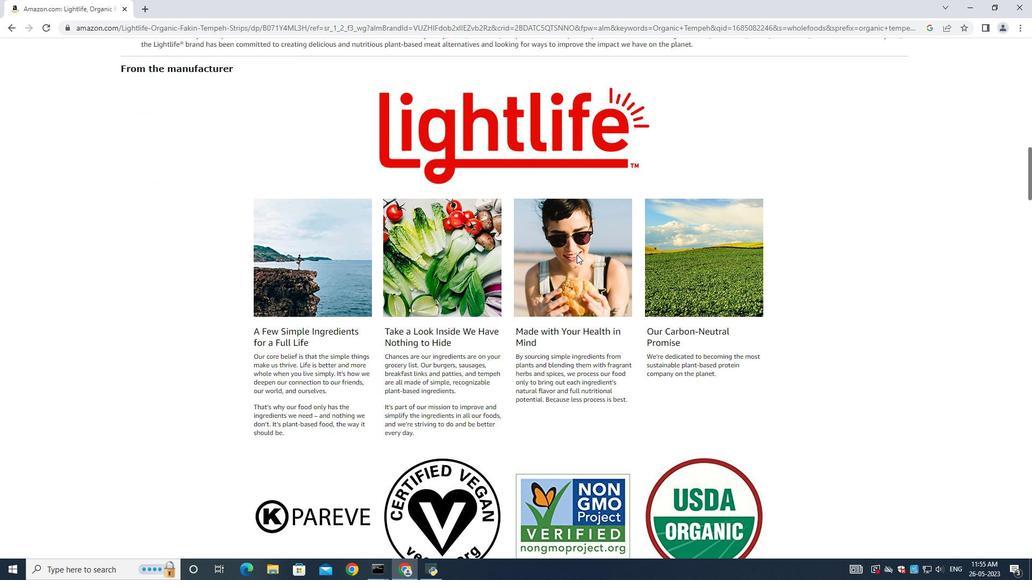 
Action: Mouse scrolled (573, 271) with delta (0, 0)
Screenshot: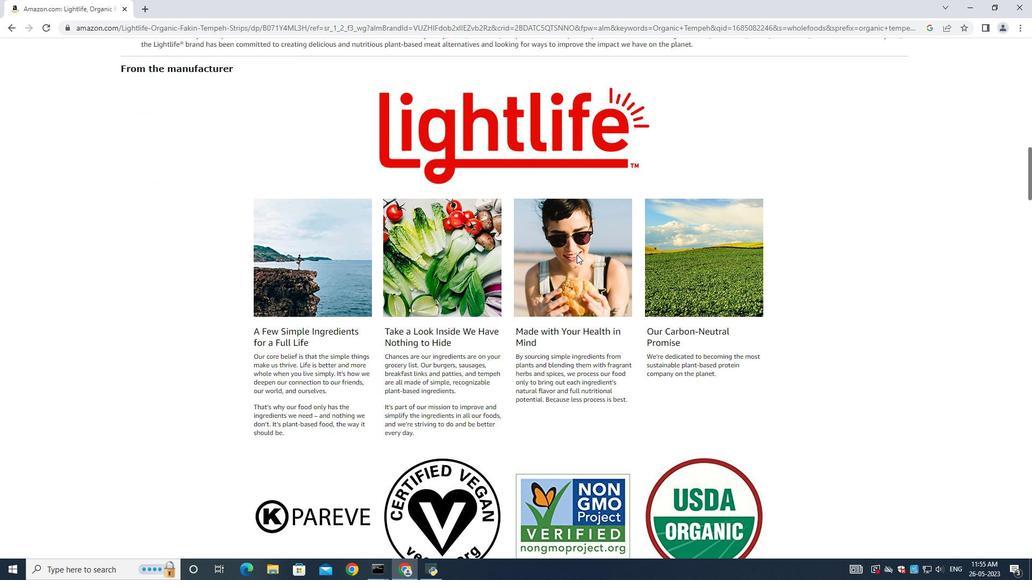 
Action: Mouse moved to (572, 274)
Screenshot: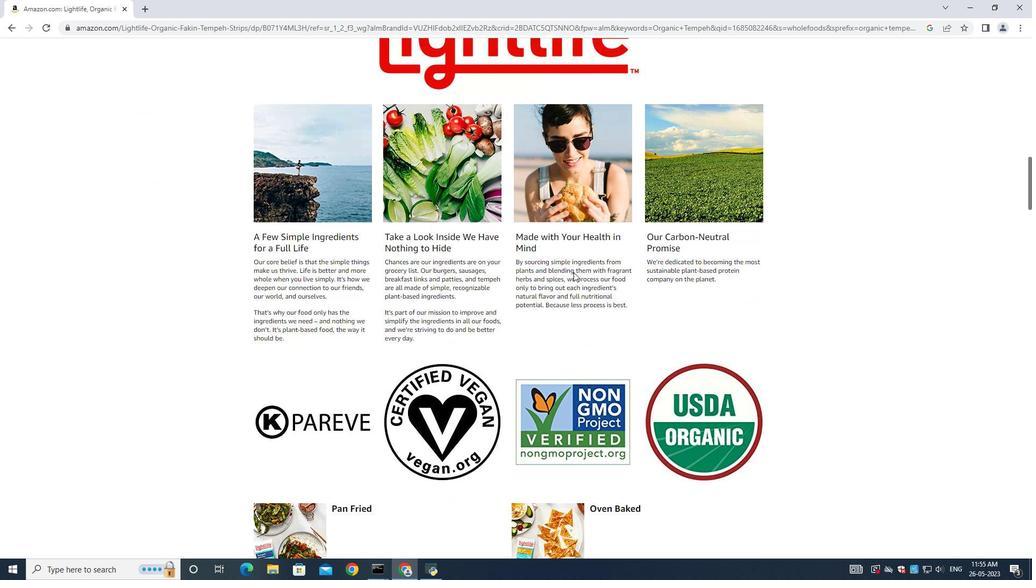 
Action: Mouse scrolled (572, 274) with delta (0, 0)
Screenshot: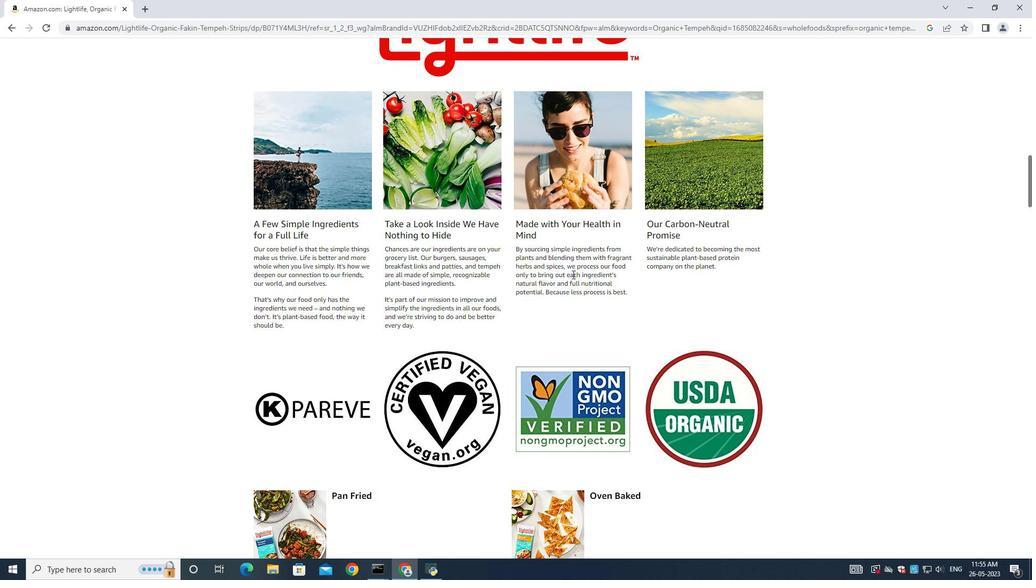 
Action: Mouse scrolled (572, 274) with delta (0, 0)
Screenshot: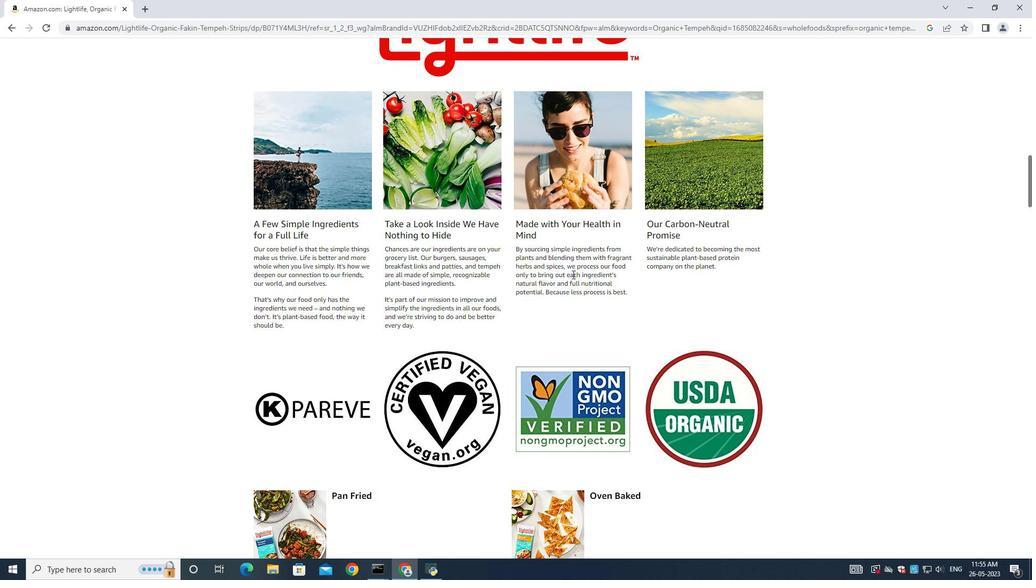 
Action: Mouse scrolled (572, 274) with delta (0, 0)
Screenshot: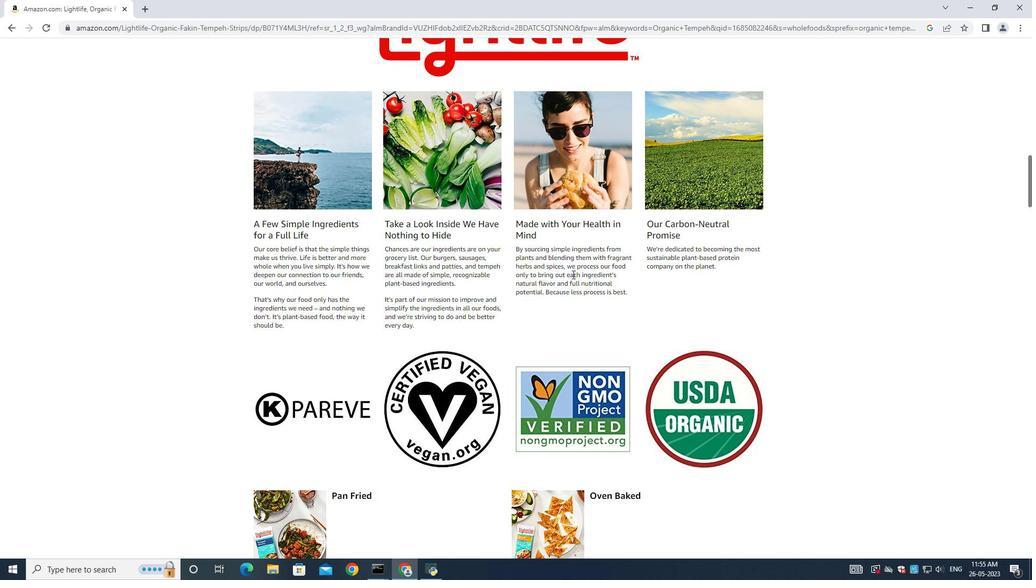 
Action: Mouse moved to (572, 280)
Screenshot: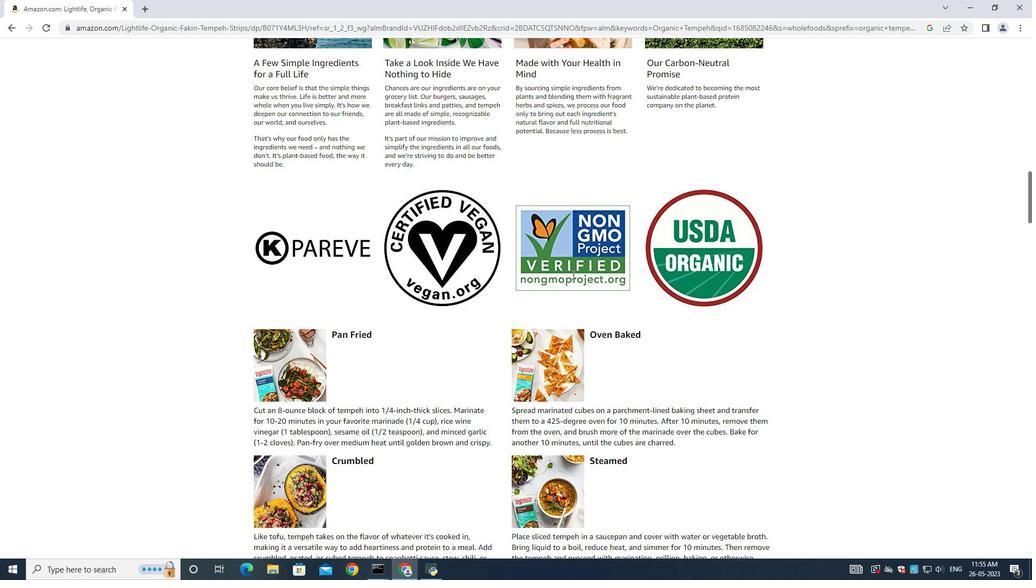 
Action: Mouse scrolled (572, 278) with delta (0, 0)
Screenshot: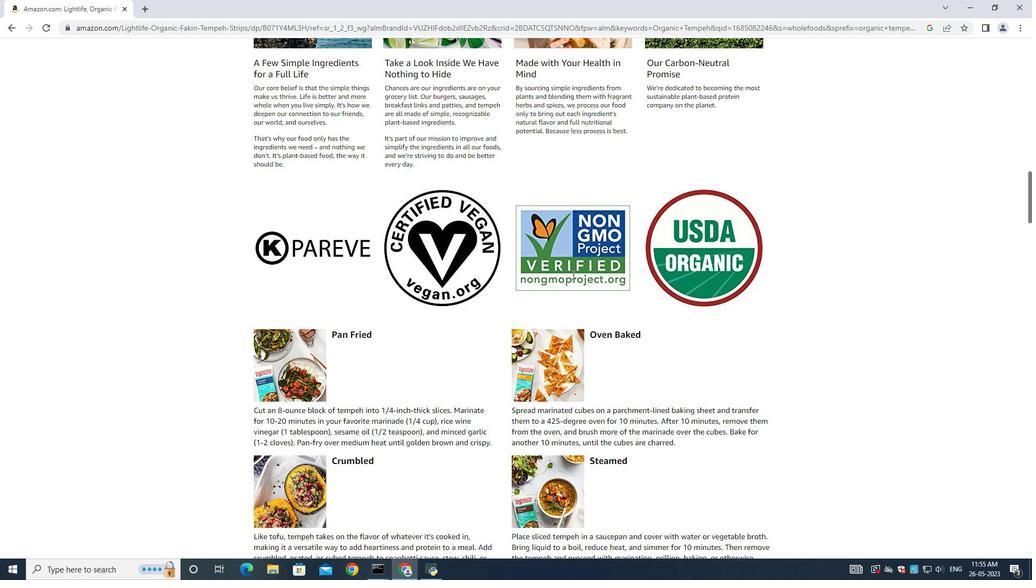 
Action: Mouse moved to (571, 282)
Screenshot: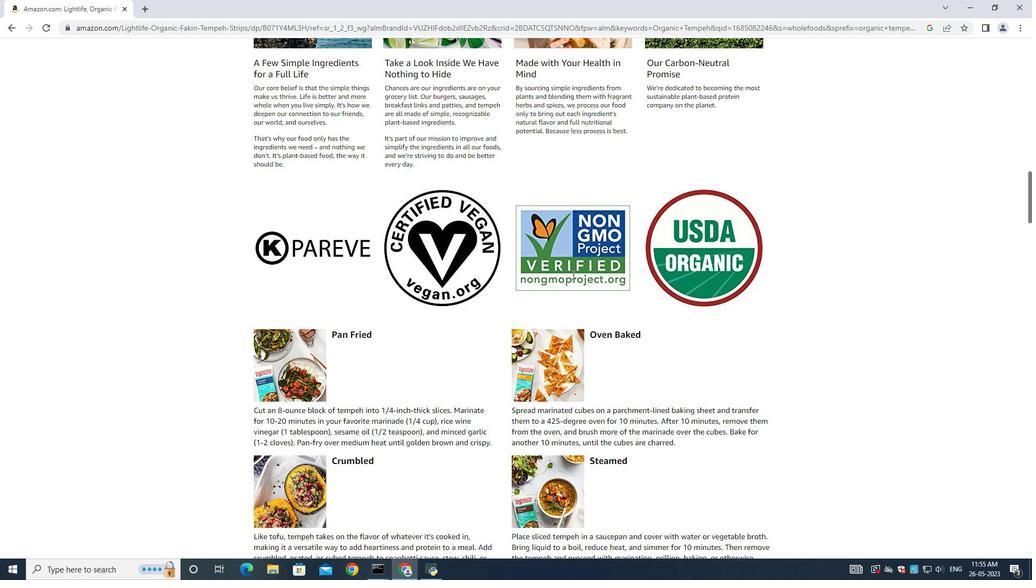 
Action: Mouse scrolled (571, 281) with delta (0, 0)
Screenshot: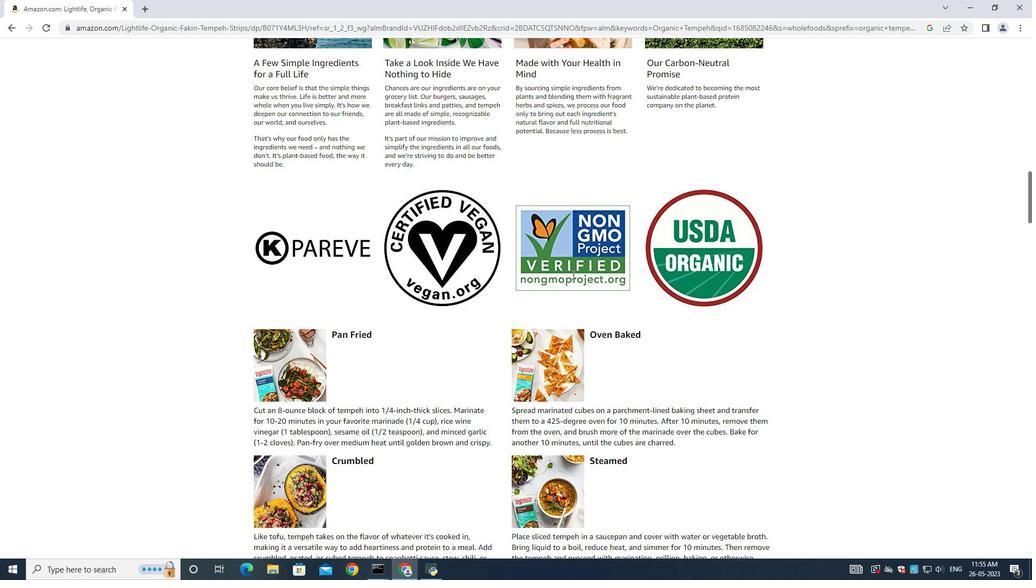
Action: Mouse moved to (571, 283)
Screenshot: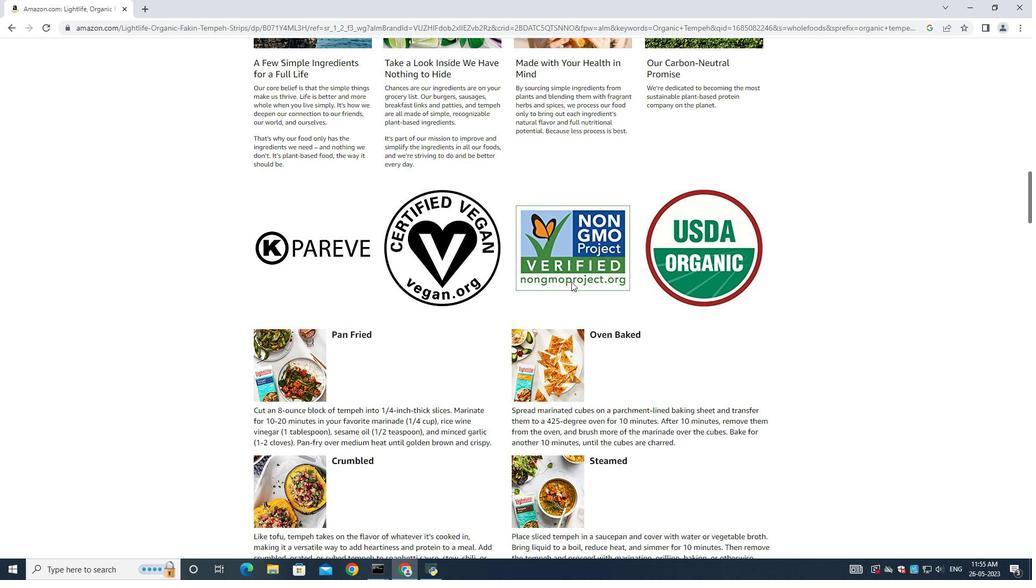 
Action: Mouse scrolled (571, 282) with delta (0, 0)
Screenshot: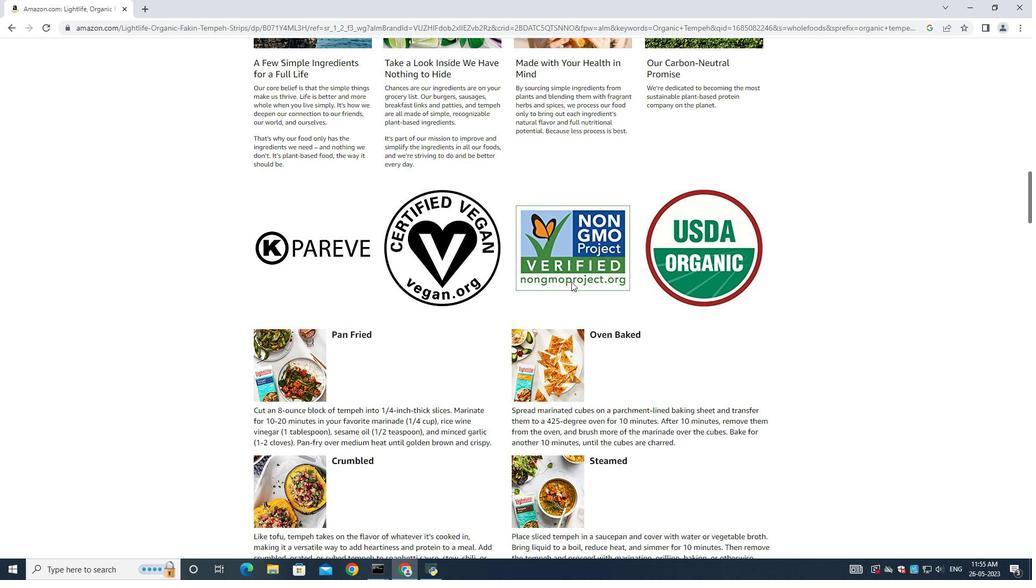 
Action: Mouse moved to (571, 287)
Screenshot: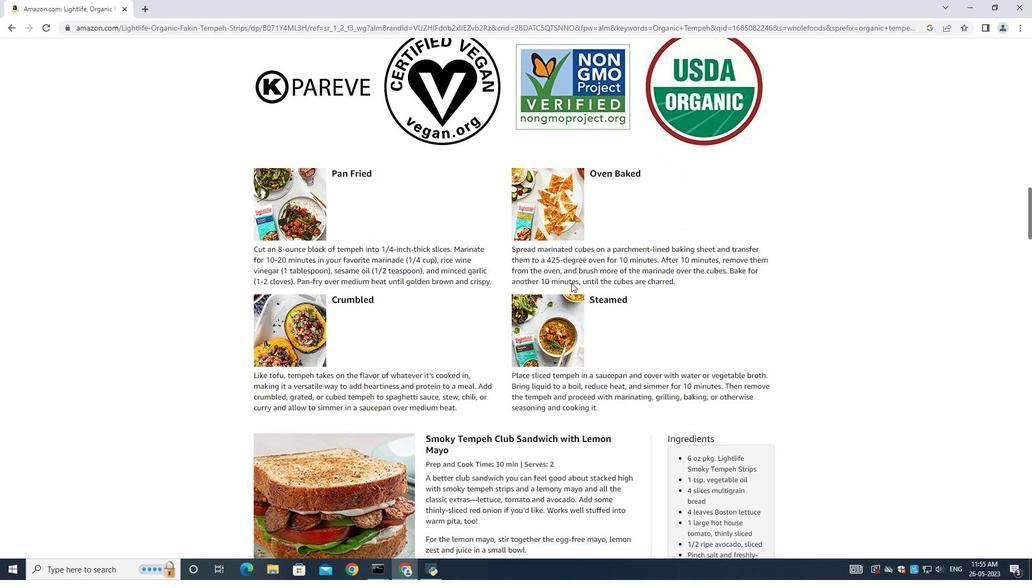 
Action: Mouse scrolled (571, 287) with delta (0, 0)
Screenshot: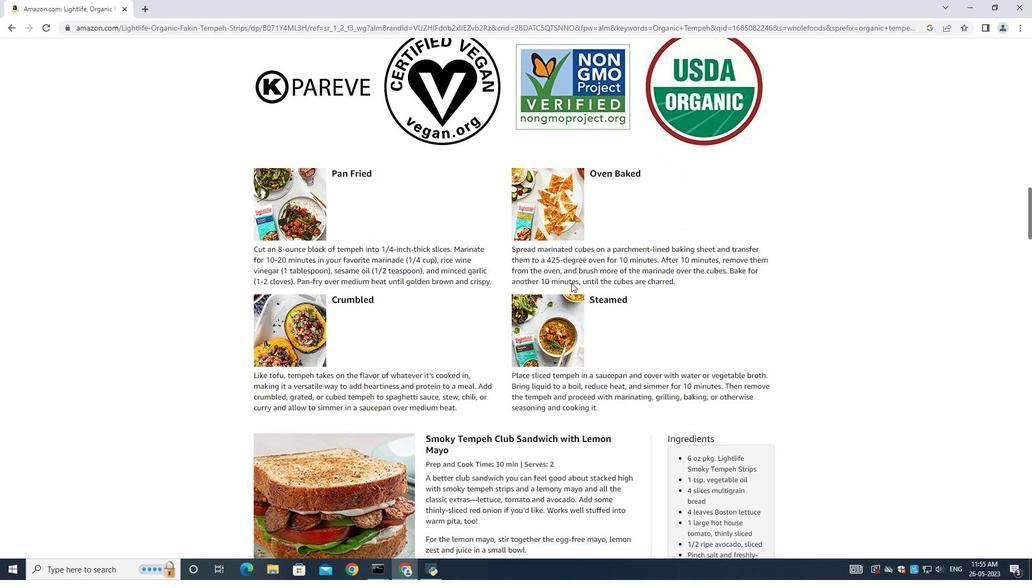 
Action: Mouse moved to (571, 288)
Screenshot: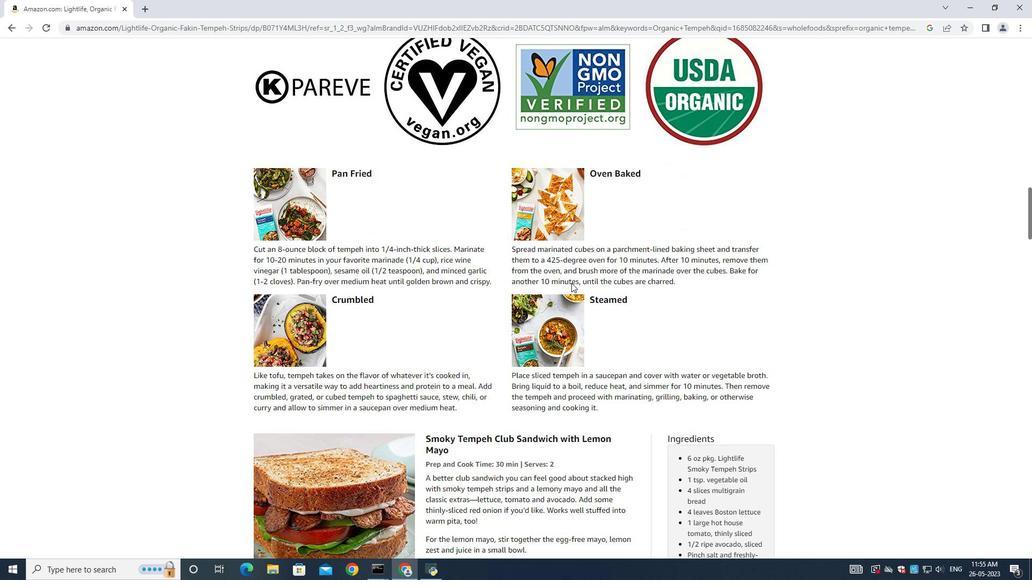 
Action: Mouse scrolled (571, 287) with delta (0, 0)
Screenshot: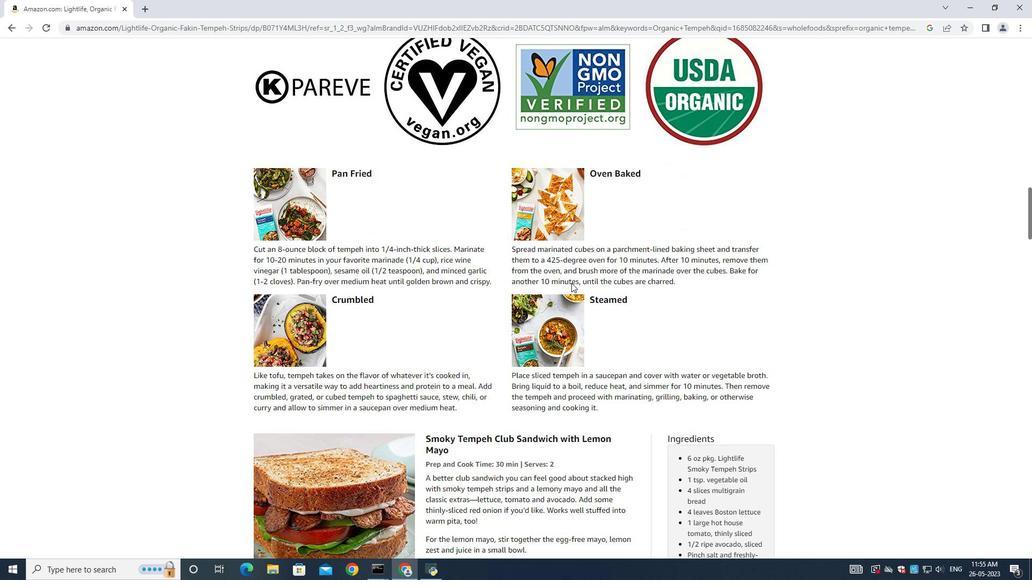 
Action: Mouse moved to (570, 288)
Screenshot: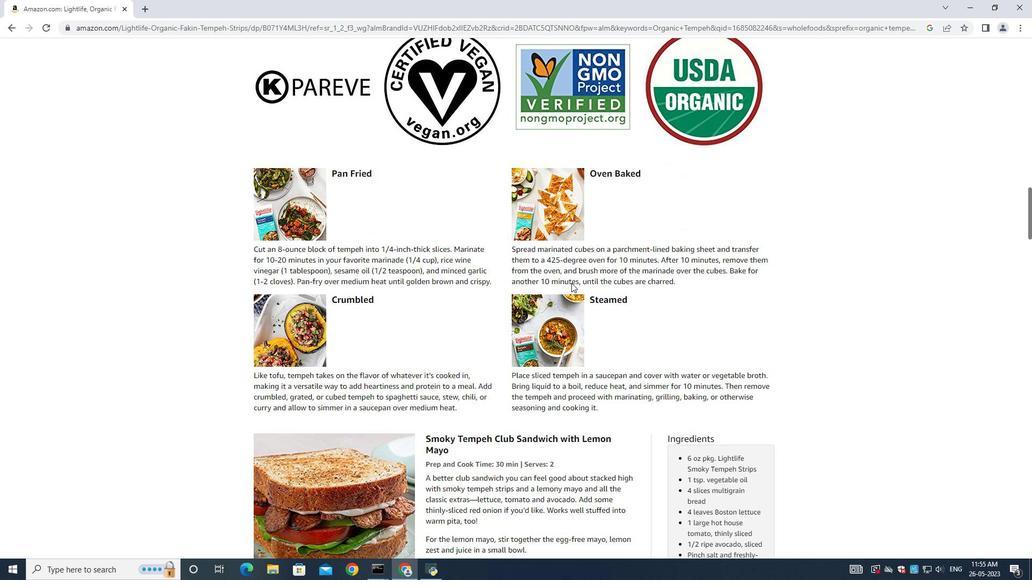 
Action: Mouse scrolled (570, 287) with delta (0, 0)
Screenshot: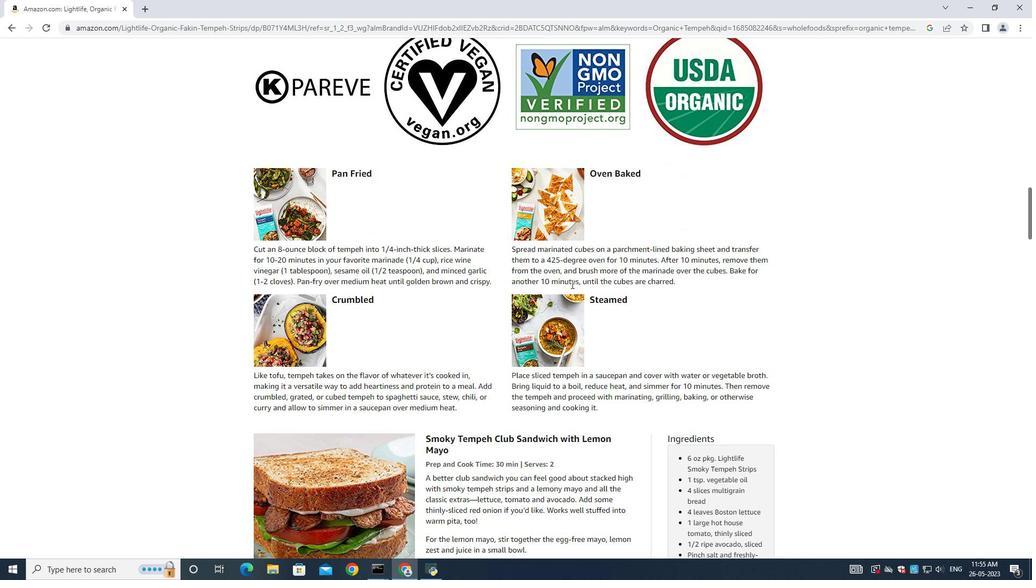 
Action: Mouse moved to (570, 289)
Screenshot: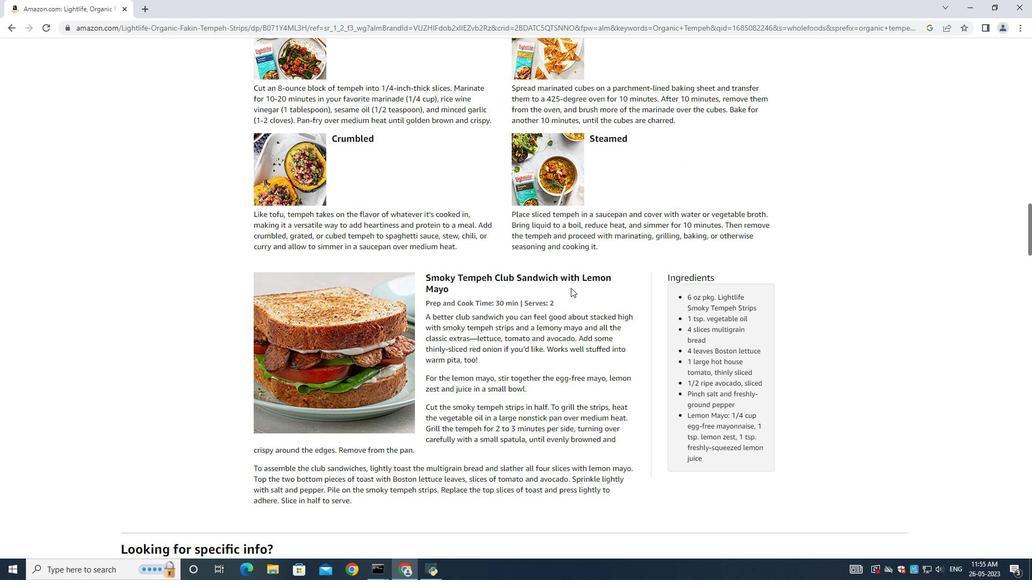 
Action: Mouse scrolled (570, 289) with delta (0, 0)
Screenshot: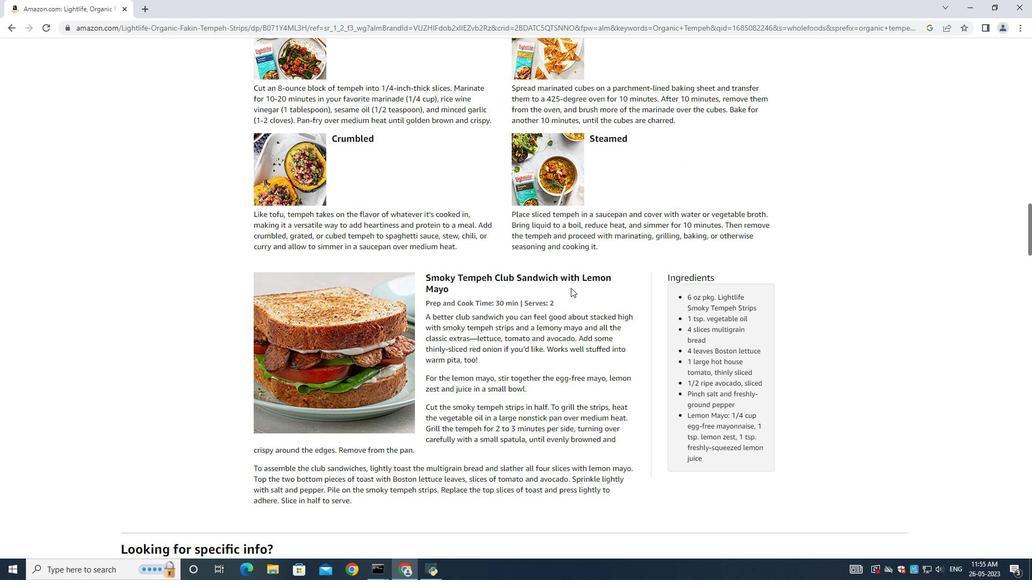 
Action: Mouse moved to (570, 290)
Screenshot: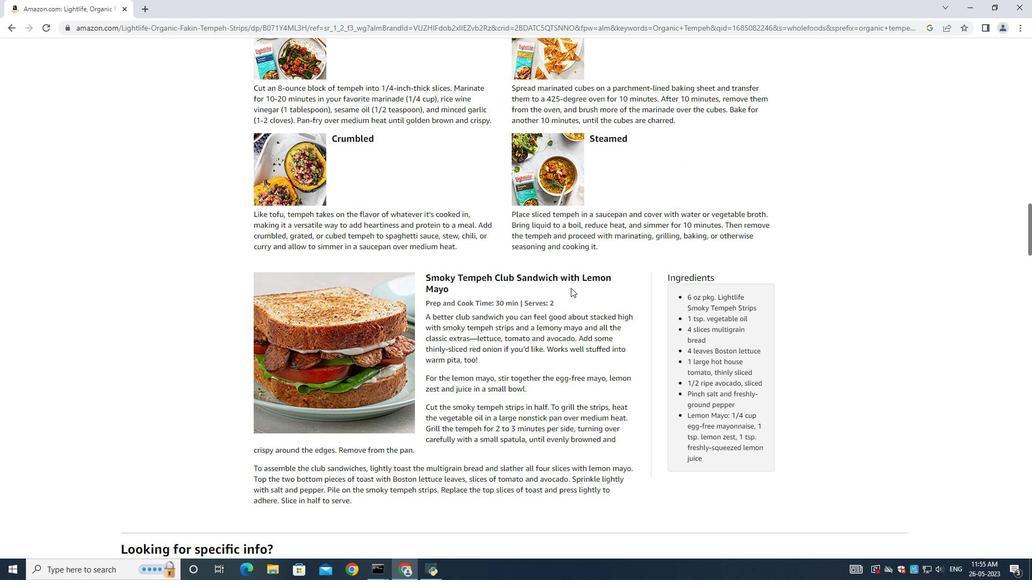 
Action: Mouse scrolled (570, 290) with delta (0, 0)
Screenshot: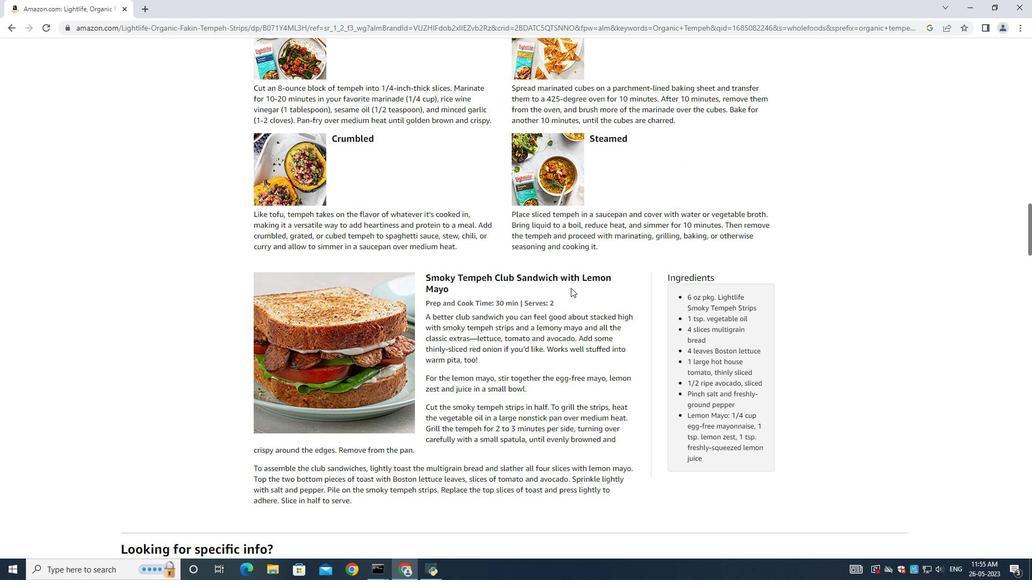 
Action: Mouse moved to (570, 291)
Screenshot: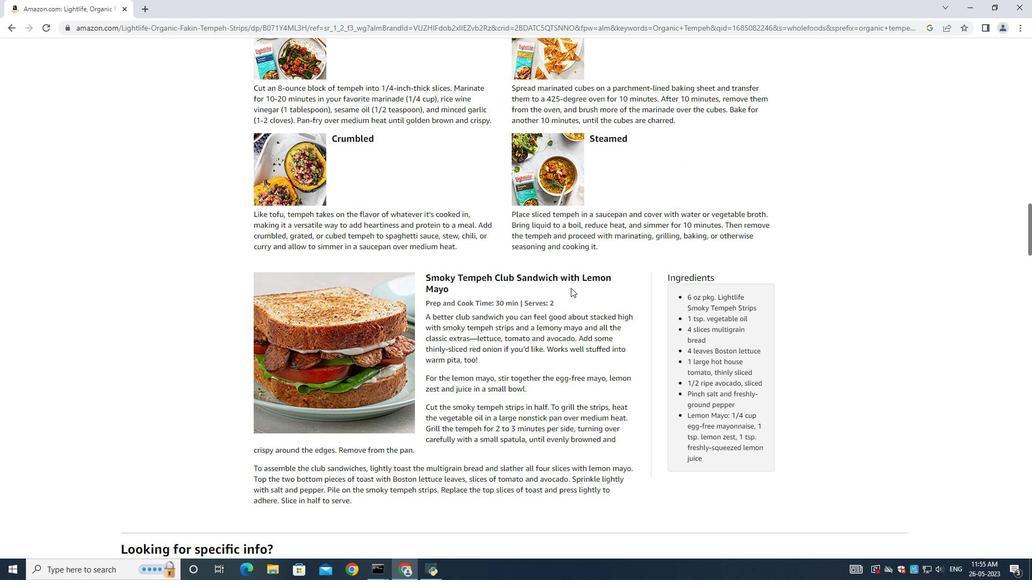 
Action: Mouse scrolled (570, 290) with delta (0, 0)
Screenshot: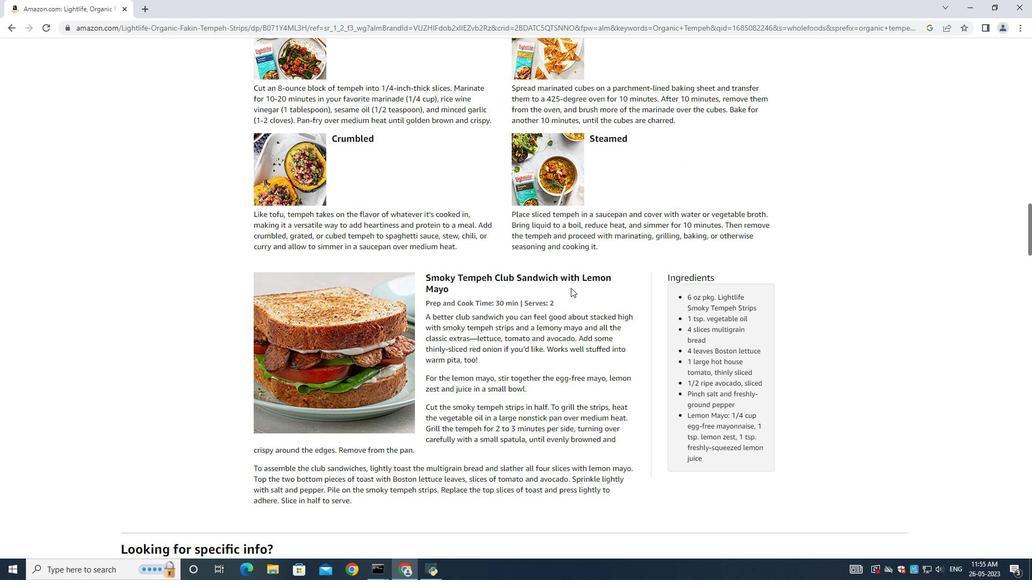 
Action: Mouse moved to (570, 291)
